 Task: Minimalist Calendar Template .
Action: Mouse pressed left at (218, 216)
Screenshot: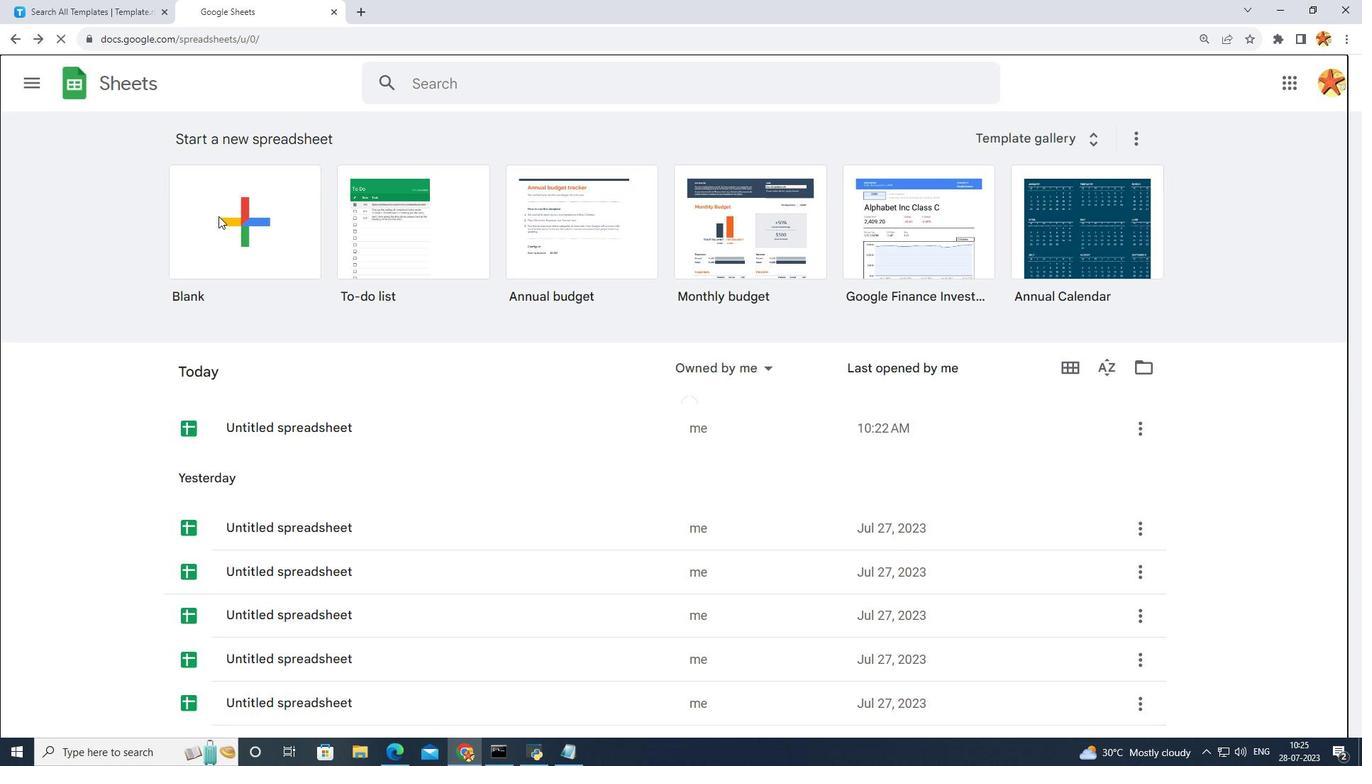 
Action: Mouse moved to (200, 231)
Screenshot: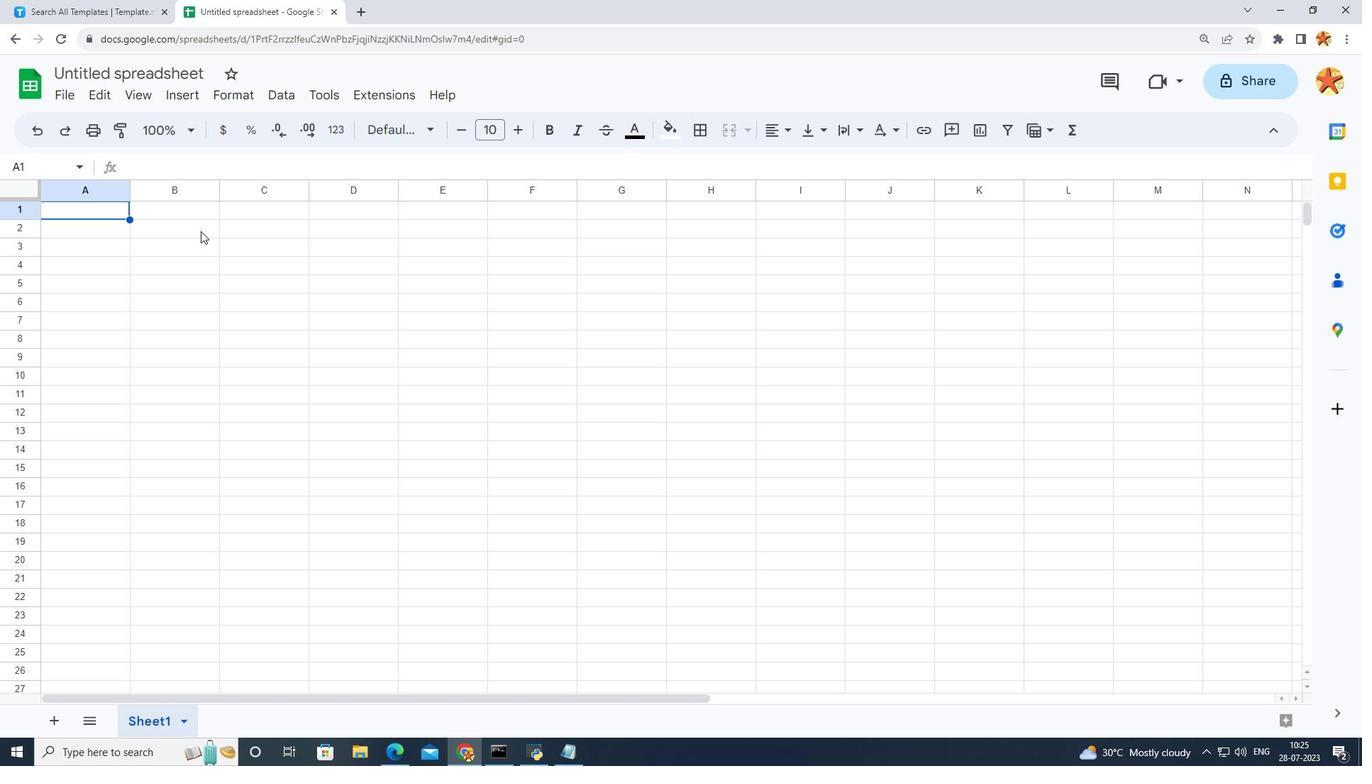 
Action: Mouse pressed left at (200, 231)
Screenshot: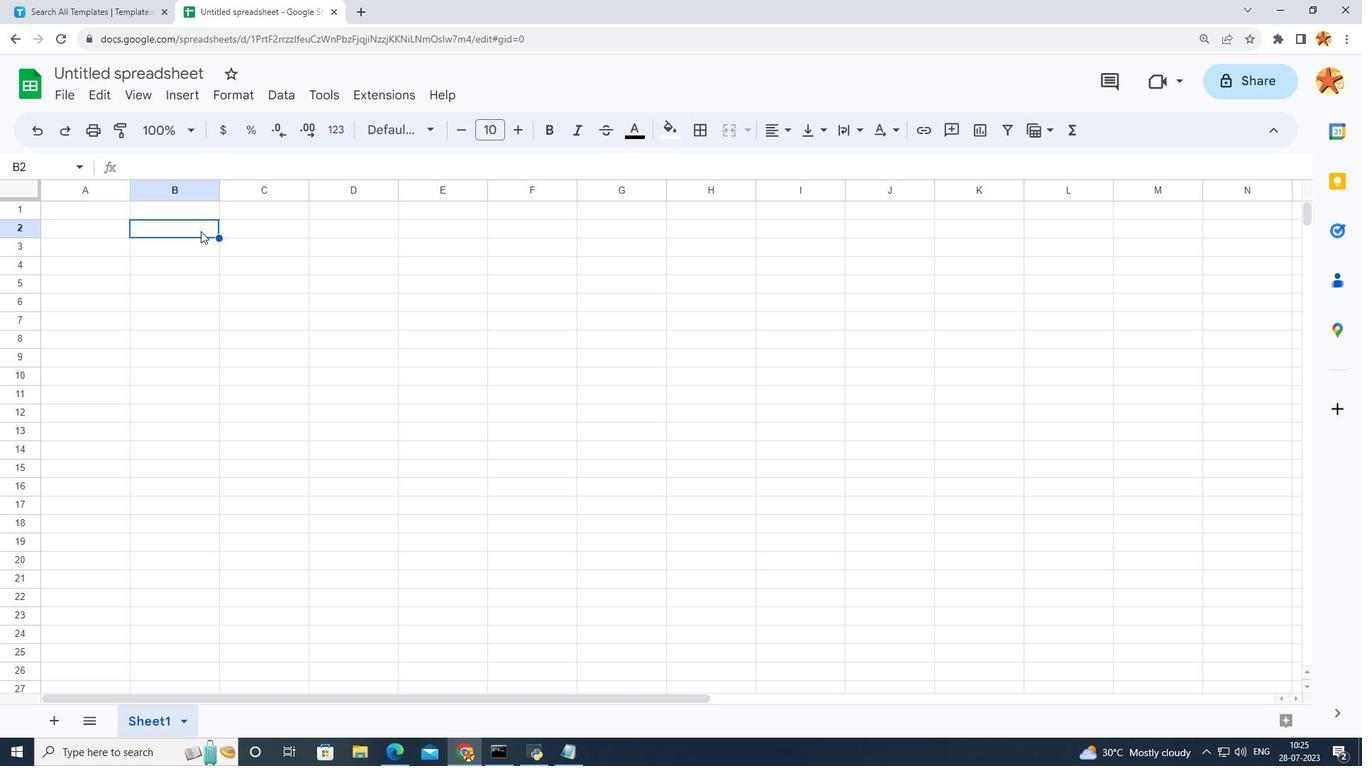
Action: Mouse pressed left at (200, 231)
Screenshot: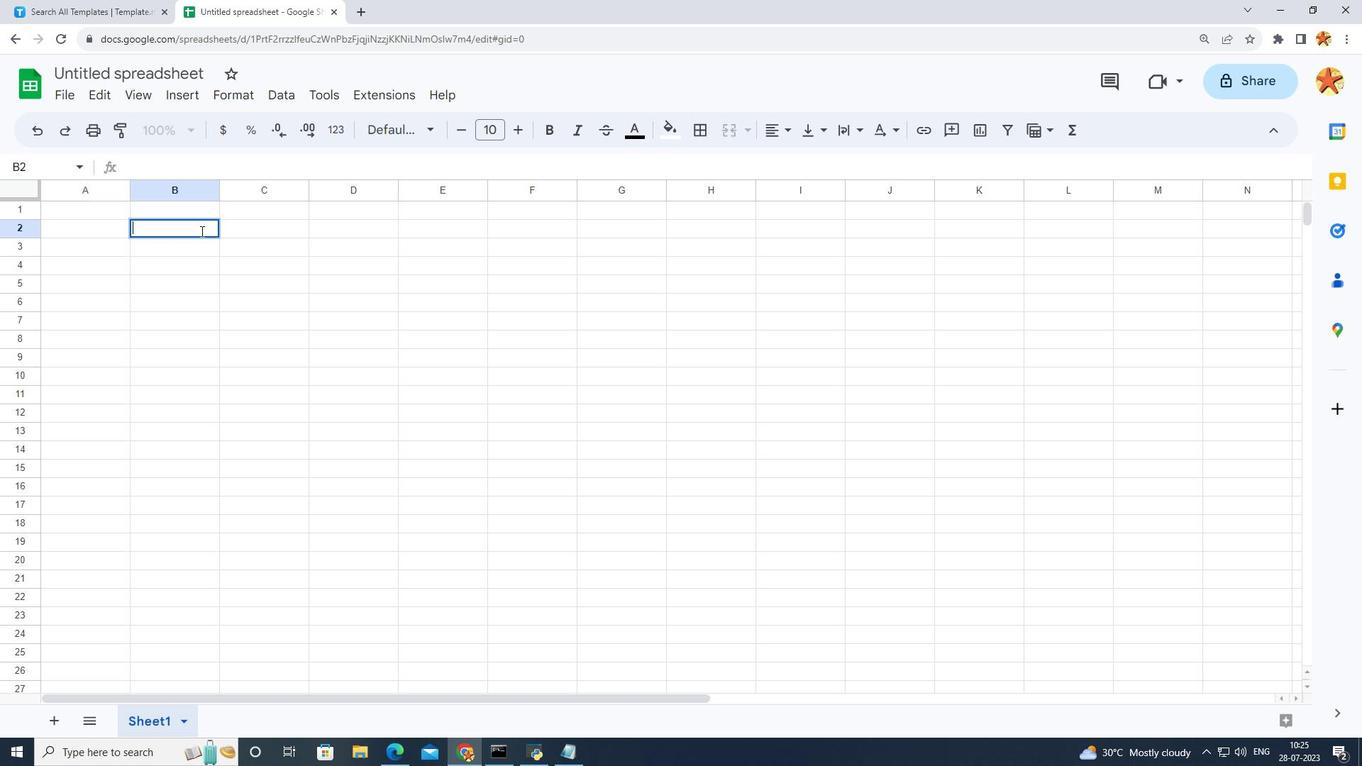 
Action: Key pressed <Key.caps_lock>J<Key.caps_lock>uly<Key.space>20
Screenshot: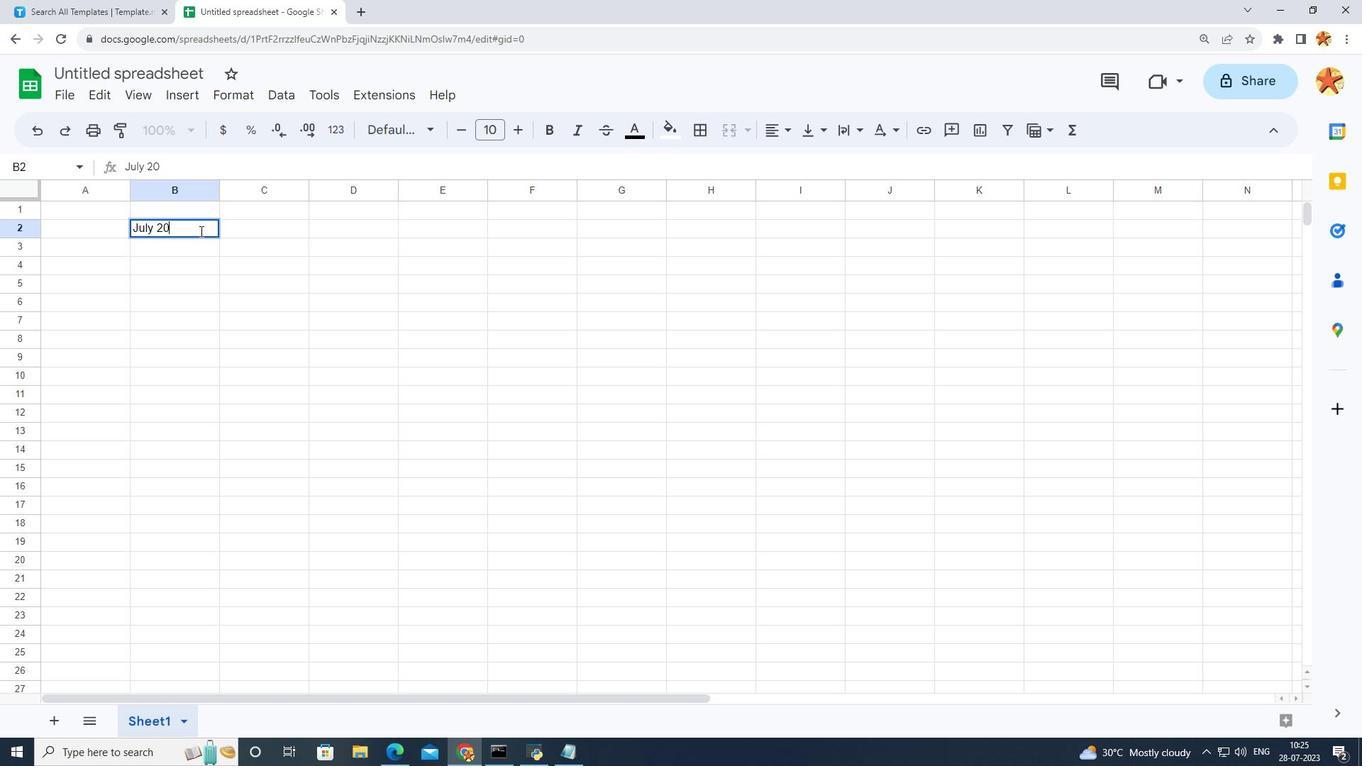 
Action: Mouse moved to (200, 231)
Screenshot: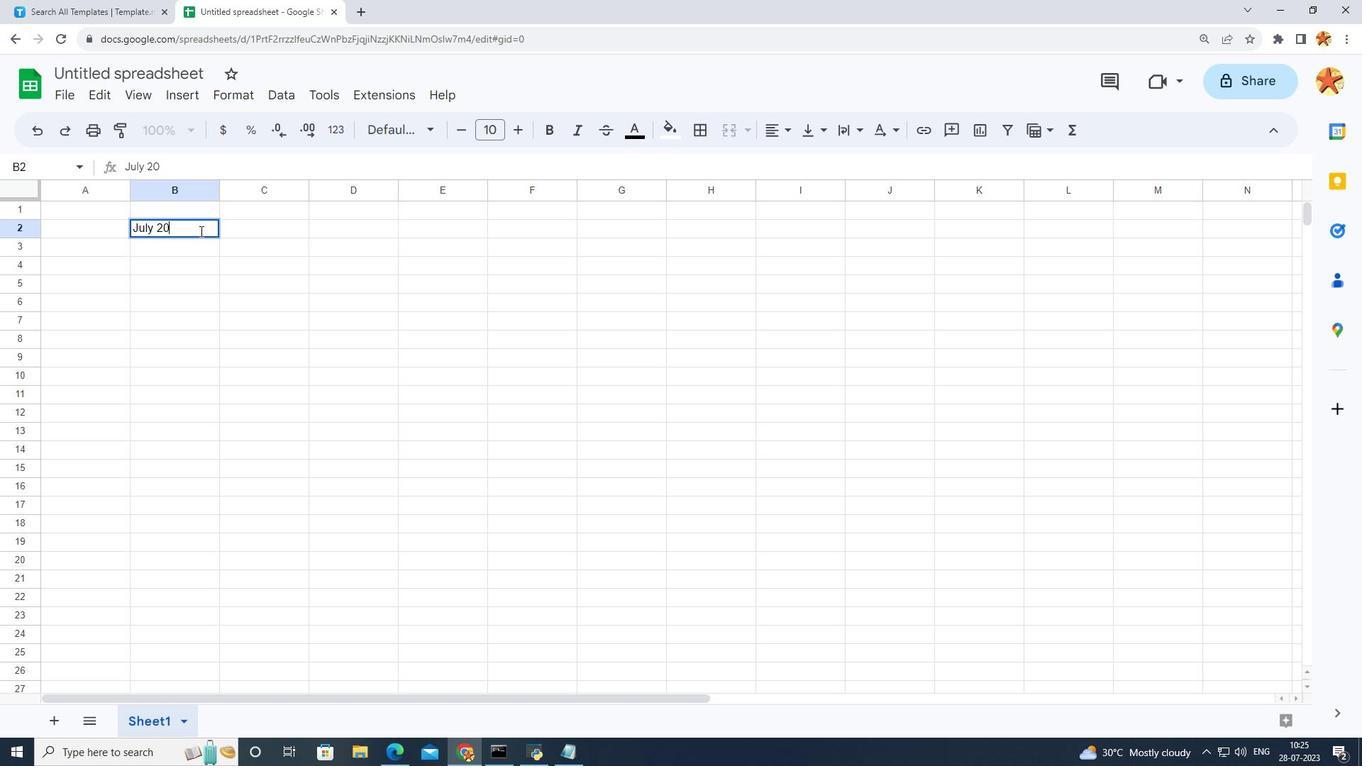 
Action: Key pressed 24
Screenshot: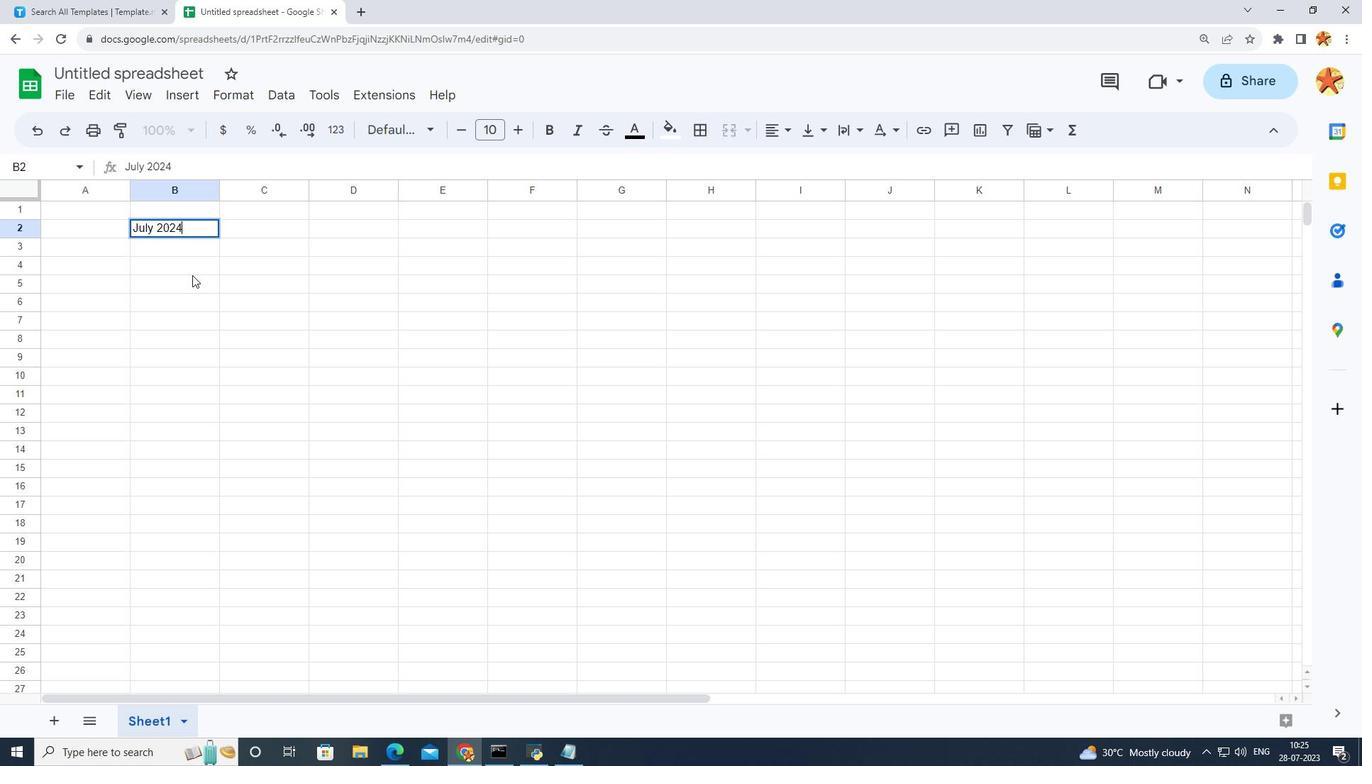
Action: Mouse moved to (187, 307)
Screenshot: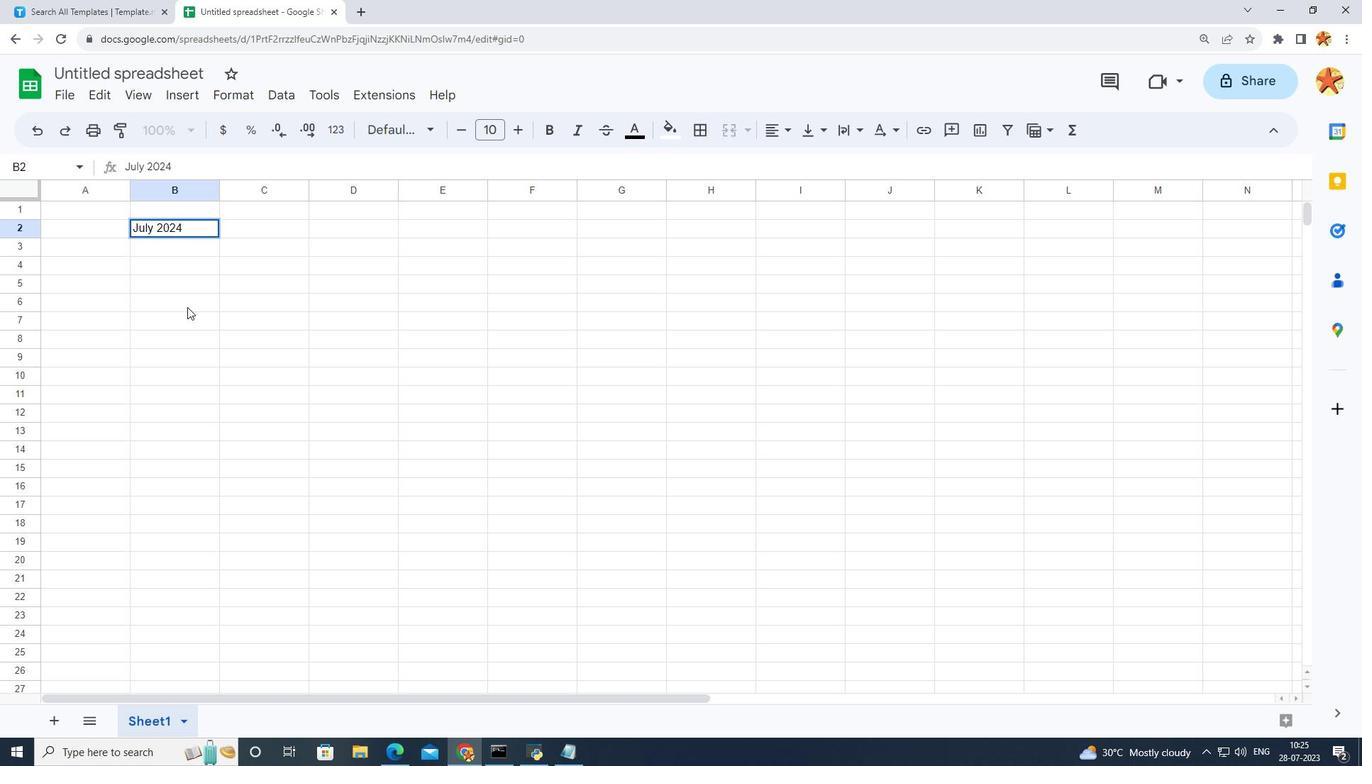 
Action: Key pressed <Key.backspace>3
Screenshot: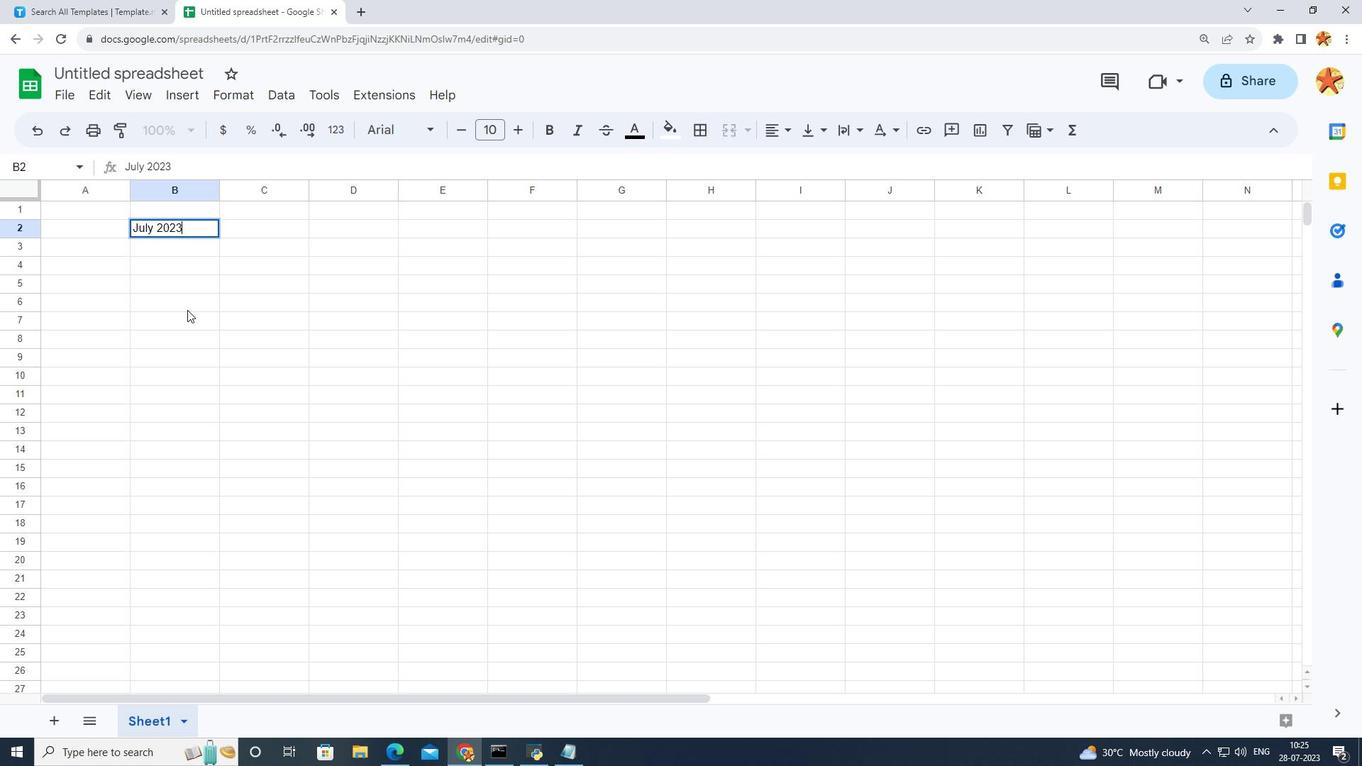 
Action: Mouse moved to (184, 346)
Screenshot: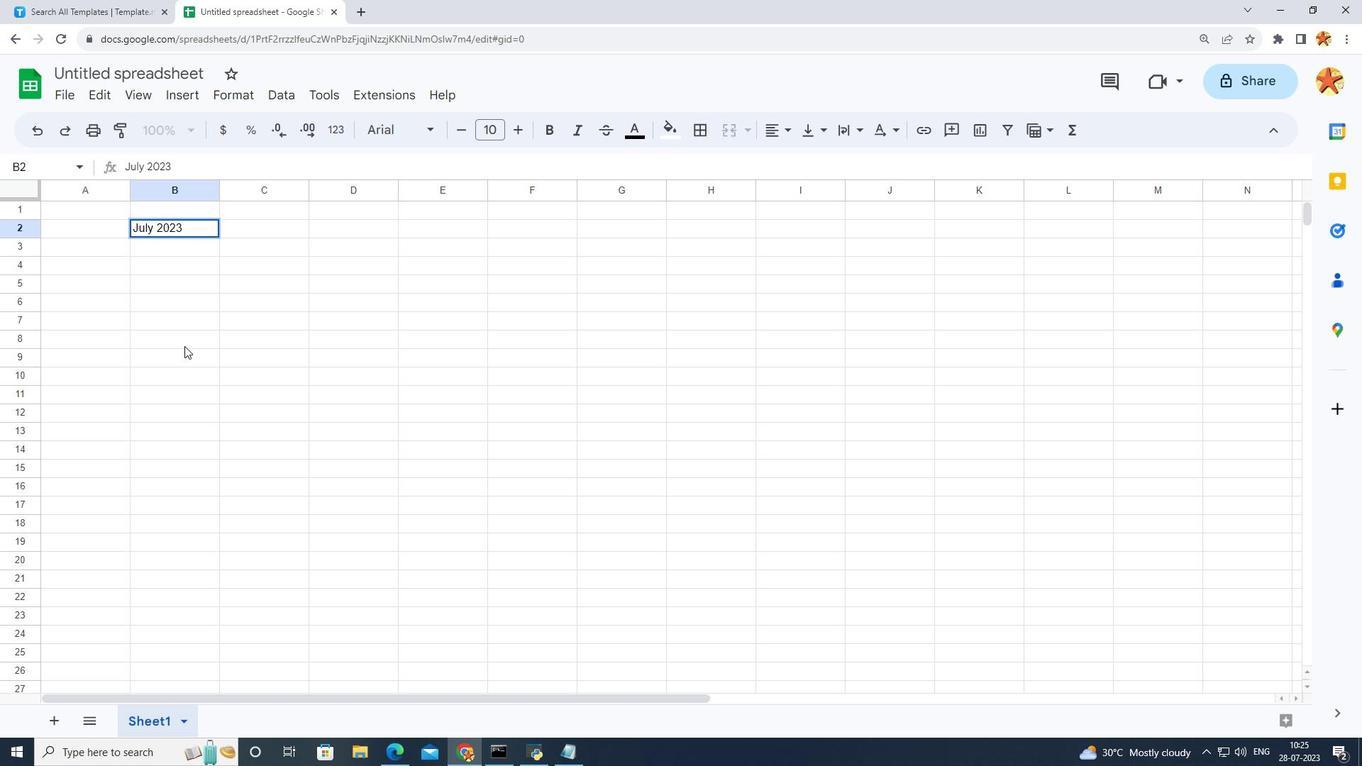 
Action: Mouse pressed left at (184, 346)
Screenshot: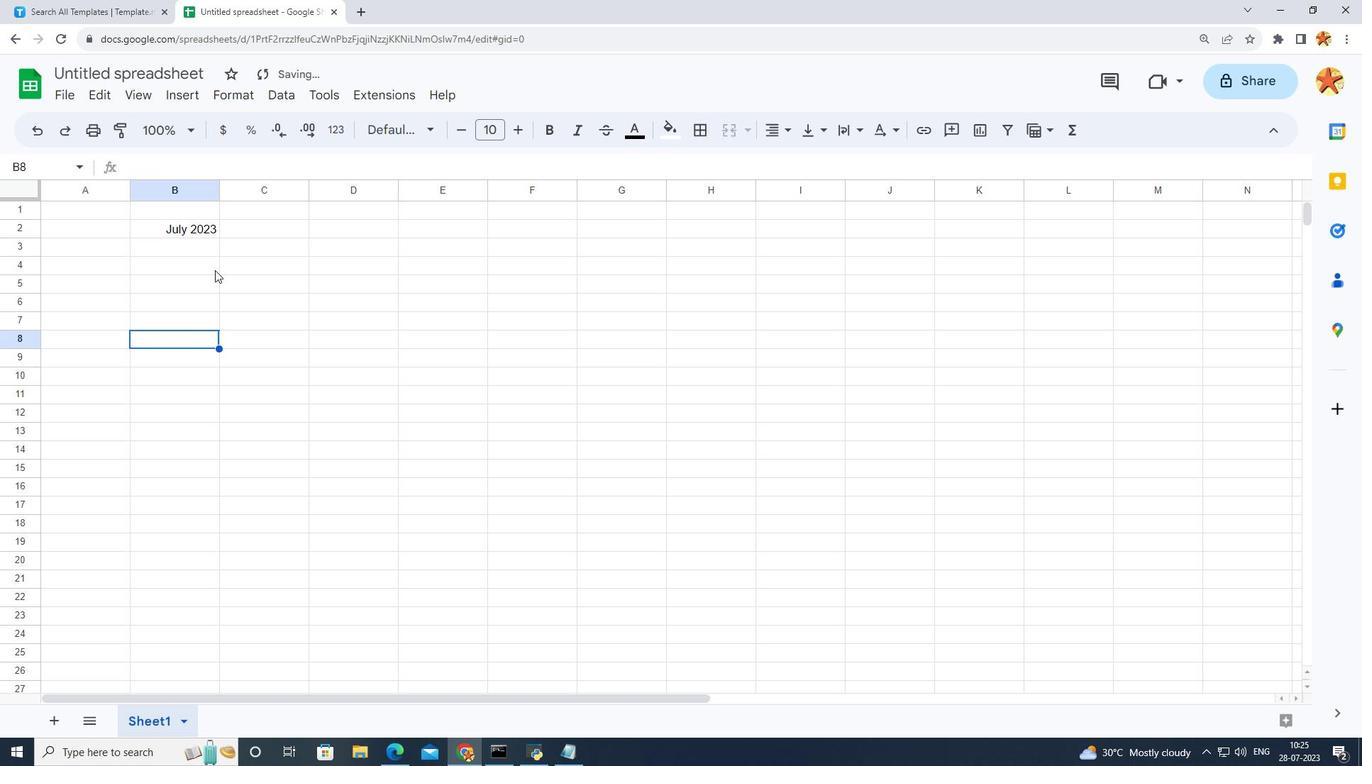 
Action: Mouse moved to (314, 227)
Screenshot: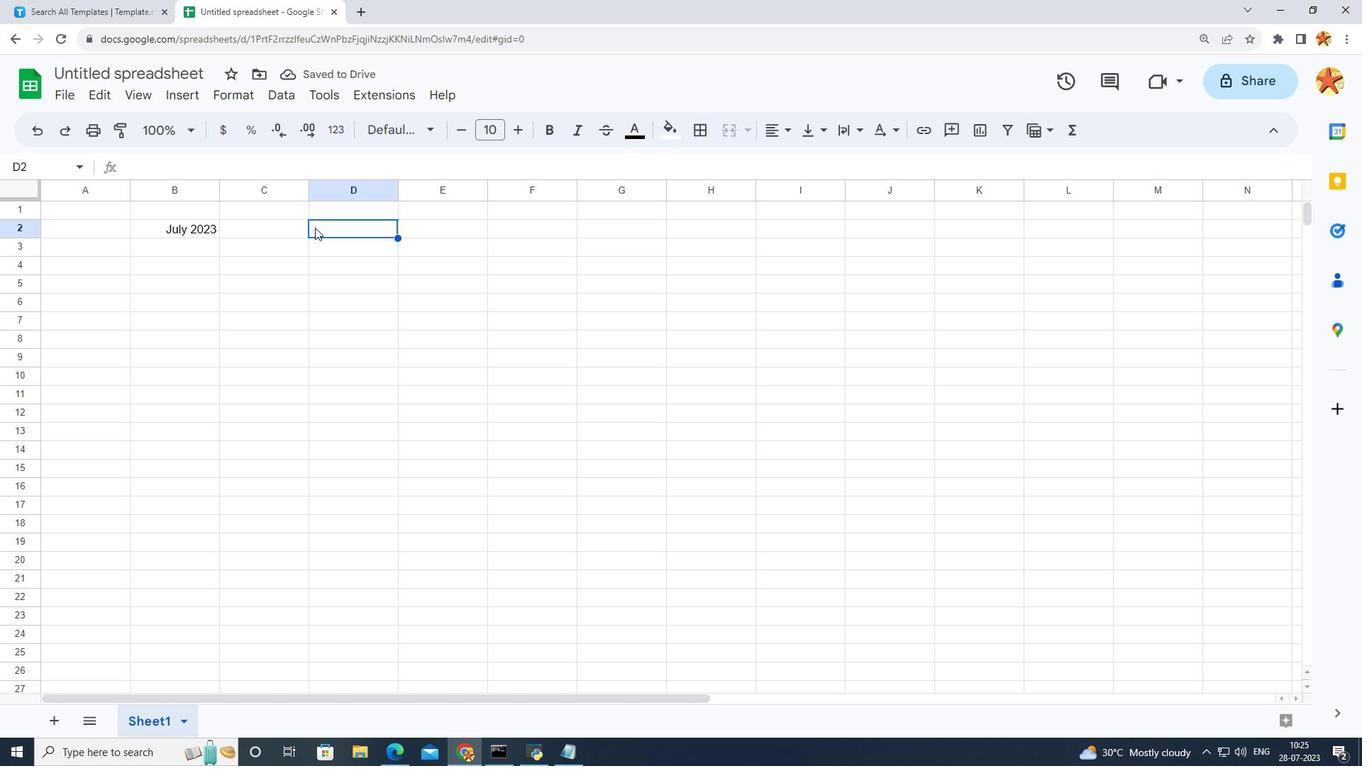 
Action: Mouse pressed left at (314, 227)
Screenshot: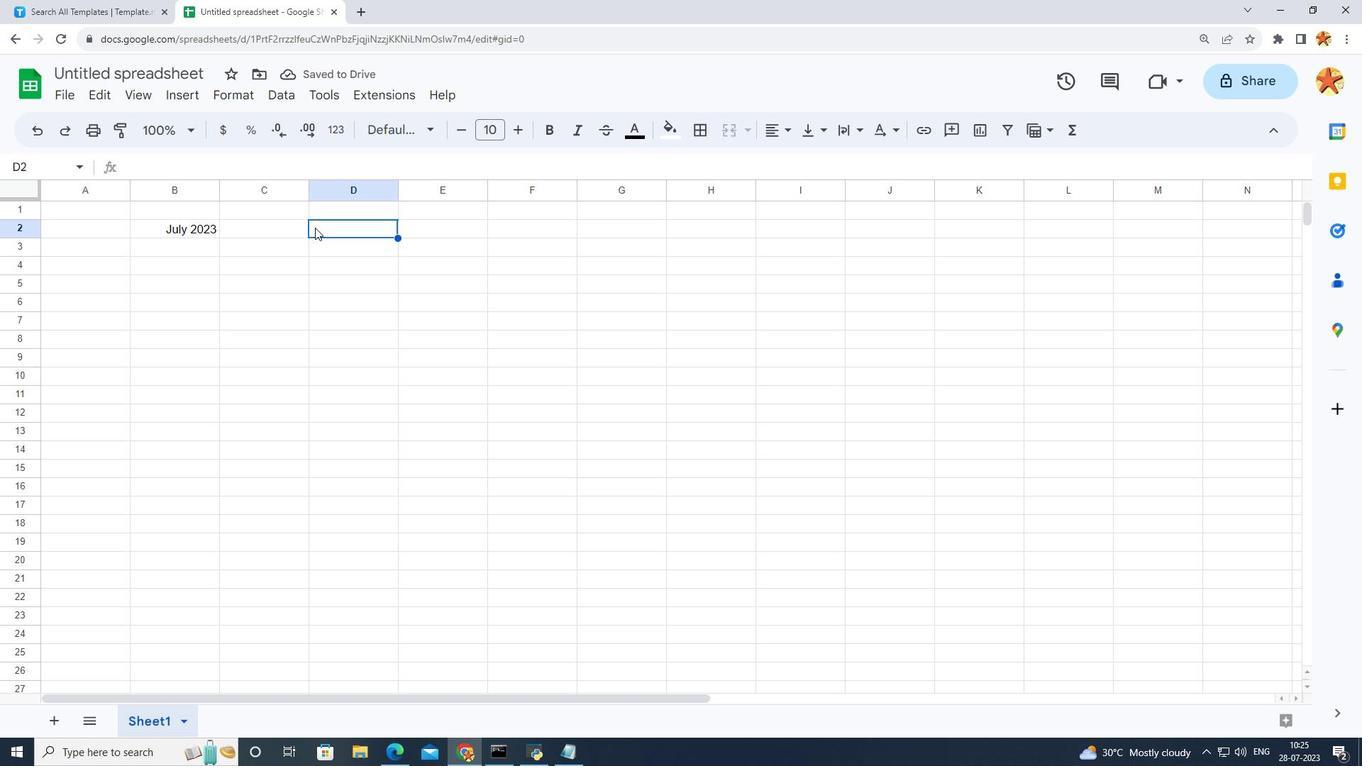 
Action: Mouse pressed left at (314, 227)
Screenshot: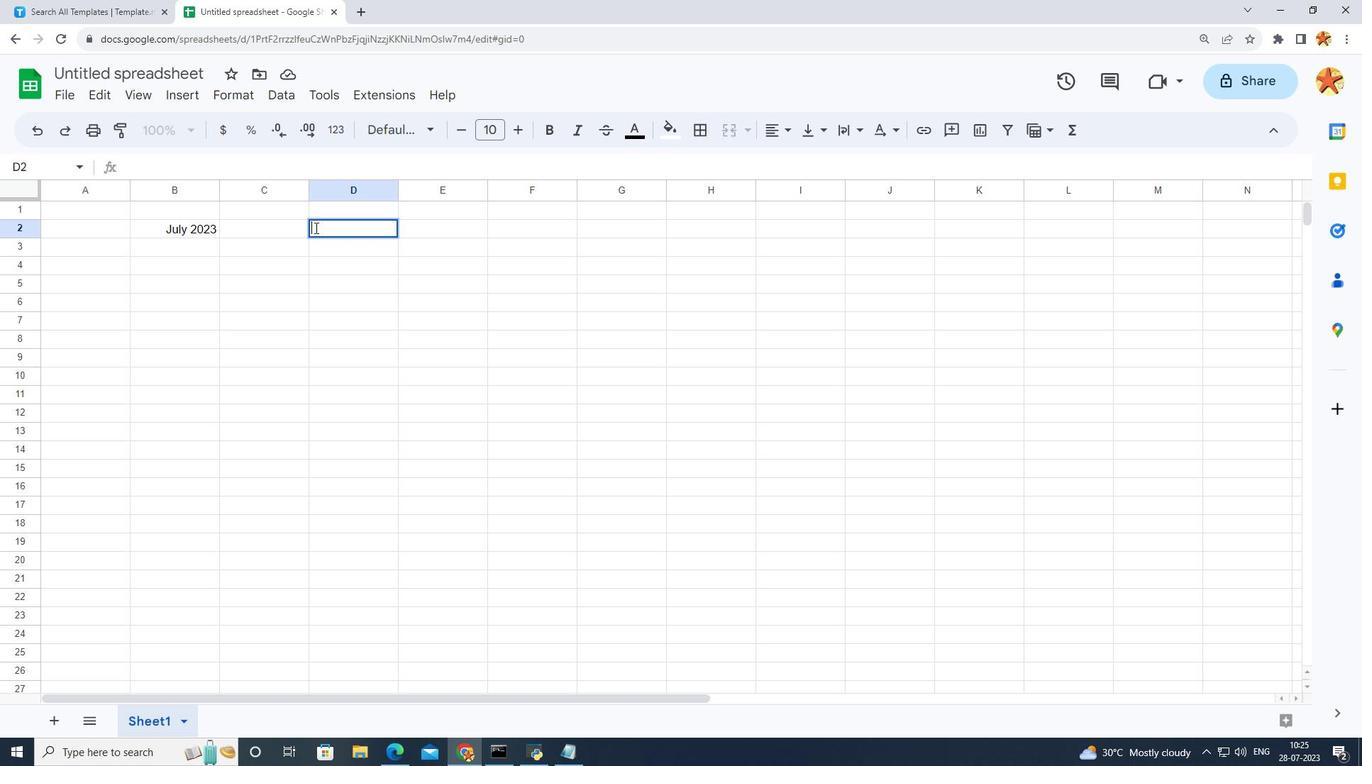 
Action: Mouse moved to (387, 226)
Screenshot: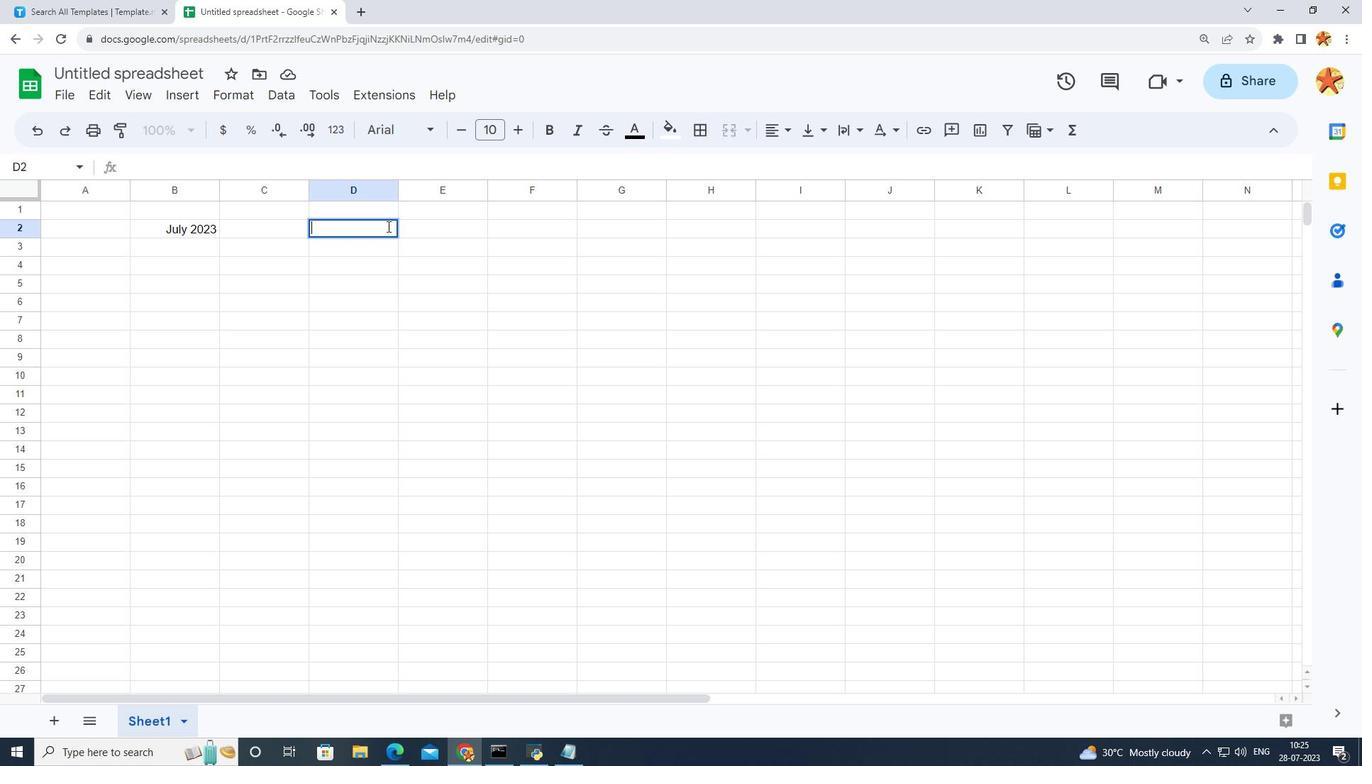 
Action: Mouse pressed left at (387, 226)
Screenshot: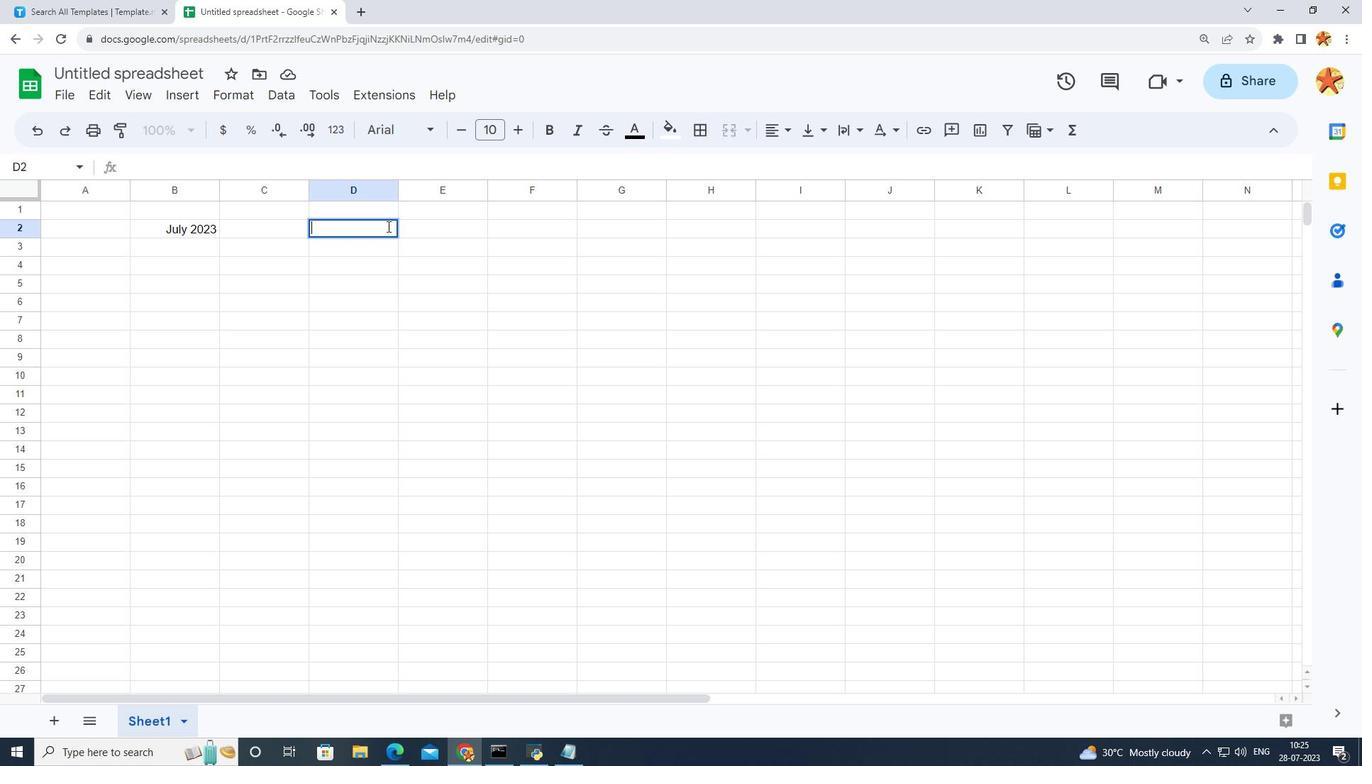 
Action: Mouse moved to (376, 231)
Screenshot: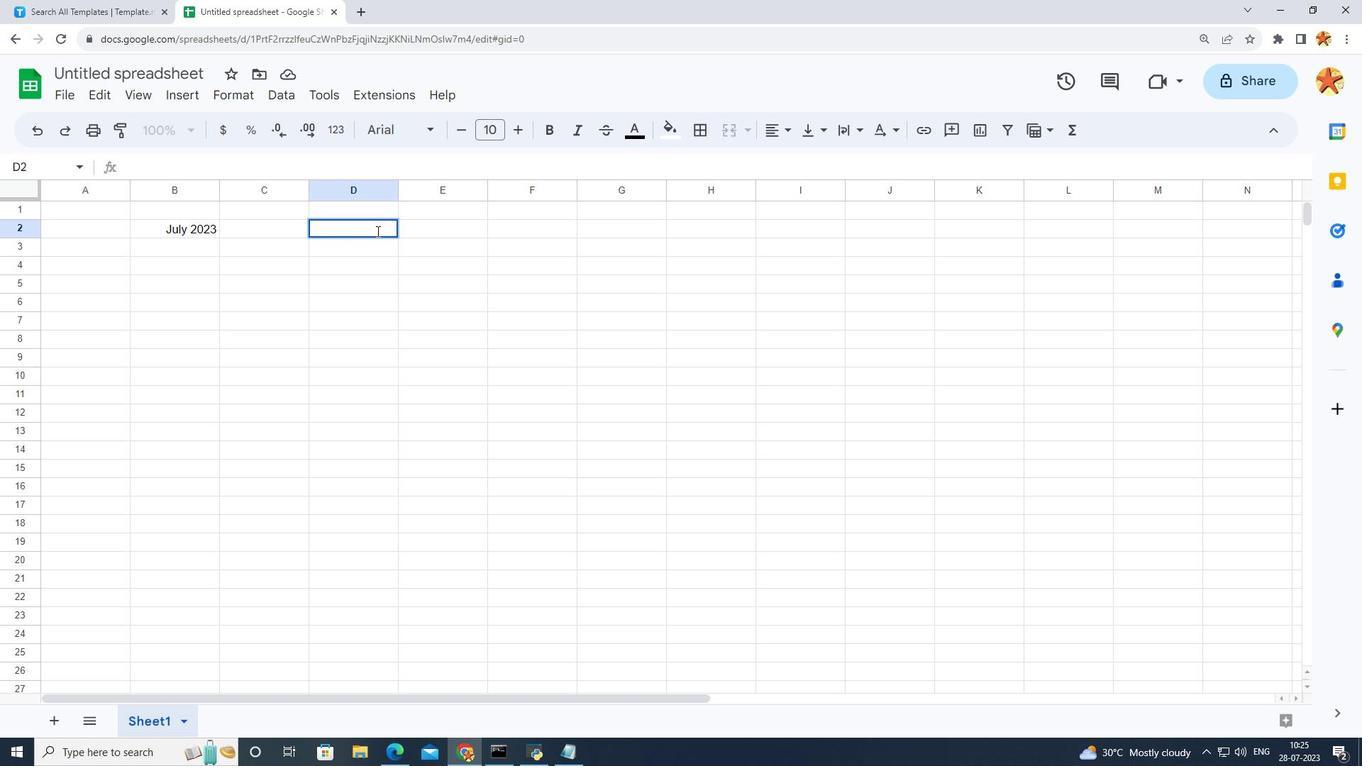 
Action: Key pressed <Key.caps_lock>M<Key.caps_lock>otivational<Key.space><Key.caps_lock>Q<Key.caps_lock>uote
Screenshot: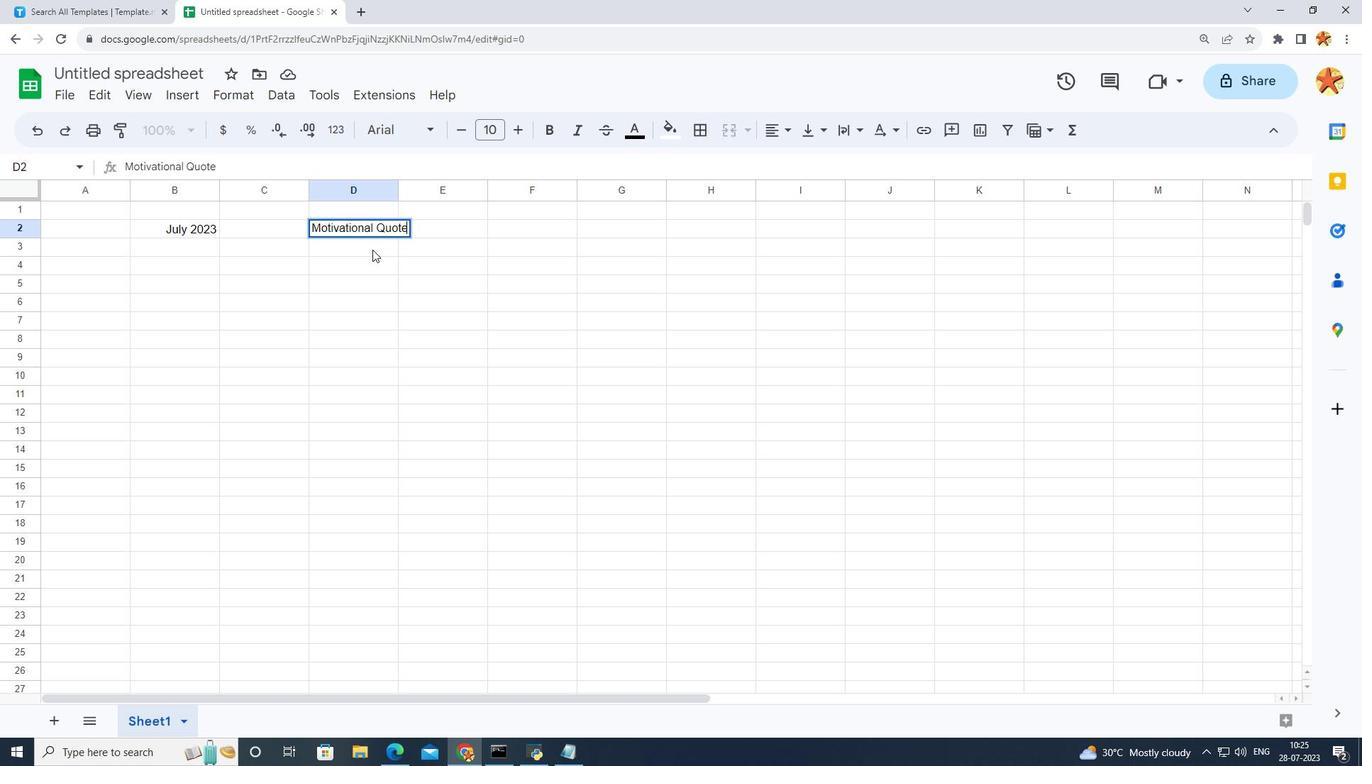 
Action: Mouse moved to (372, 266)
Screenshot: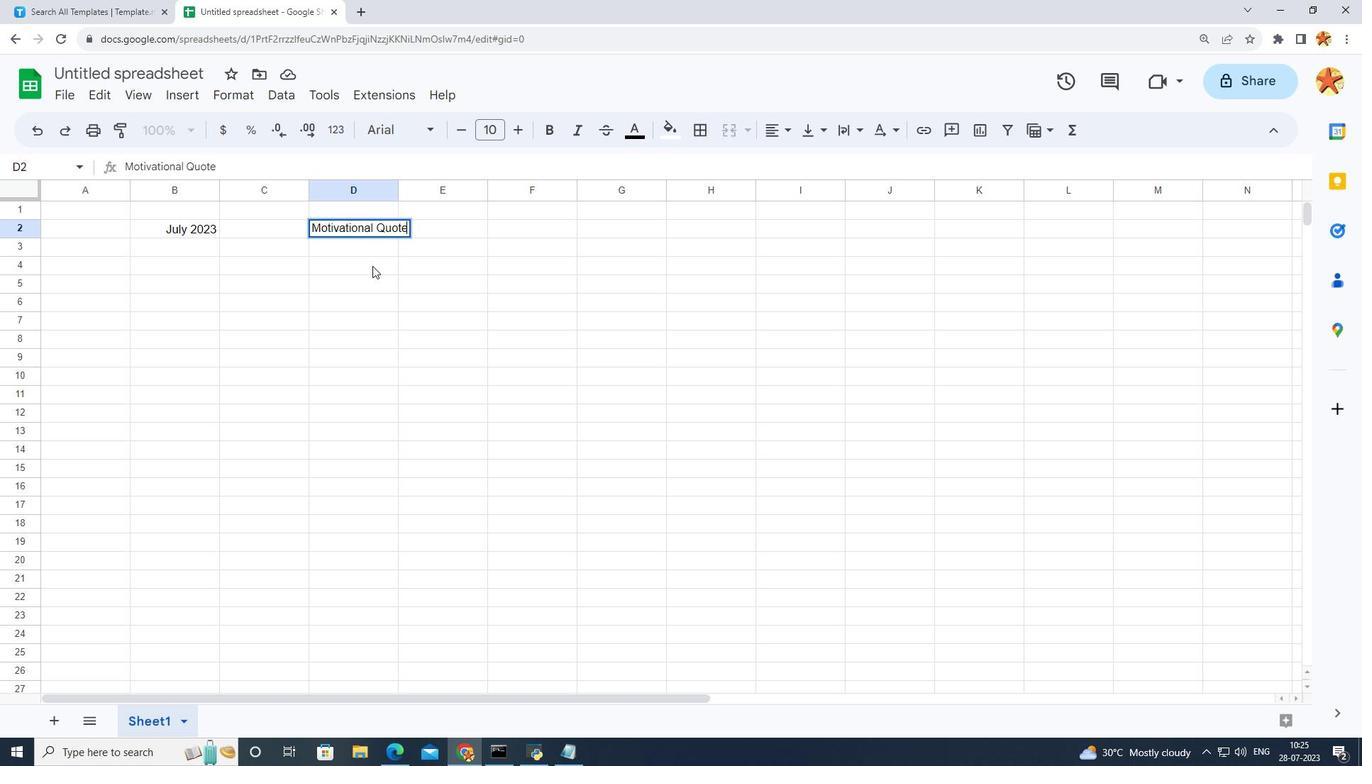 
Action: Mouse pressed left at (372, 266)
Screenshot: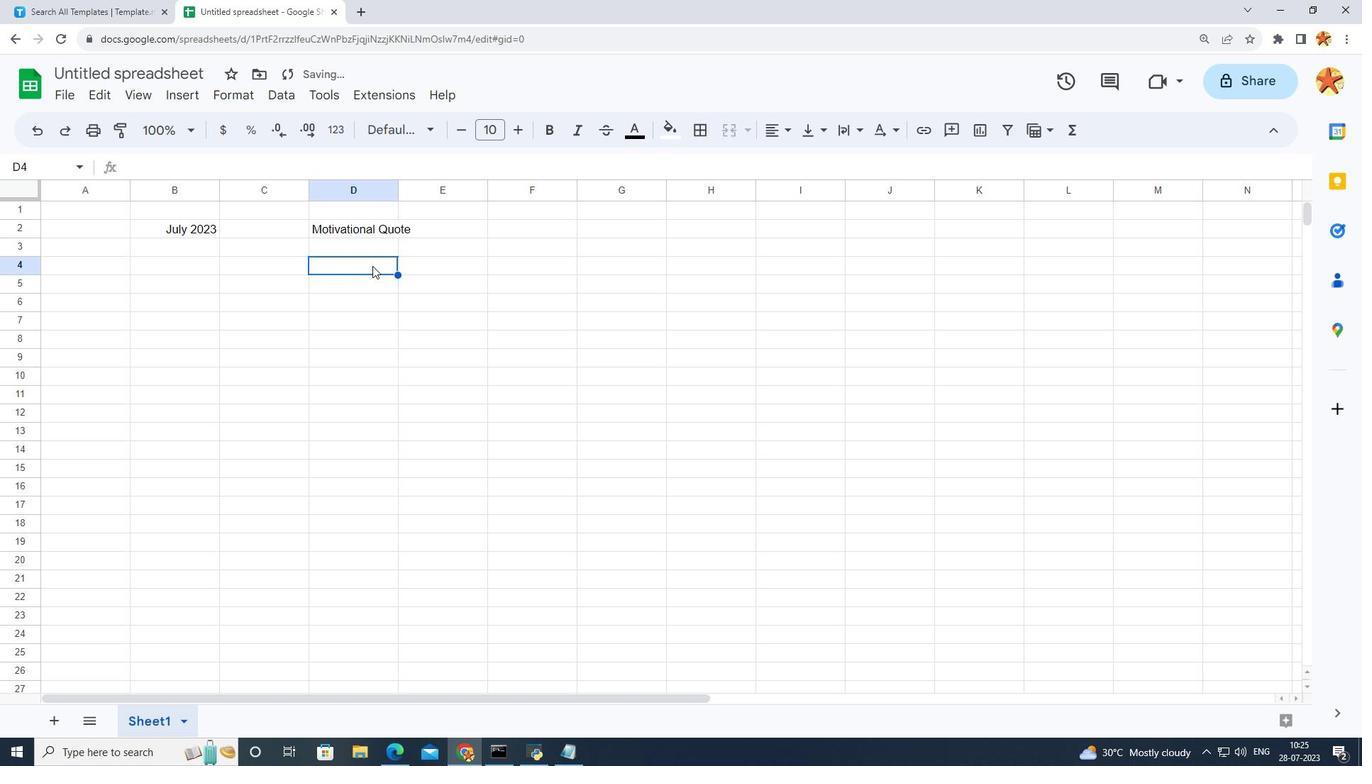 
Action: Mouse moved to (382, 249)
Screenshot: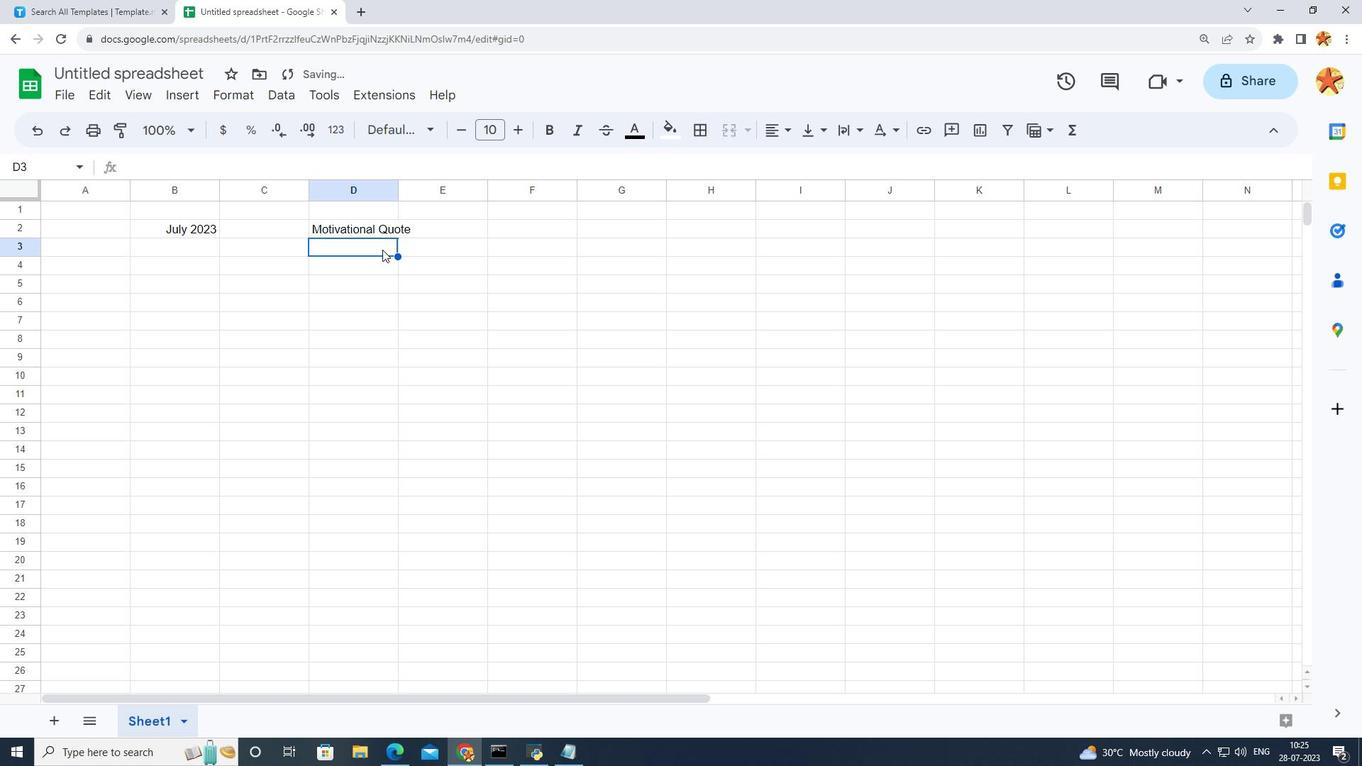 
Action: Mouse pressed left at (382, 249)
Screenshot: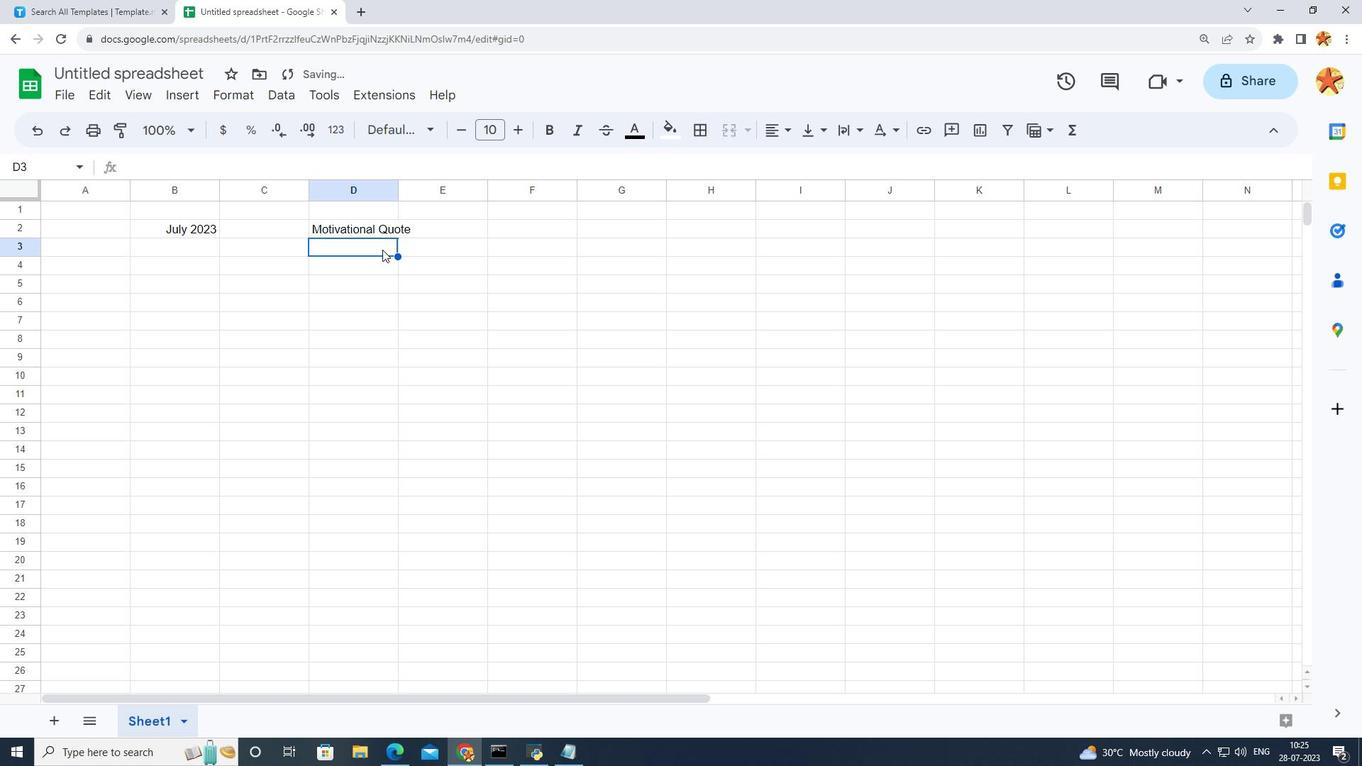 
Action: Mouse pressed left at (382, 249)
Screenshot: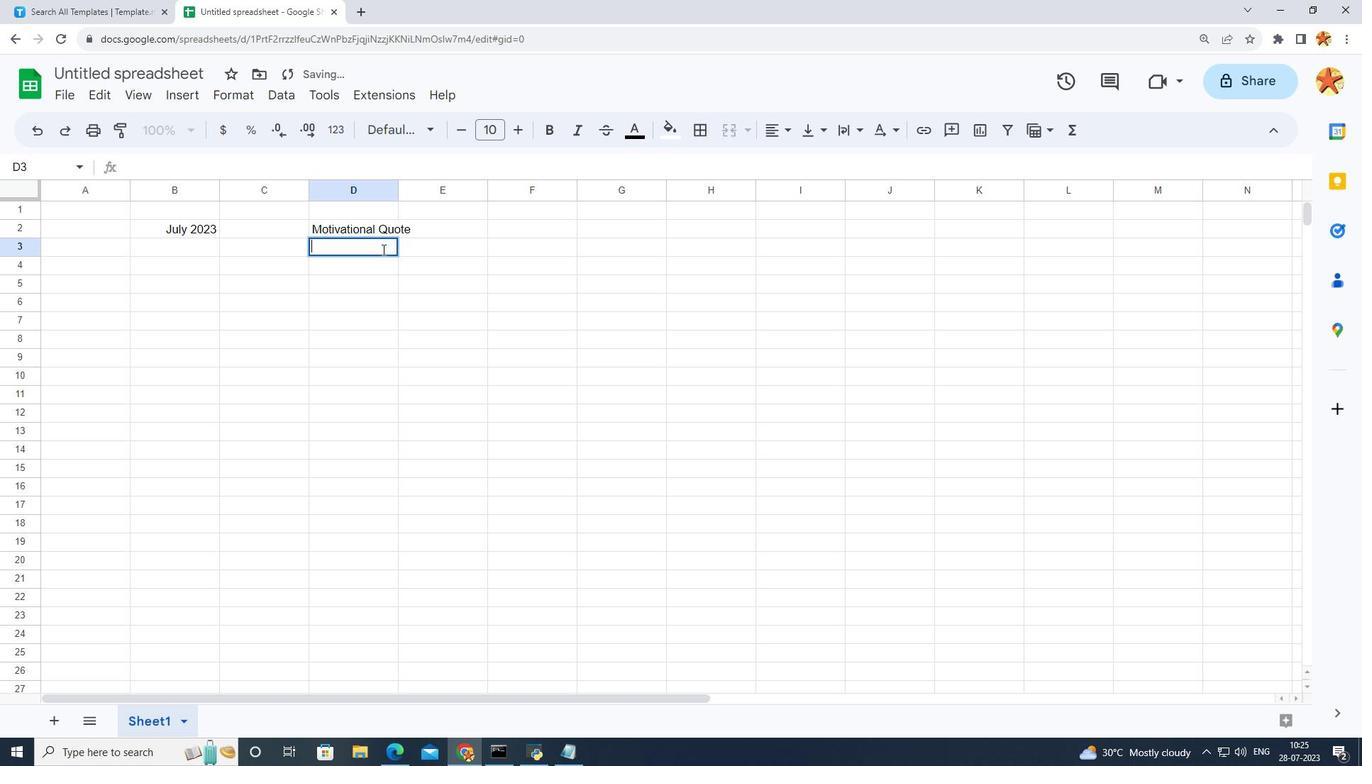 
Action: Key pressed <Key.shift_r><Key.shift_r><Key.shift_r><Key.shift_r><Key.shift_r><Key.shift_r><Key.shift_r><Key.shift_r><Key.shift_r><Key.shift_r><Key.shift_r><Key.shift_r><Key.shift_r><Key.shift_r><Key.shift_r><Key.shift_r><Key.shift_r><Key.shift_r><Key.shift_r><Key.shift_r><Key.shift_r><Key.shift_r><Key.shift_r><Key.shift_r><Key.shift_r><Key.shift_r><Key.shift_r><Key.shift_r>"<Key.caps_lock>I<Key.caps_lock>f<Key.space>you<Key.space>can<Key.space>dream<Key.space>it<Key.space>,<Key.space>you<Key.space>can<Key.space>do<Key.space>it<Key.shift_r><Key.shift_r><Key.shift_r><Key.shift_r><Key.shift_r><Key.shift_r><Key.shift_r><Key.shift_r><Key.shift_r><Key.shift_r><Key.shift_r><Key.shift_r><Key.shift_r><Key.shift_r><Key.shift_r><Key.shift_r><Key.shift_r><Key.shift_r><Key.shift_r><Key.shift_r><Key.shift_r><Key.shift_r><Key.shift_r><Key.shift_r><Key.shift_r>".
Screenshot: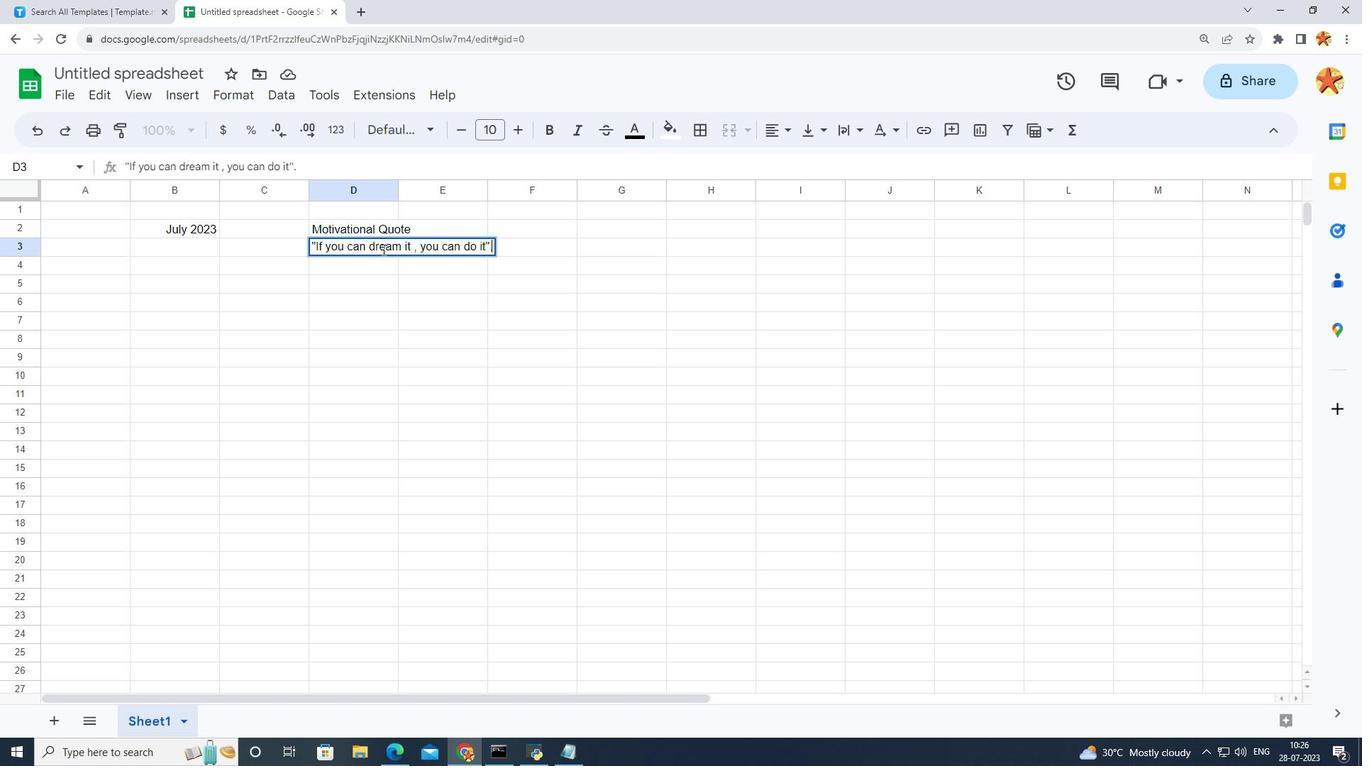
Action: Mouse moved to (292, 333)
Screenshot: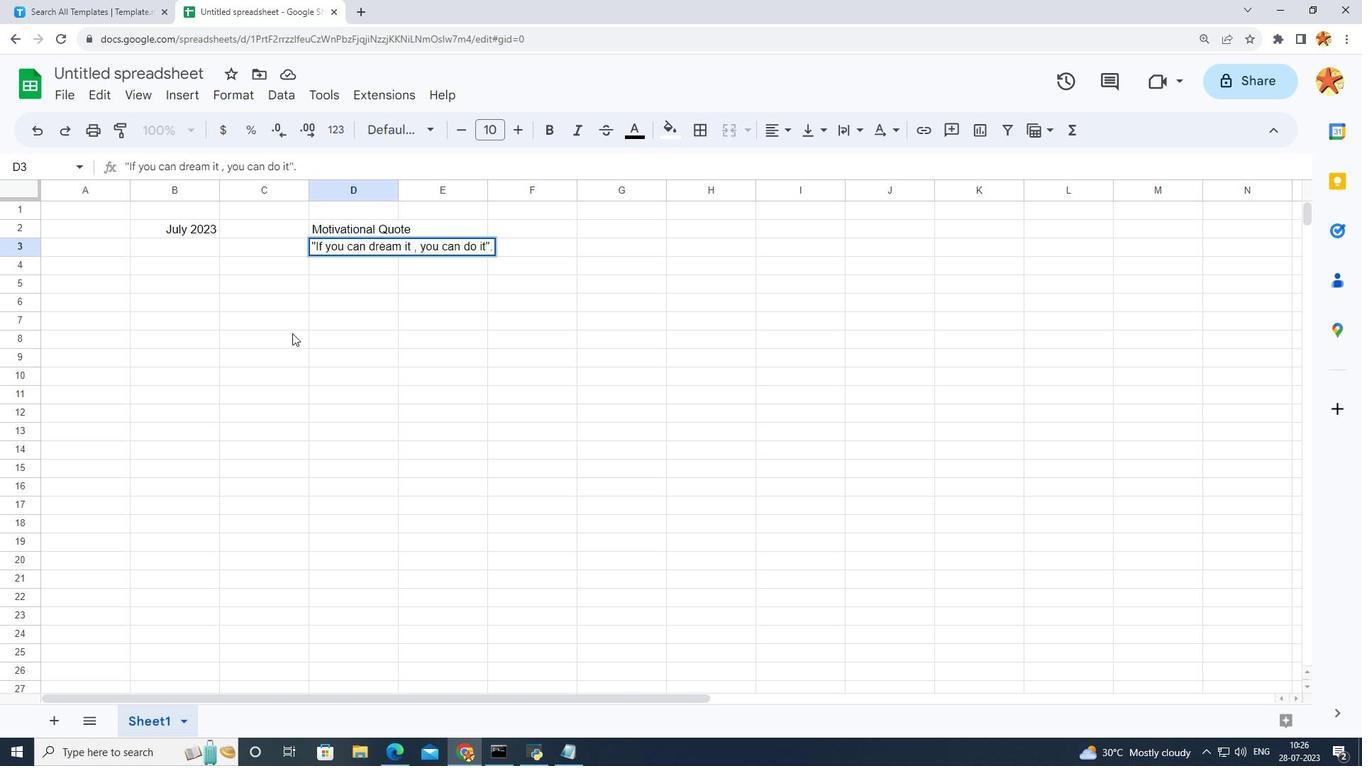 
Action: Mouse pressed left at (292, 333)
Screenshot: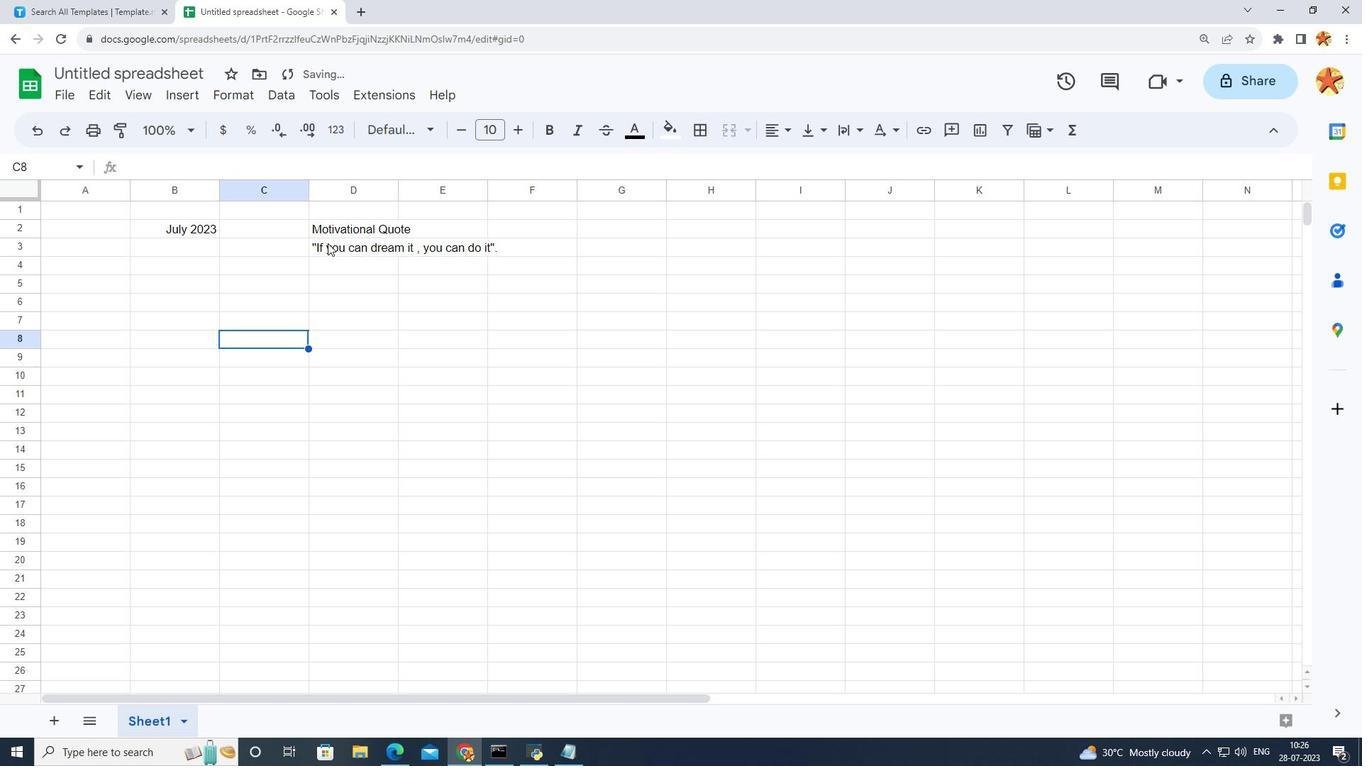 
Action: Mouse moved to (320, 229)
Screenshot: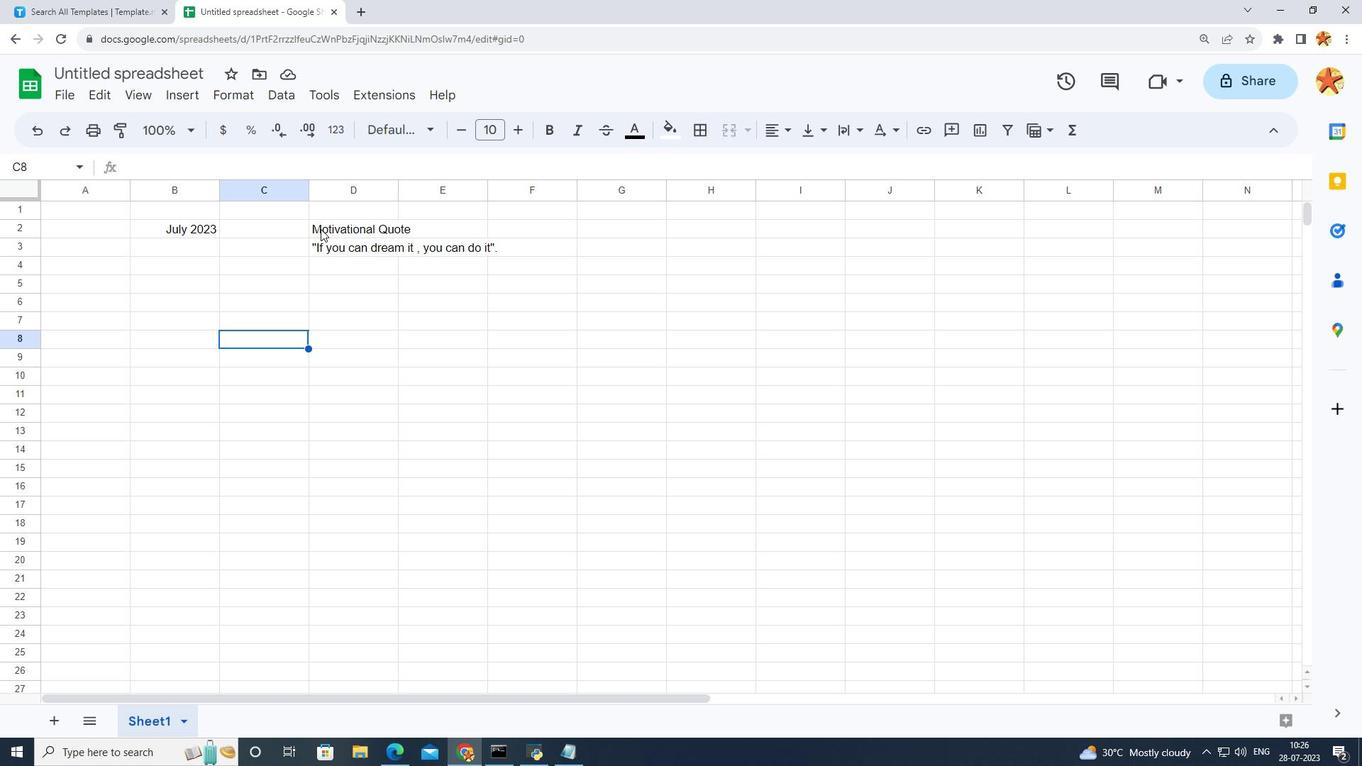 
Action: Mouse pressed left at (320, 229)
Screenshot: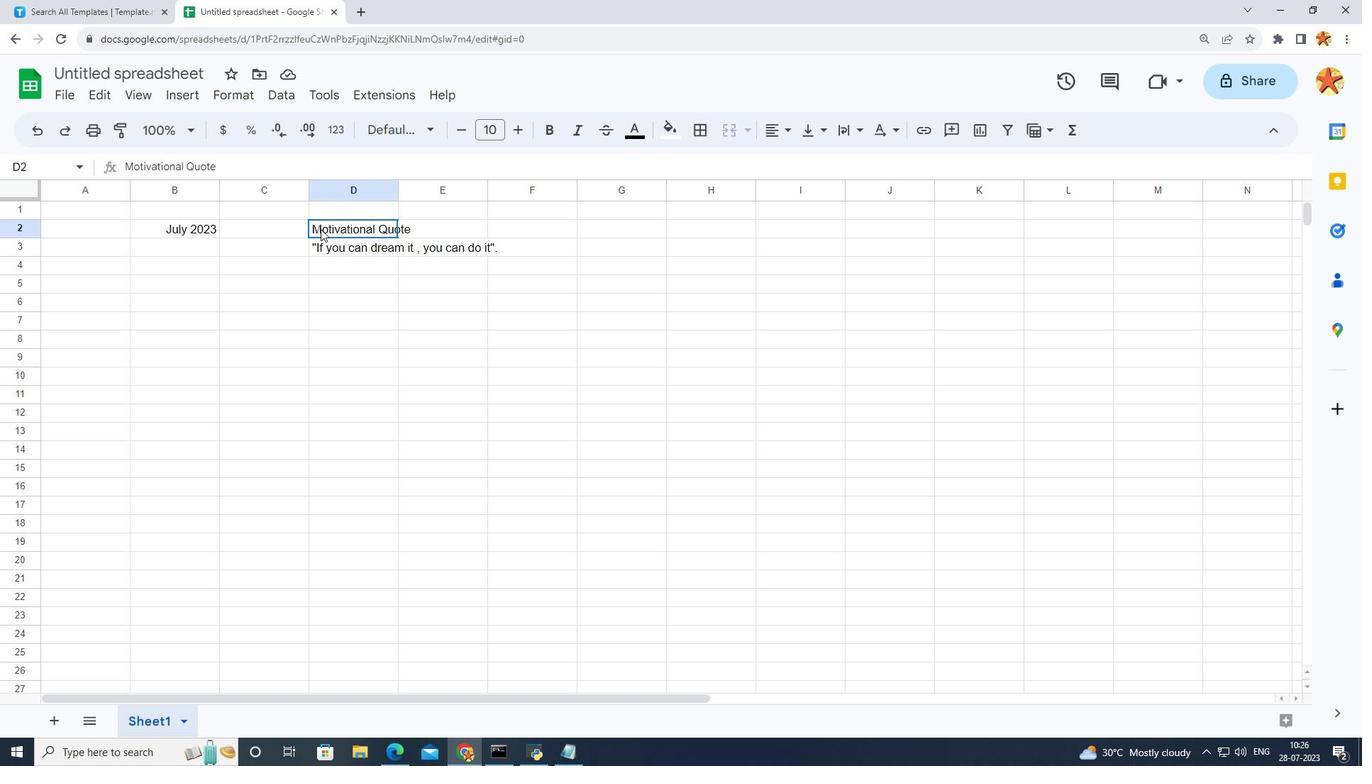 
Action: Mouse moved to (228, 90)
Screenshot: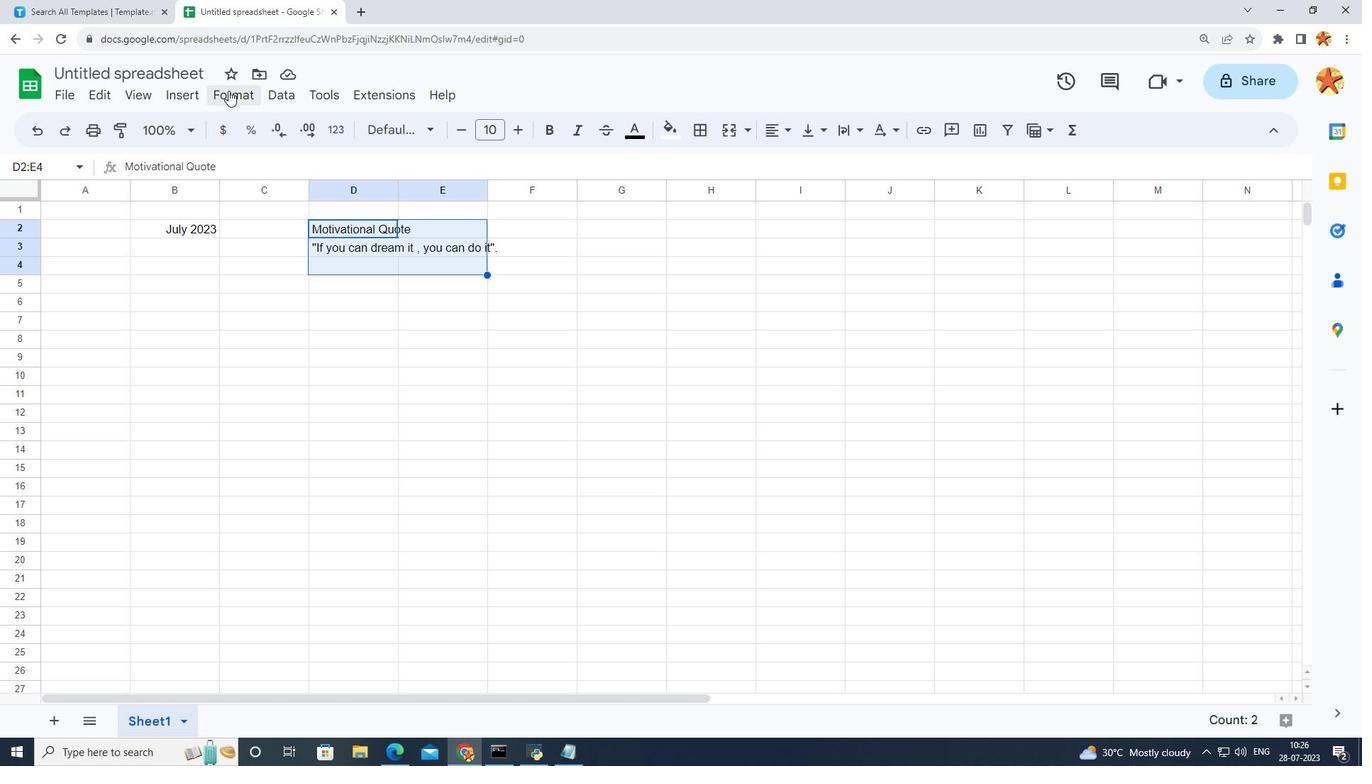 
Action: Mouse pressed left at (228, 90)
Screenshot: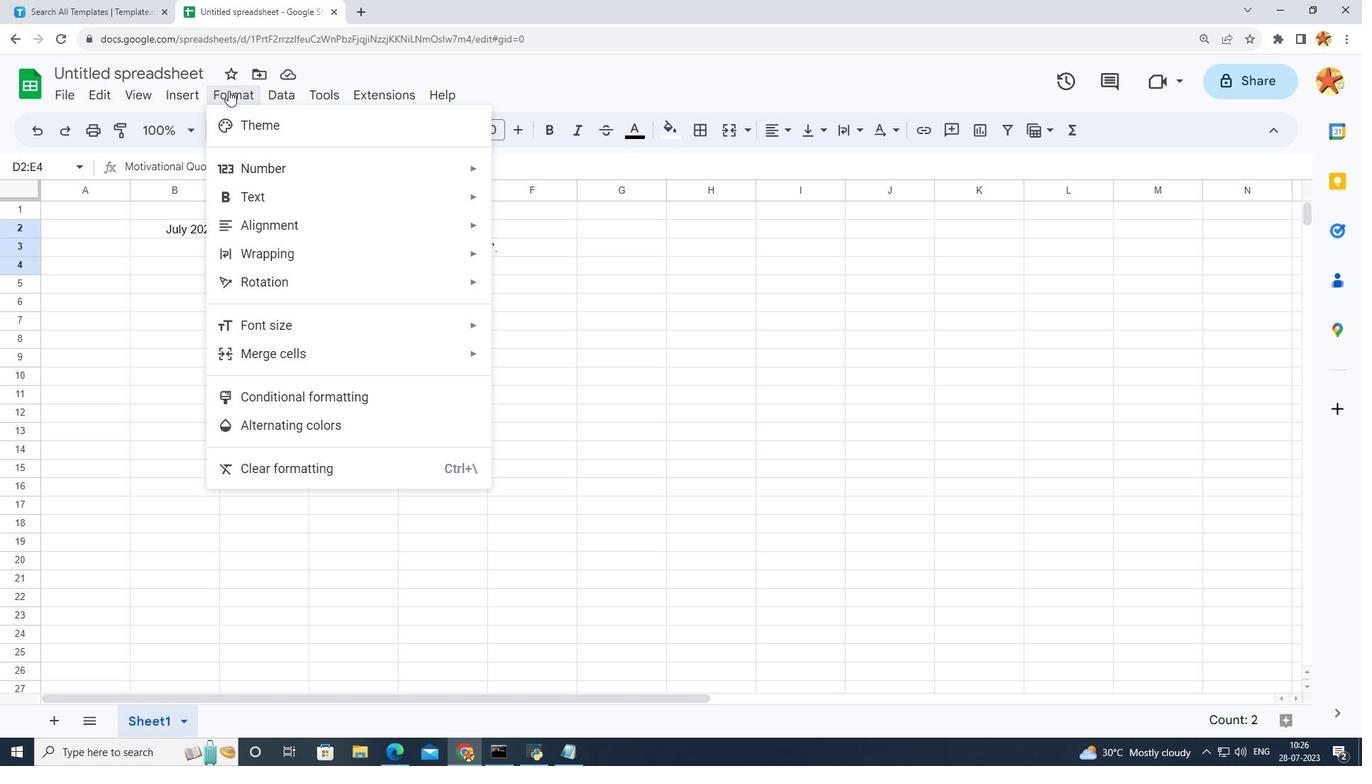 
Action: Mouse moved to (662, 329)
Screenshot: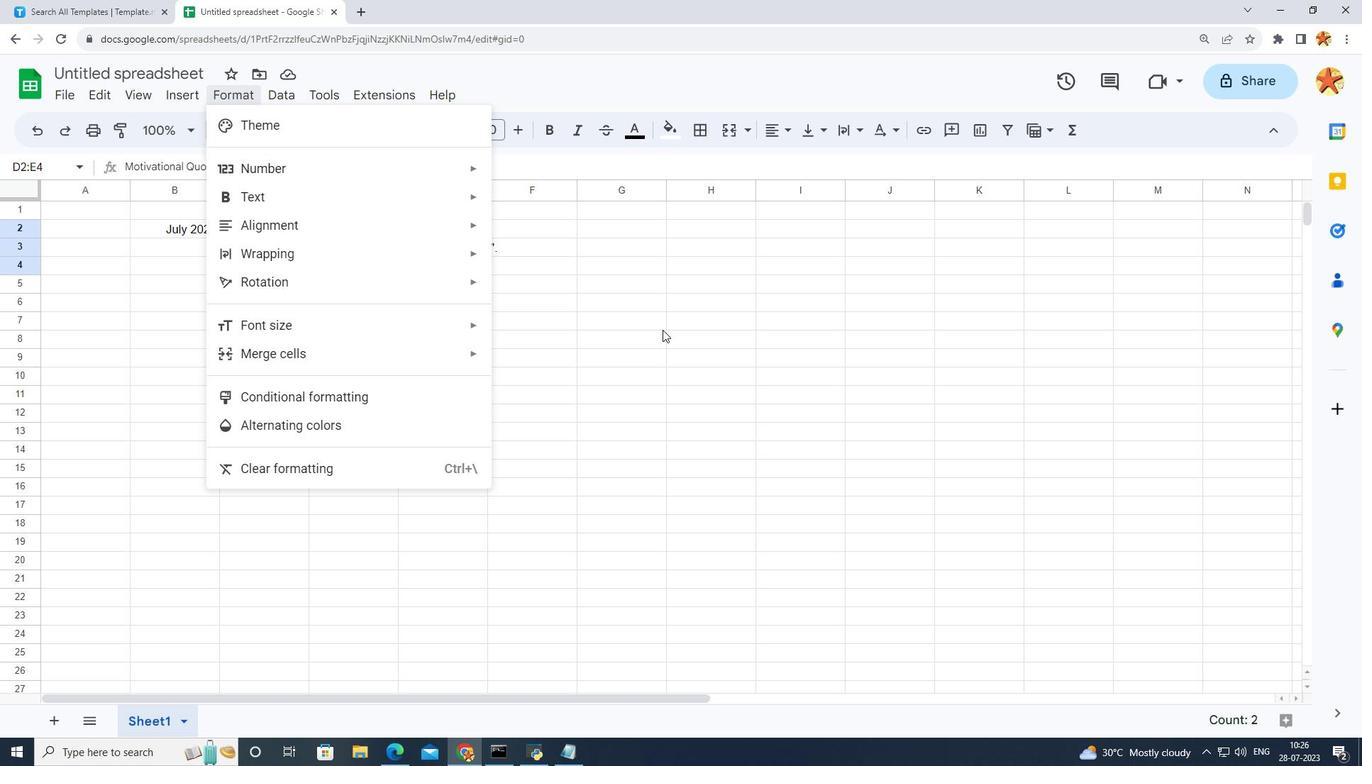 
Action: Mouse pressed left at (662, 329)
Screenshot: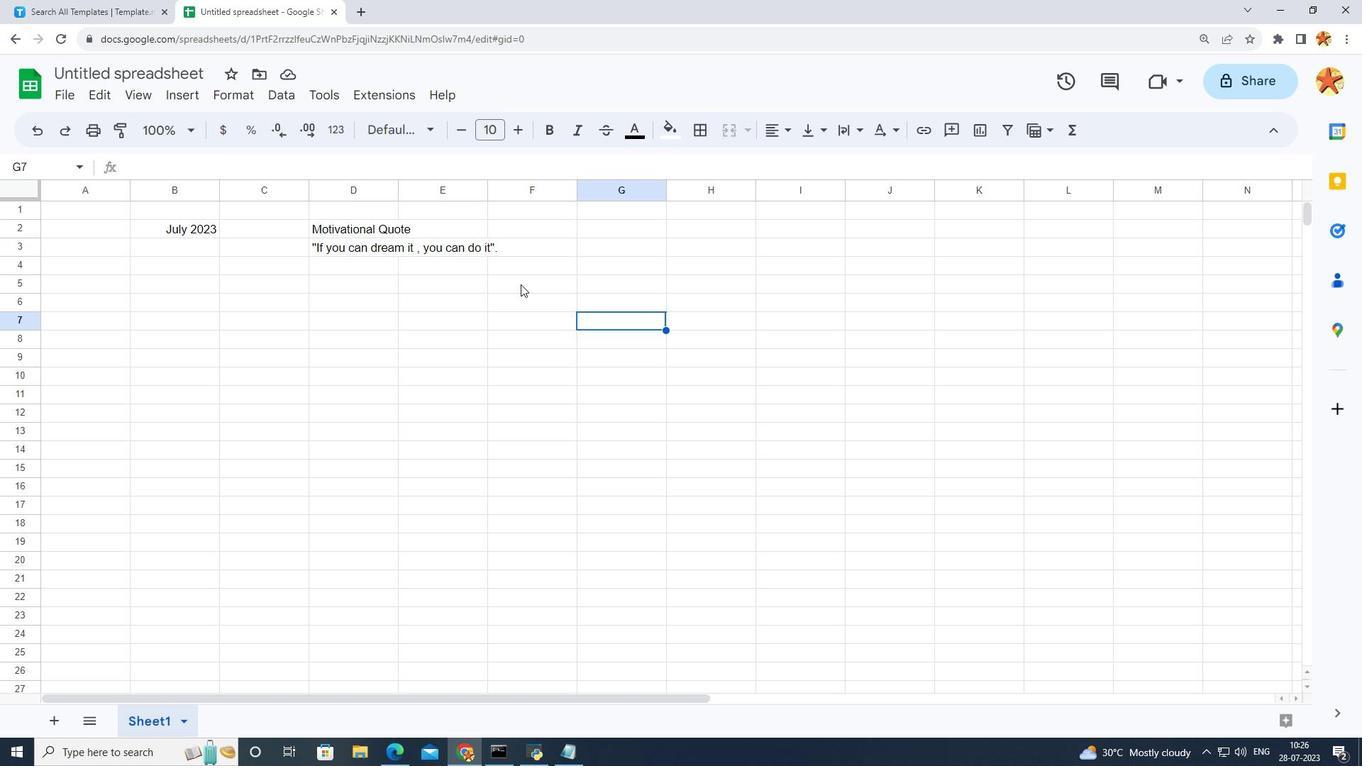 
Action: Mouse moved to (358, 235)
Screenshot: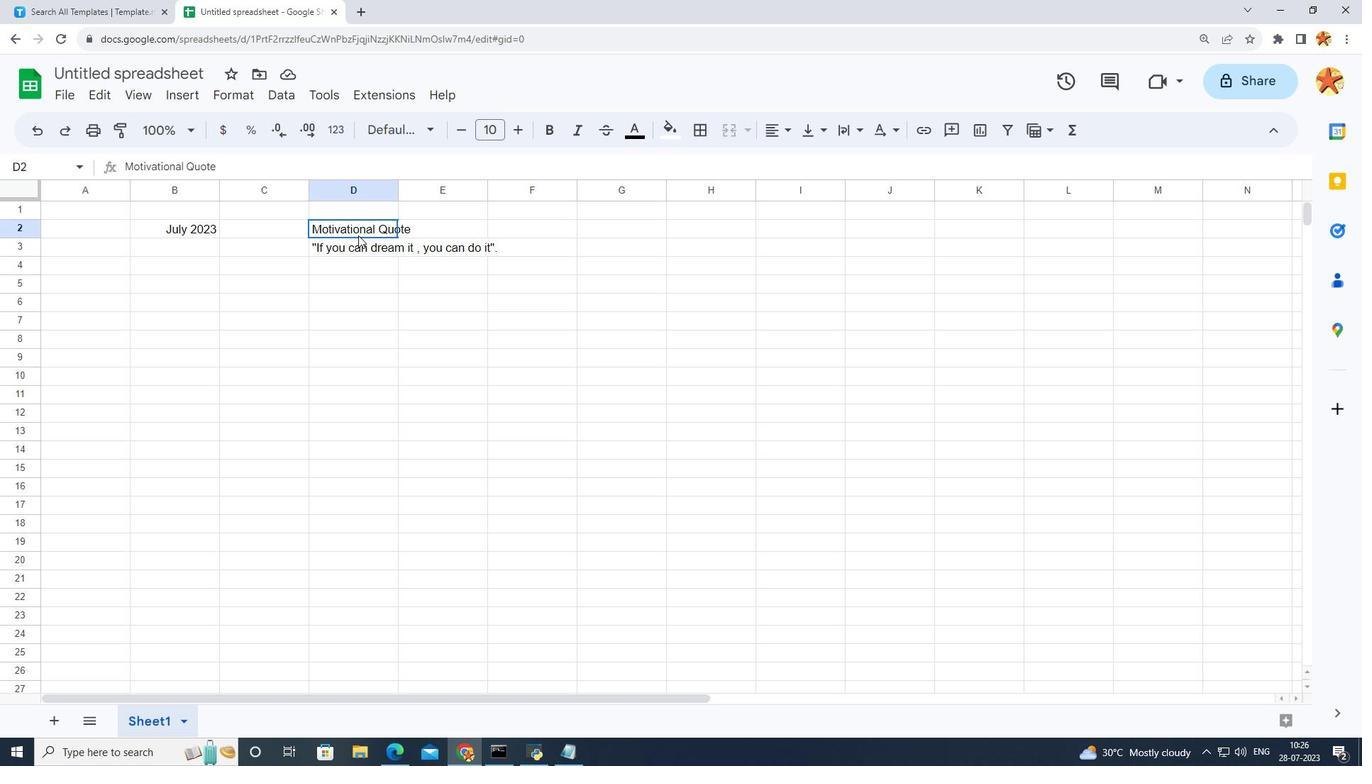 
Action: Mouse pressed left at (358, 235)
Screenshot: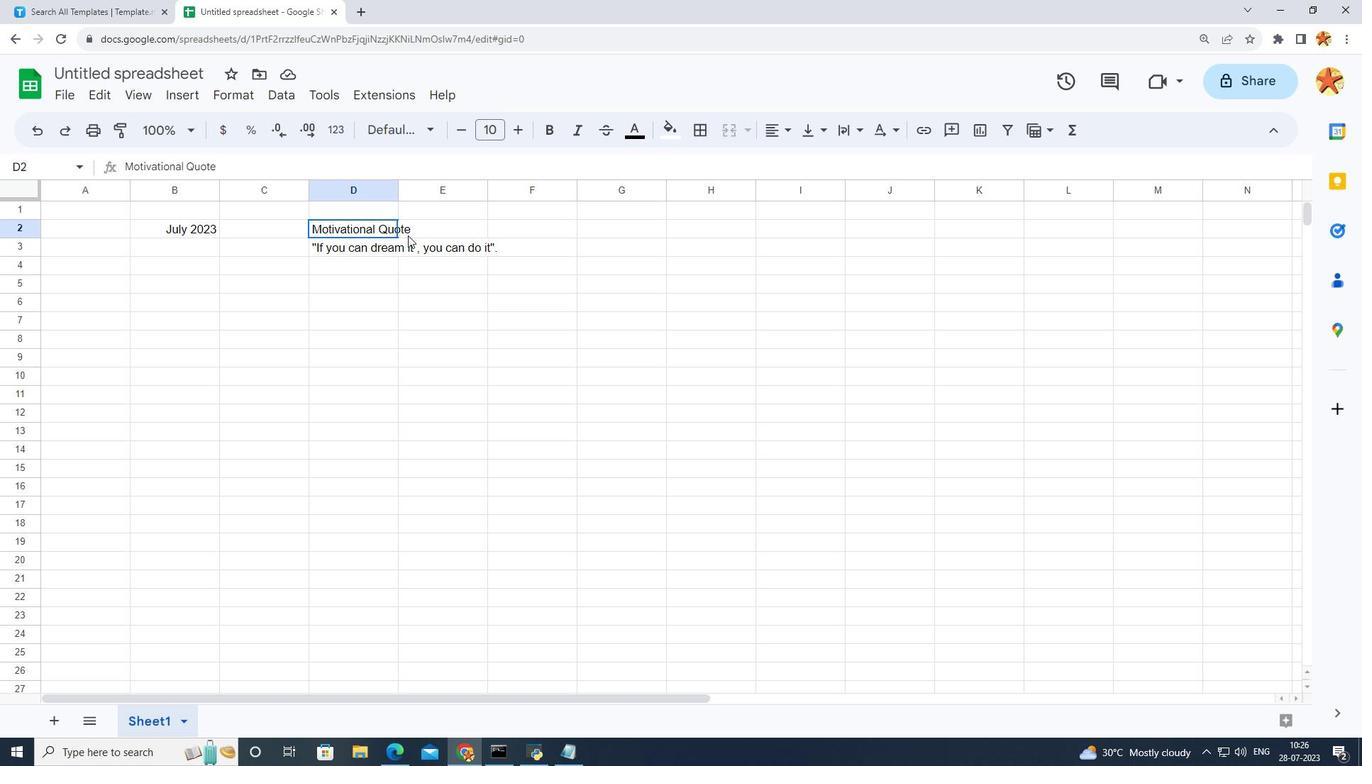 
Action: Mouse moved to (446, 254)
Screenshot: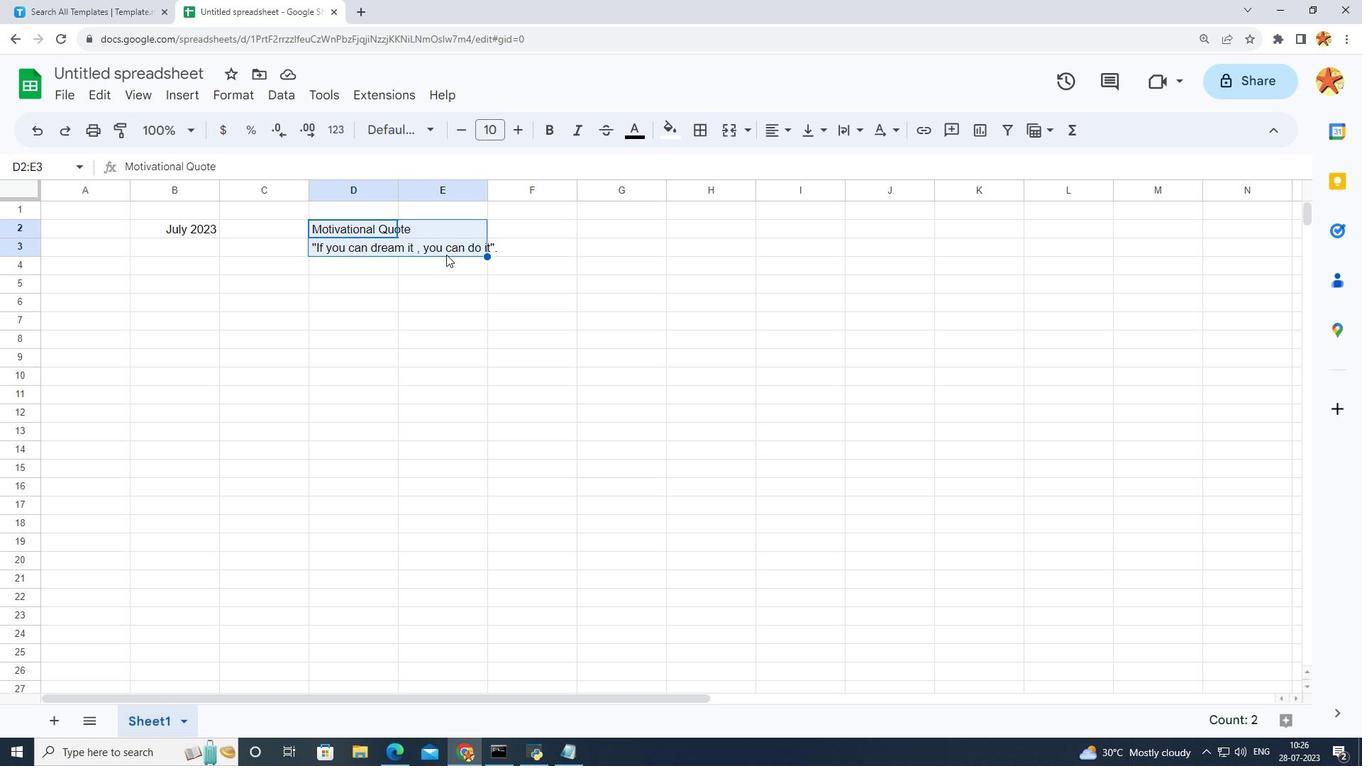 
Action: Key pressed <Key.backspace>
Screenshot: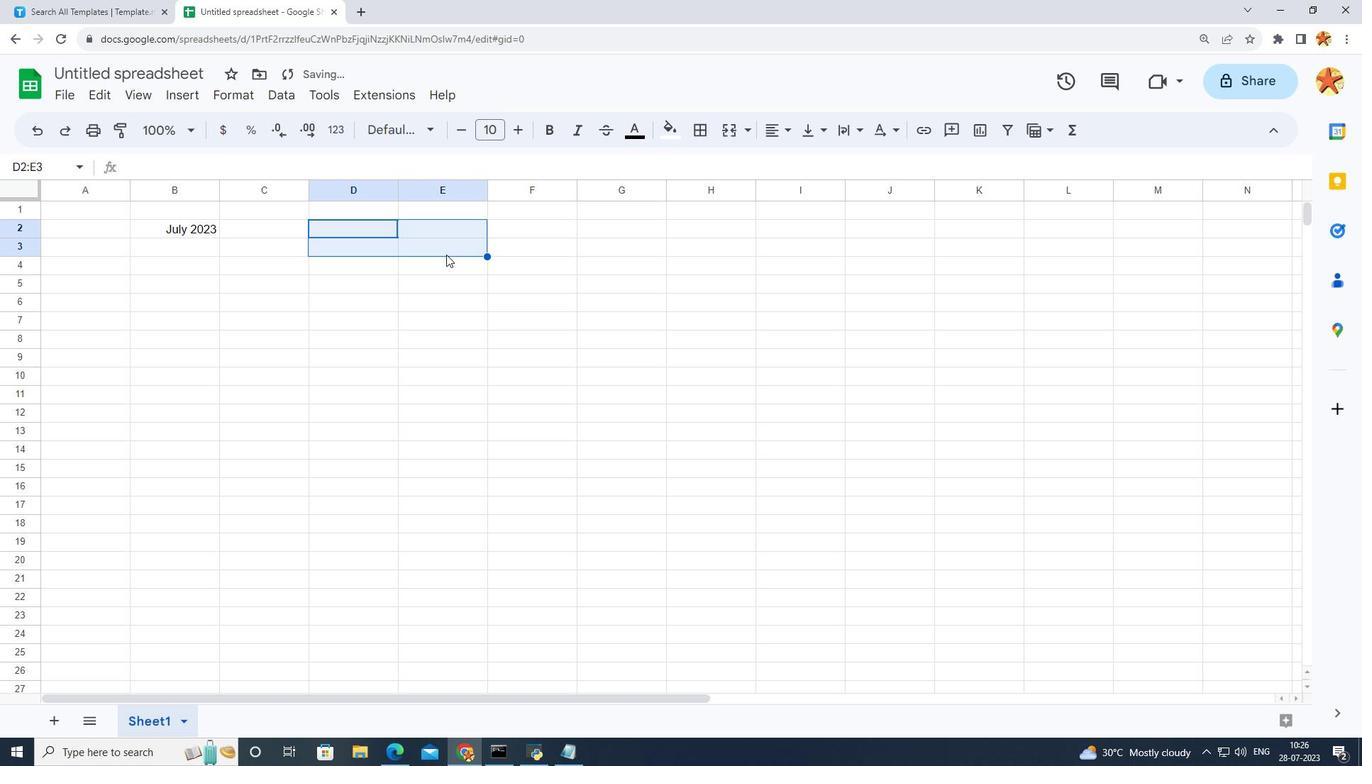 
Action: Mouse moved to (187, 93)
Screenshot: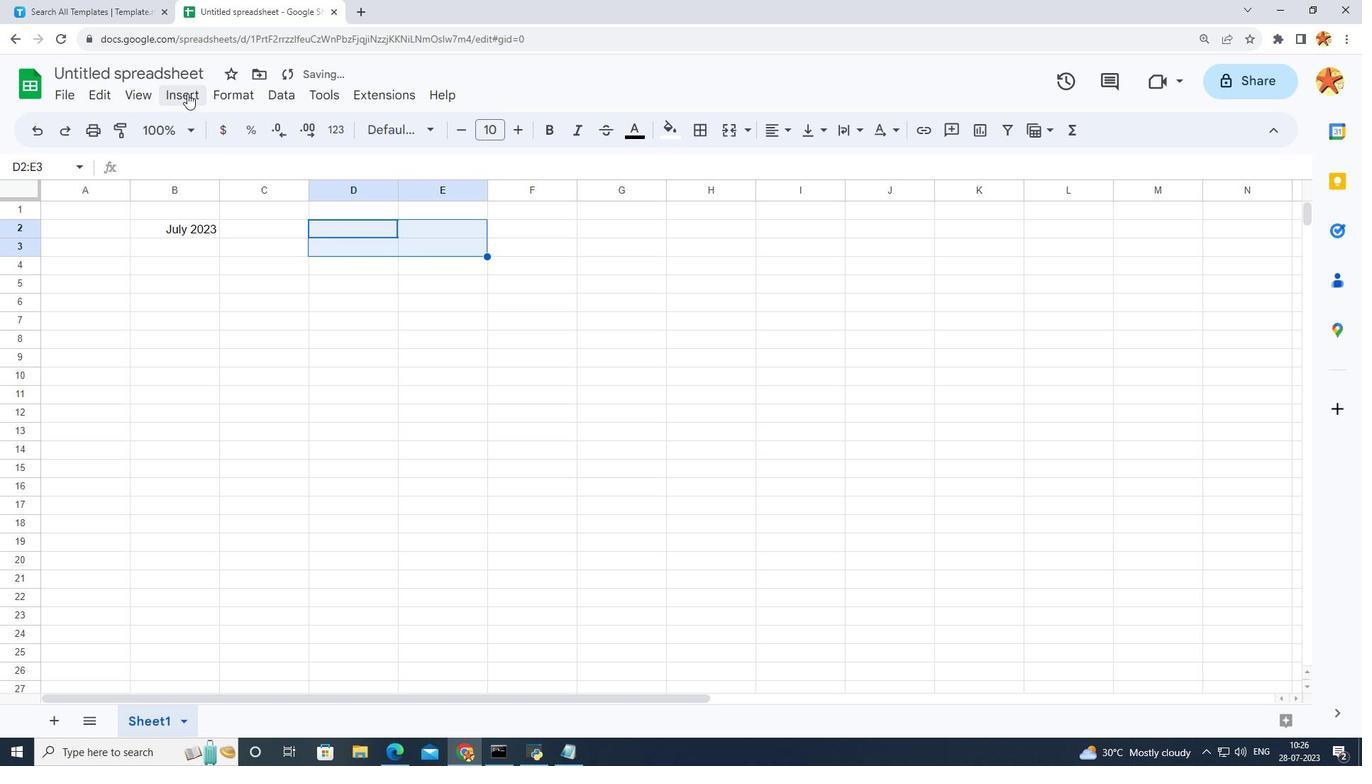 
Action: Mouse pressed left at (187, 93)
Screenshot: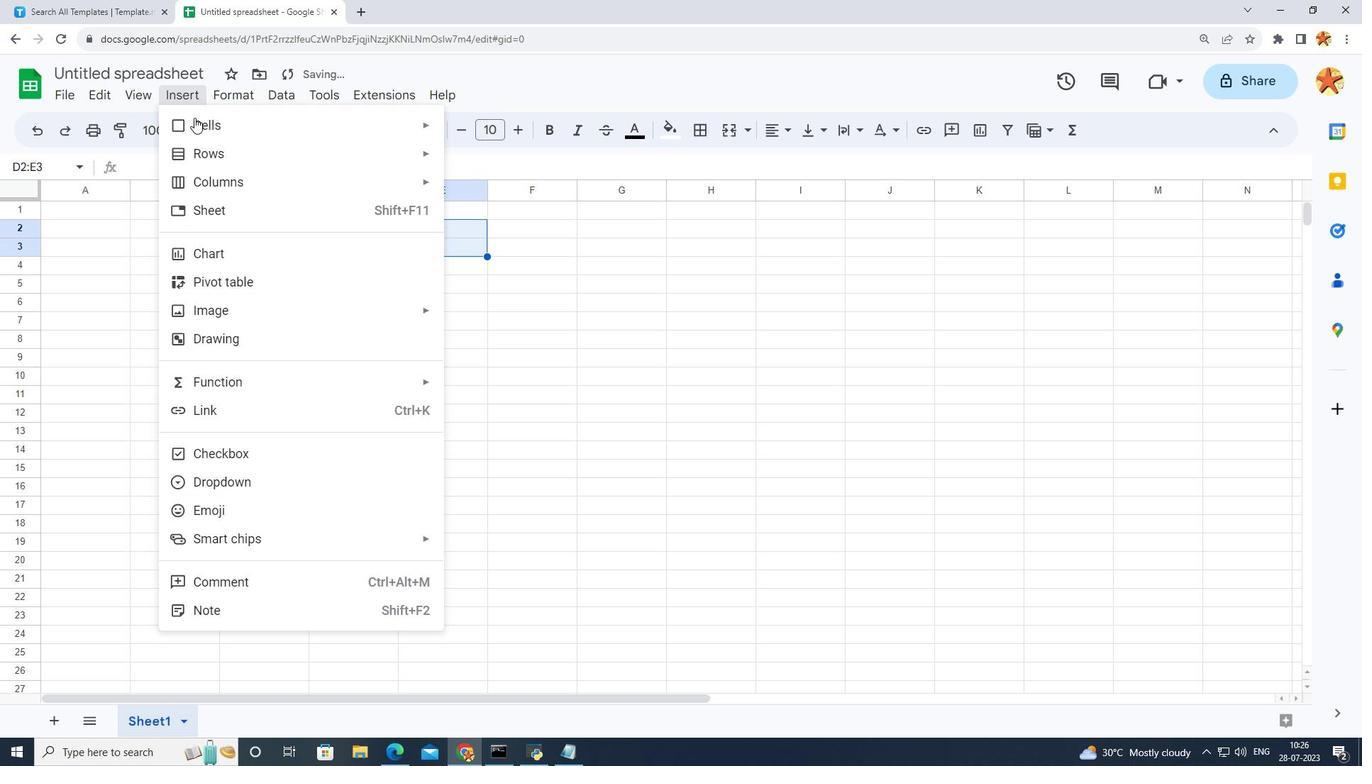 
Action: Mouse moved to (380, 330)
Screenshot: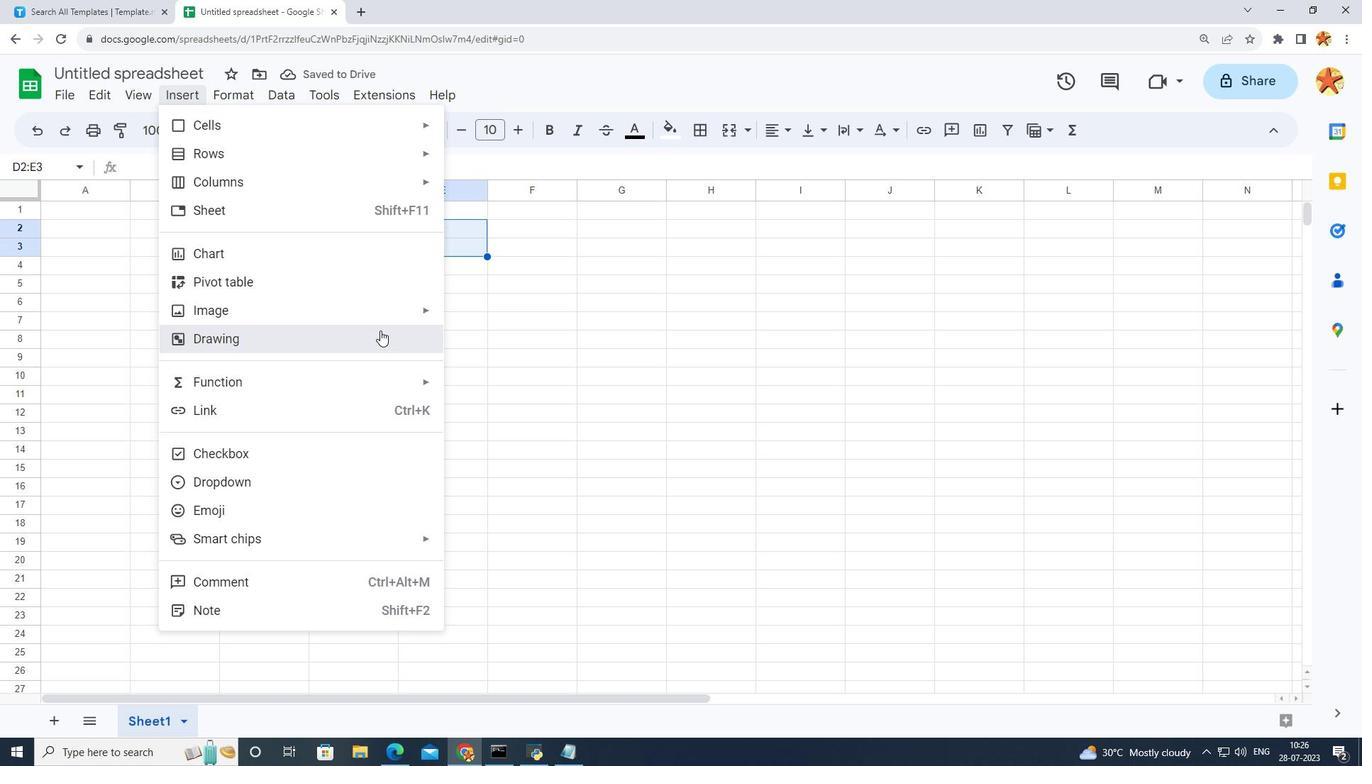 
Action: Mouse pressed left at (380, 330)
Screenshot: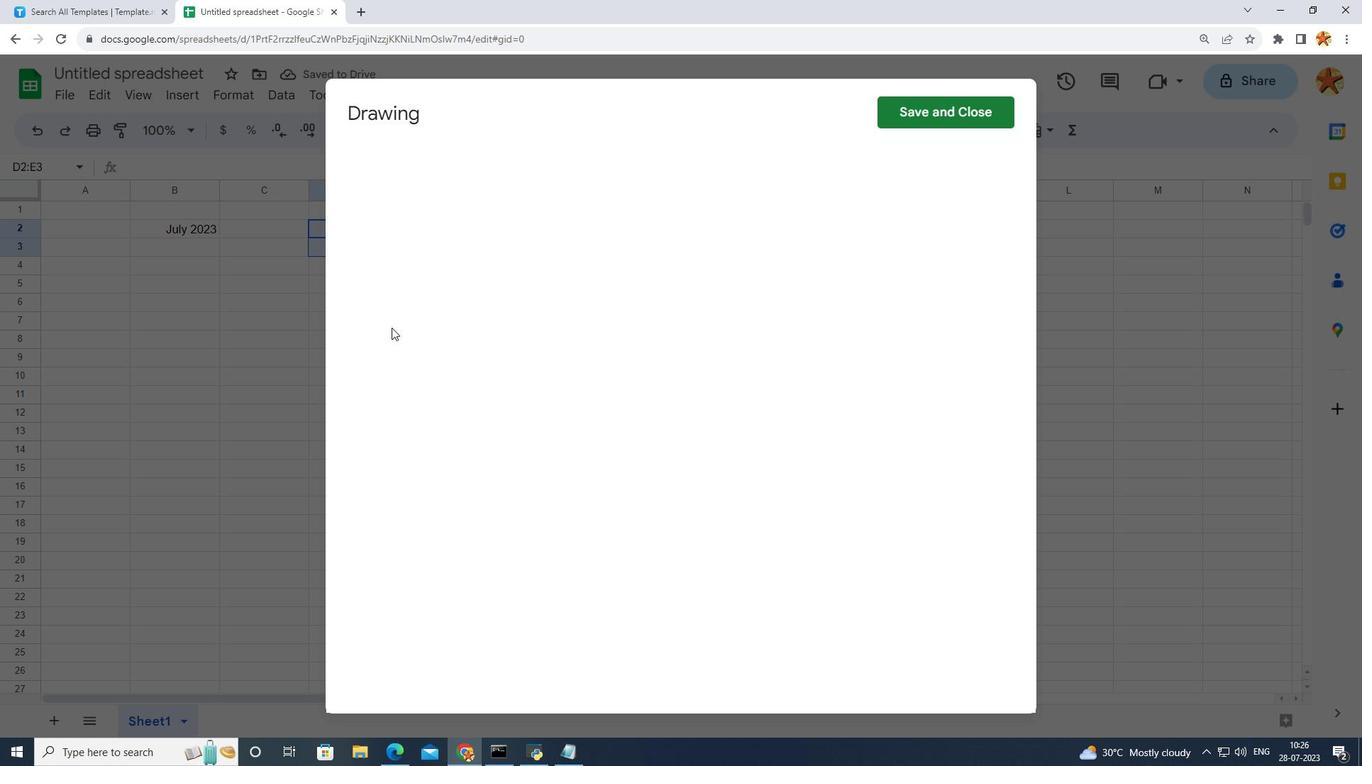 
Action: Mouse moved to (642, 170)
Screenshot: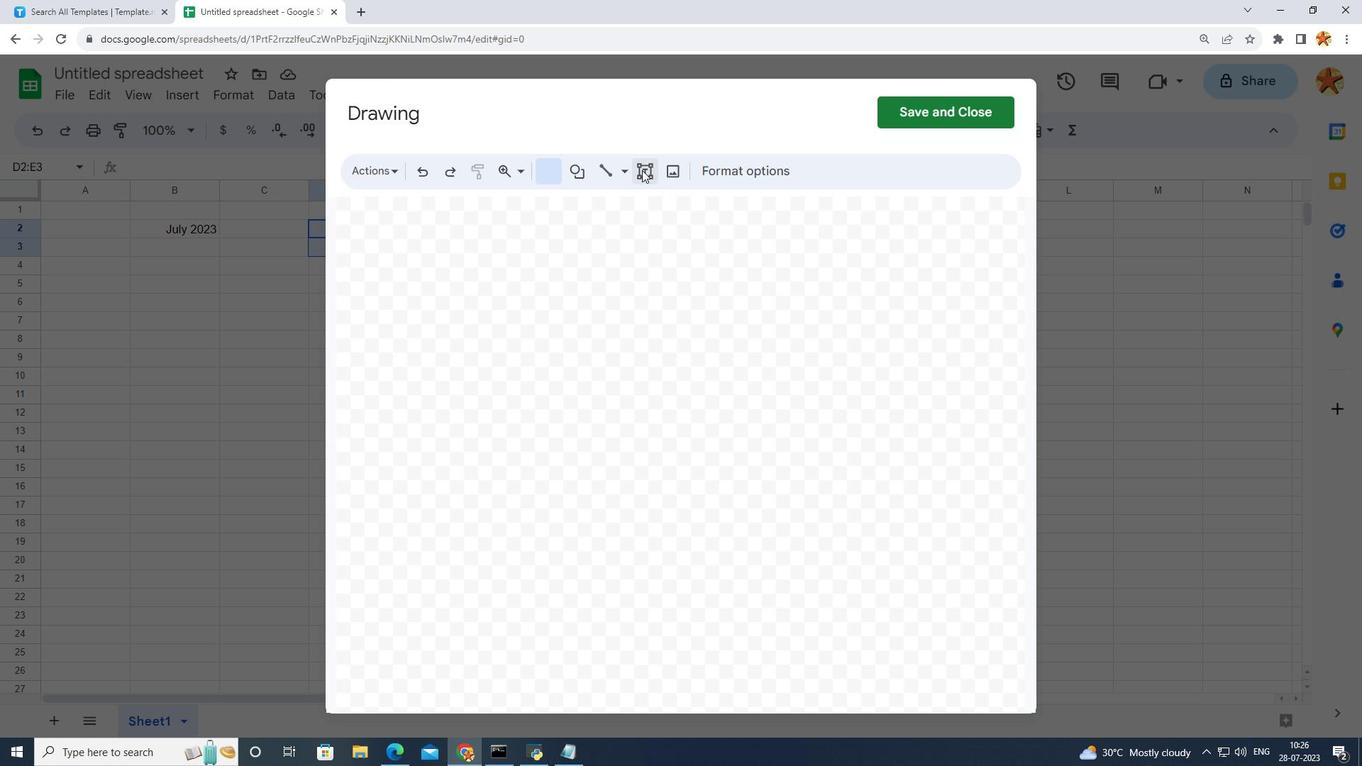 
Action: Mouse pressed left at (642, 170)
Screenshot: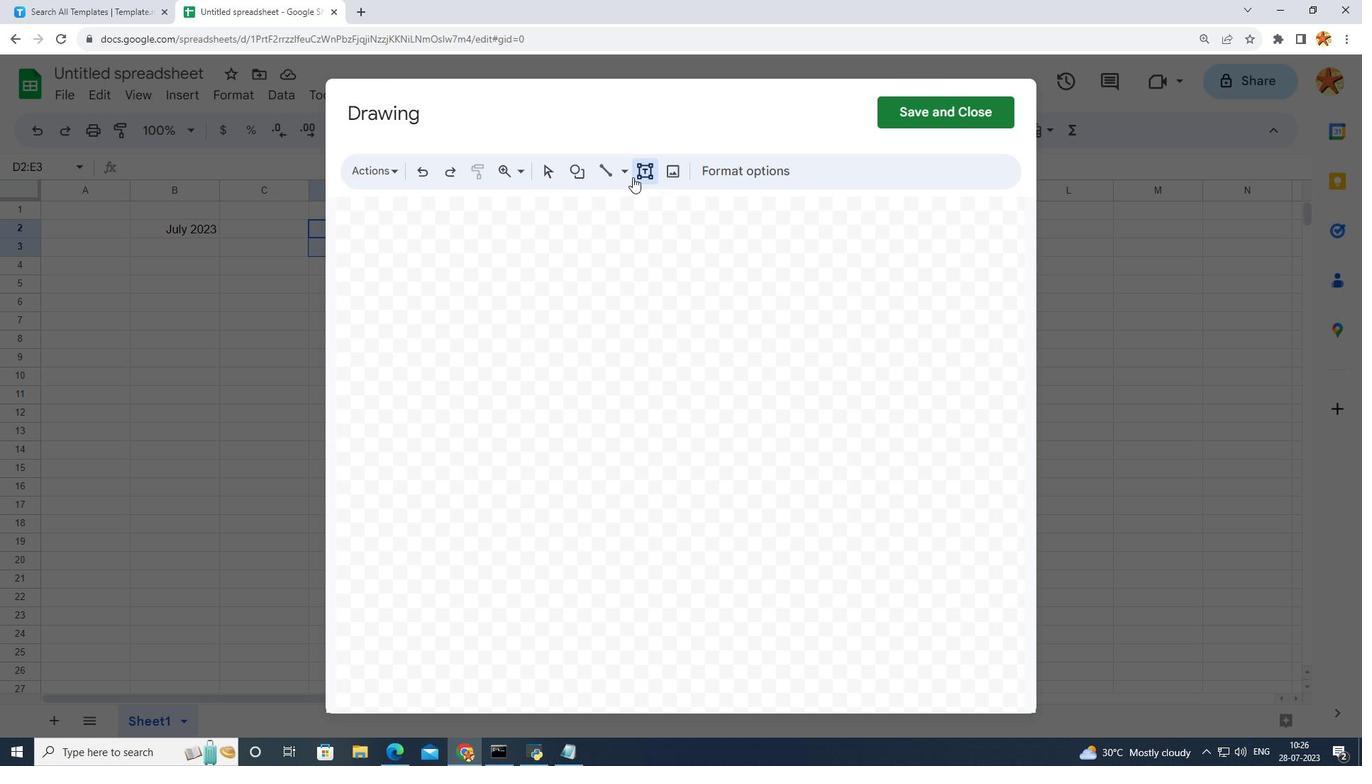
Action: Mouse moved to (466, 259)
Screenshot: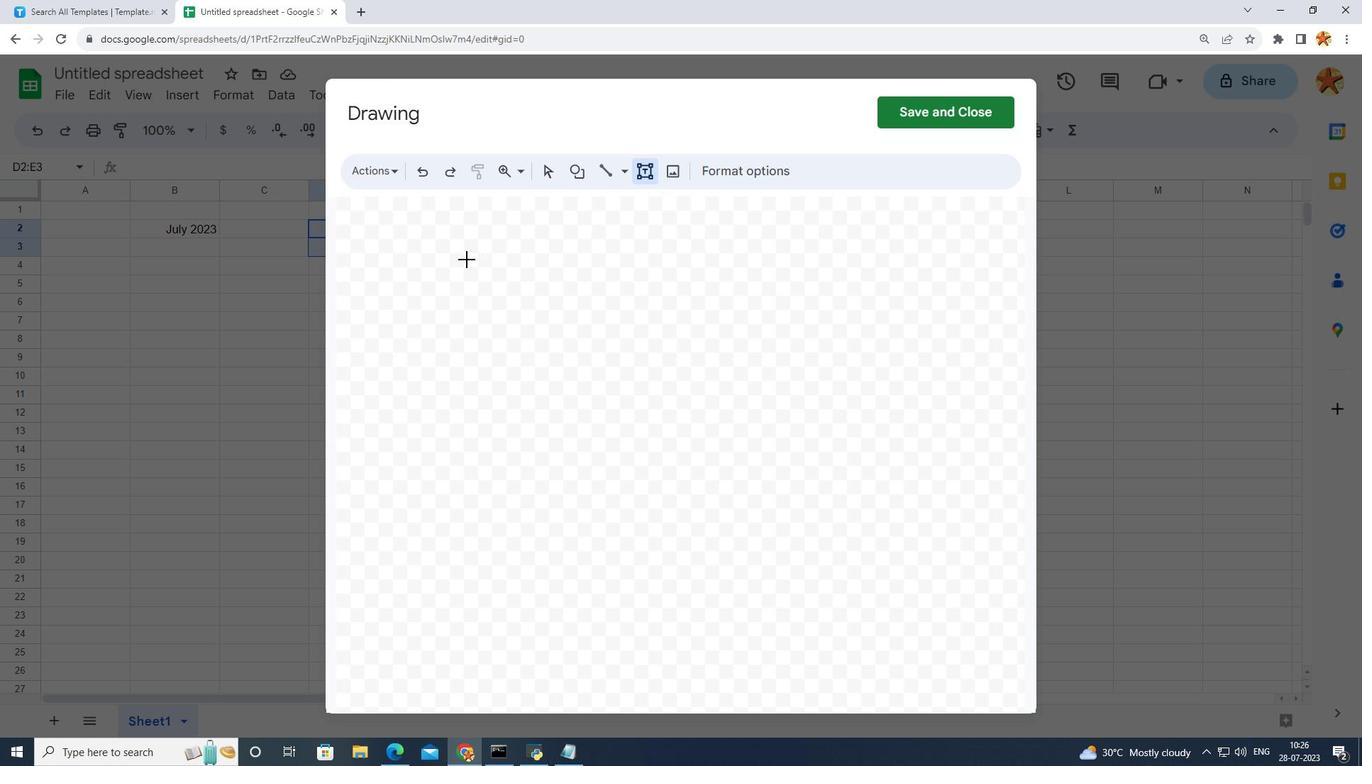 
Action: Mouse pressed left at (466, 259)
Screenshot: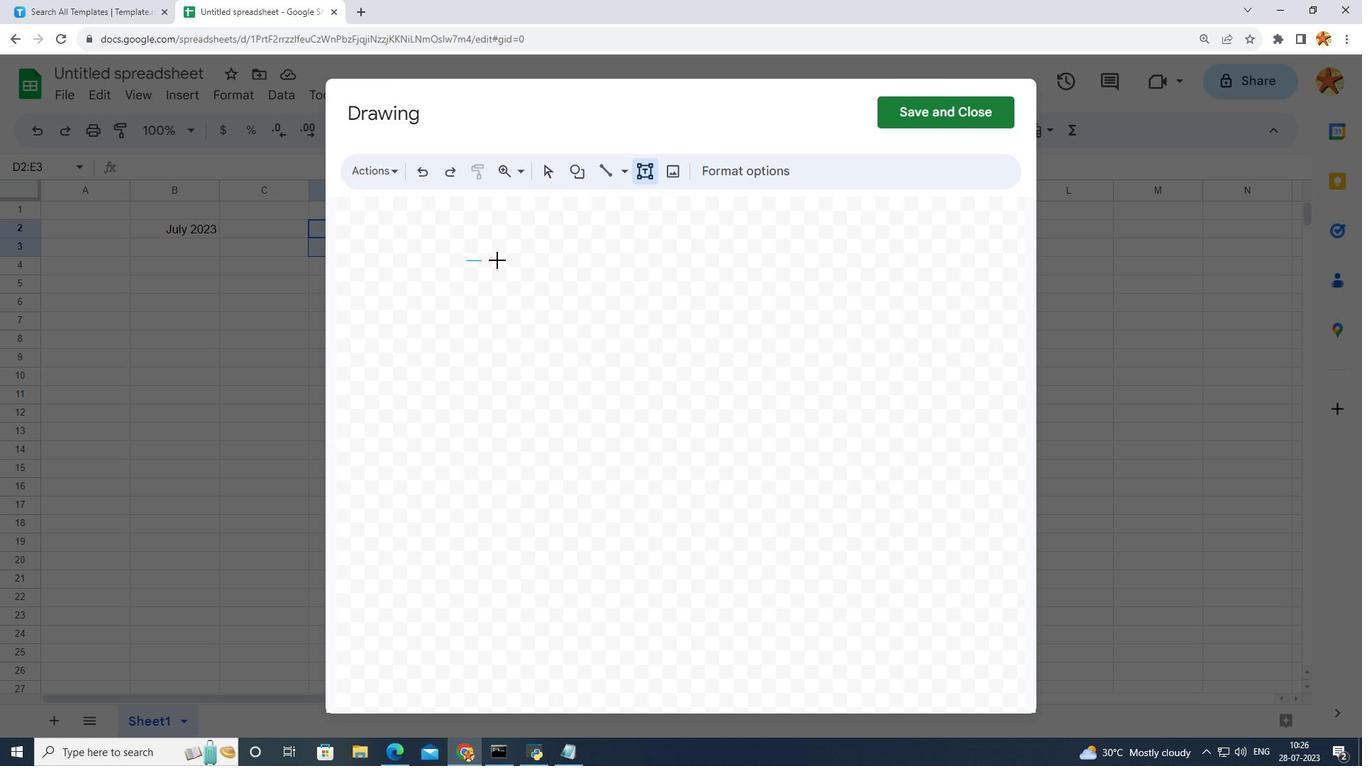 
Action: Mouse moved to (510, 279)
Screenshot: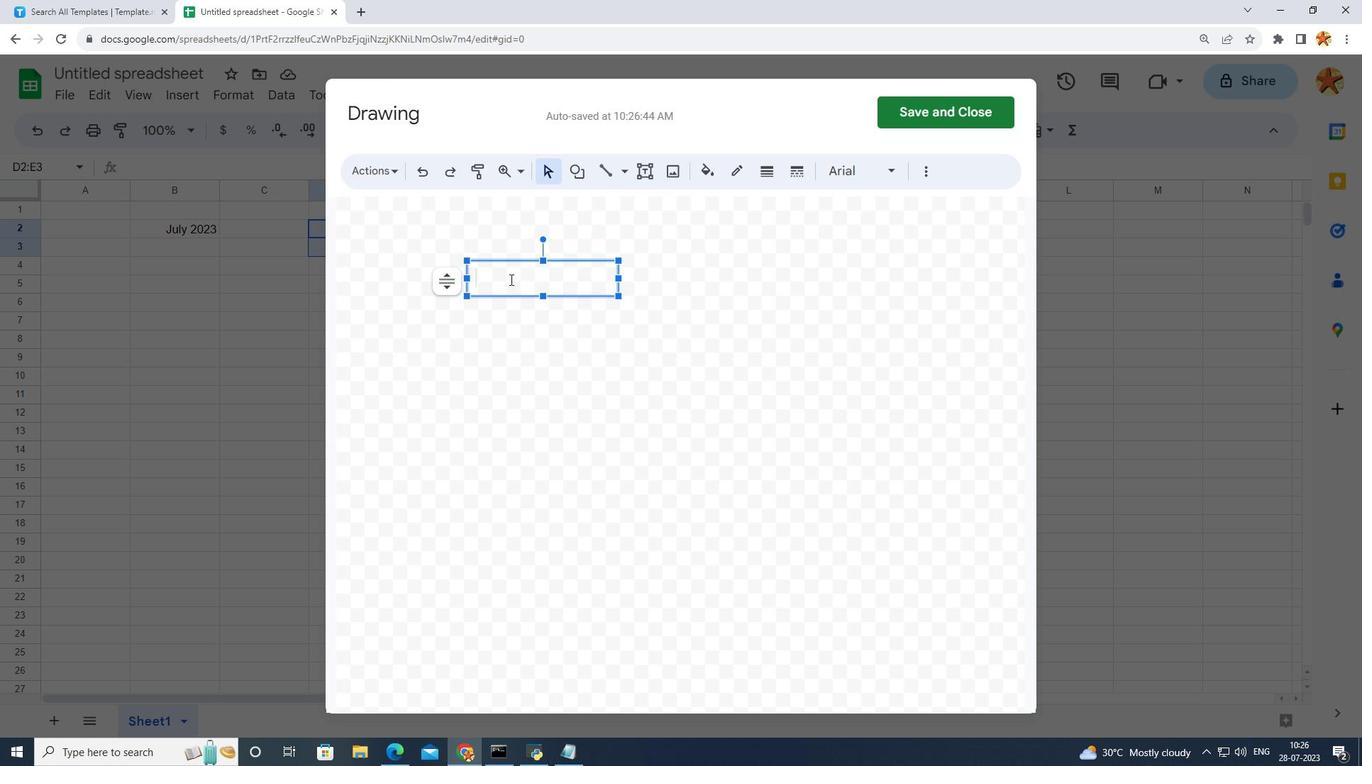 
Action: Key pressed <Key.caps_lock>MOTIVATO<Key.backspace><Key.backspace>TIONAL<Key.space>QUOTE<Key.enter><Key.shift_r>"IF<Key.space>YOU<Key.space>CAN<Key.space>DREAM<Key.space>IT<Key.space>YOU<Key.space>CAN<Key.space>DO<Key.space>IT<Key.shift_r><Key.shift_r><Key.shift_r><Key.shift_r><Key.shift_r><Key.shift_r><Key.shift_r><Key.shift_r><Key.shift_r><Key.shift_r><Key.shift_r><Key.shift_r>".
Screenshot: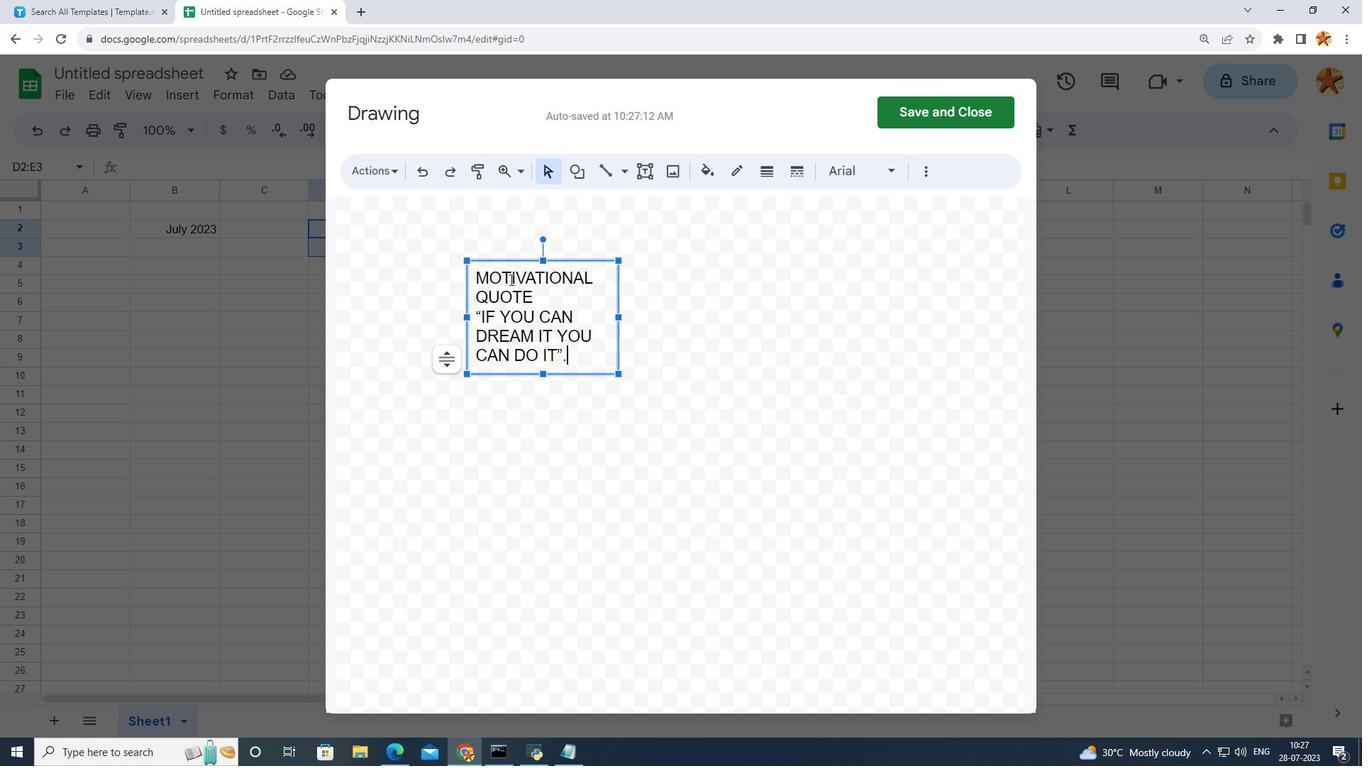 
Action: Mouse moved to (617, 315)
Screenshot: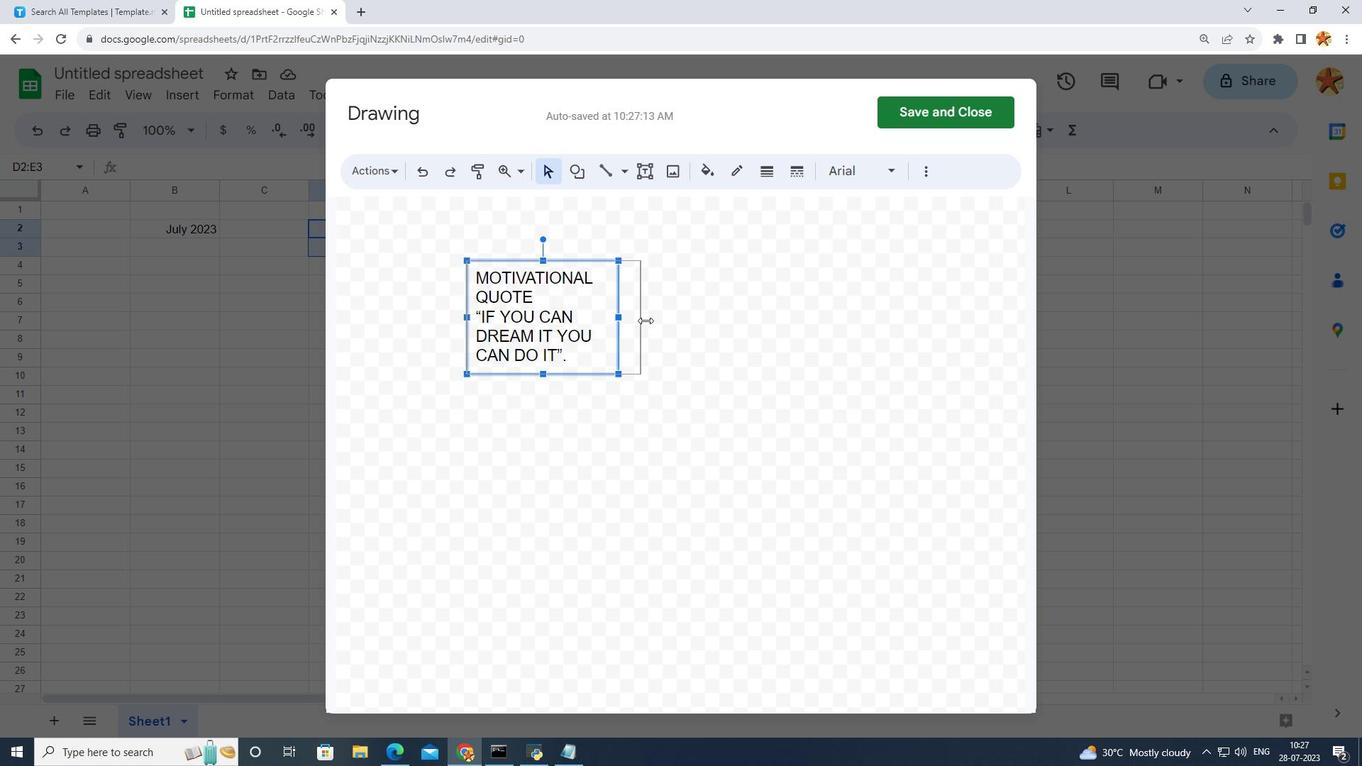 
Action: Mouse pressed left at (617, 315)
Screenshot: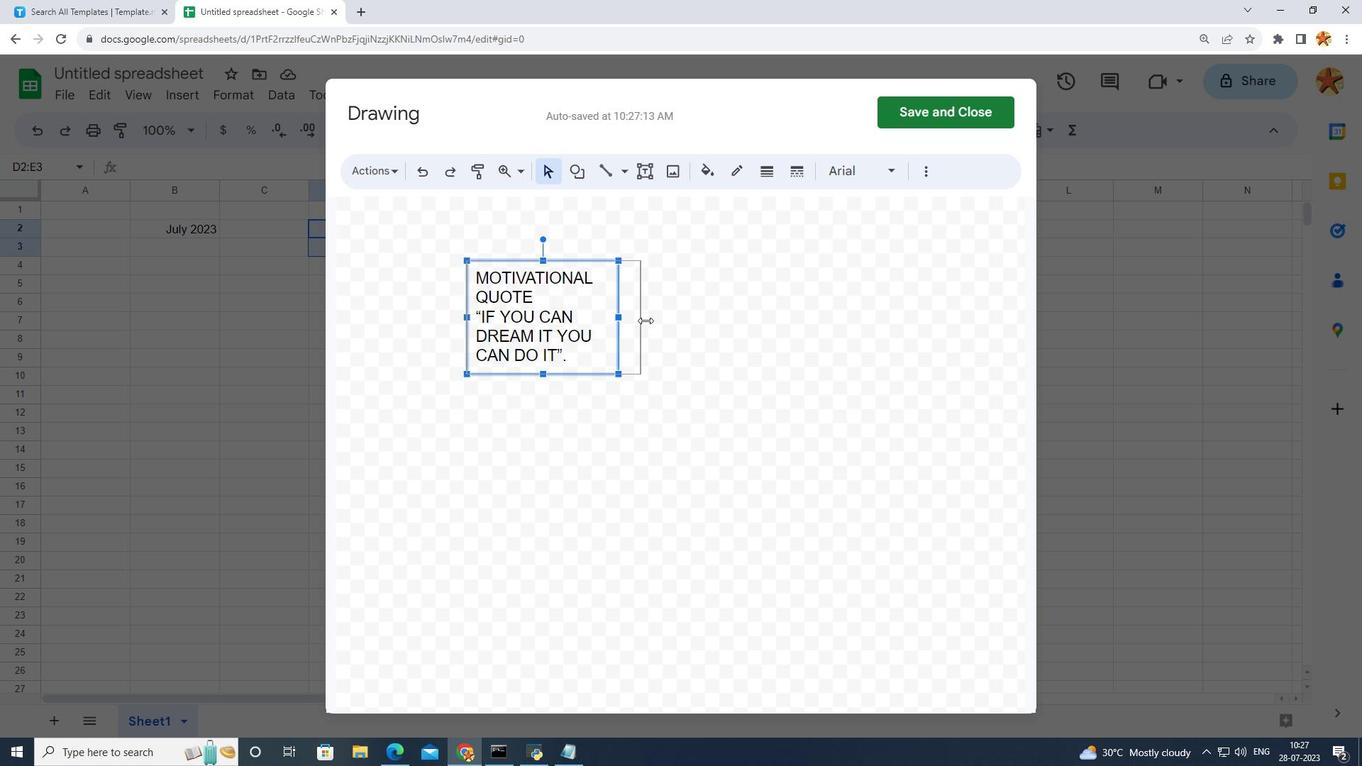 
Action: Mouse moved to (626, 336)
Screenshot: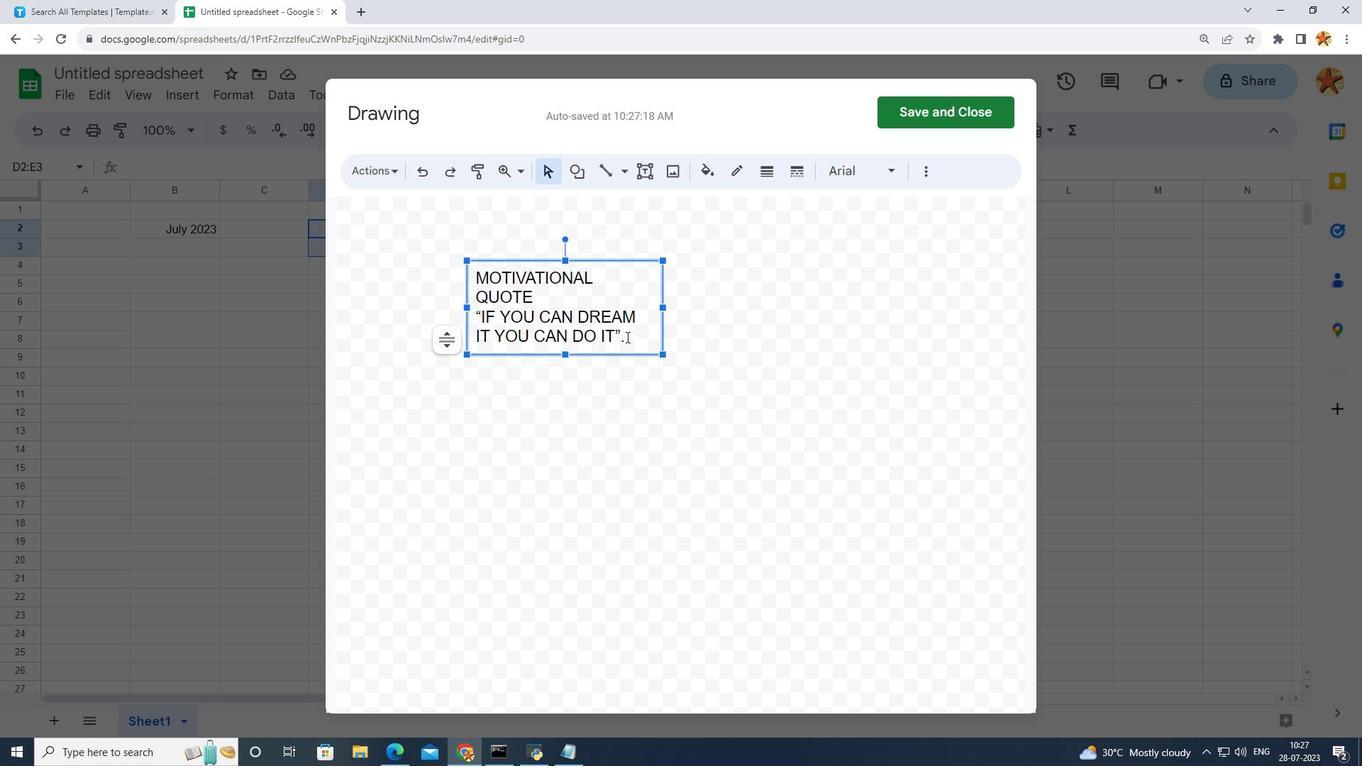
Action: Mouse pressed left at (626, 336)
Screenshot: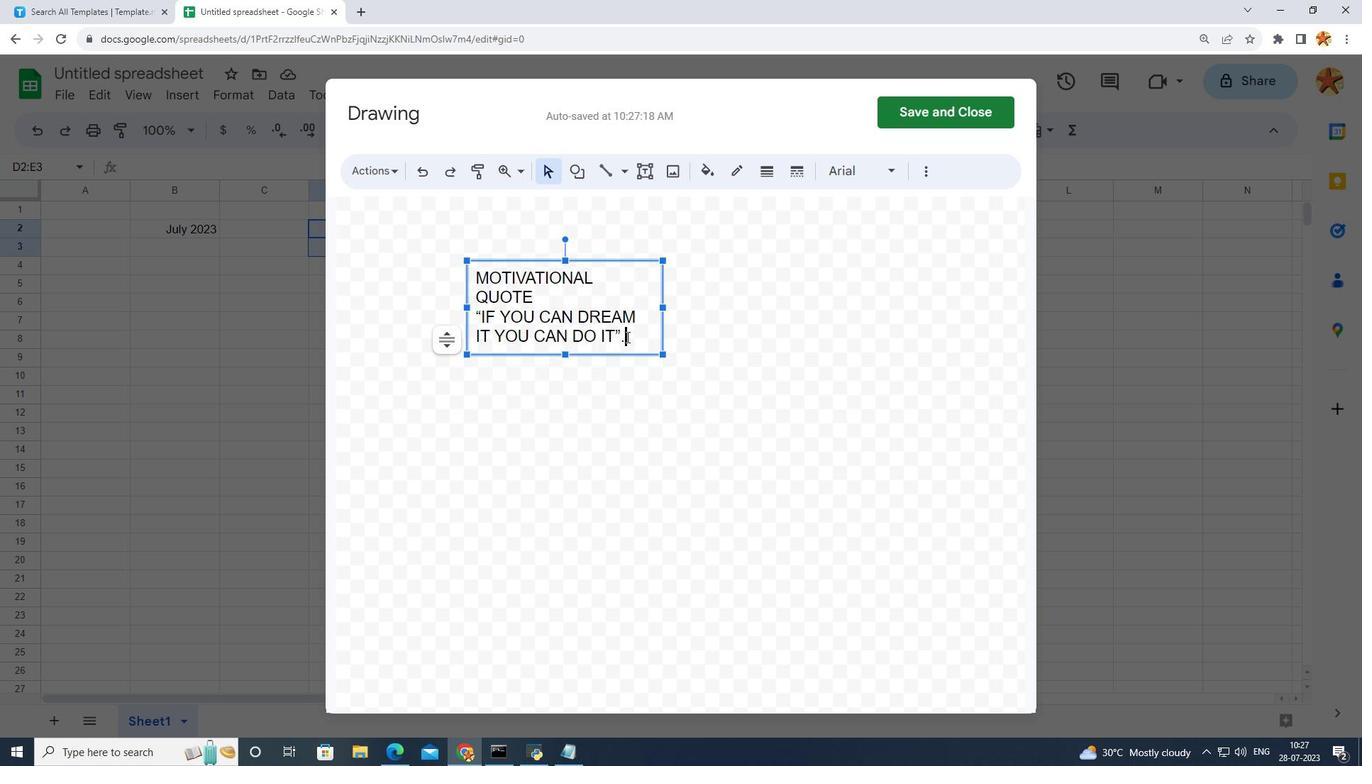 
Action: Mouse pressed left at (626, 336)
Screenshot: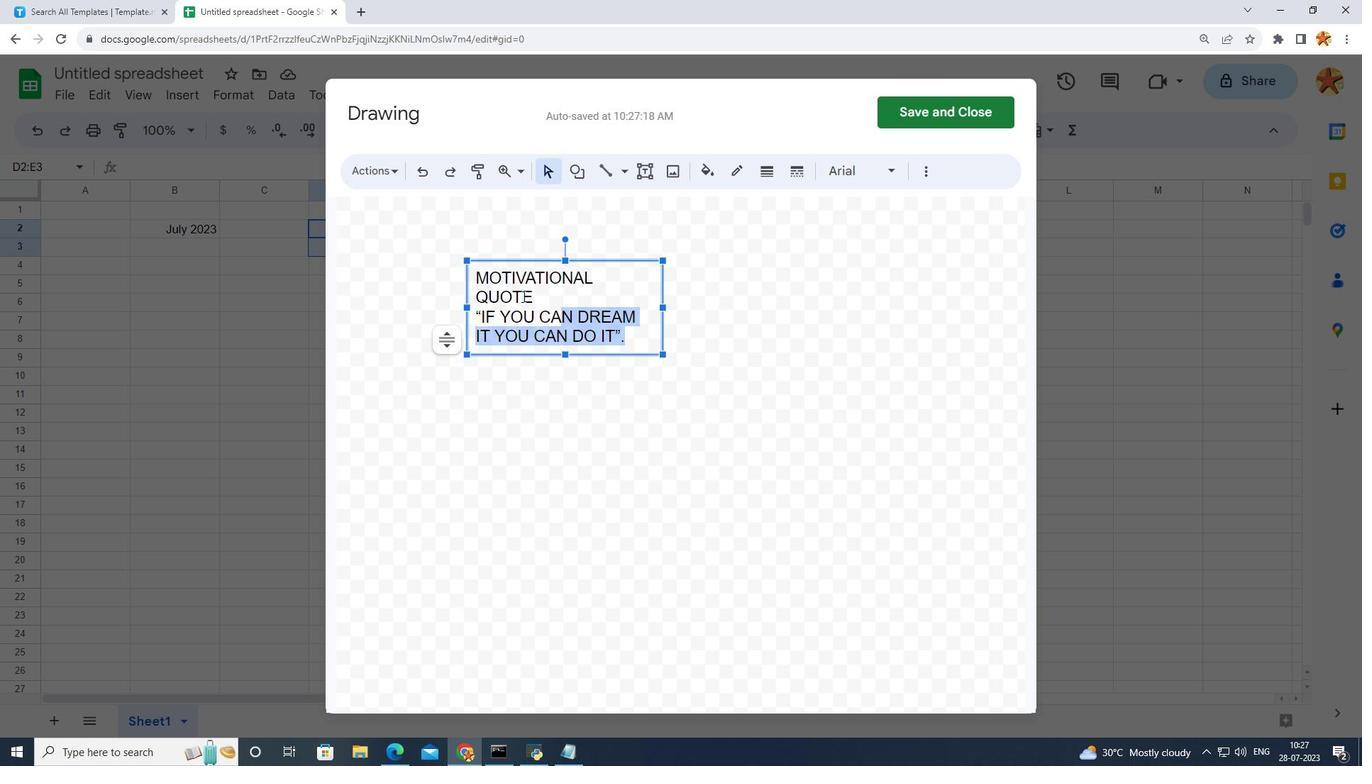 
Action: Mouse moved to (843, 169)
Screenshot: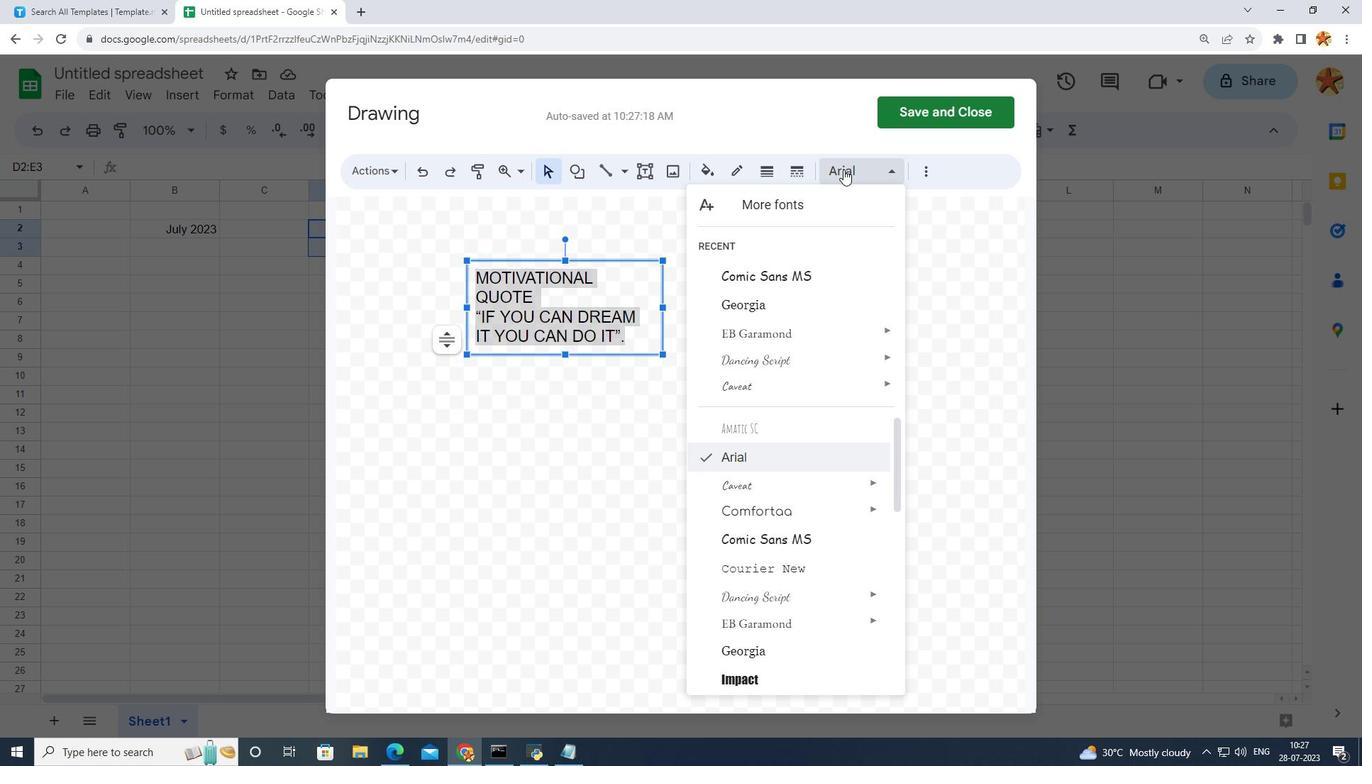 
Action: Mouse pressed left at (843, 169)
Screenshot: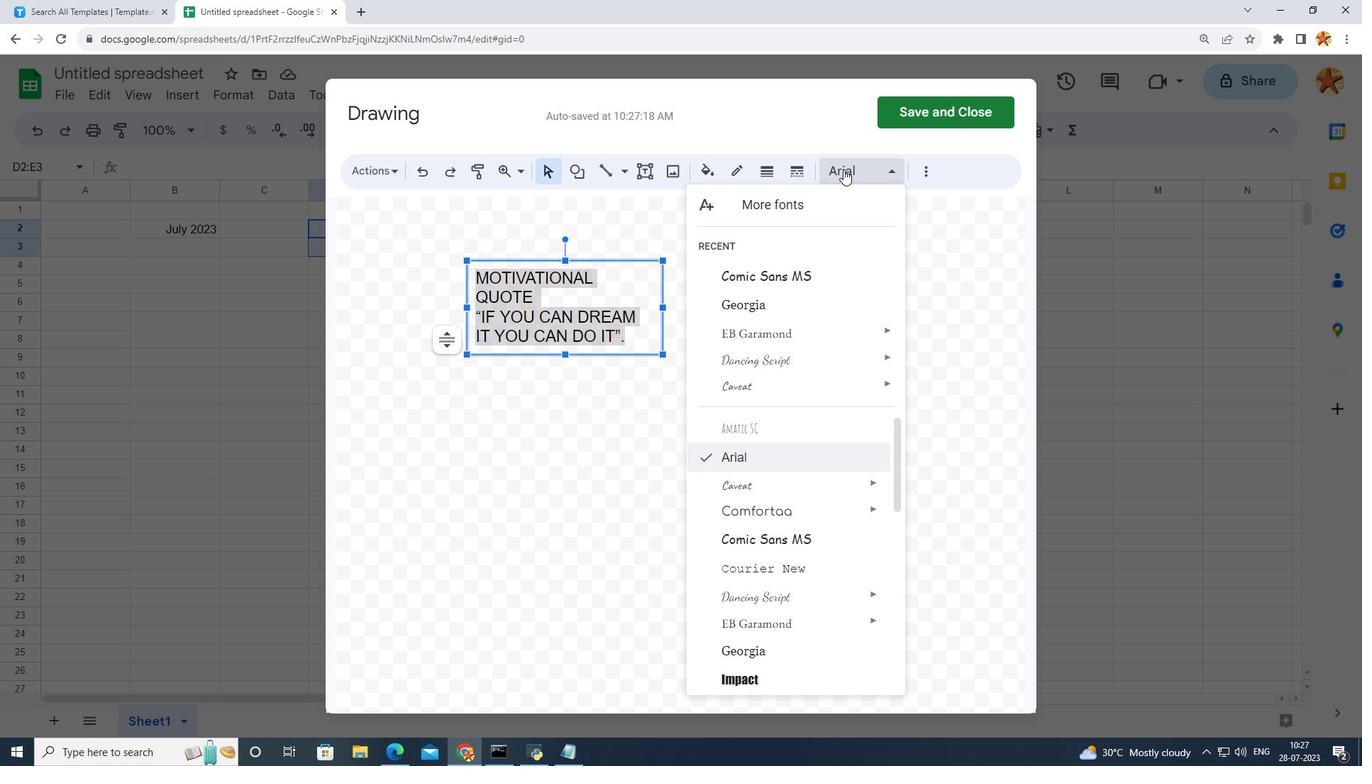
Action: Mouse moved to (766, 280)
Screenshot: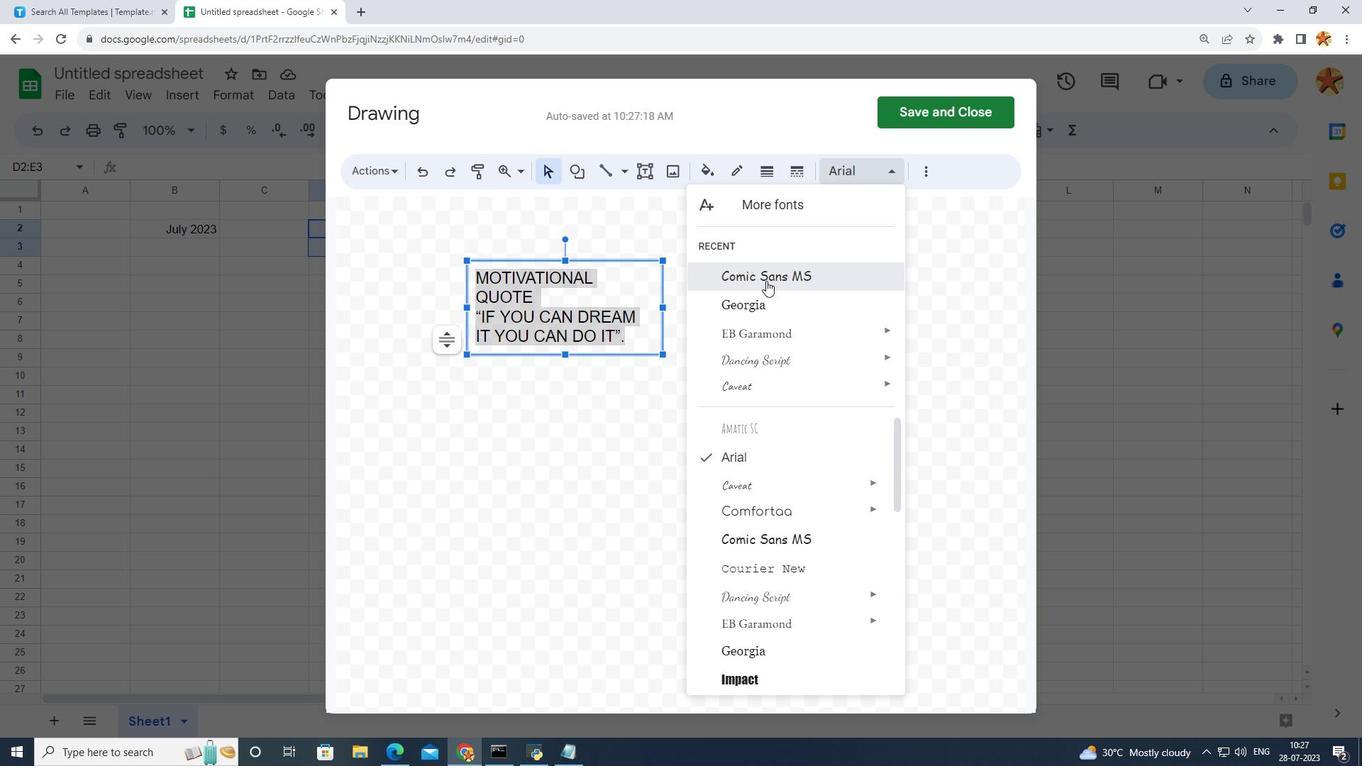 
Action: Mouse pressed left at (766, 280)
Screenshot: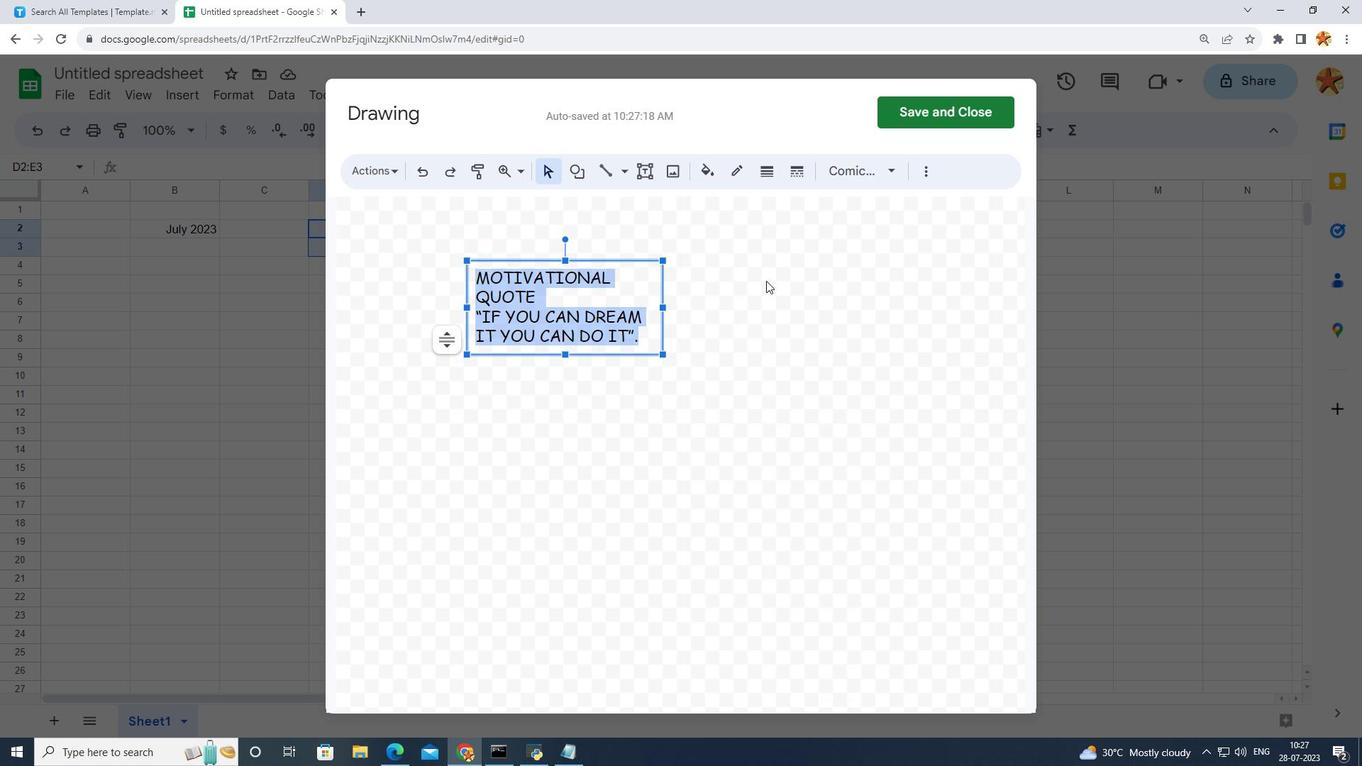 
Action: Mouse moved to (923, 172)
Screenshot: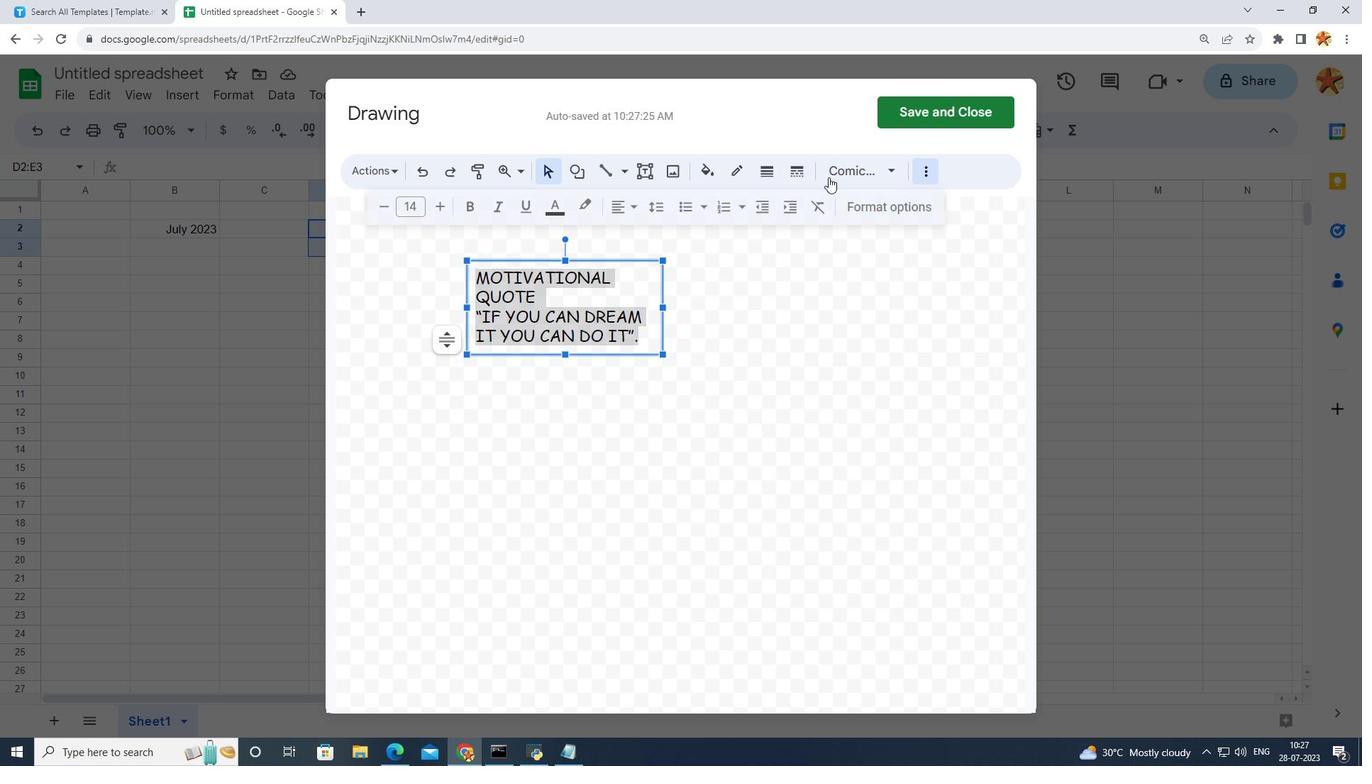 
Action: Mouse pressed left at (923, 172)
Screenshot: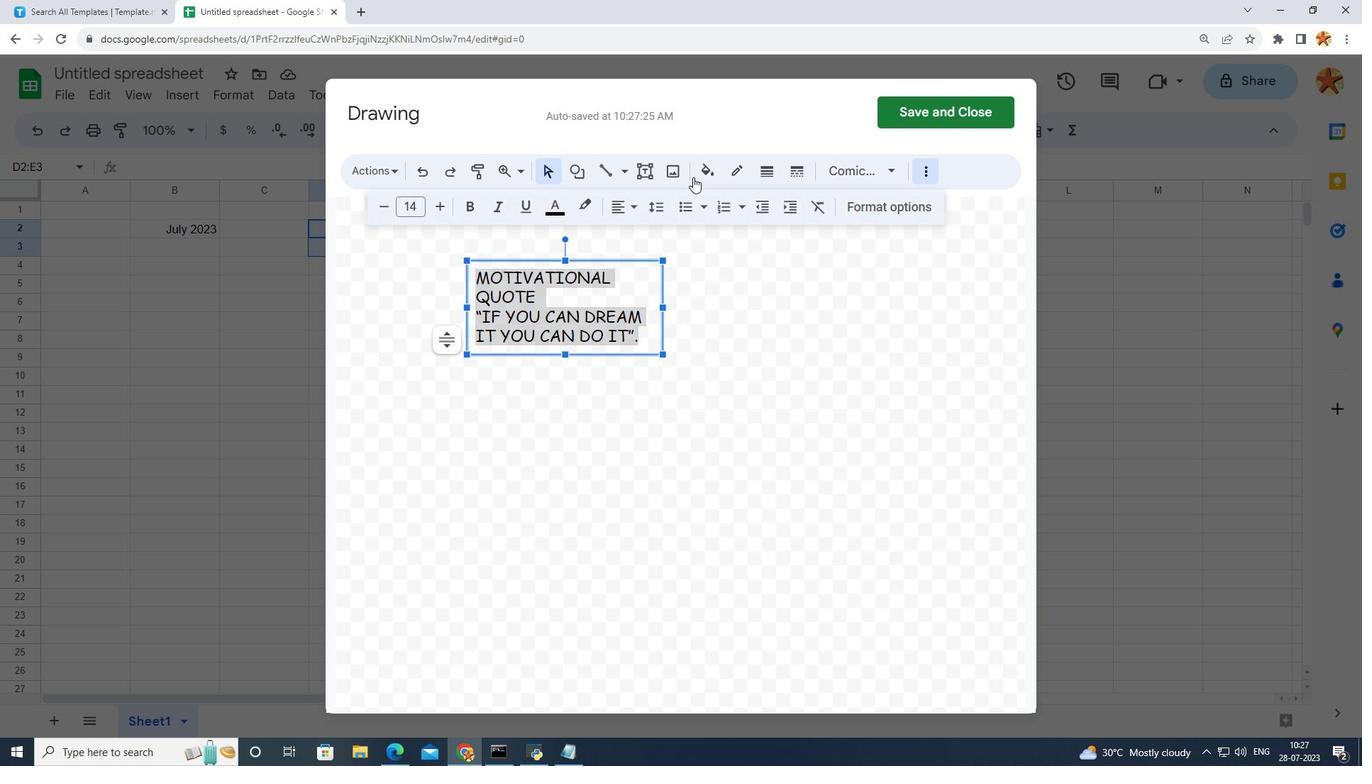 
Action: Mouse moved to (389, 205)
Screenshot: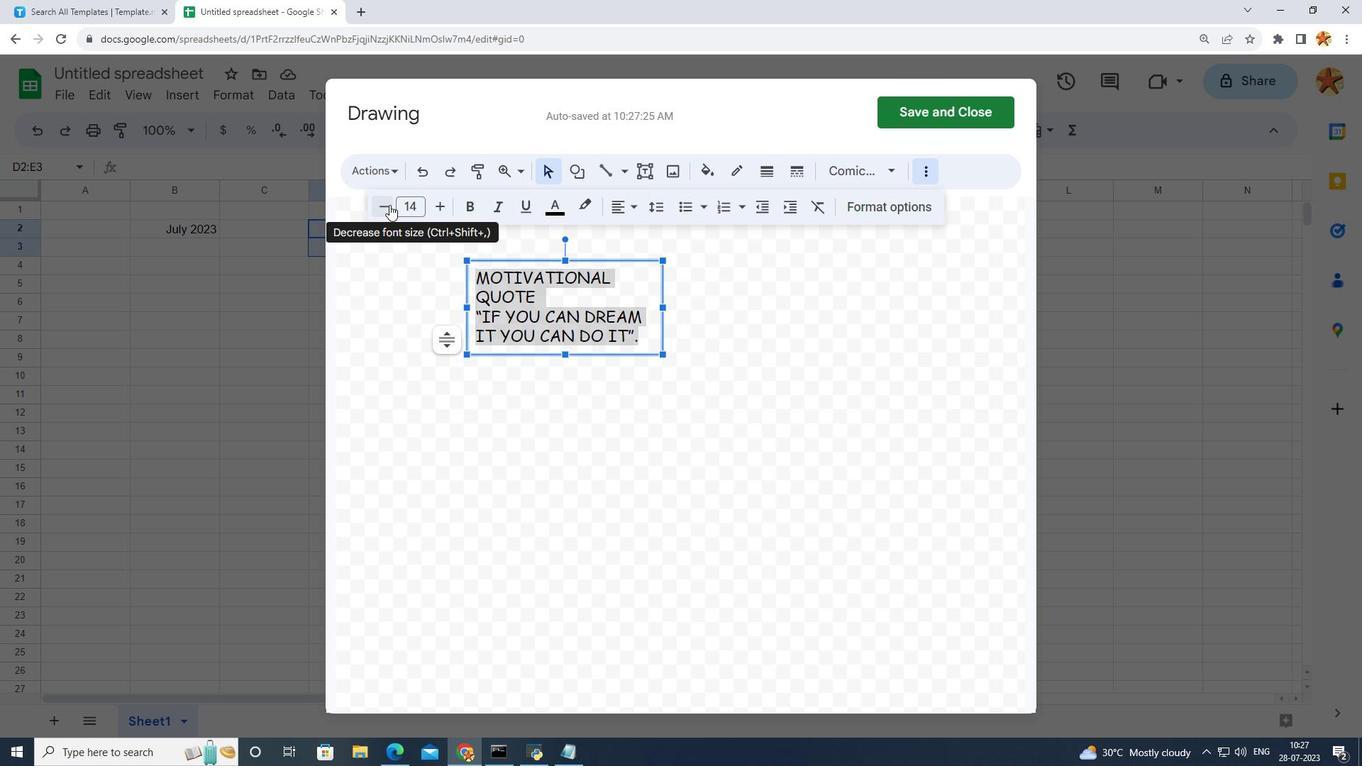 
Action: Mouse pressed left at (389, 205)
Screenshot: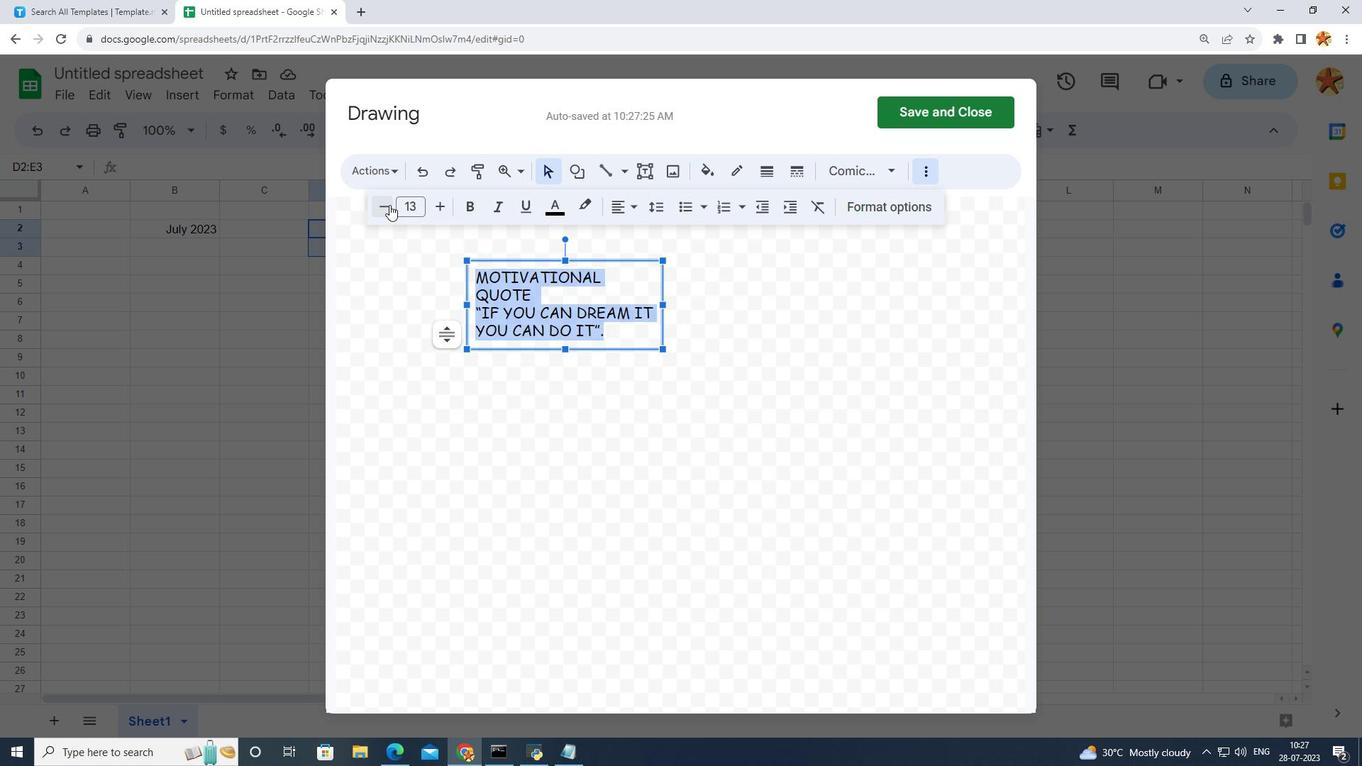 
Action: Mouse pressed left at (389, 205)
Screenshot: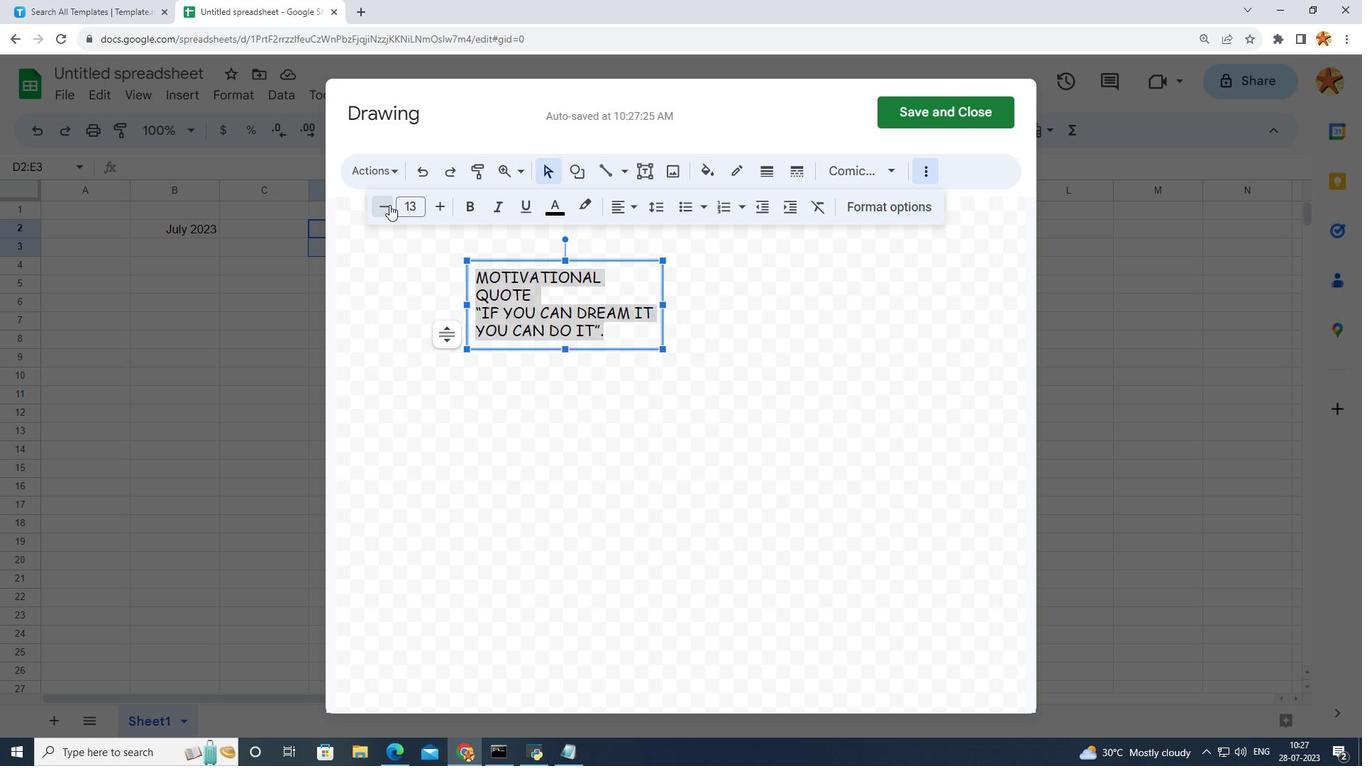 
Action: Mouse pressed left at (389, 205)
Screenshot: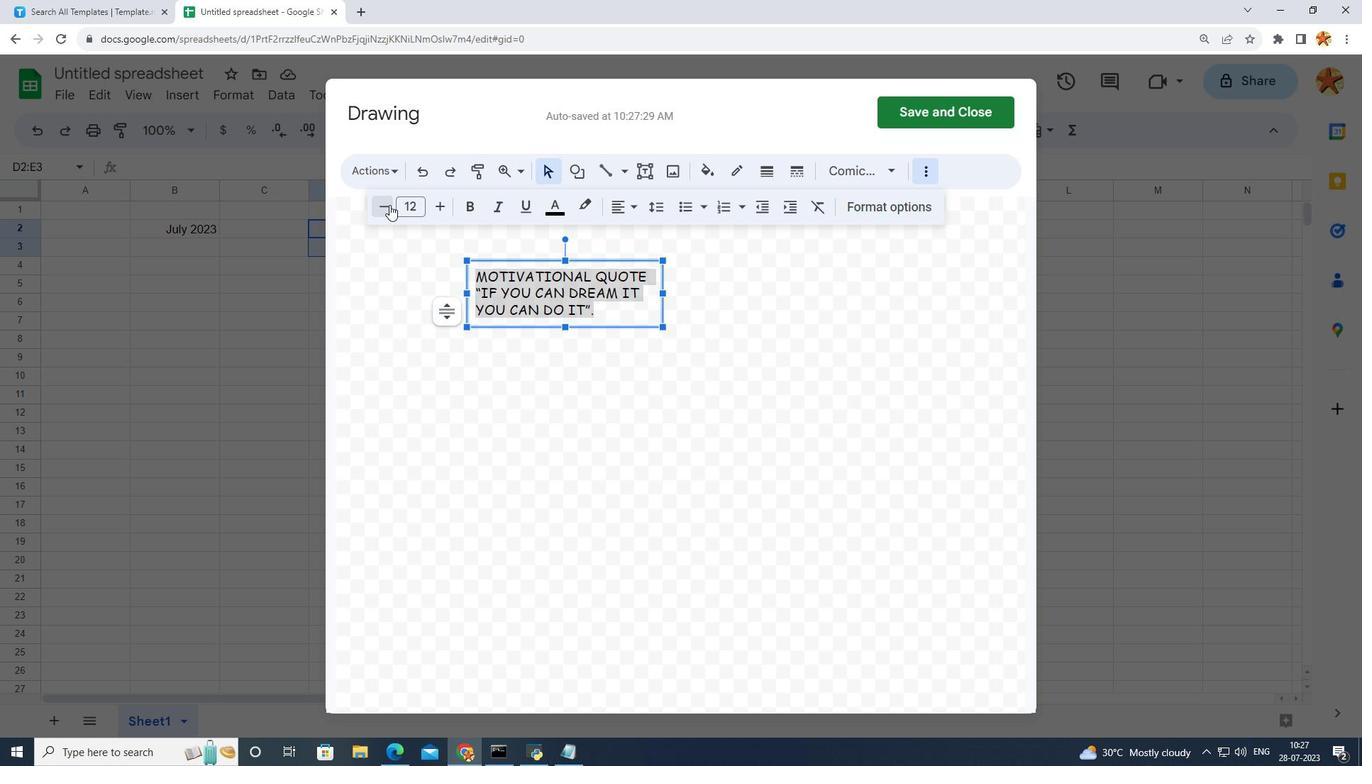 
Action: Mouse pressed left at (389, 205)
Screenshot: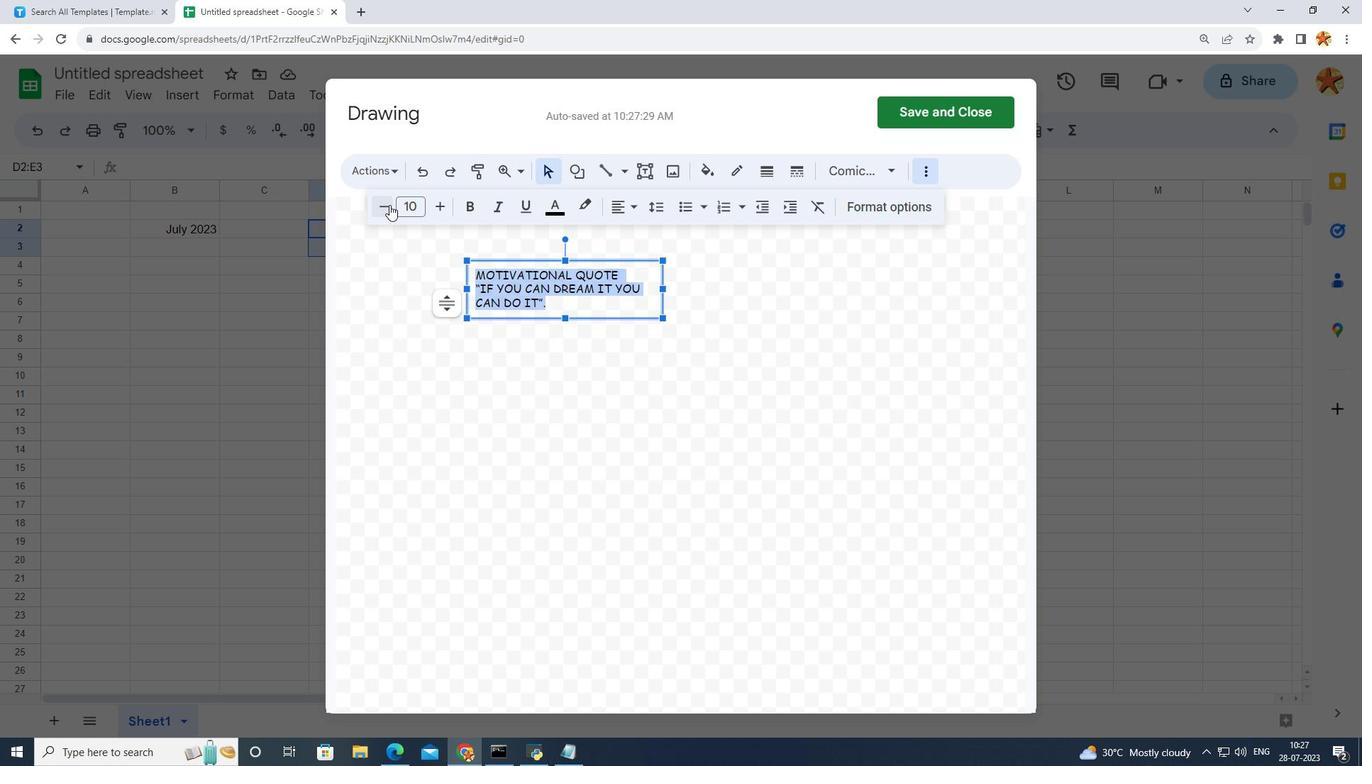 
Action: Mouse pressed left at (389, 205)
Screenshot: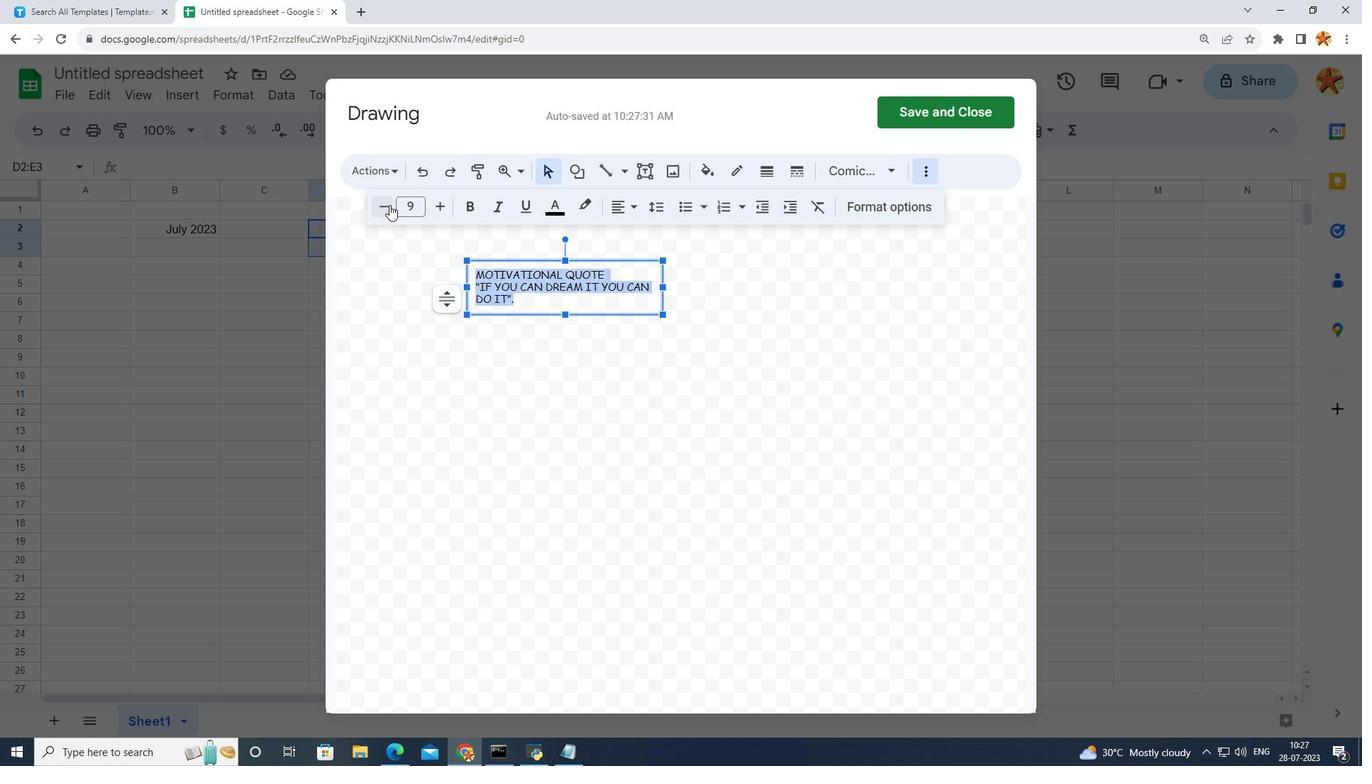 
Action: Mouse pressed left at (389, 205)
Screenshot: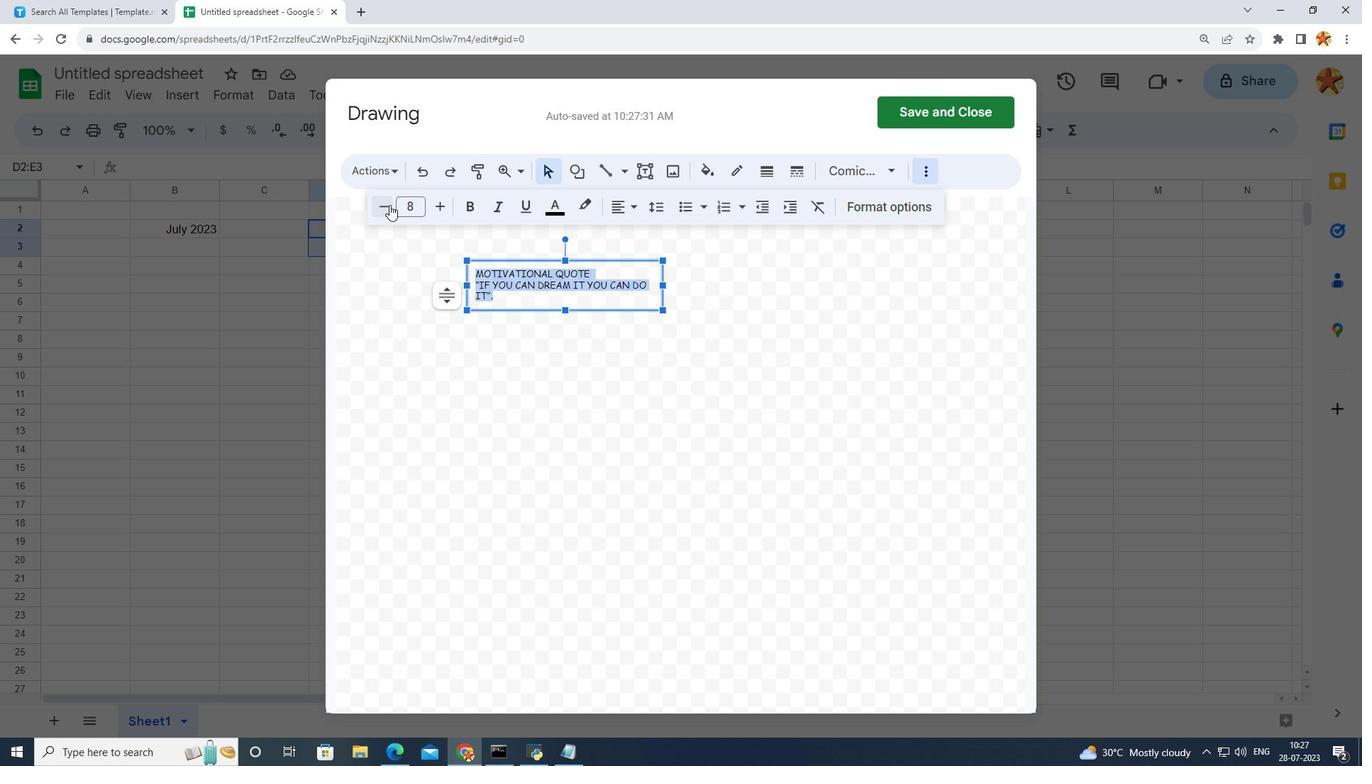 
Action: Mouse moved to (671, 283)
Screenshot: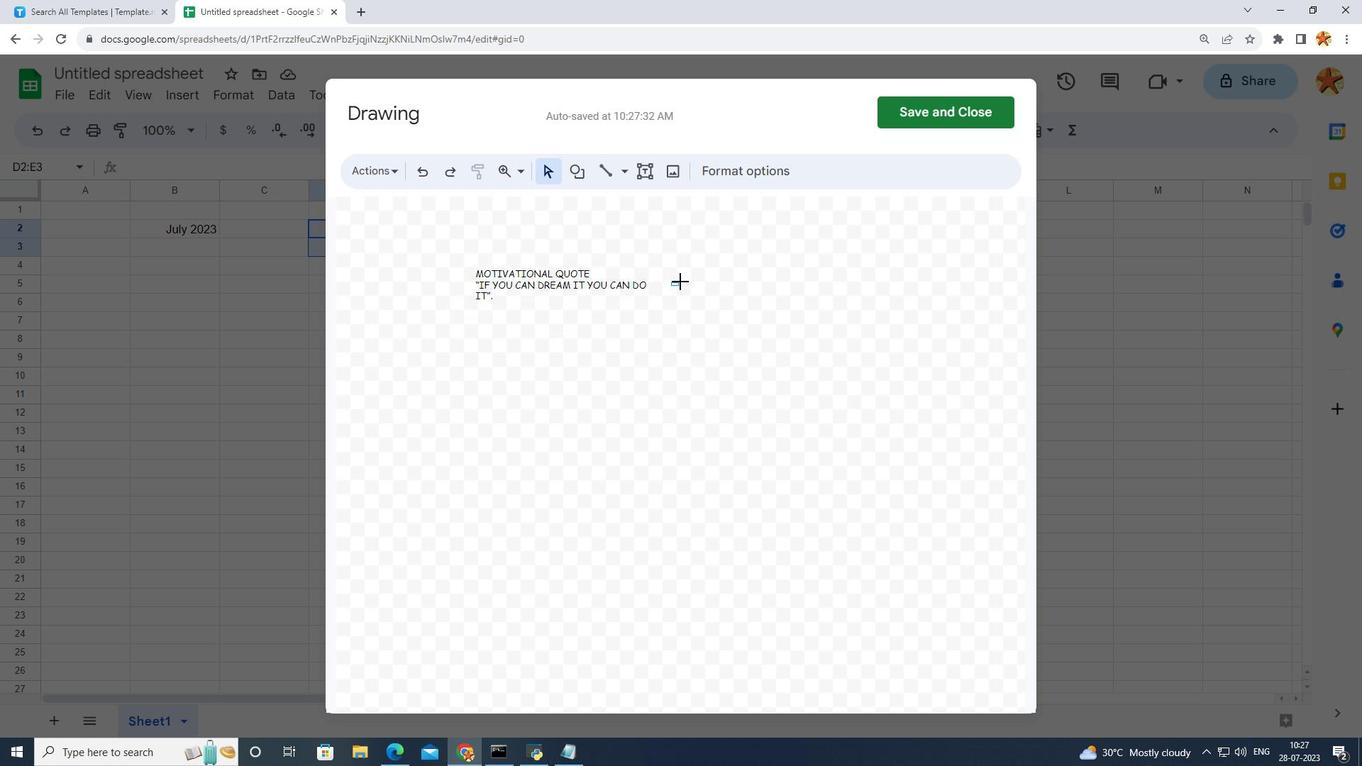 
Action: Mouse pressed left at (671, 283)
Screenshot: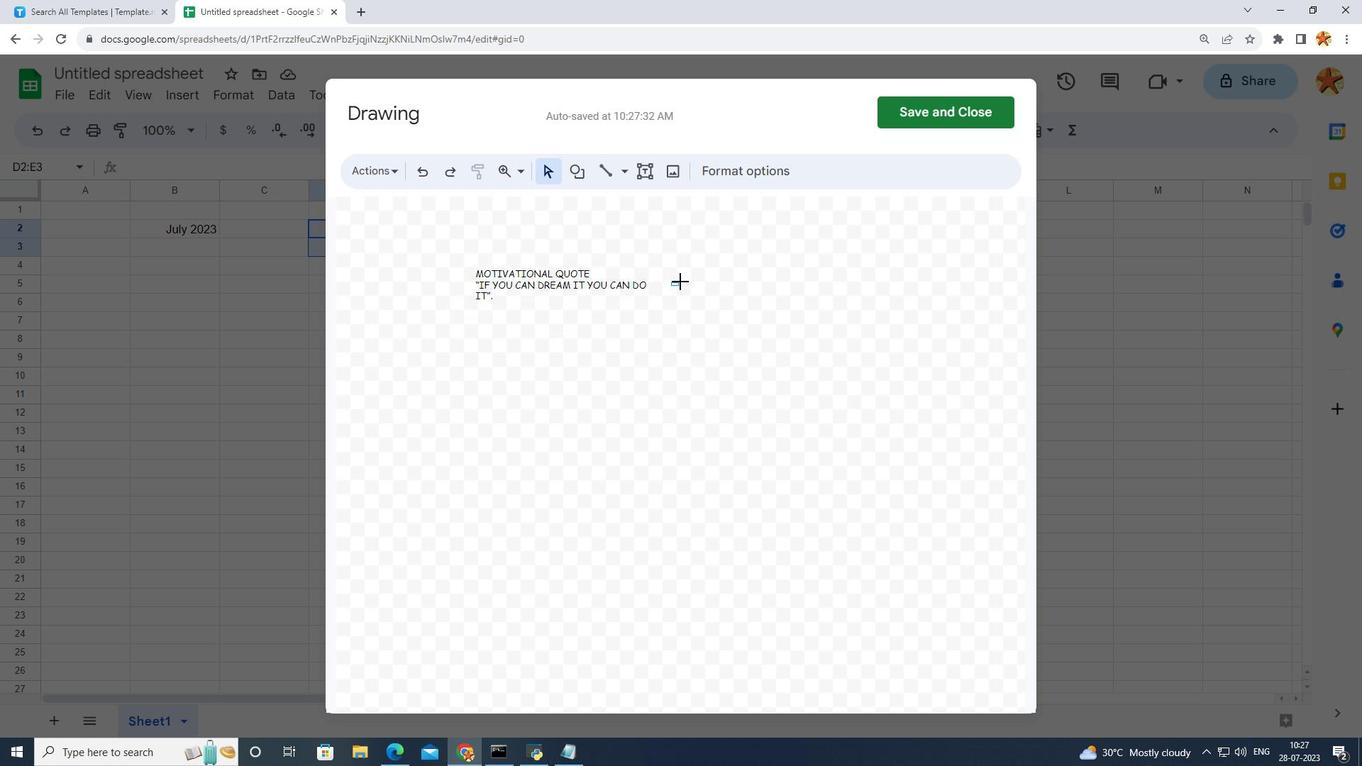
Action: Mouse moved to (624, 279)
Screenshot: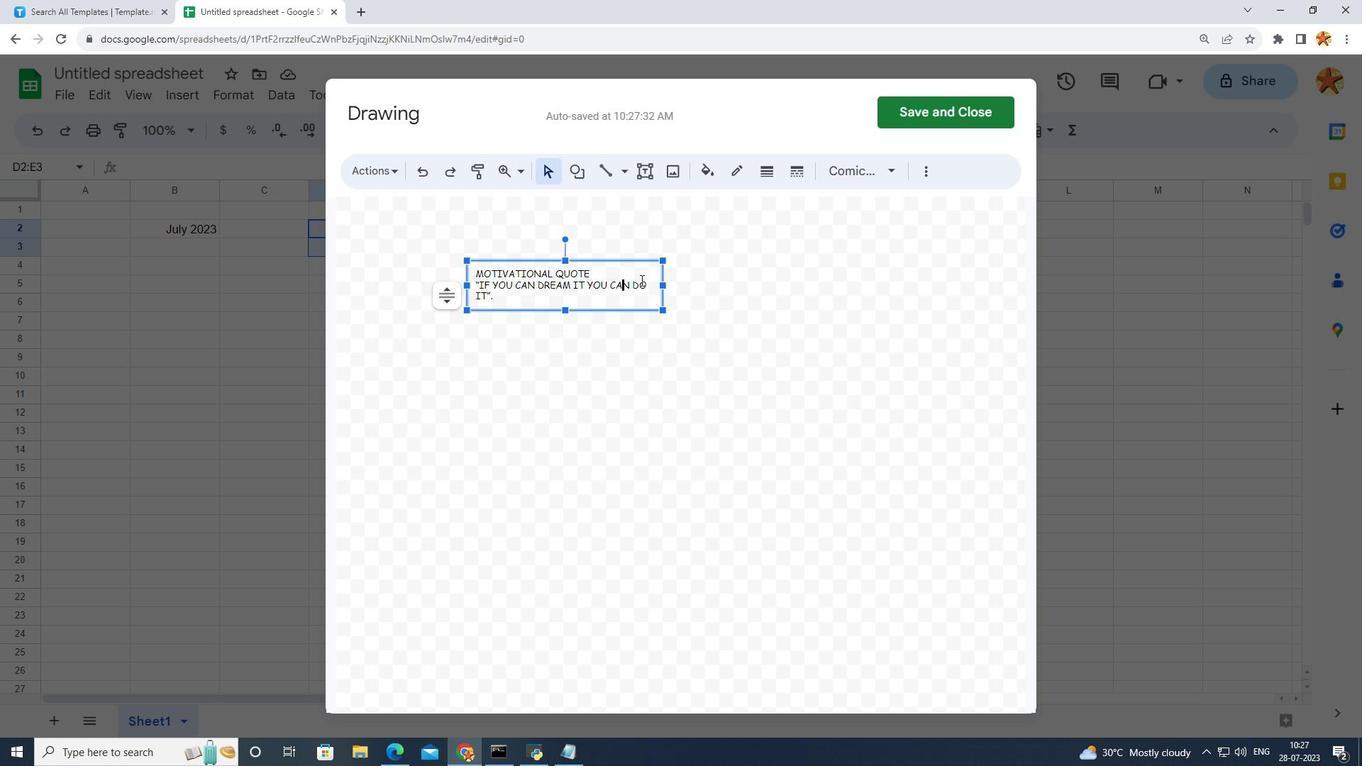 
Action: Mouse pressed left at (624, 279)
Screenshot: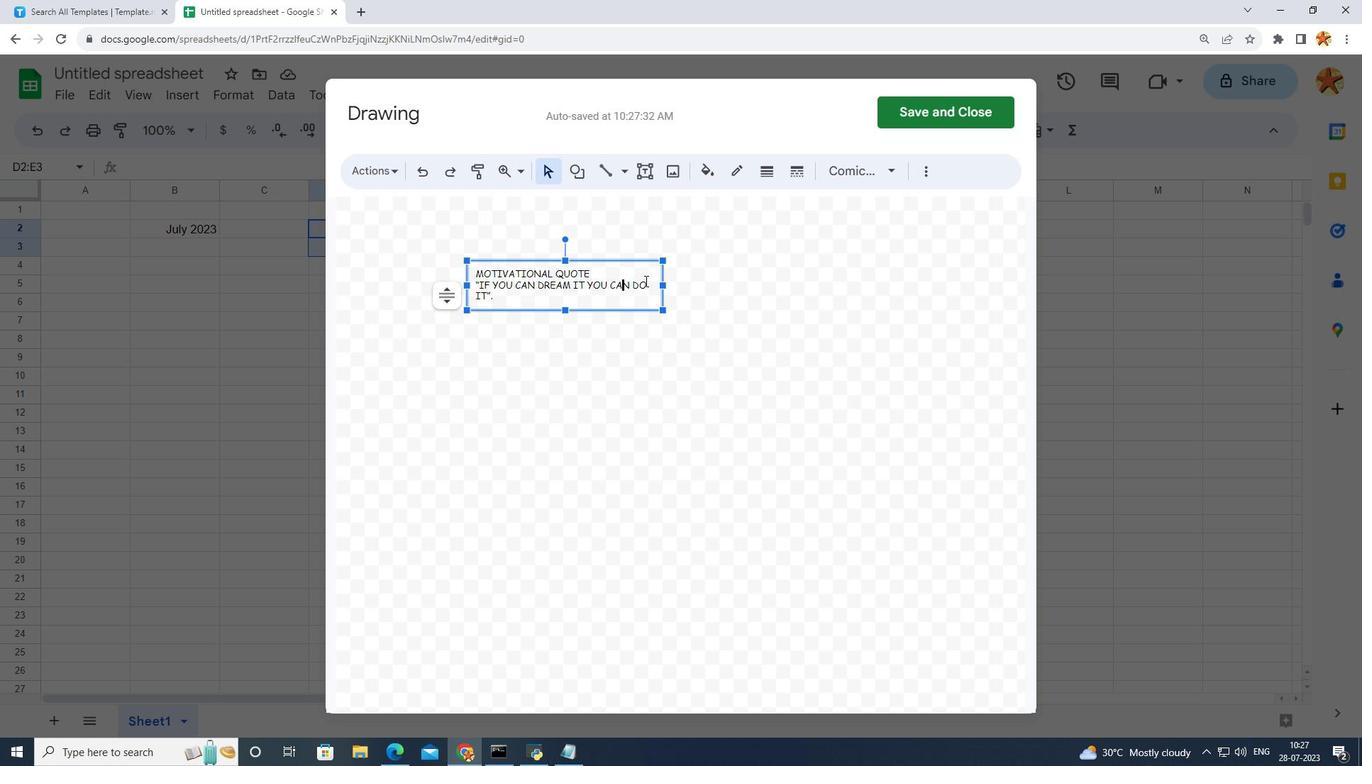 
Action: Mouse moved to (665, 283)
Screenshot: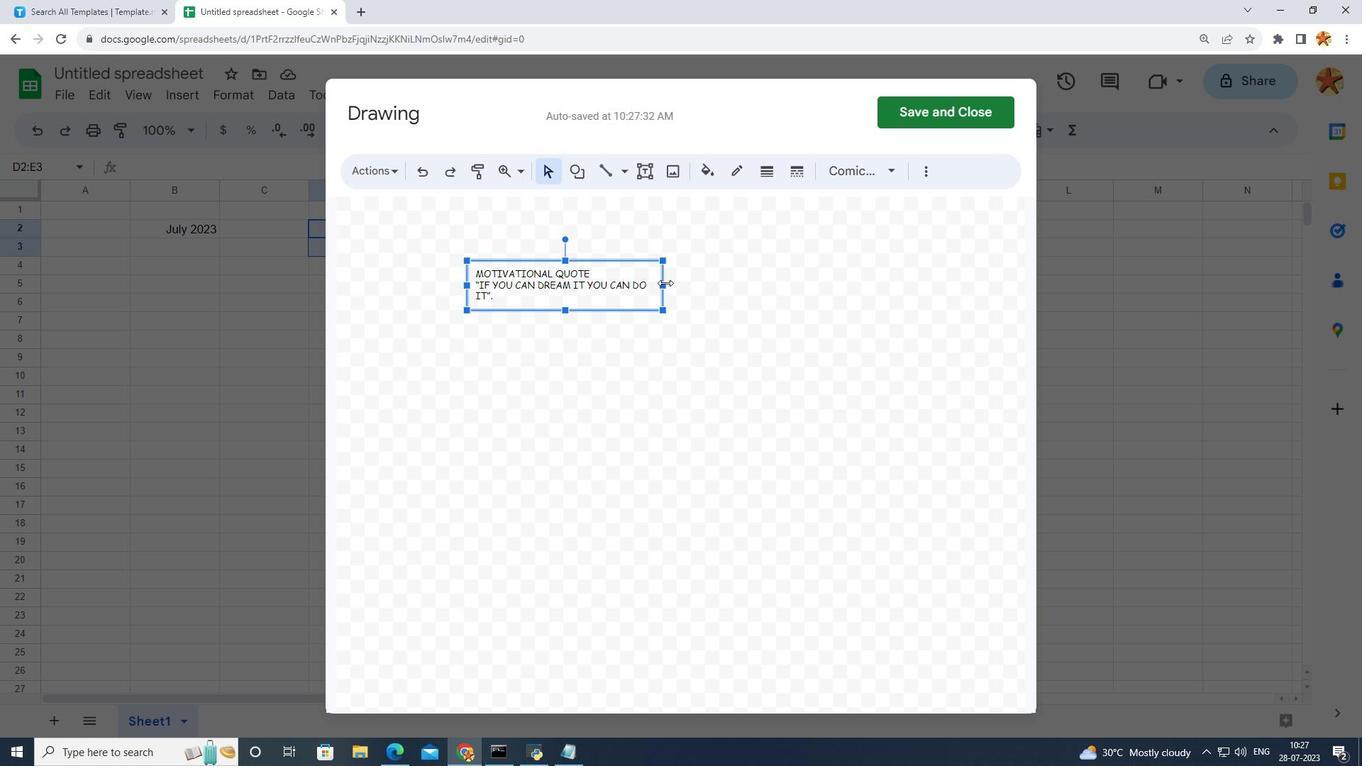 
Action: Mouse pressed left at (665, 283)
Screenshot: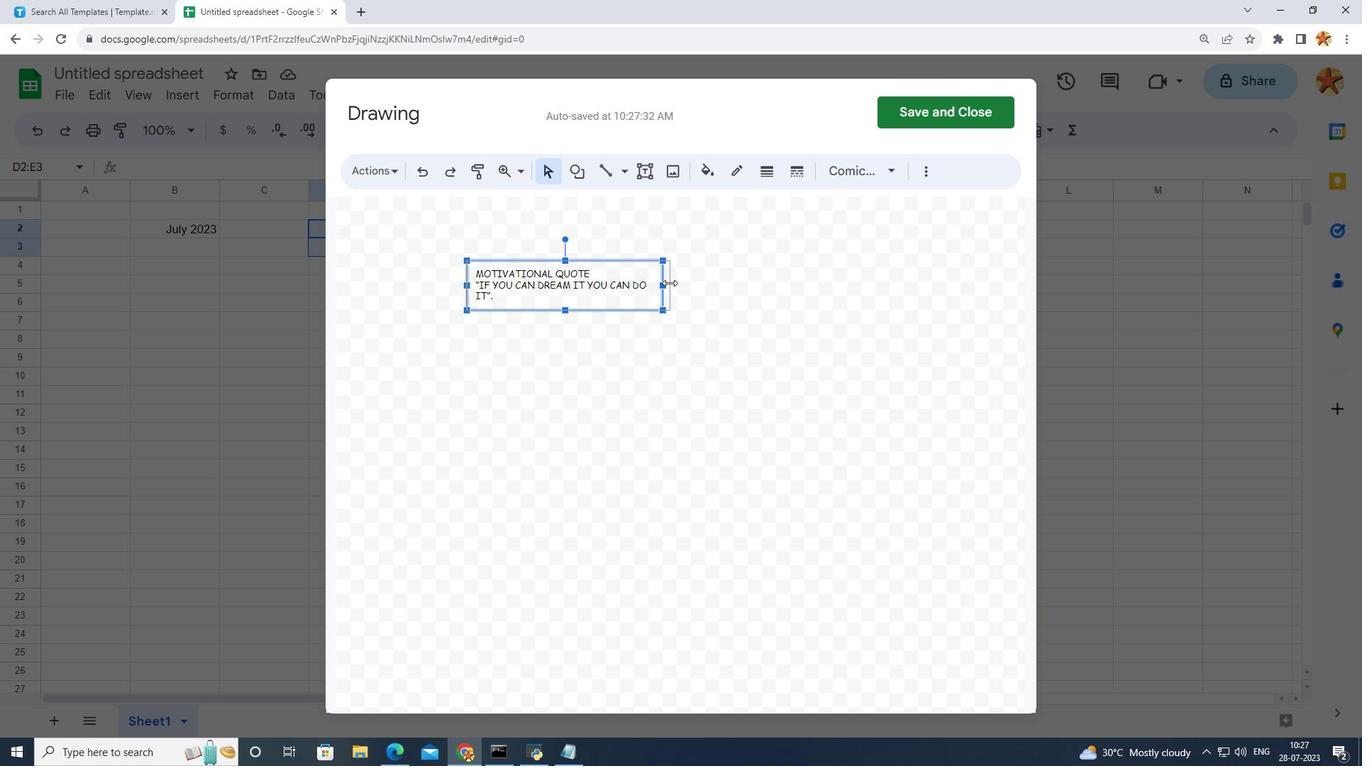 
Action: Mouse moved to (632, 330)
Screenshot: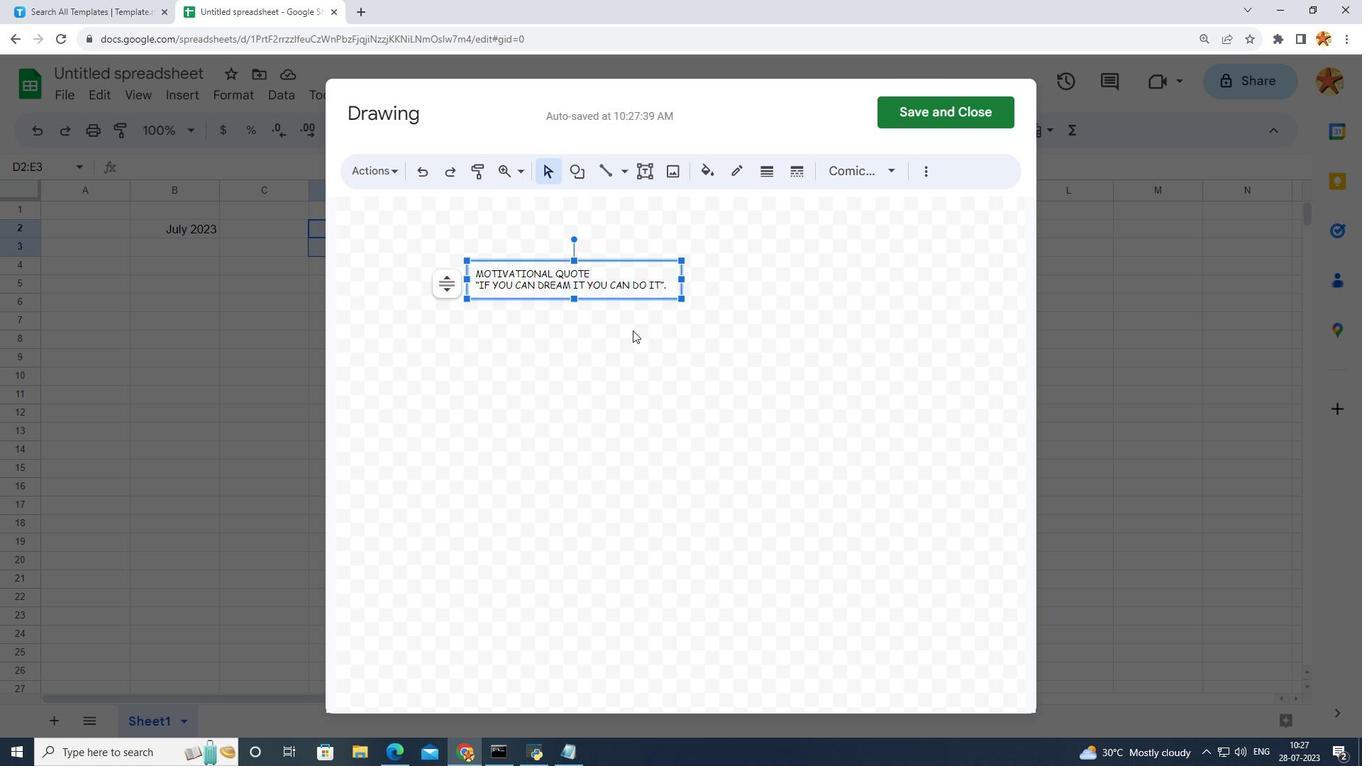 
Action: Mouse pressed left at (632, 330)
Screenshot: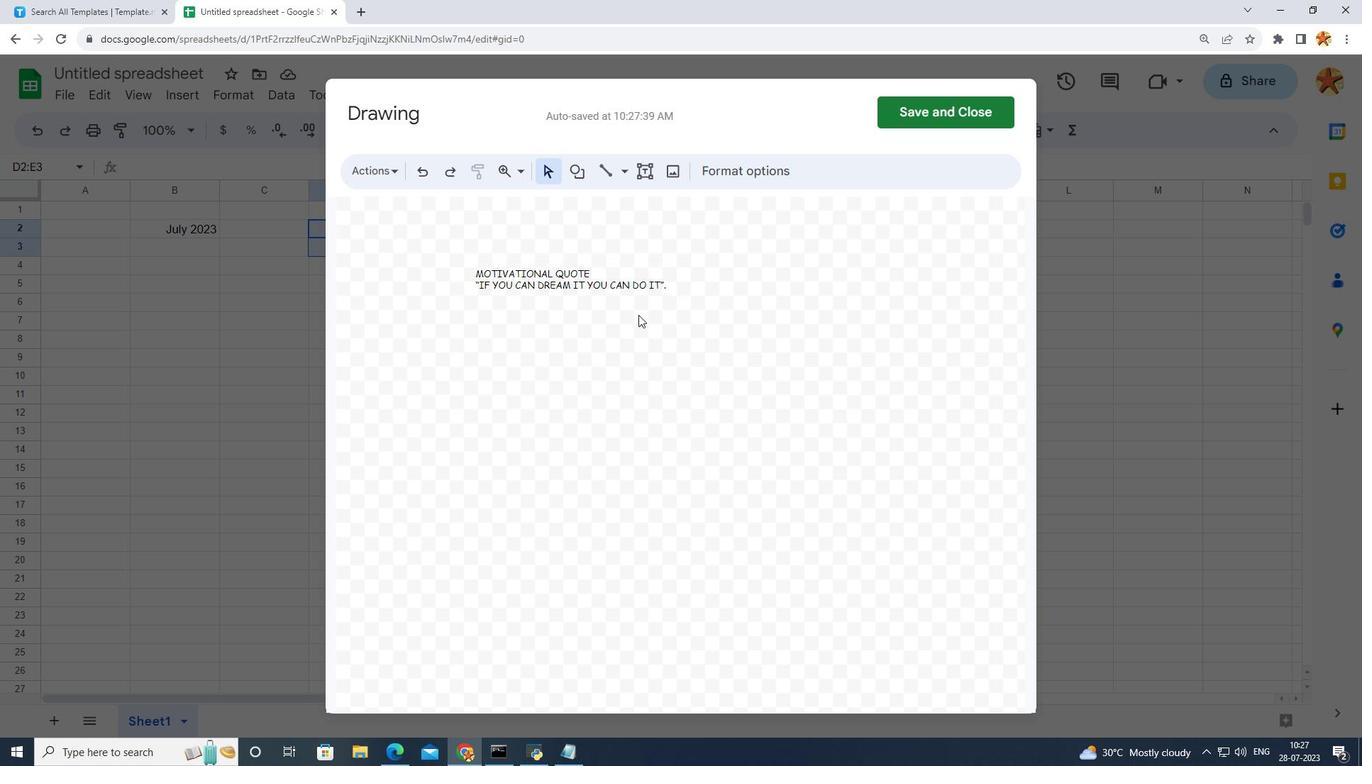 
Action: Mouse moved to (984, 125)
Screenshot: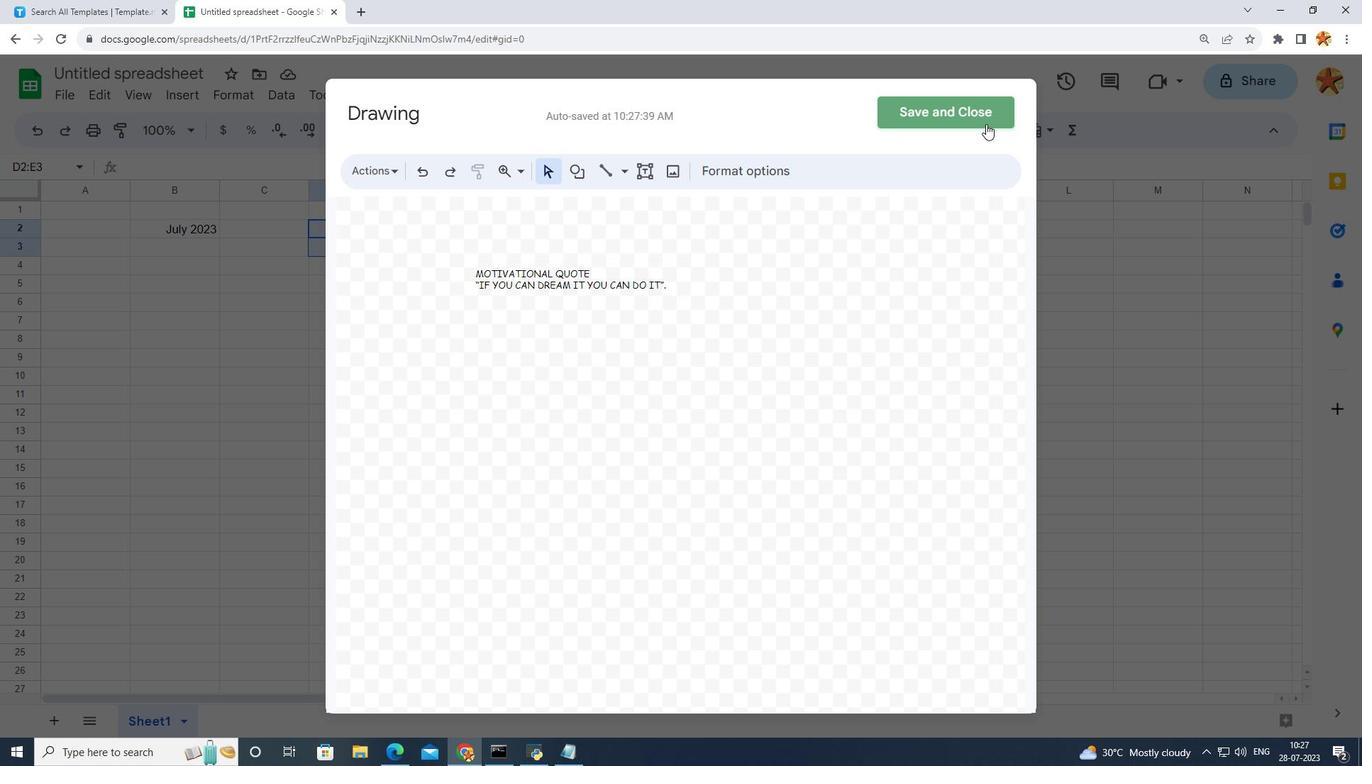 
Action: Mouse pressed left at (984, 125)
Screenshot: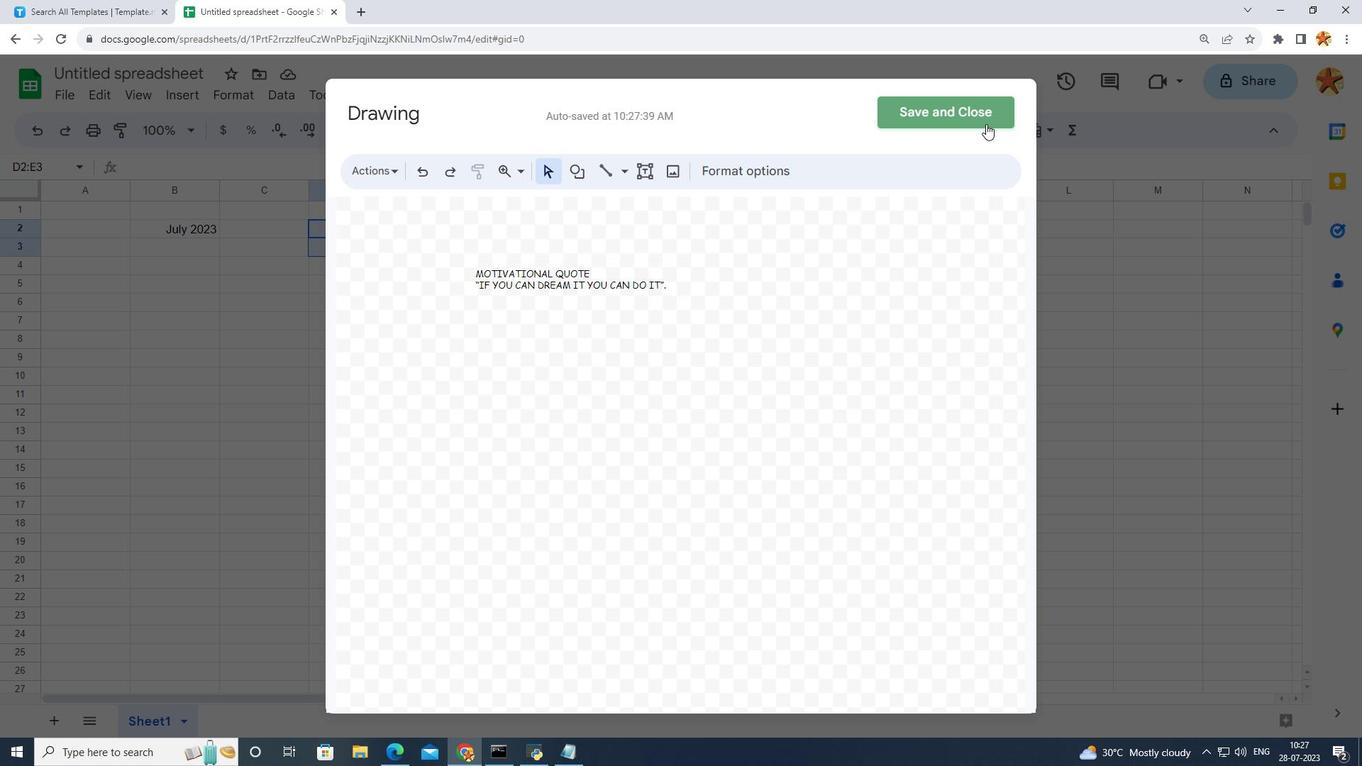 
Action: Mouse moved to (441, 253)
Screenshot: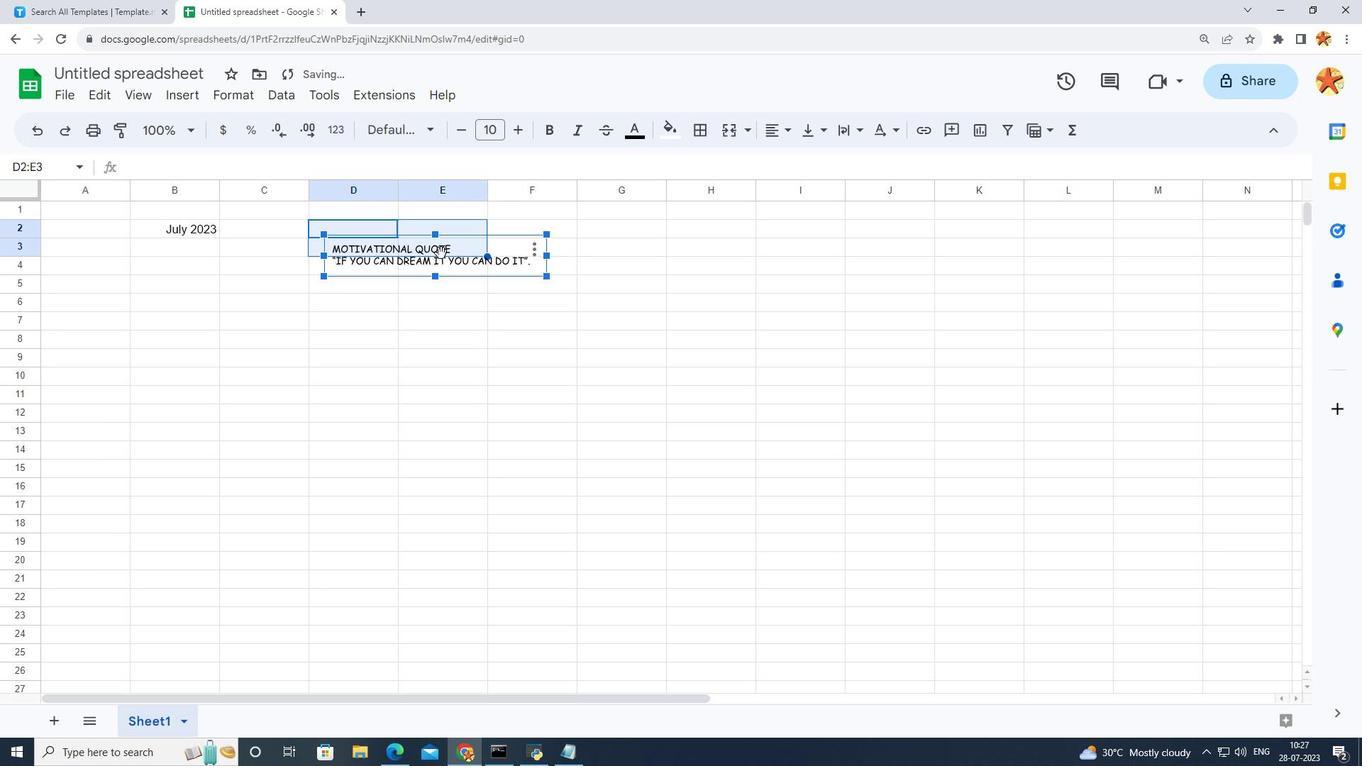
Action: Mouse pressed left at (441, 253)
Screenshot: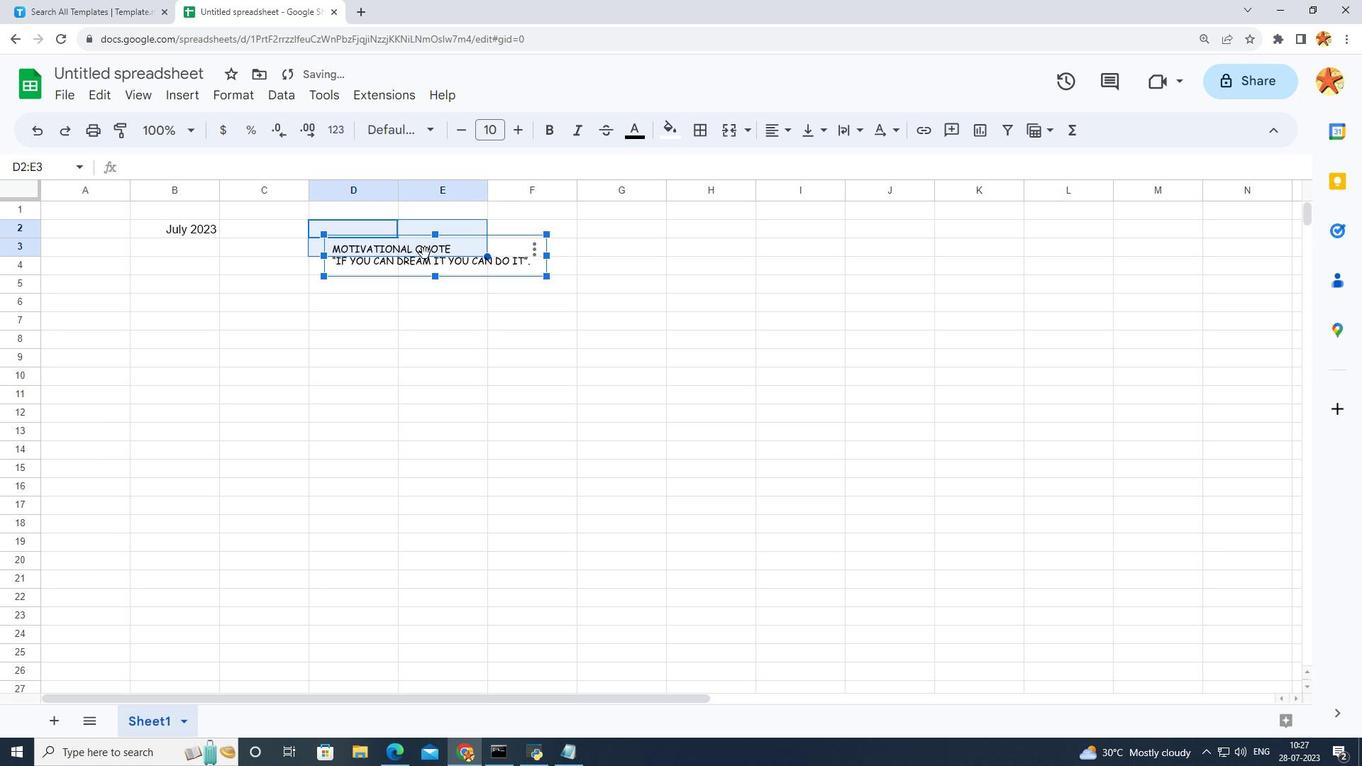 
Action: Mouse moved to (436, 243)
Screenshot: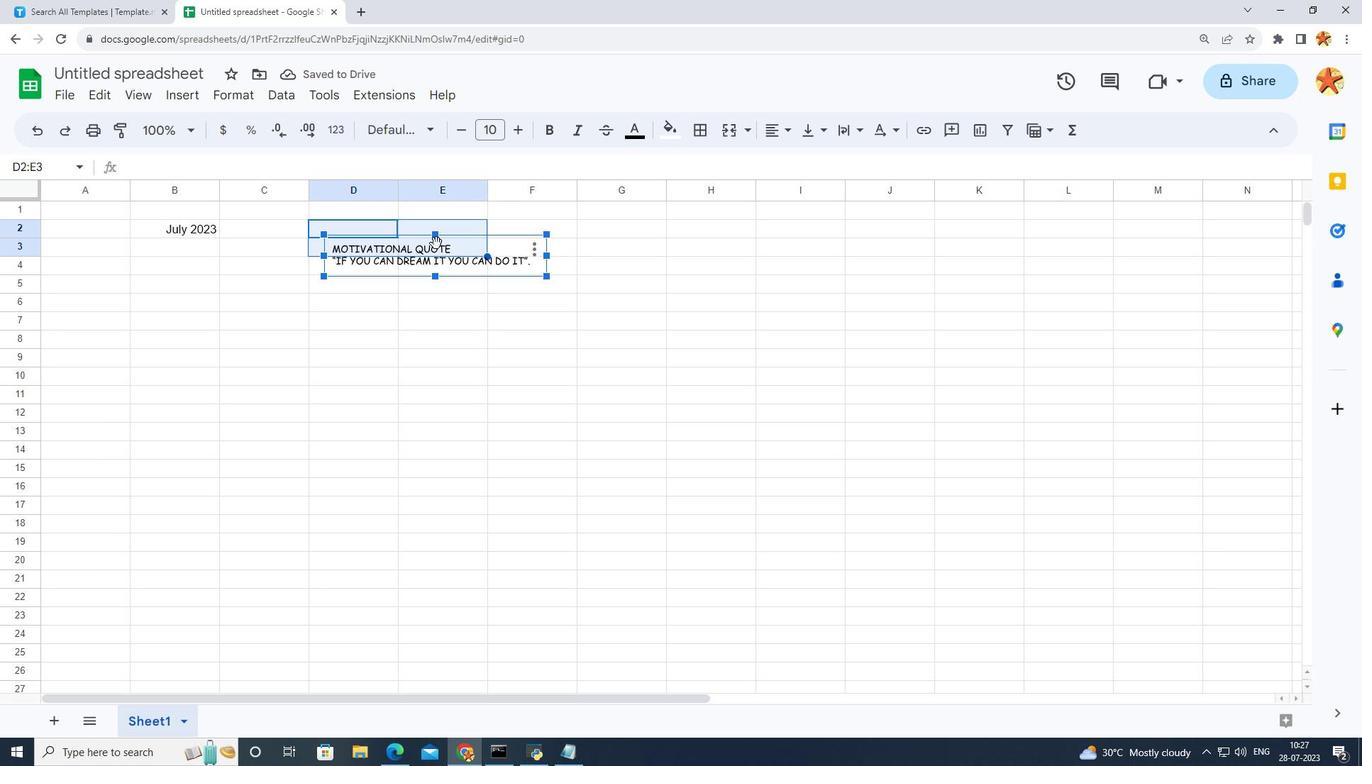 
Action: Mouse pressed left at (436, 243)
Screenshot: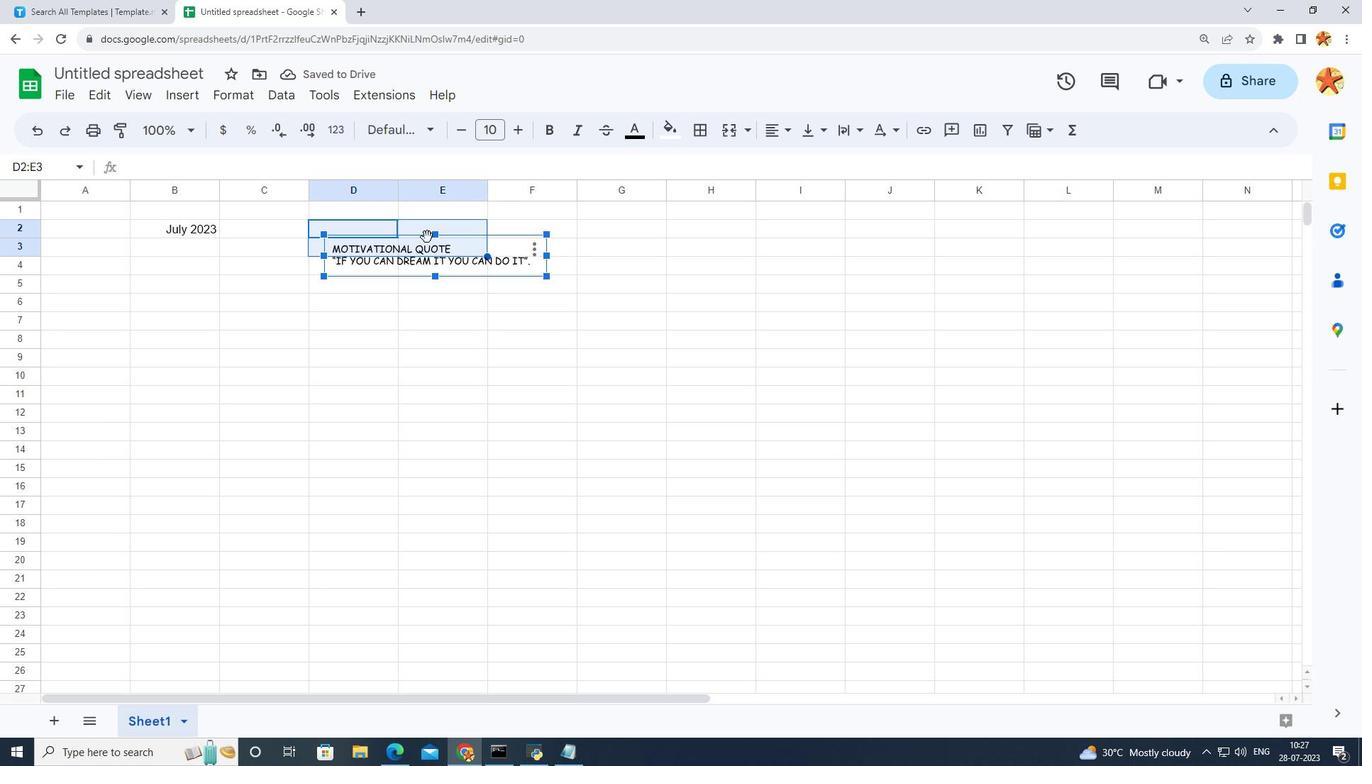 
Action: Mouse moved to (404, 292)
Screenshot: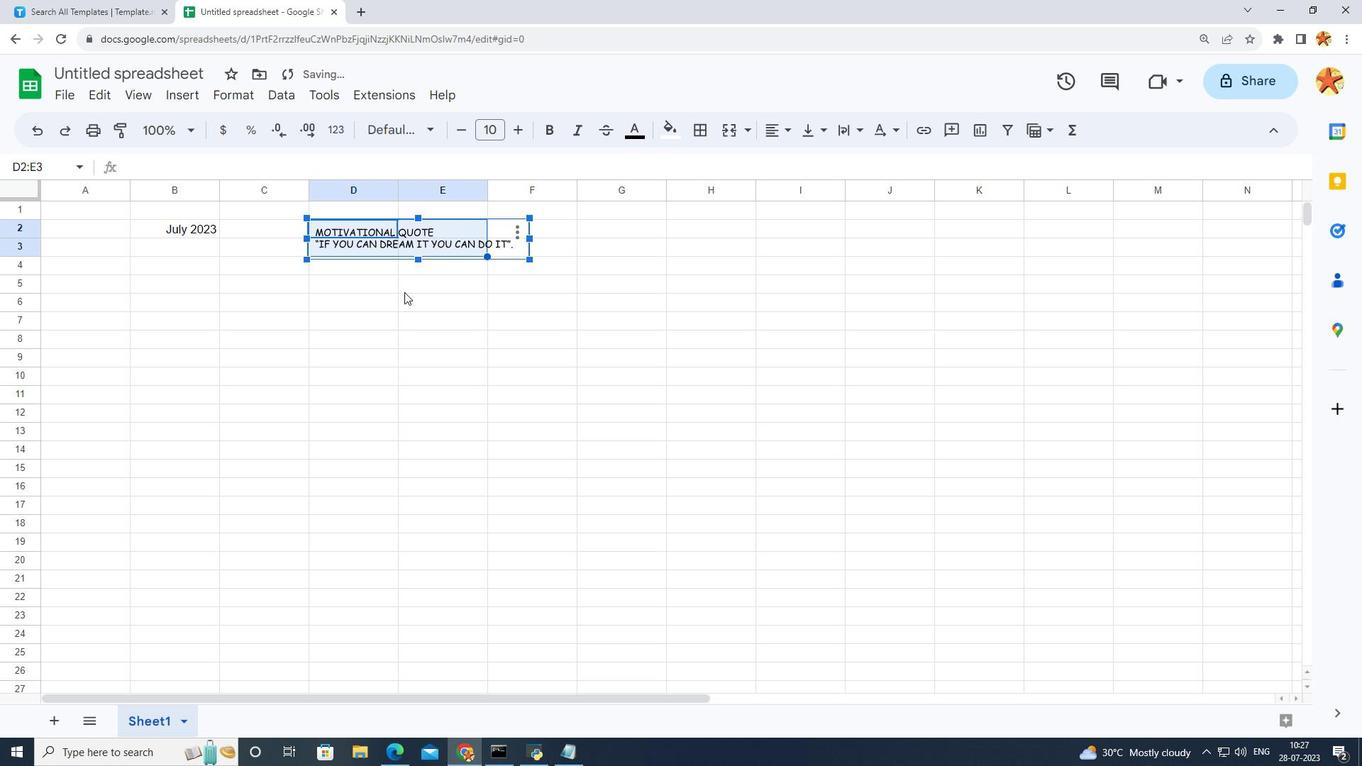 
Action: Mouse pressed left at (404, 292)
Screenshot: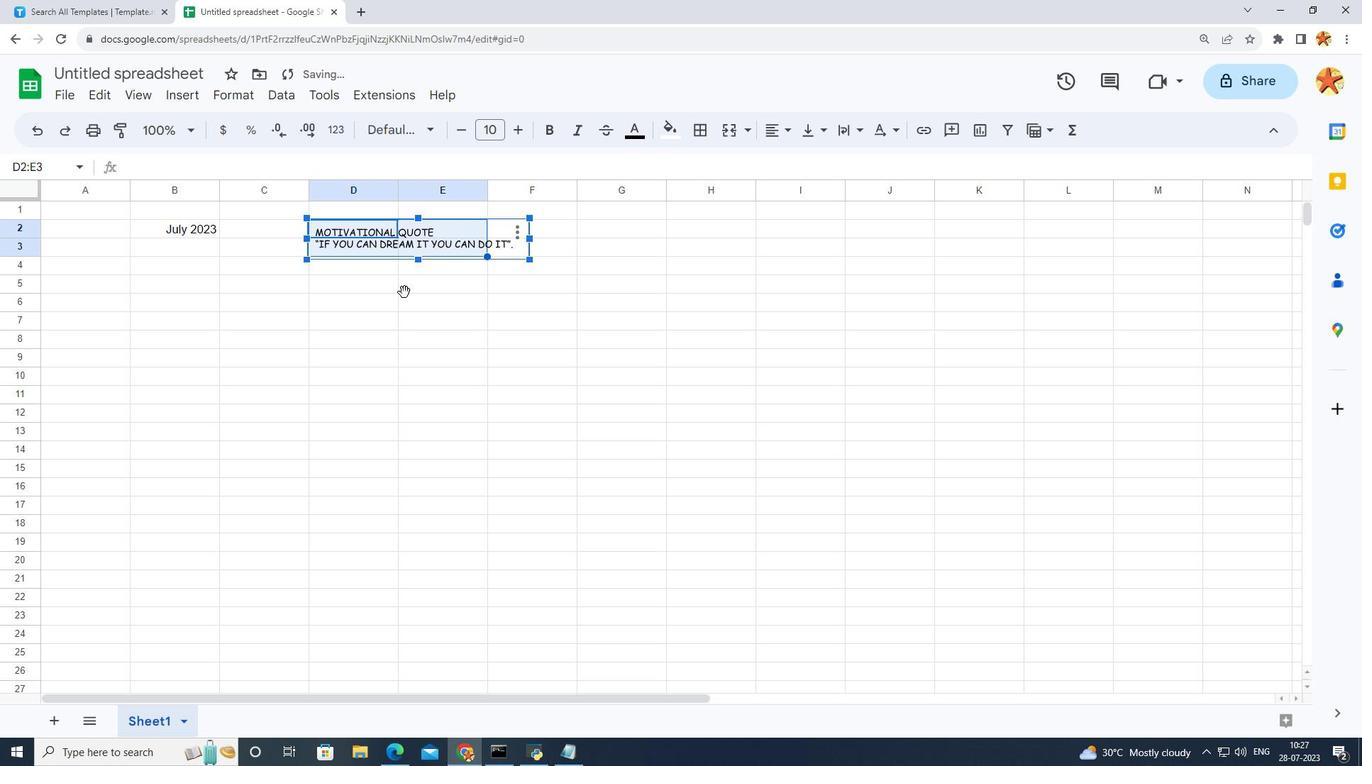 
Action: Mouse moved to (607, 234)
Screenshot: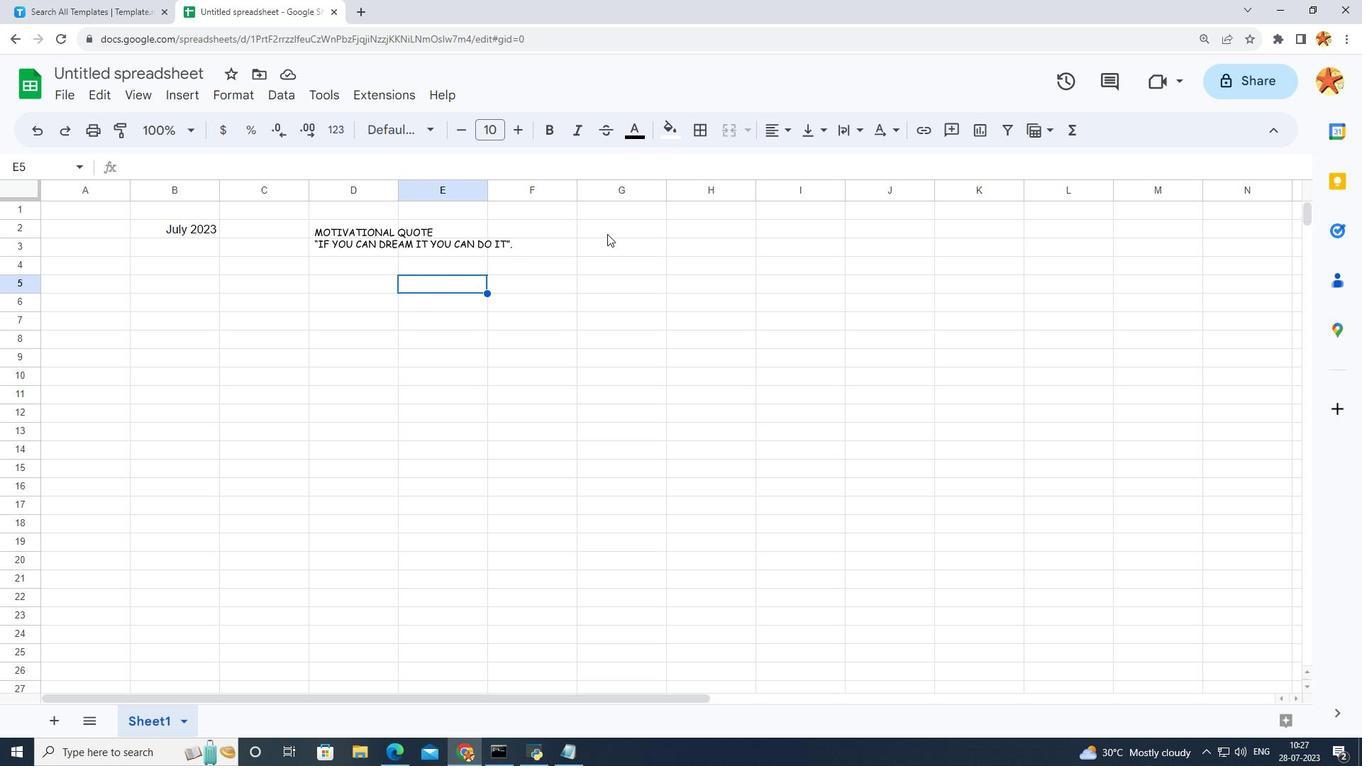 
Action: Mouse pressed left at (607, 234)
Screenshot: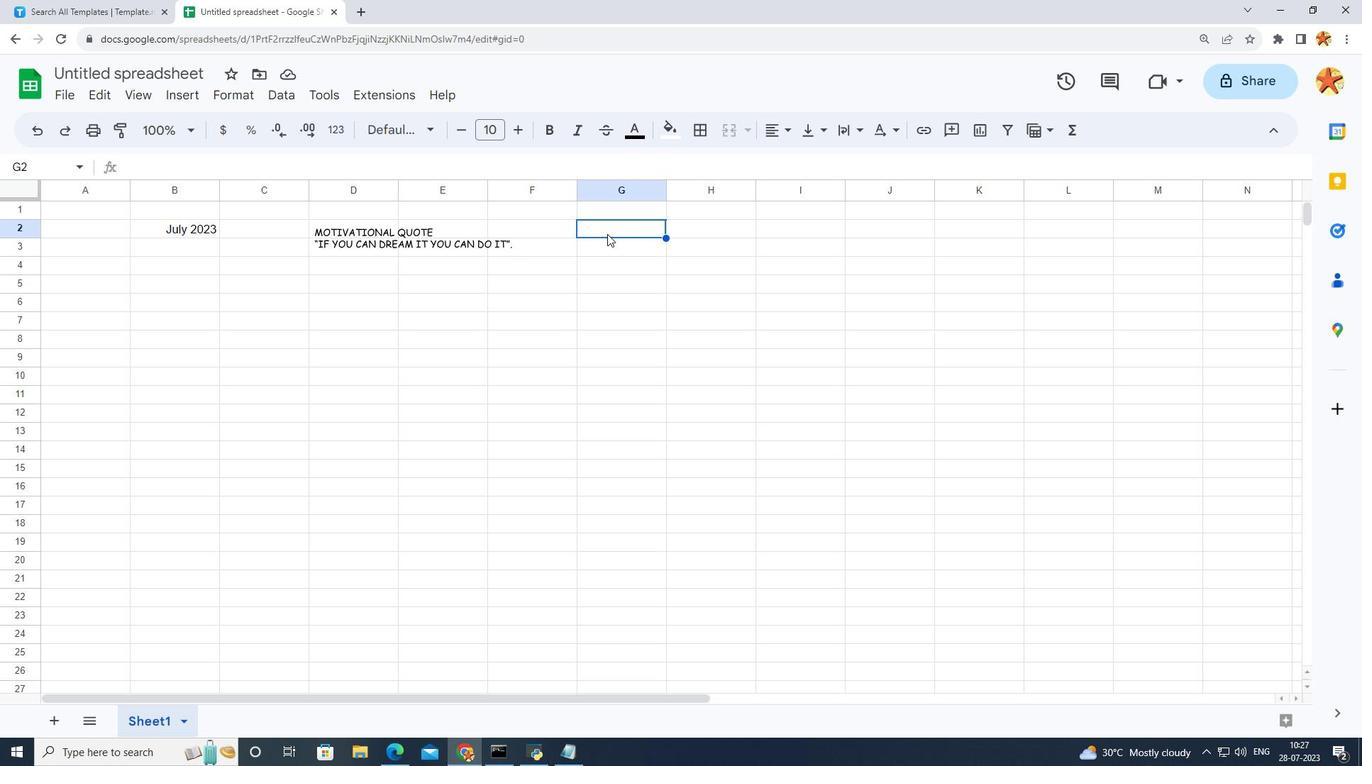 
Action: Mouse moved to (611, 231)
Screenshot: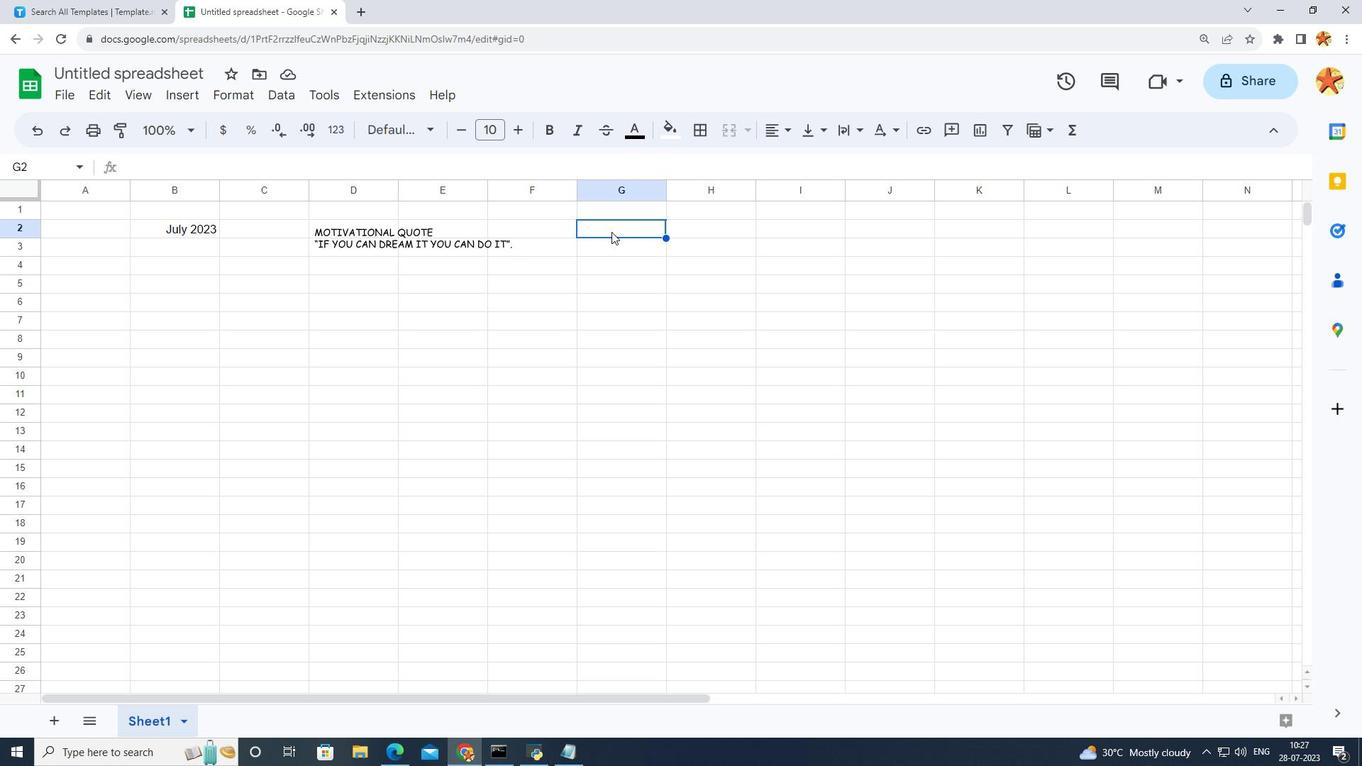 
Action: Mouse pressed left at (611, 231)
Screenshot: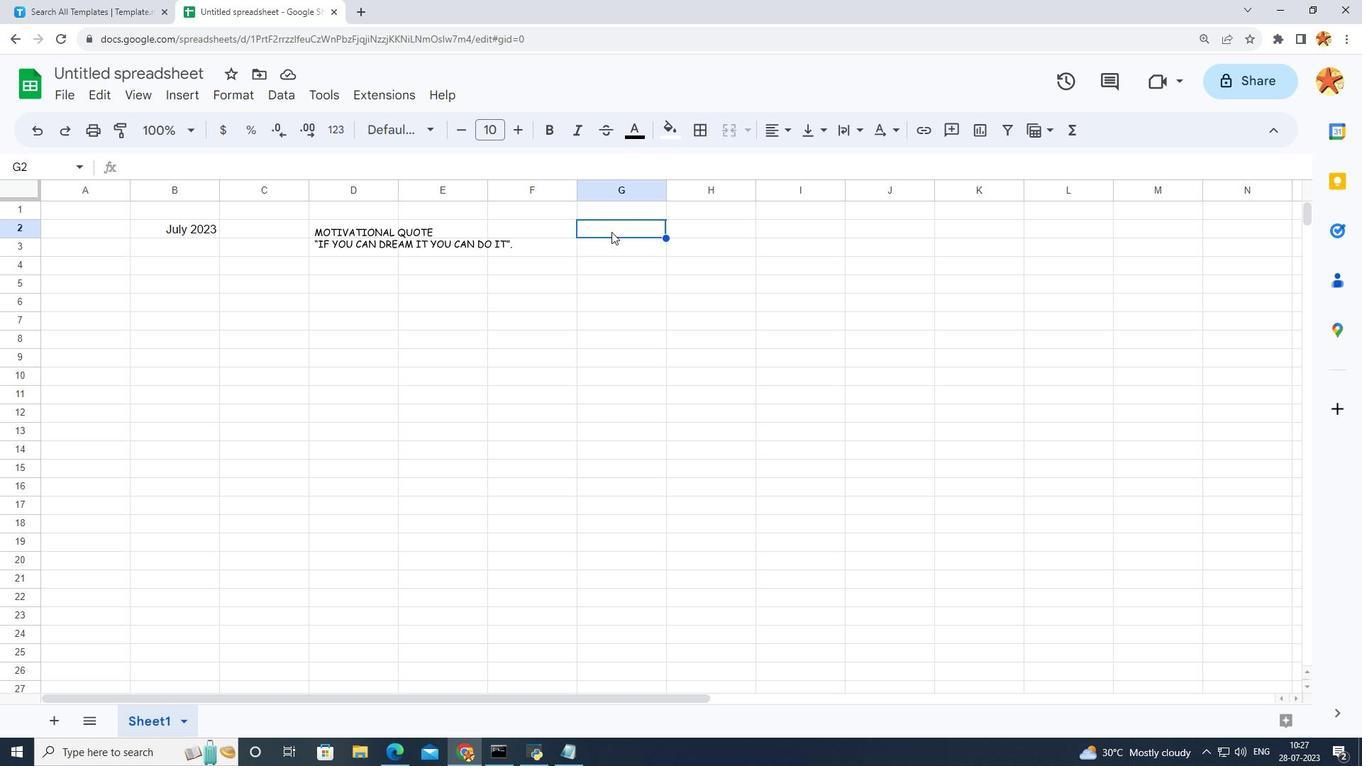 
Action: Mouse pressed left at (611, 231)
Screenshot: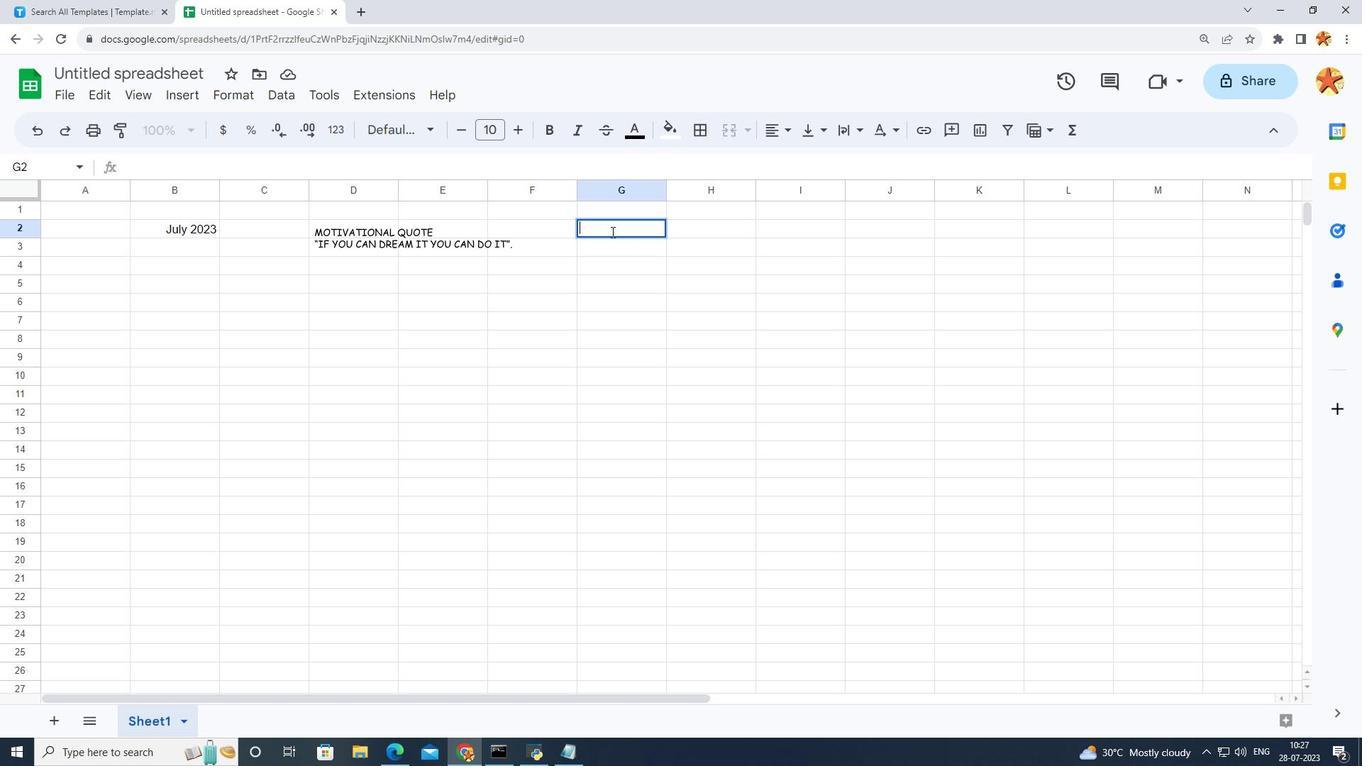 
Action: Mouse moved to (368, 224)
Screenshot: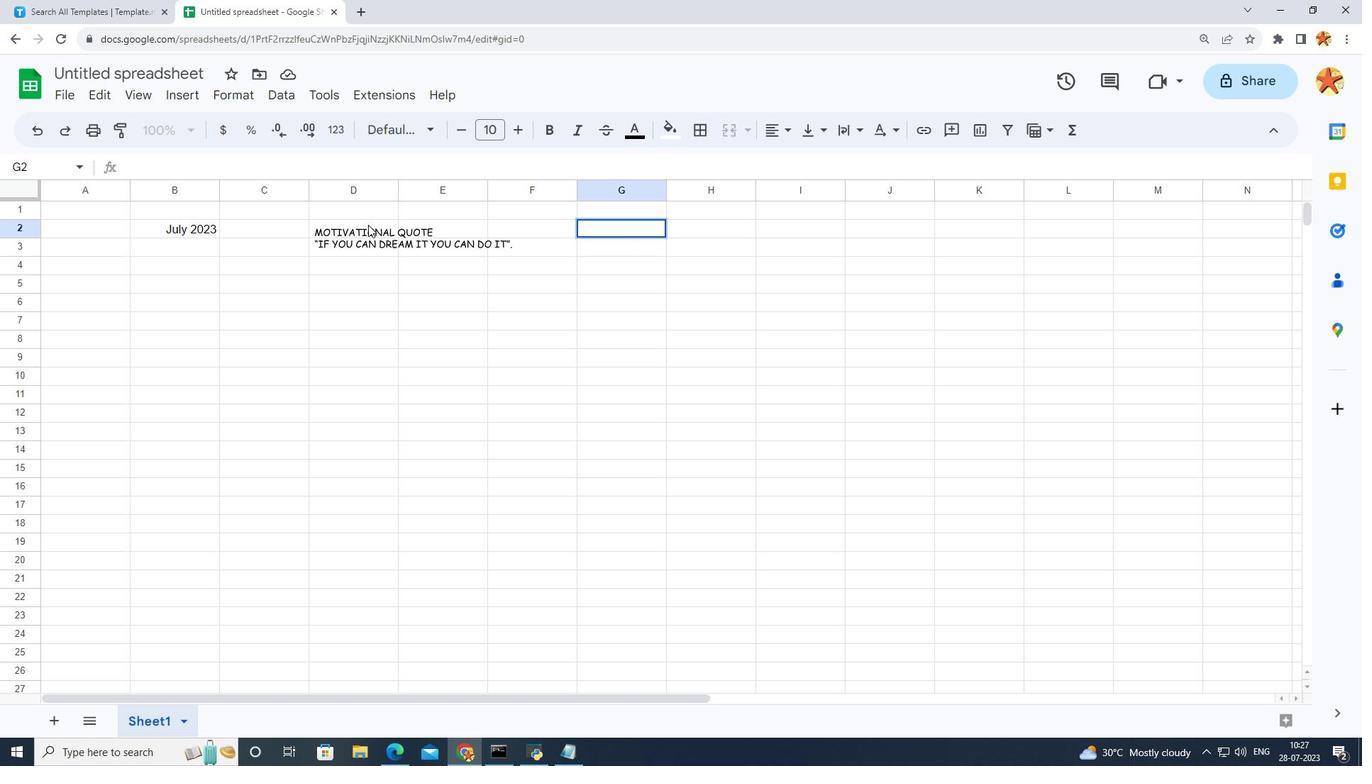 
Action: Mouse pressed left at (368, 224)
Screenshot: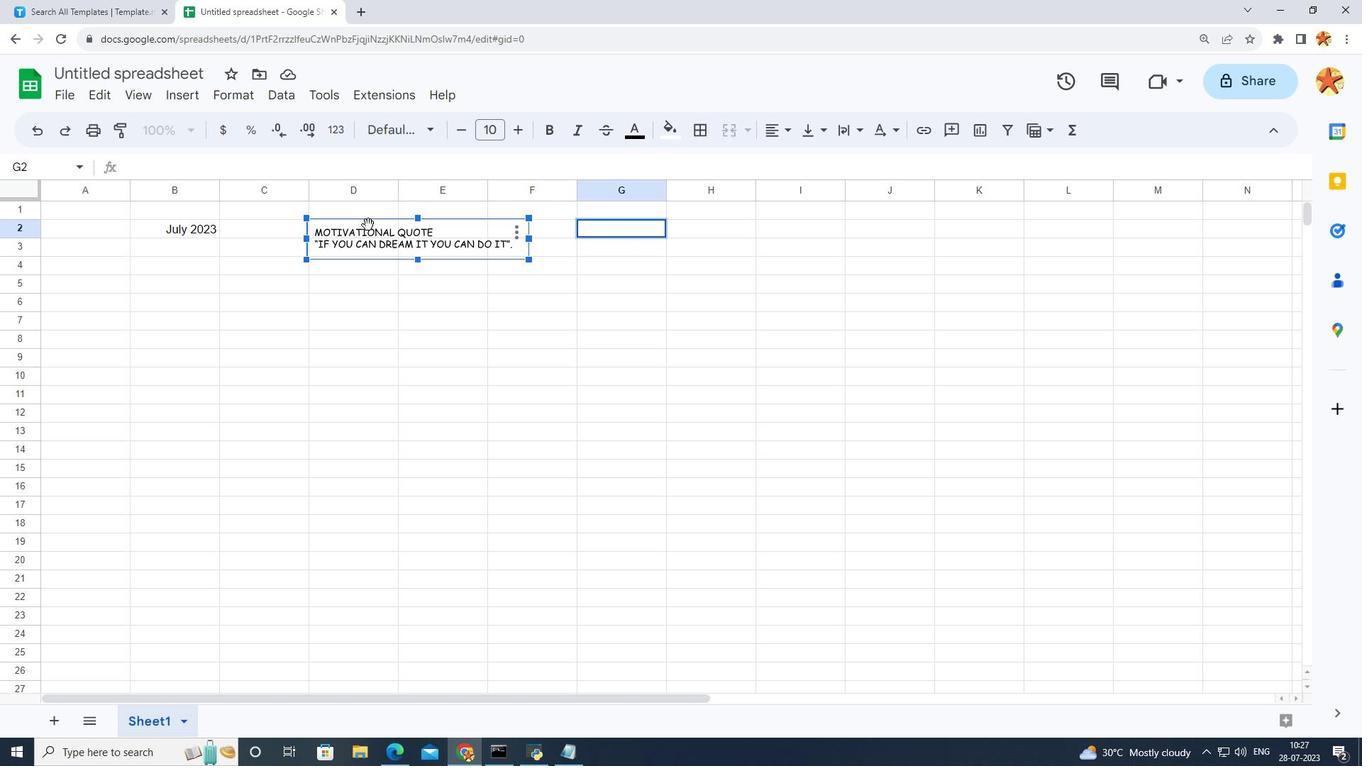 
Action: Mouse pressed left at (368, 224)
Screenshot: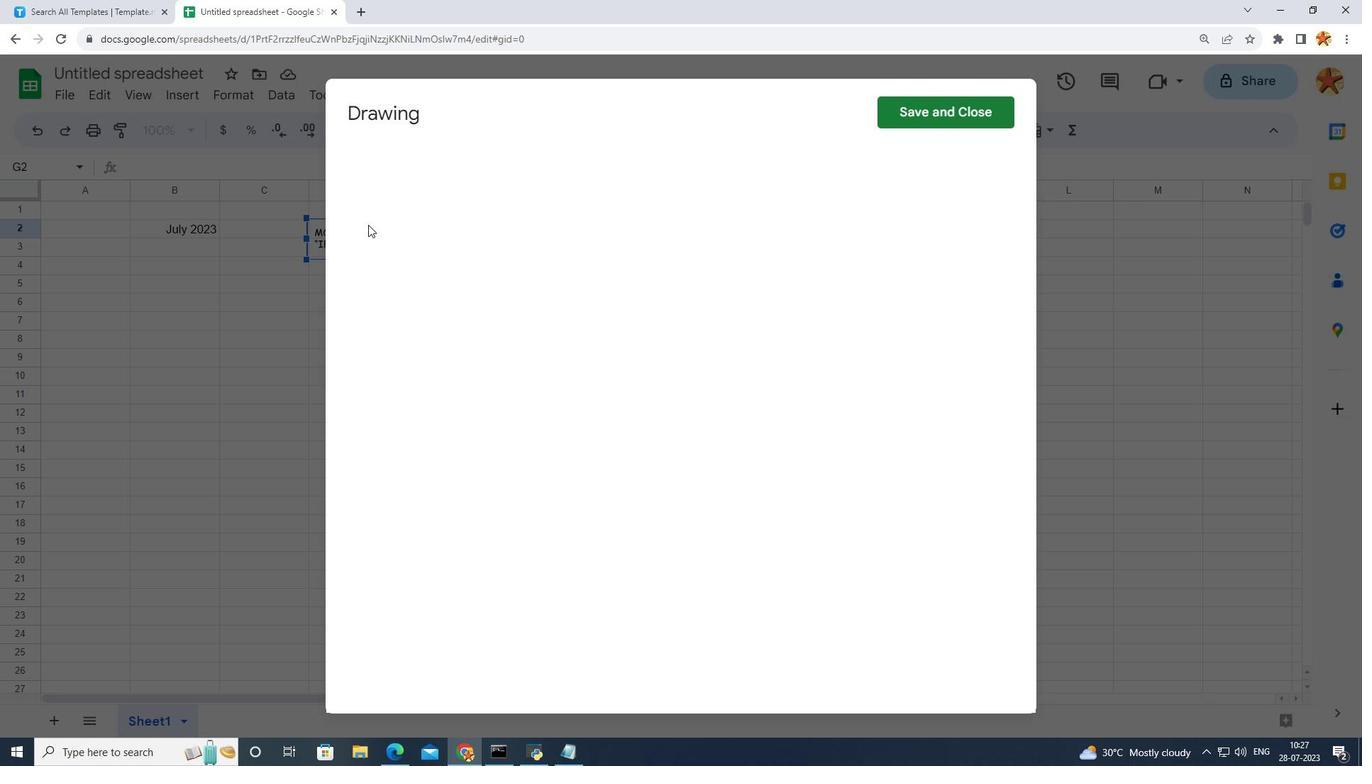 
Action: Mouse moved to (522, 274)
Screenshot: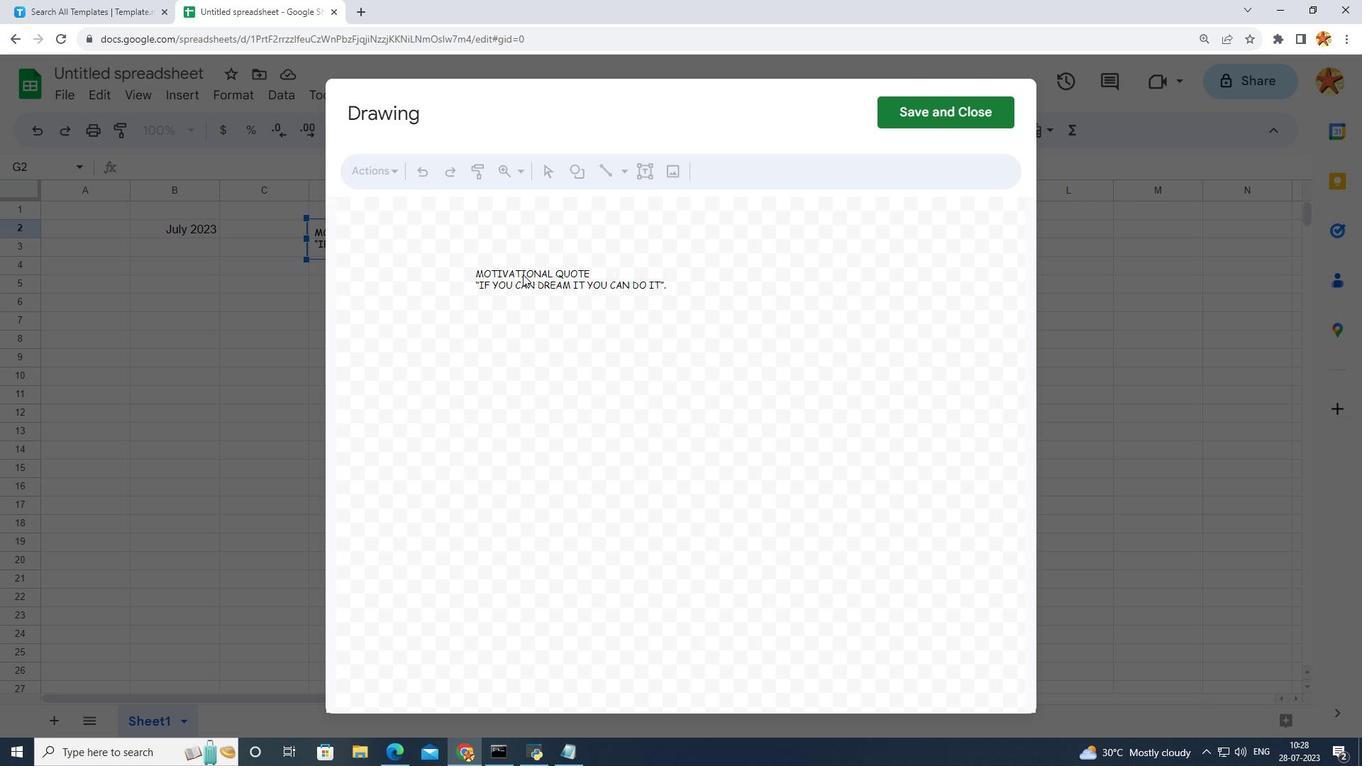 
Action: Mouse pressed left at (522, 274)
Screenshot: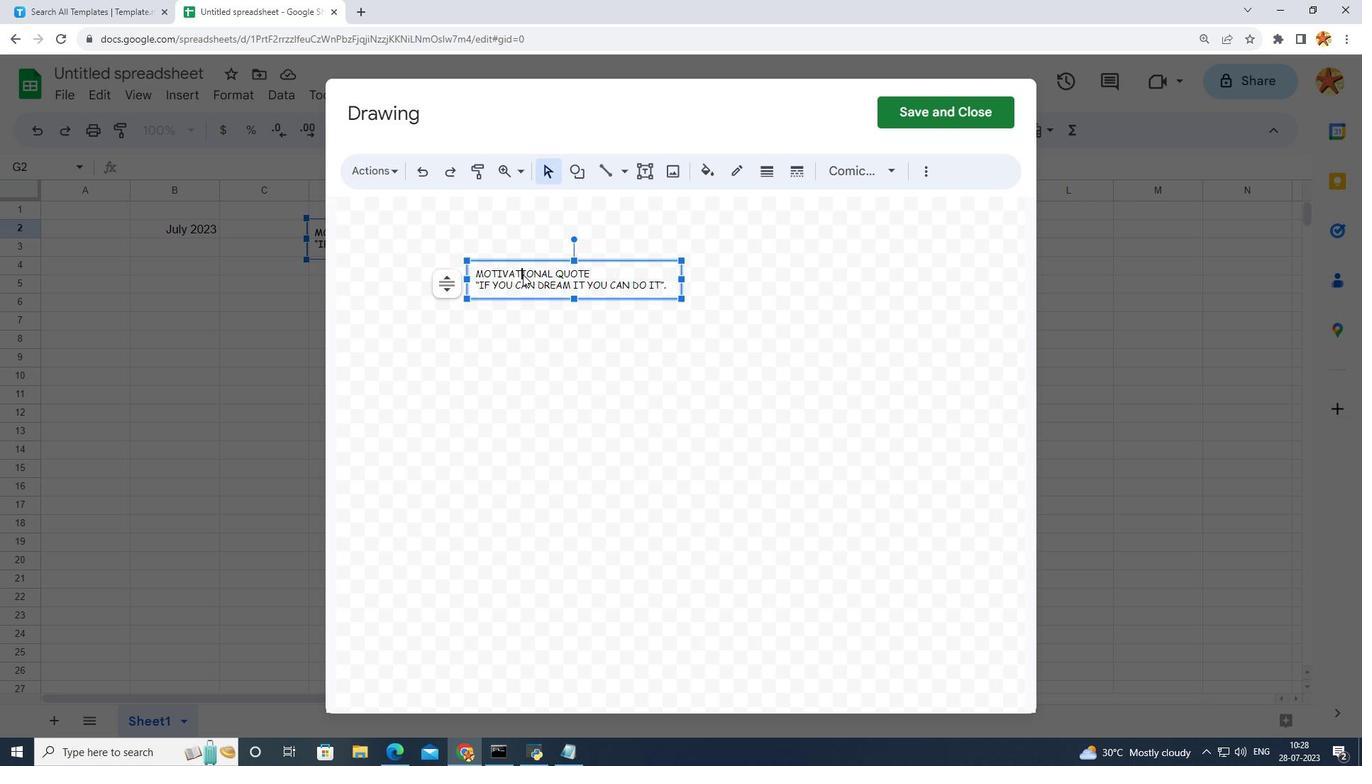 
Action: Mouse moved to (744, 173)
Screenshot: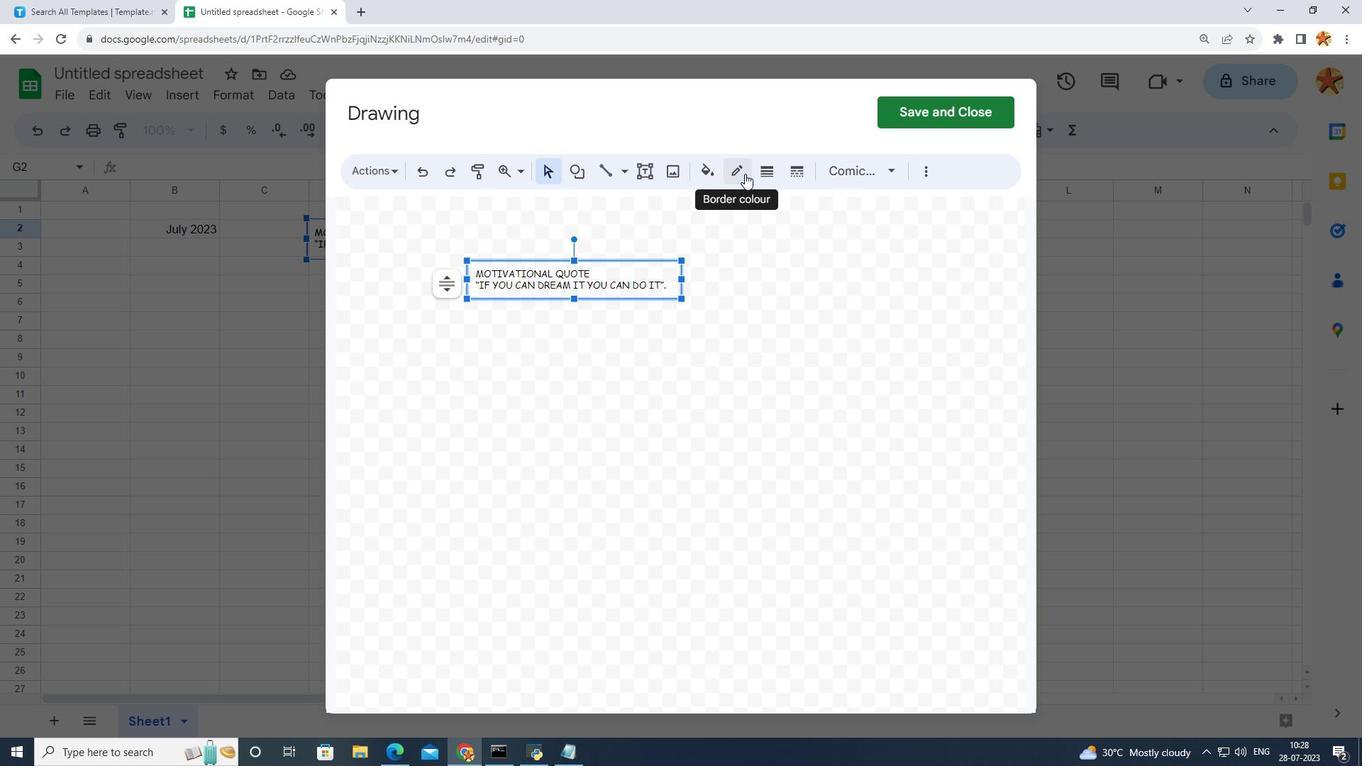 
Action: Mouse pressed left at (744, 173)
Screenshot: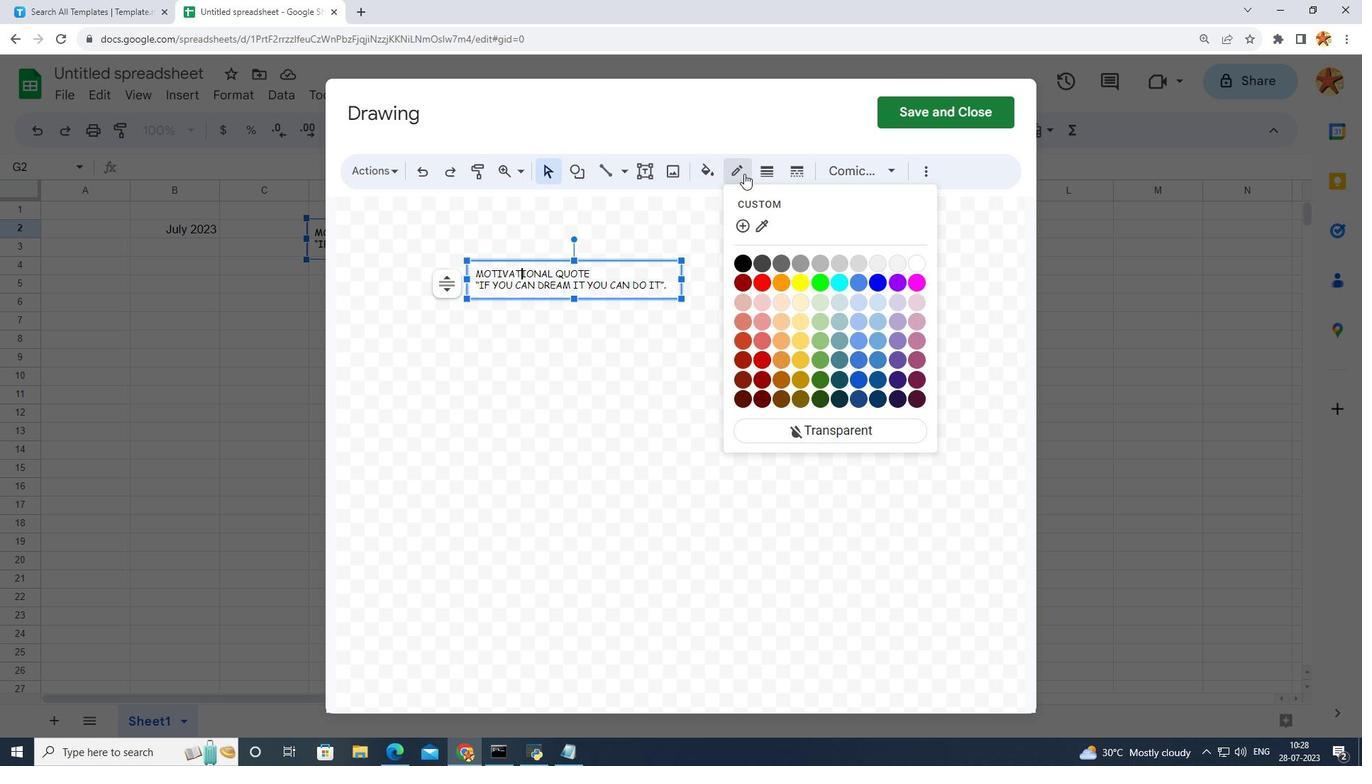 
Action: Mouse moved to (735, 267)
Screenshot: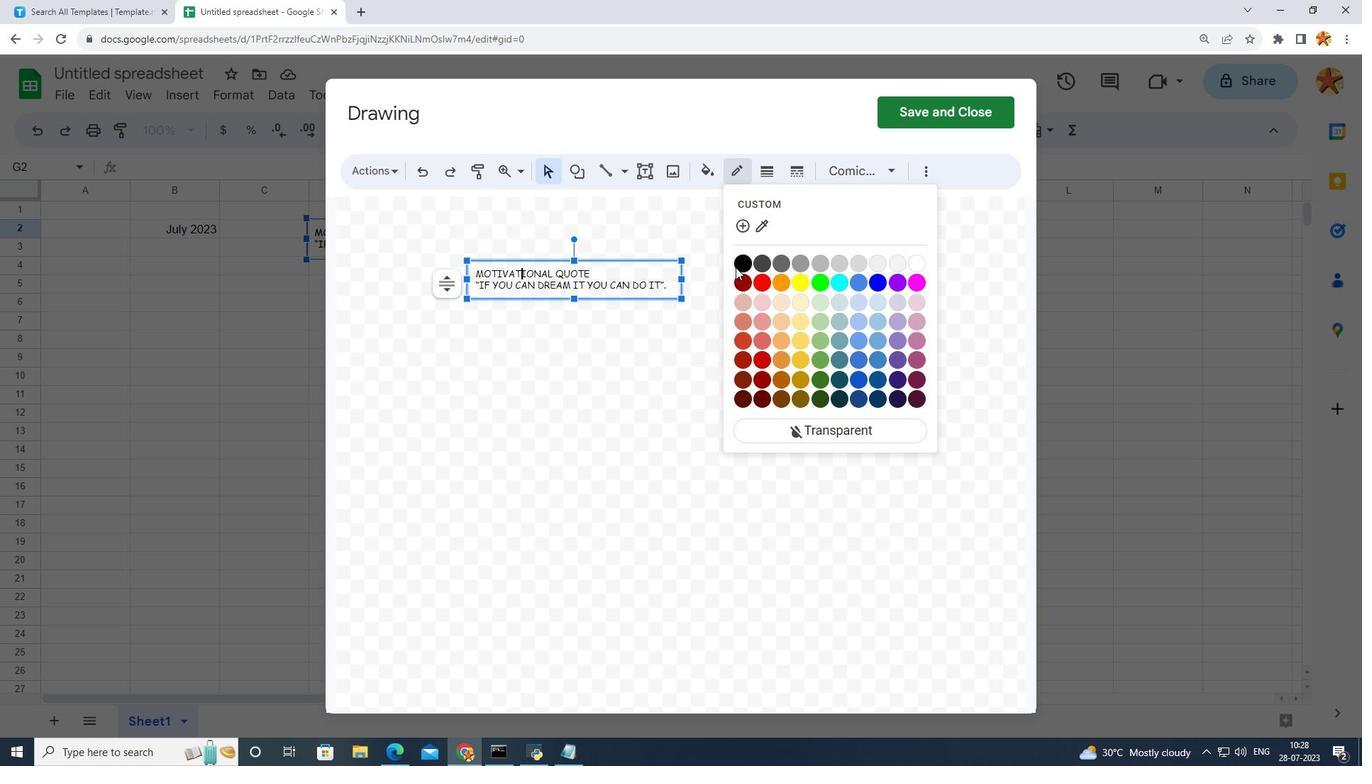 
Action: Mouse pressed left at (735, 267)
Screenshot: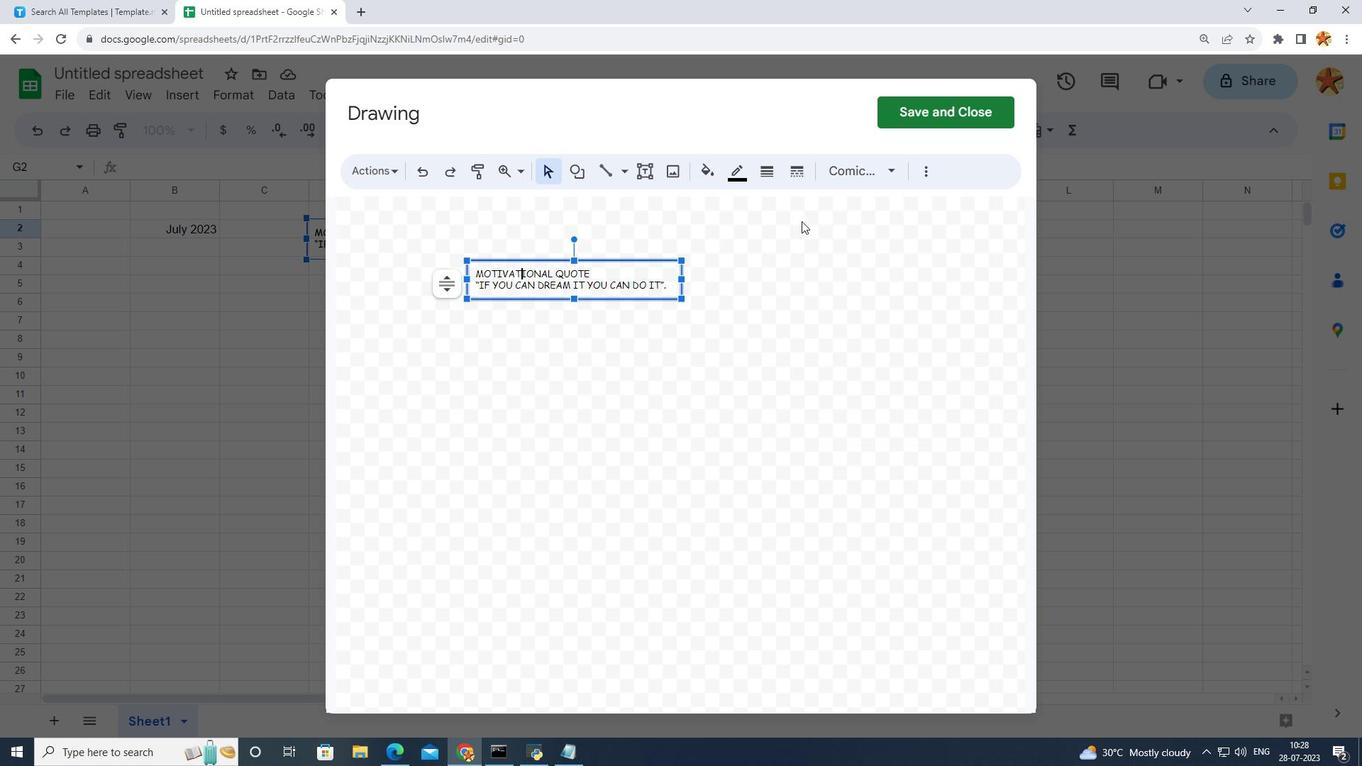 
Action: Mouse moved to (952, 117)
Screenshot: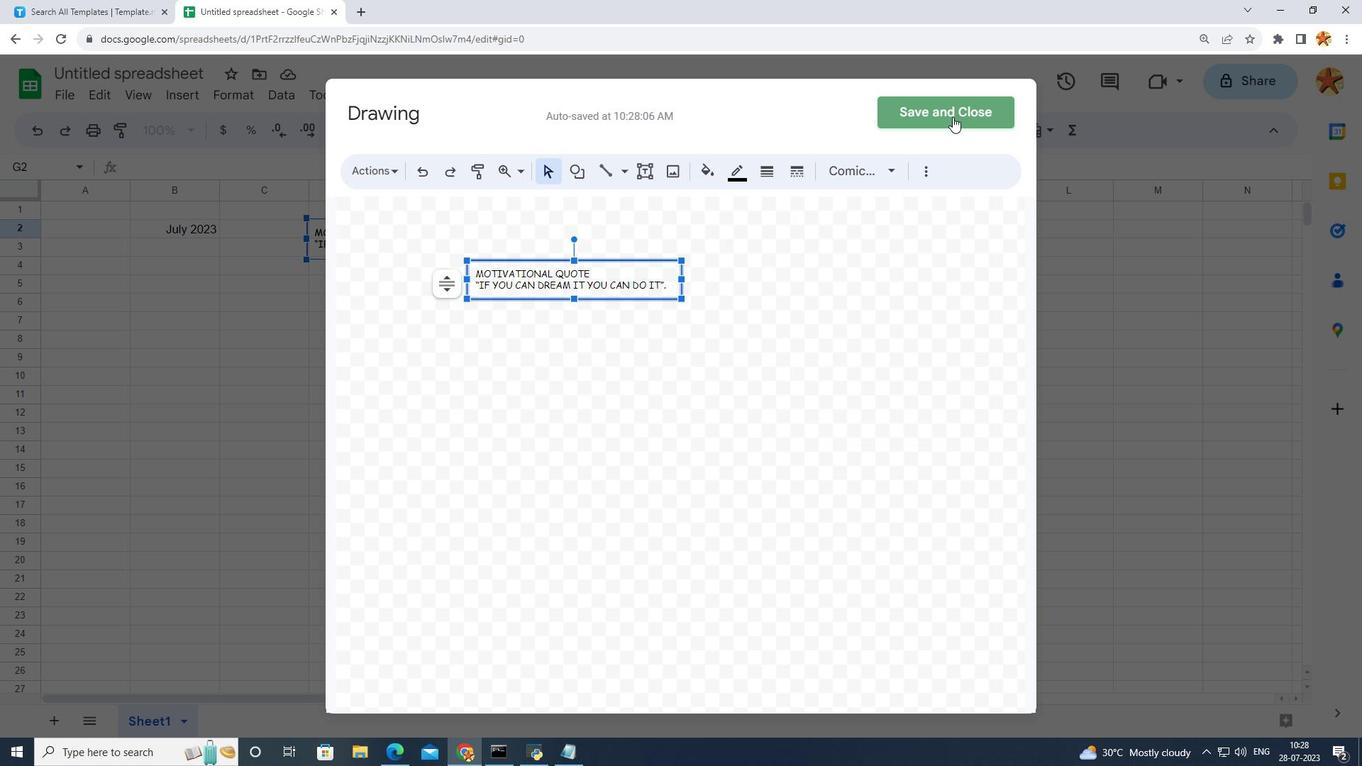 
Action: Mouse pressed left at (952, 117)
Screenshot: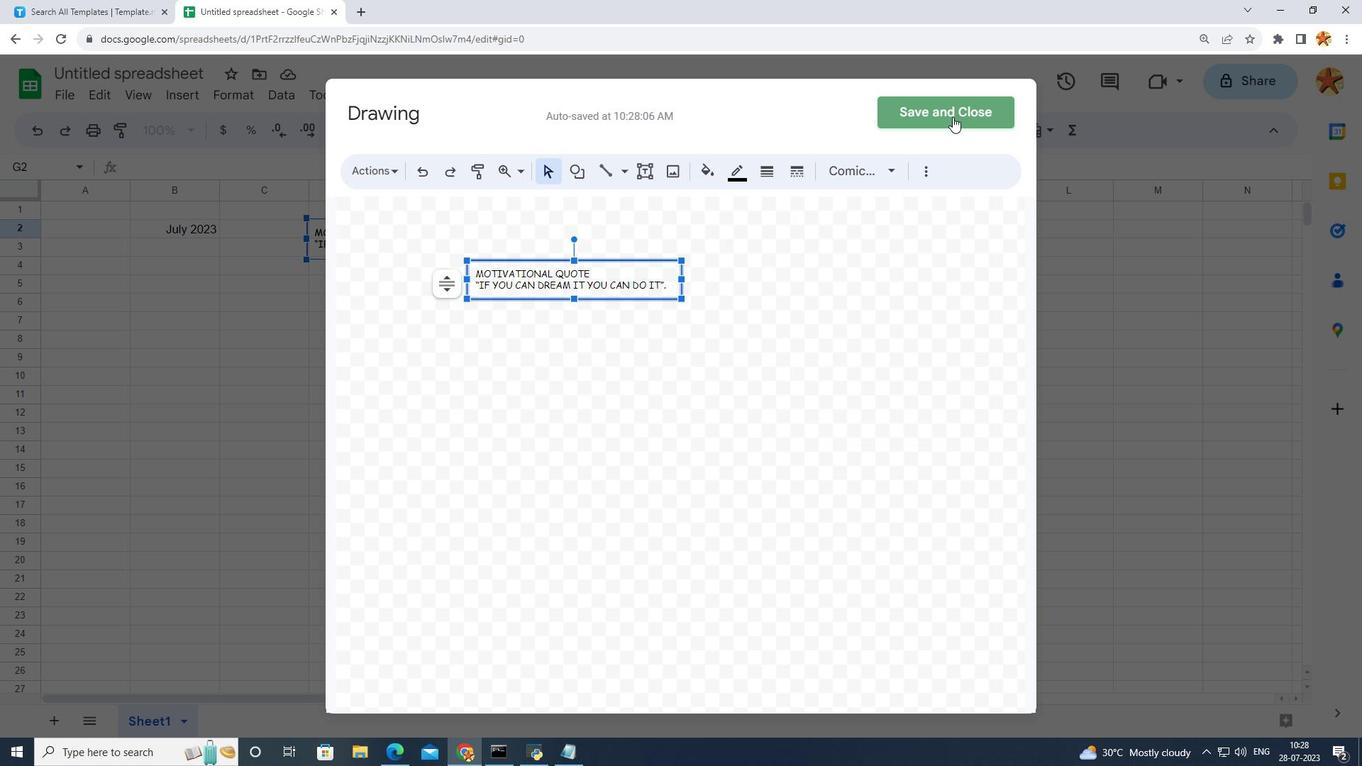 
Action: Mouse moved to (187, 92)
Screenshot: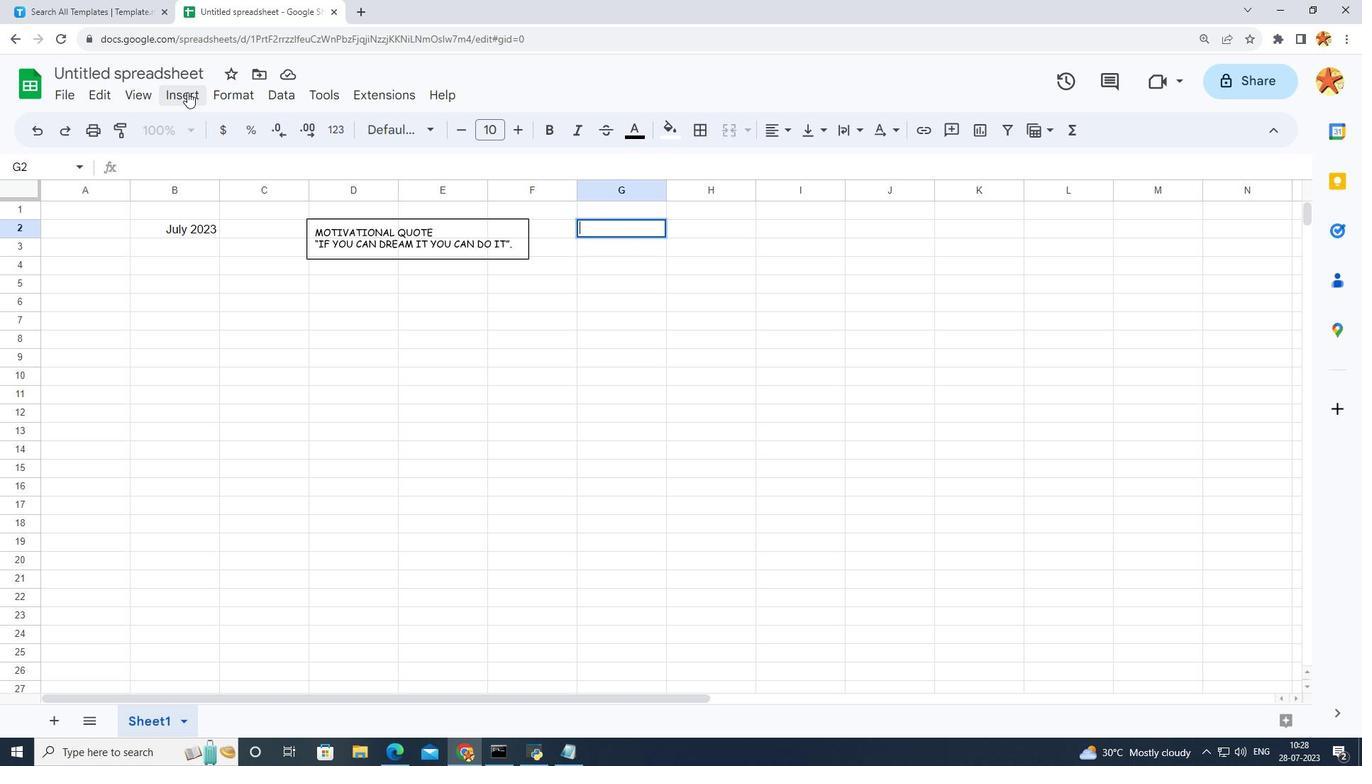 
Action: Mouse pressed left at (187, 92)
Screenshot: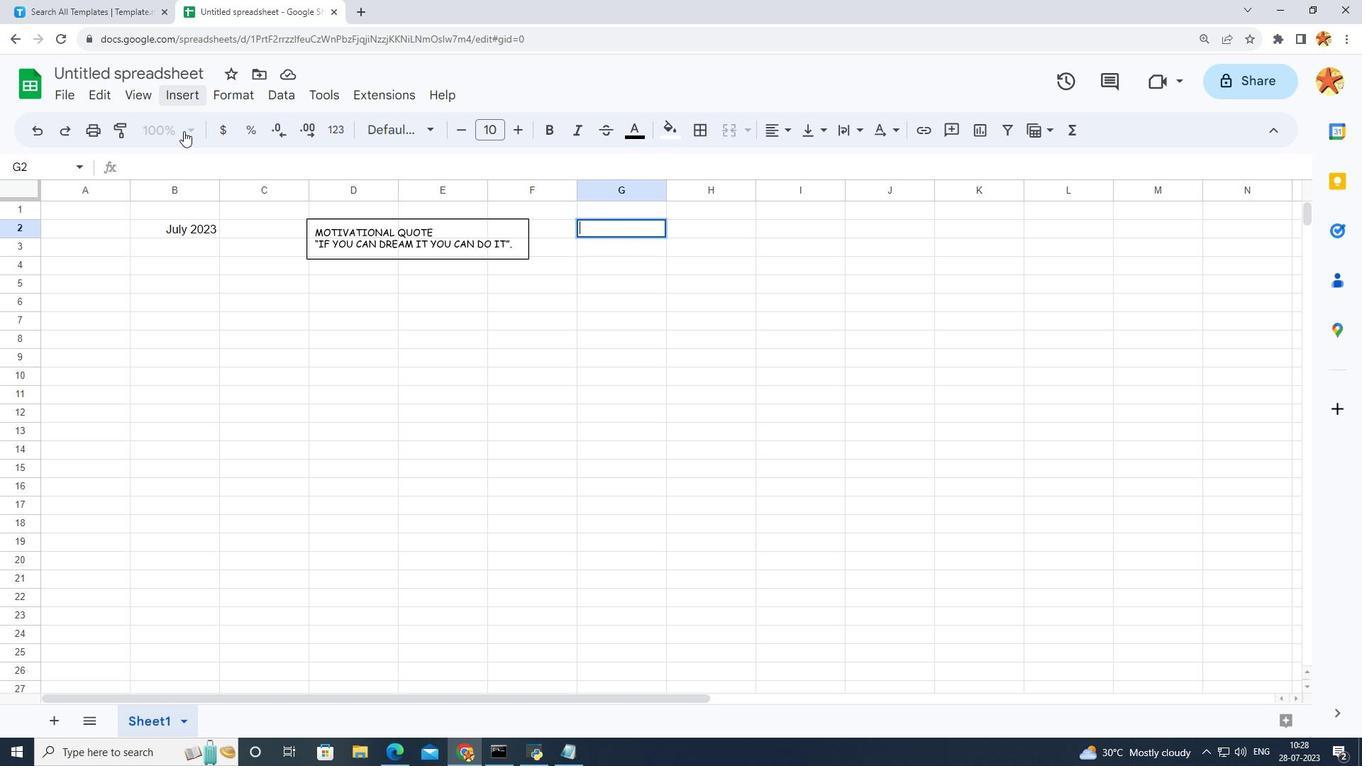 
Action: Mouse moved to (178, 328)
Screenshot: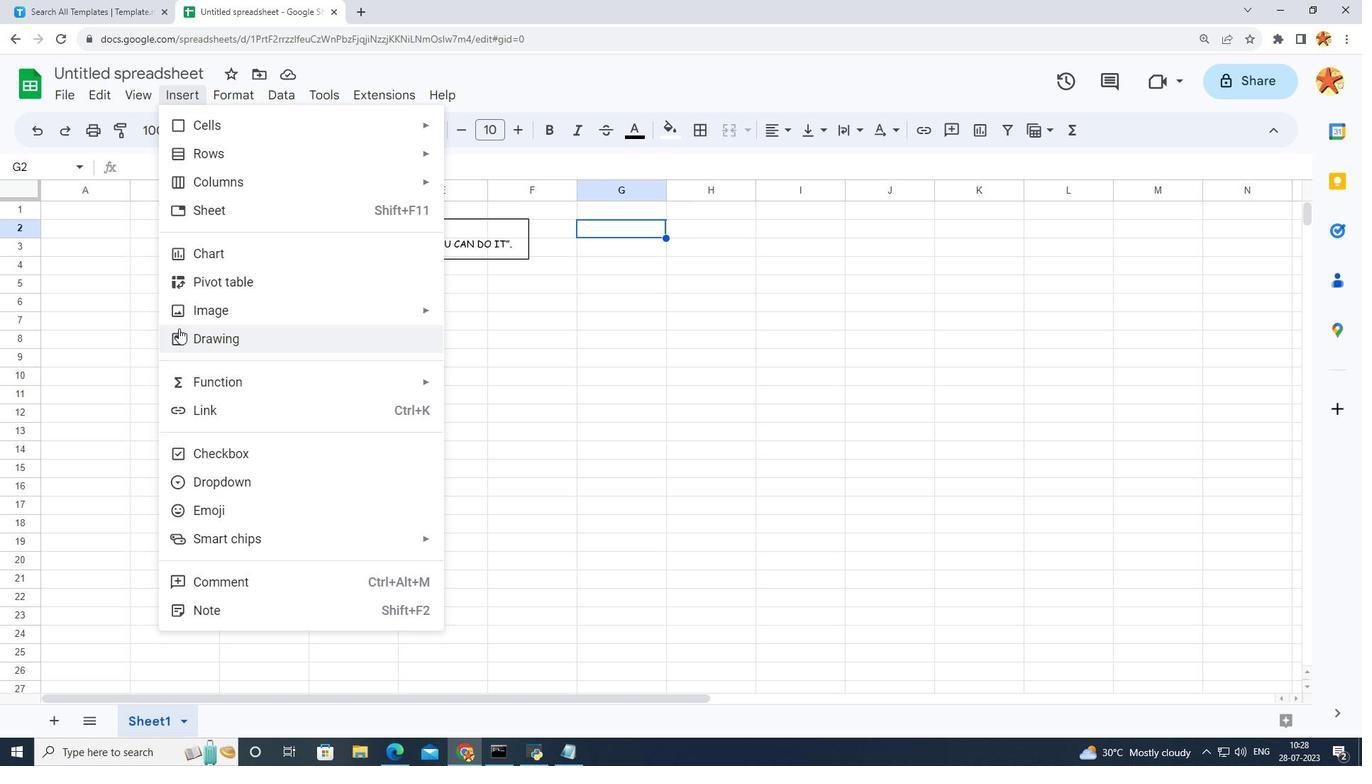 
Action: Mouse pressed left at (178, 328)
Screenshot: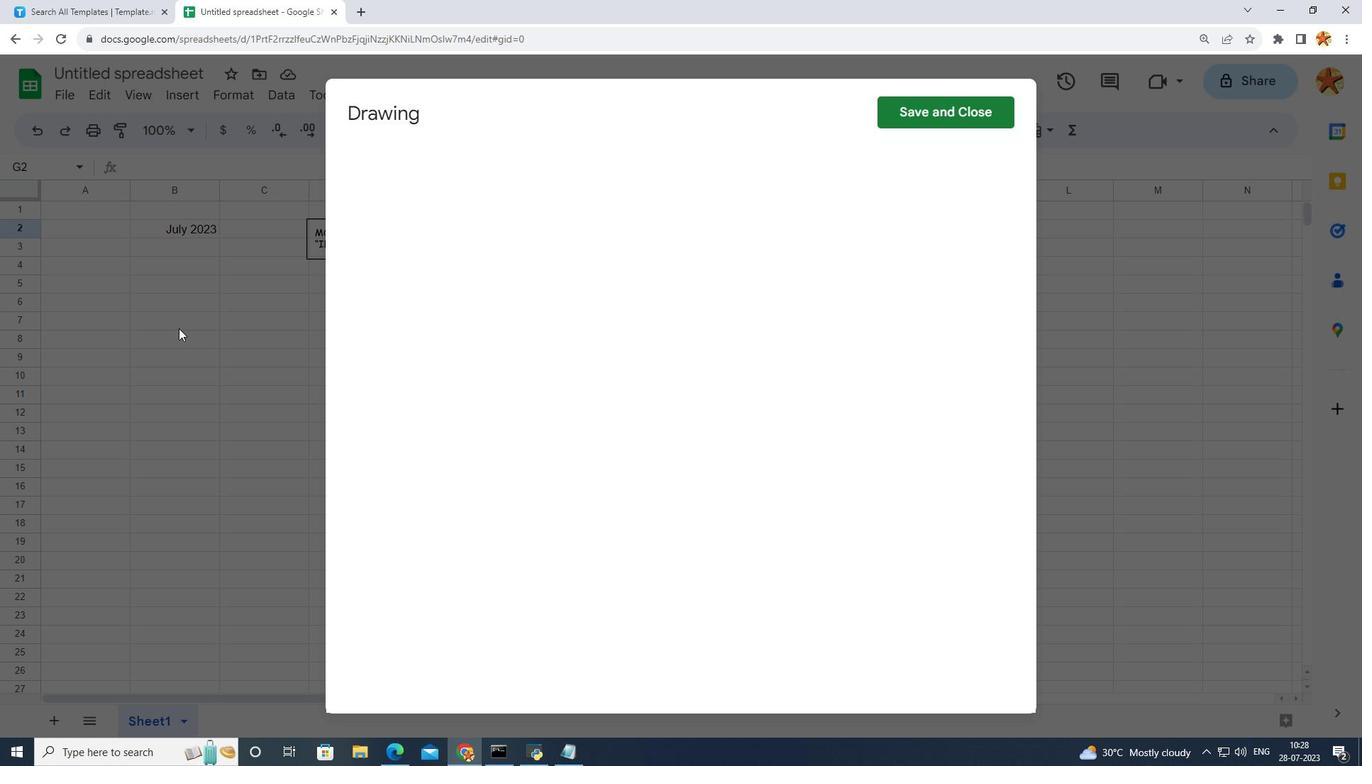 
Action: Mouse moved to (645, 166)
Screenshot: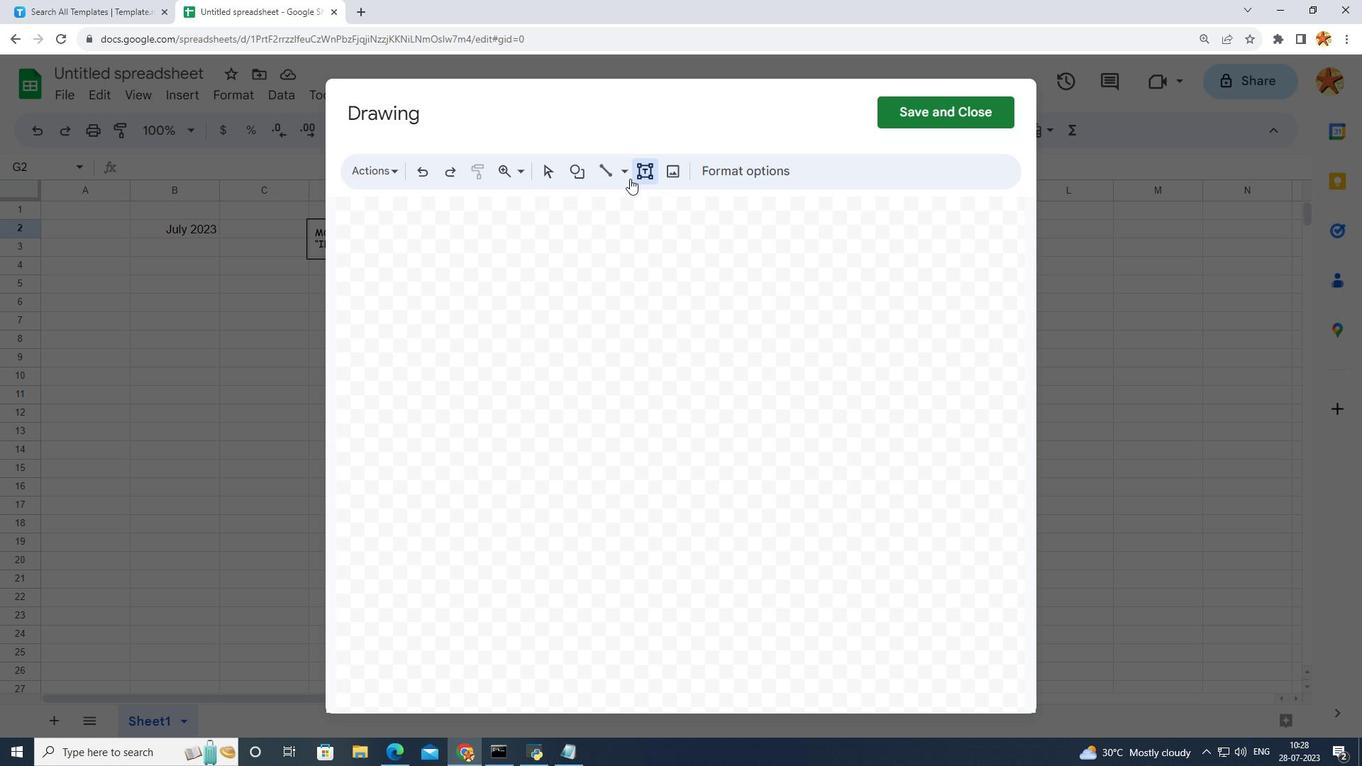 
Action: Mouse pressed left at (645, 166)
Screenshot: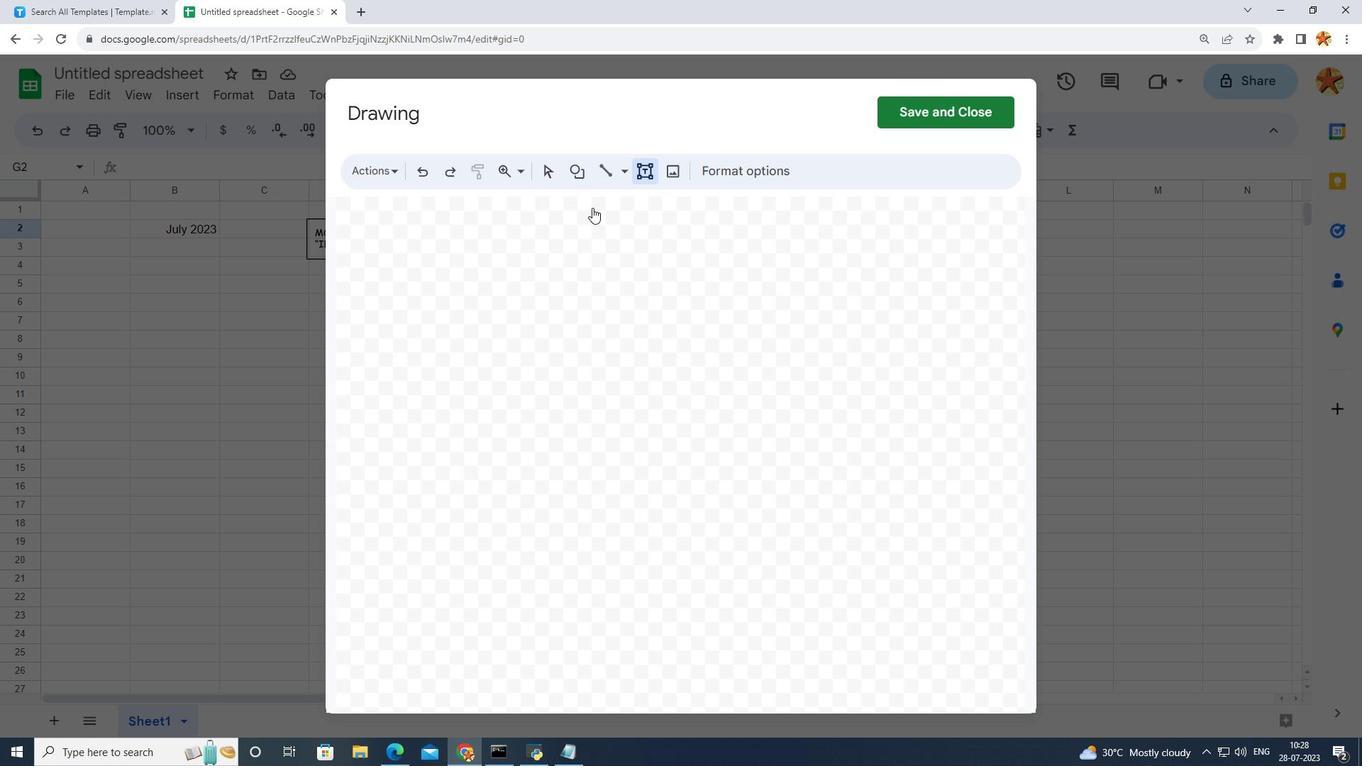 
Action: Mouse moved to (471, 264)
Screenshot: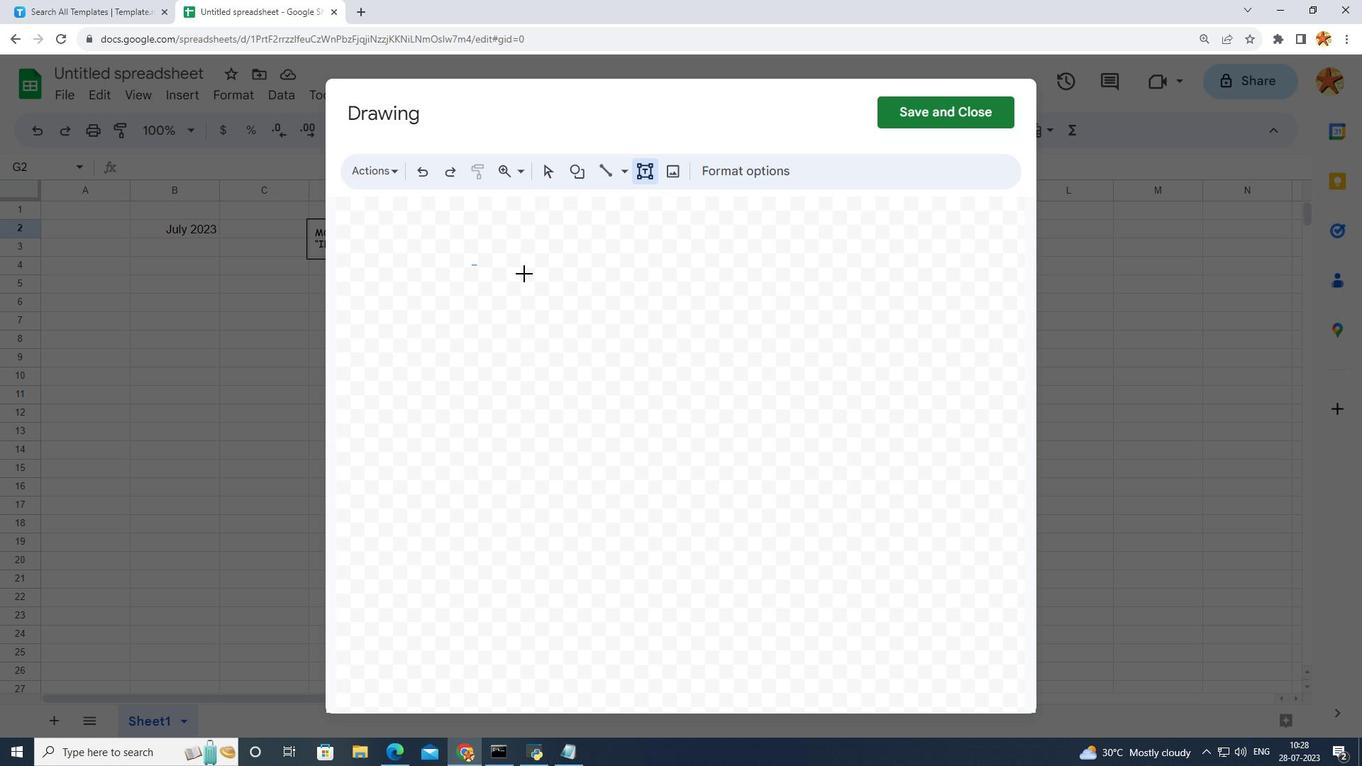 
Action: Mouse pressed left at (471, 264)
Screenshot: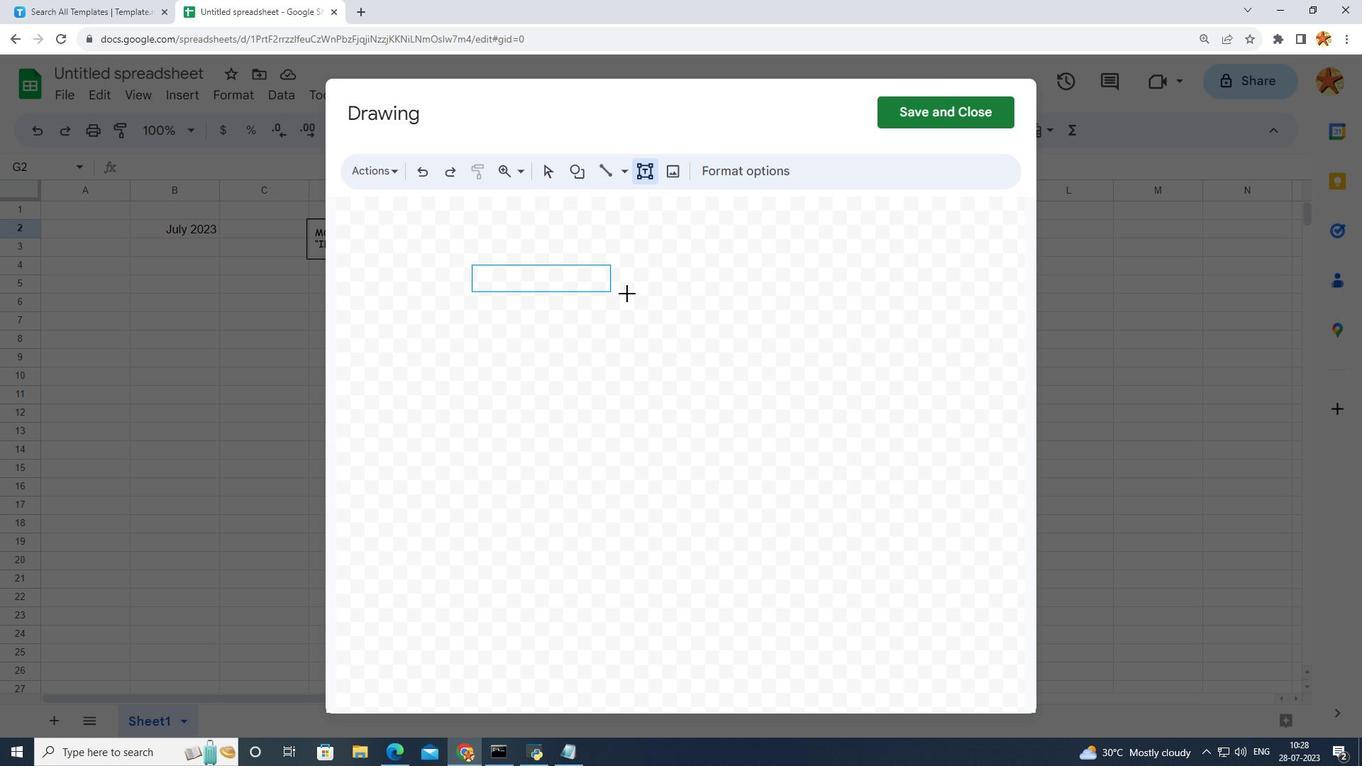 
Action: Mouse moved to (502, 285)
Screenshot: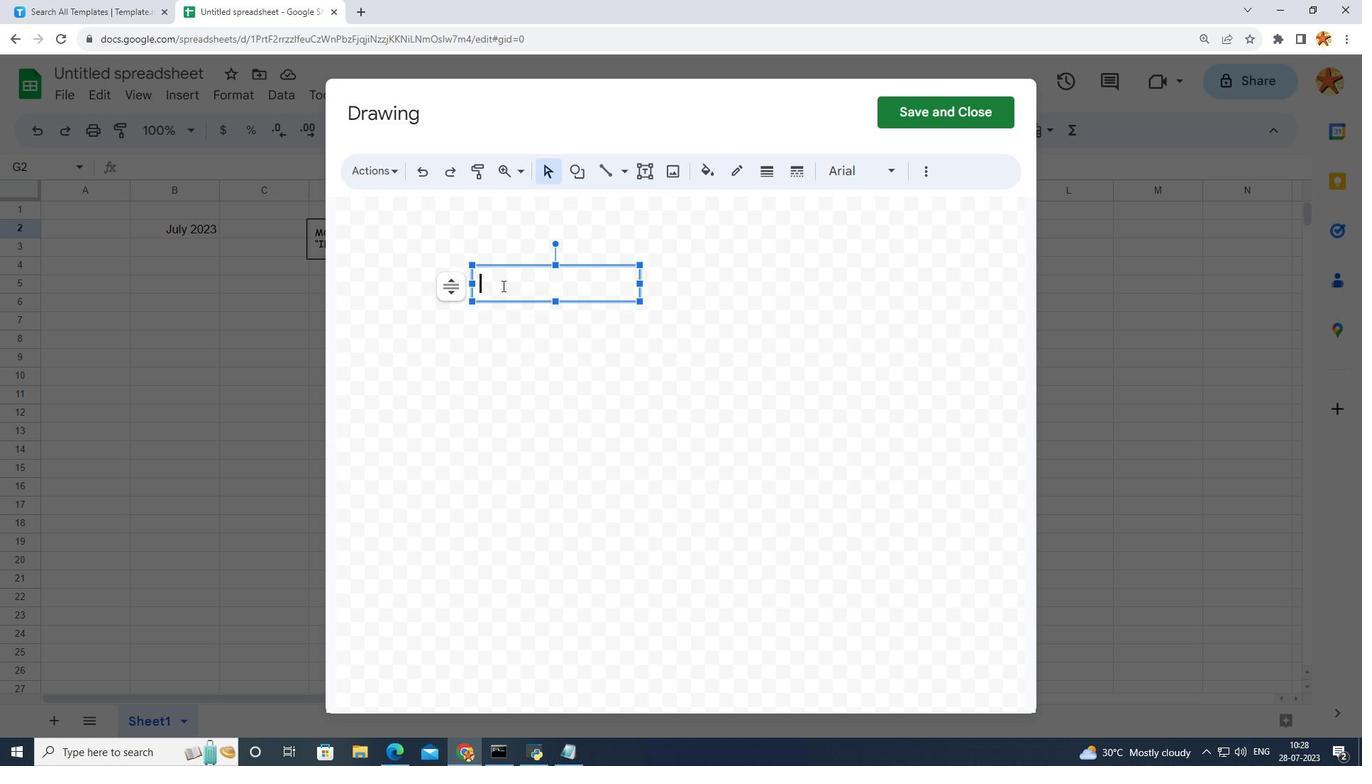 
Action: Mouse pressed left at (502, 285)
Screenshot: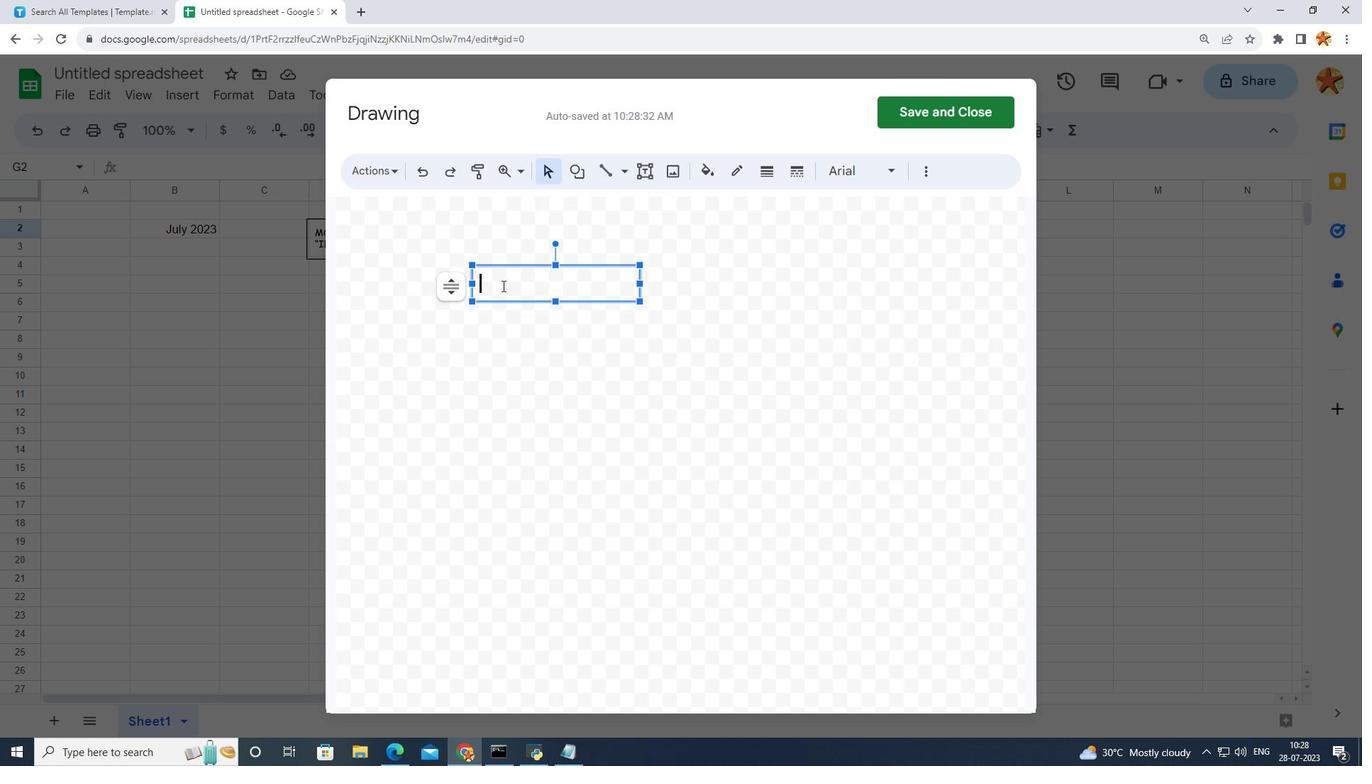 
Action: Mouse moved to (476, 295)
Screenshot: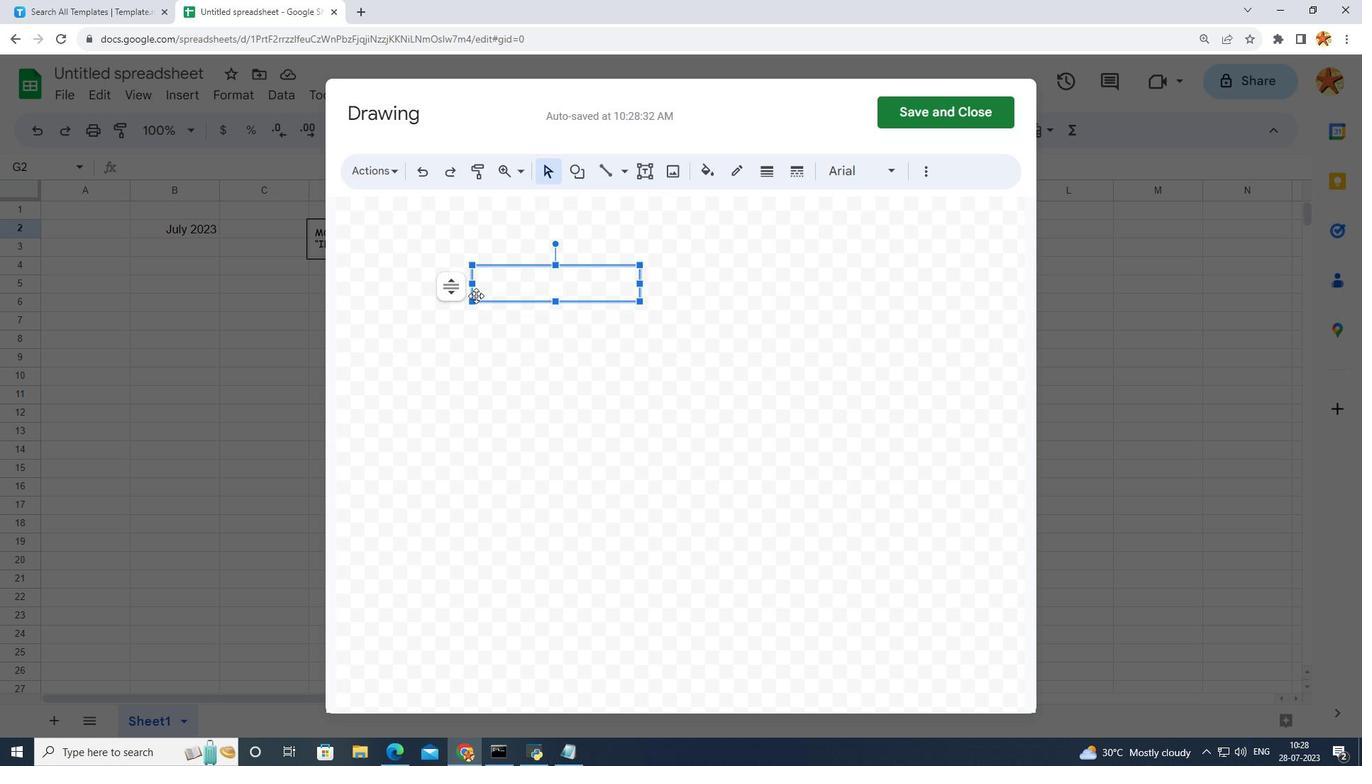 
Action: Key pressed <Key.caps_lock><Key.caps_lock>IMPORTANT<Key.space>NOTE
Screenshot: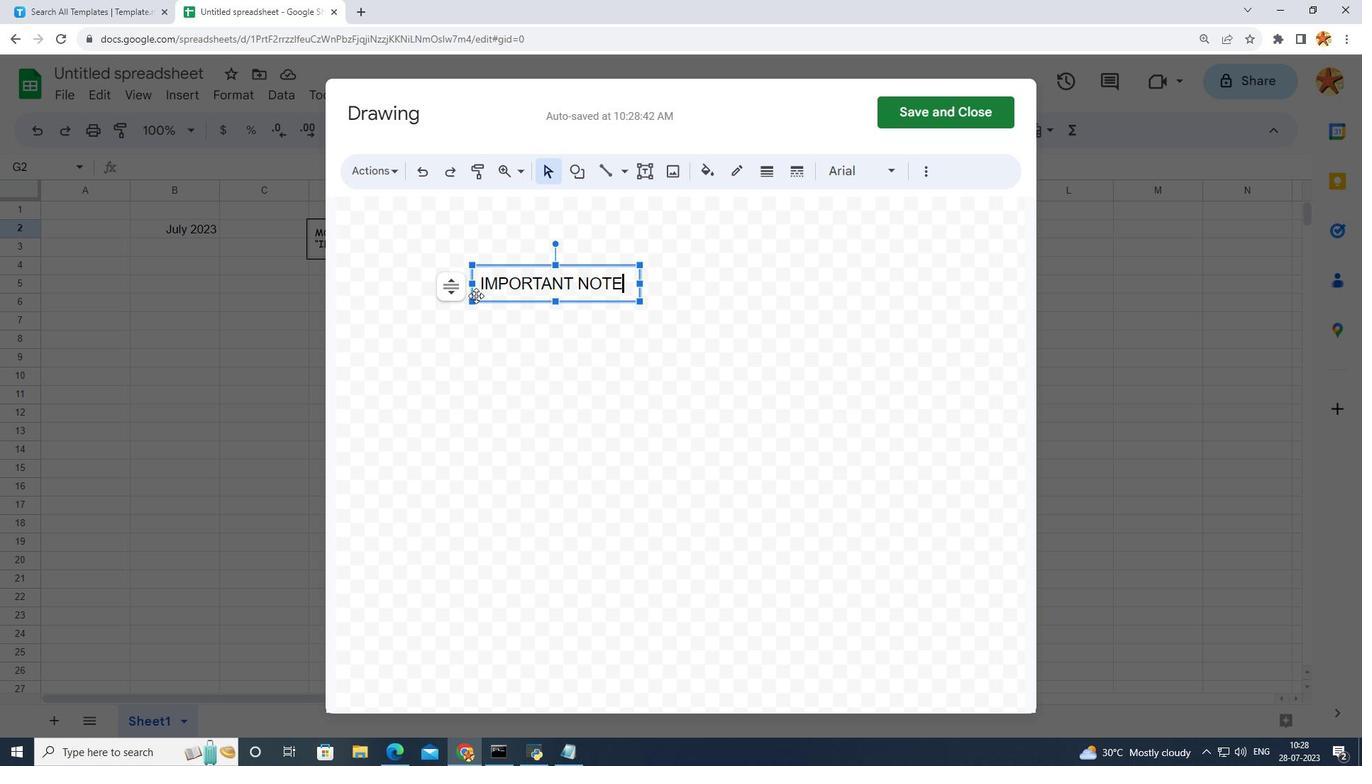 
Action: Mouse moved to (621, 283)
Screenshot: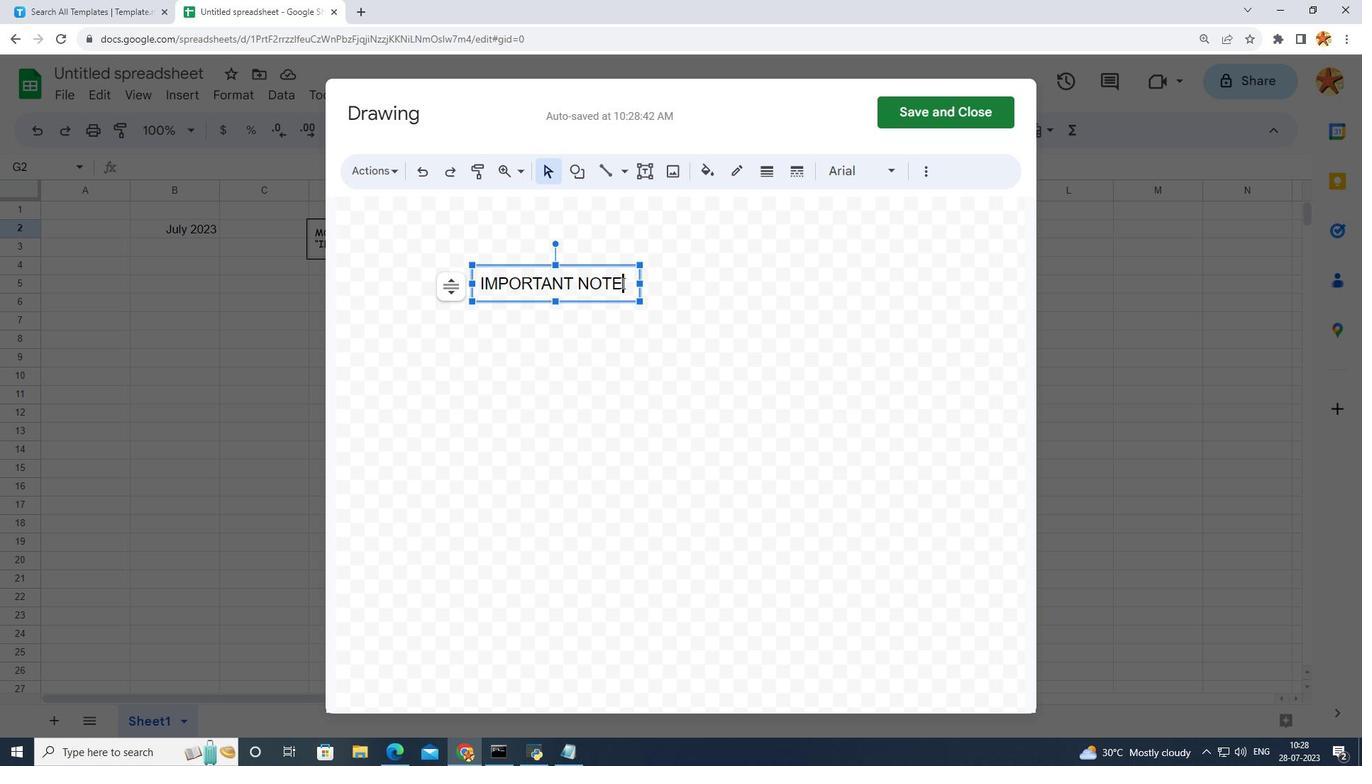 
Action: Mouse pressed left at (621, 283)
Screenshot: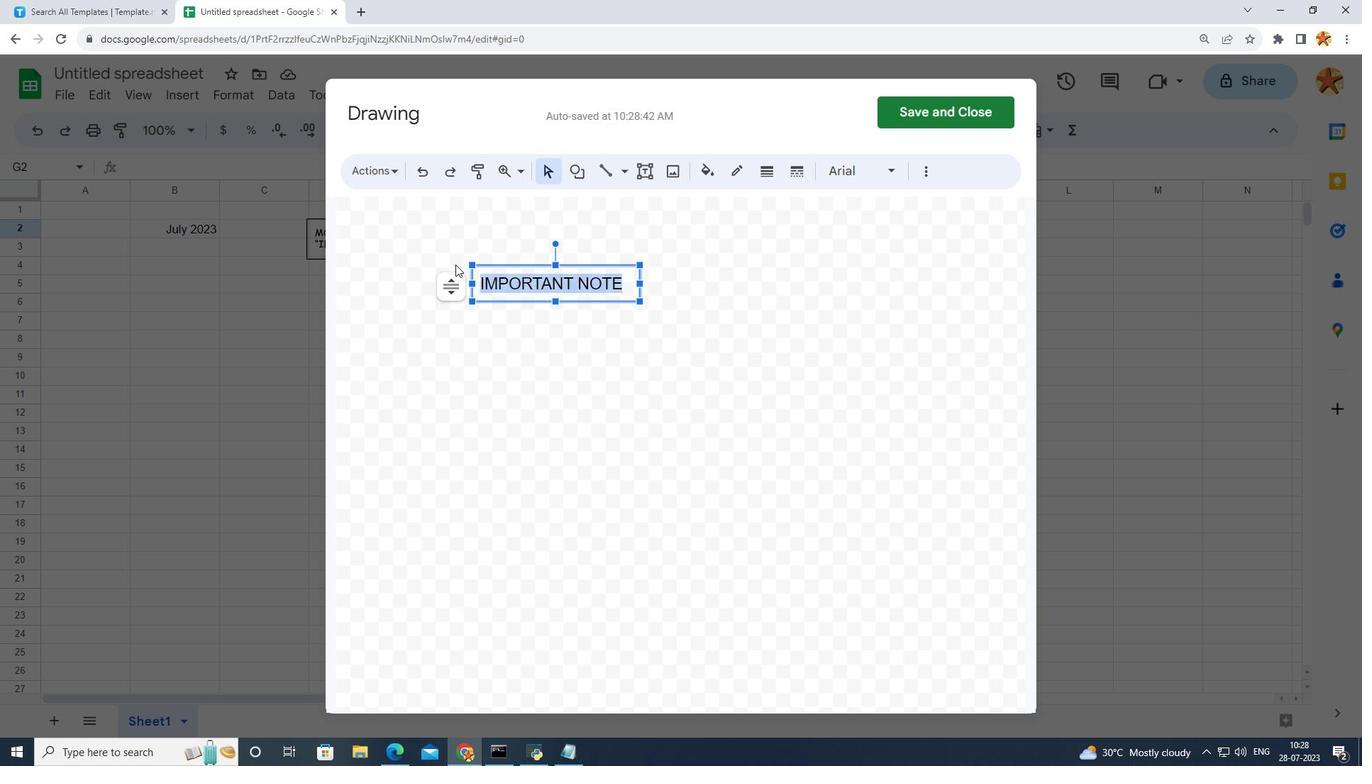 
Action: Mouse moved to (861, 178)
Screenshot: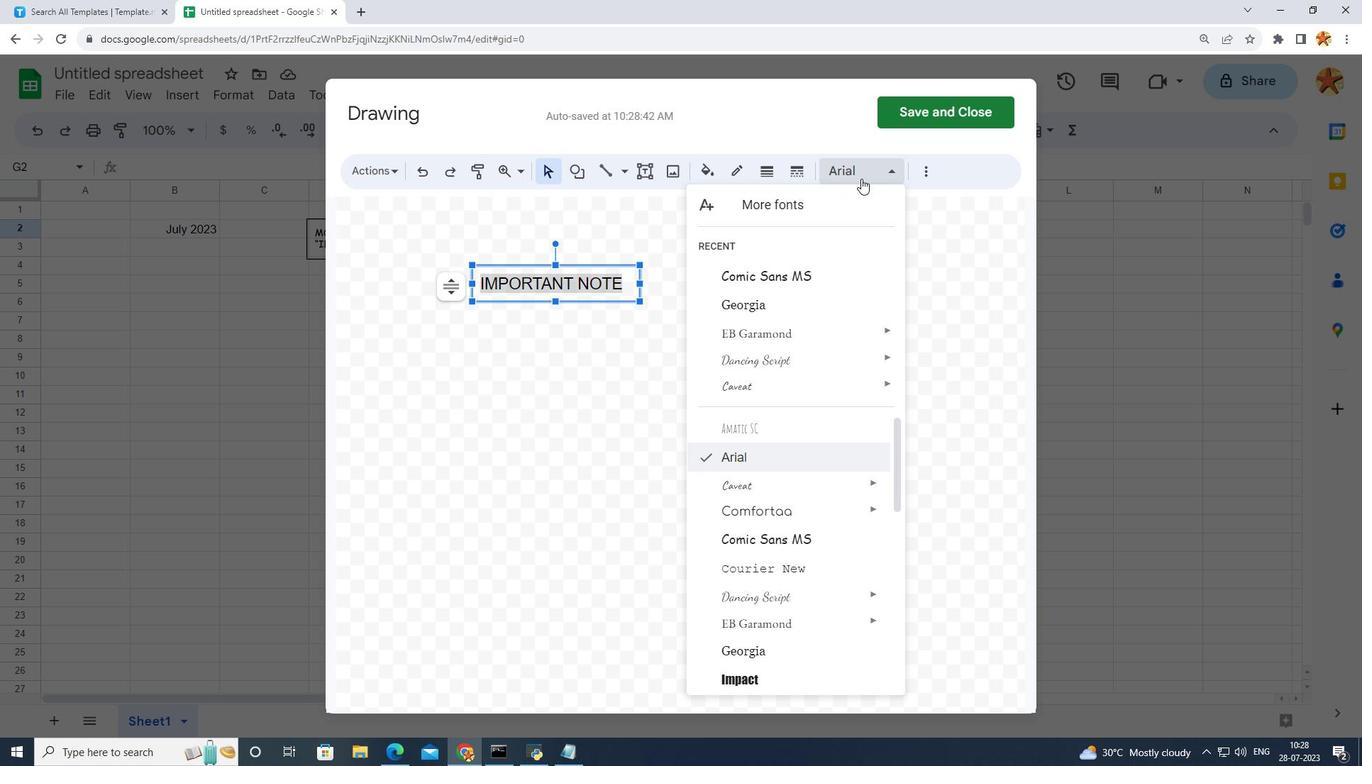 
Action: Mouse pressed left at (861, 178)
Screenshot: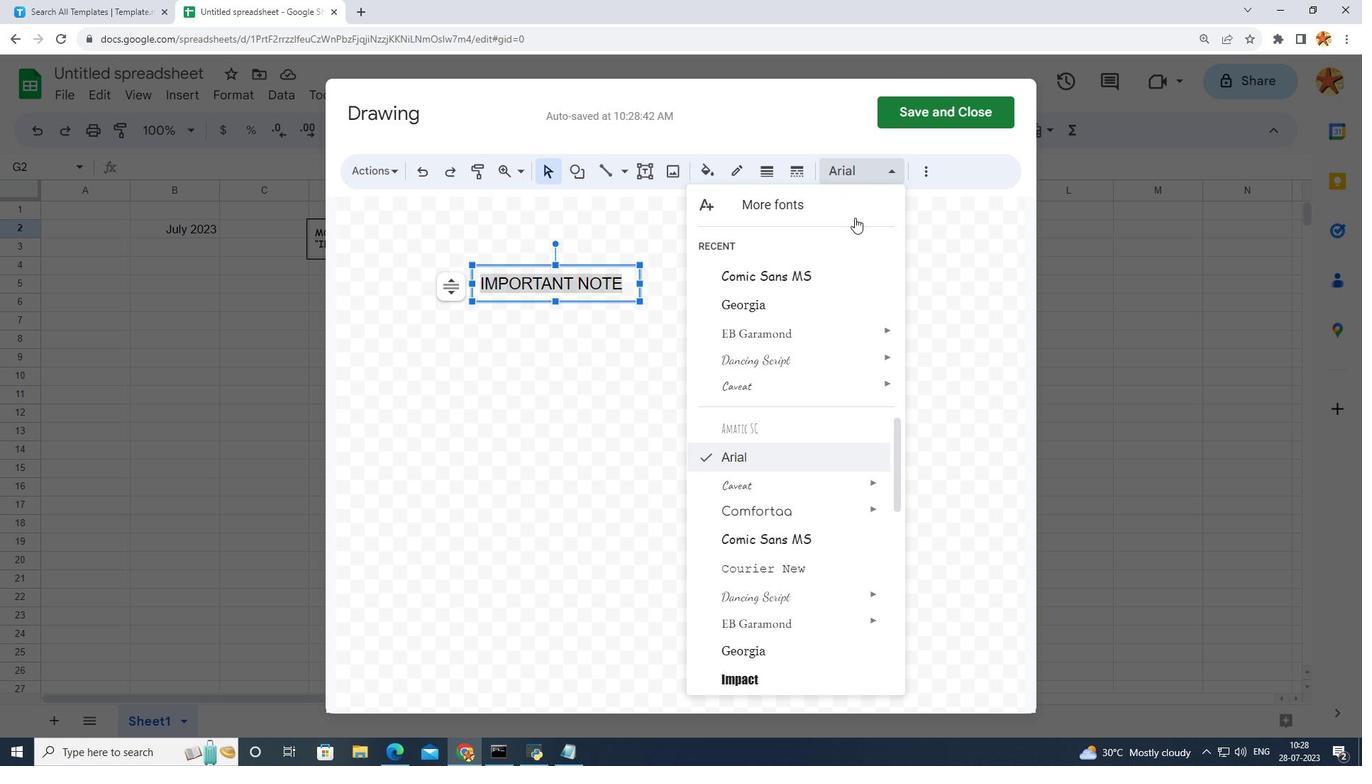 
Action: Mouse moved to (807, 268)
Screenshot: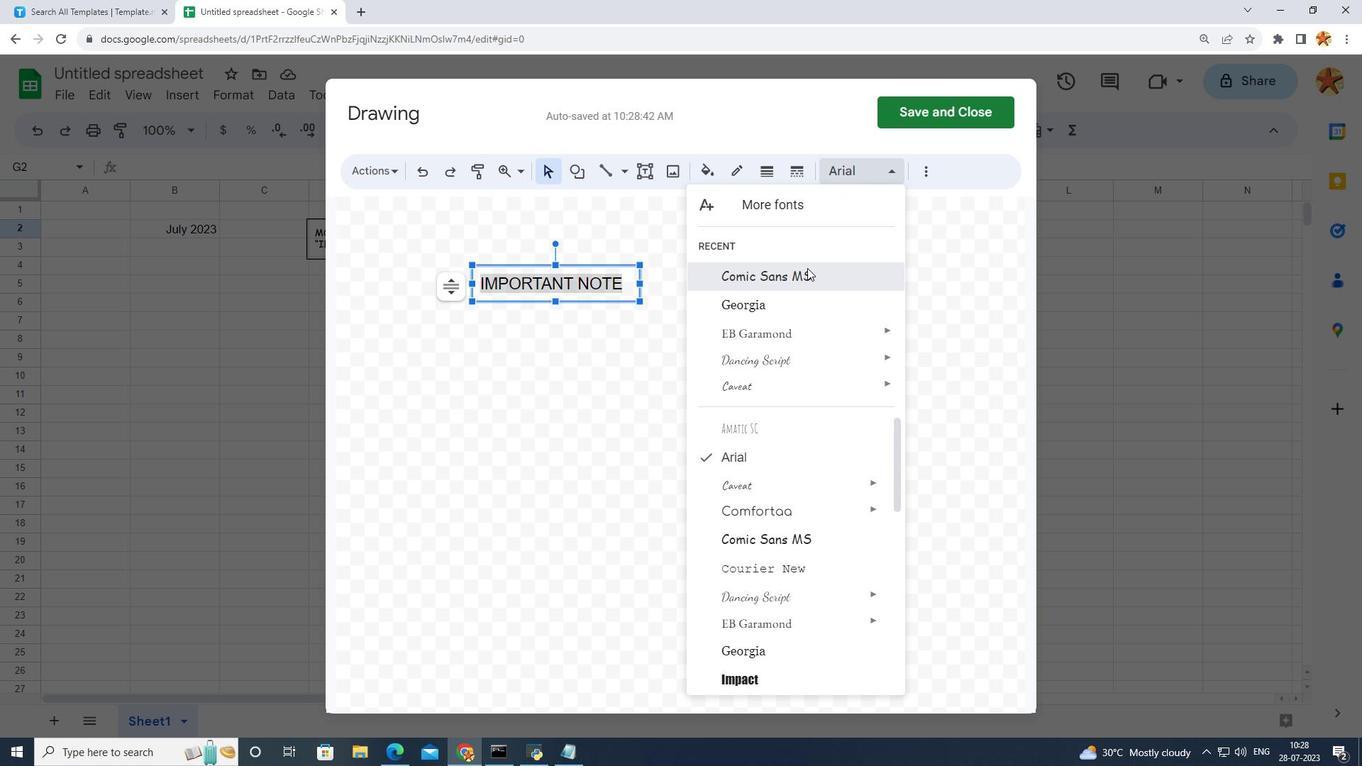 
Action: Mouse pressed left at (807, 268)
Screenshot: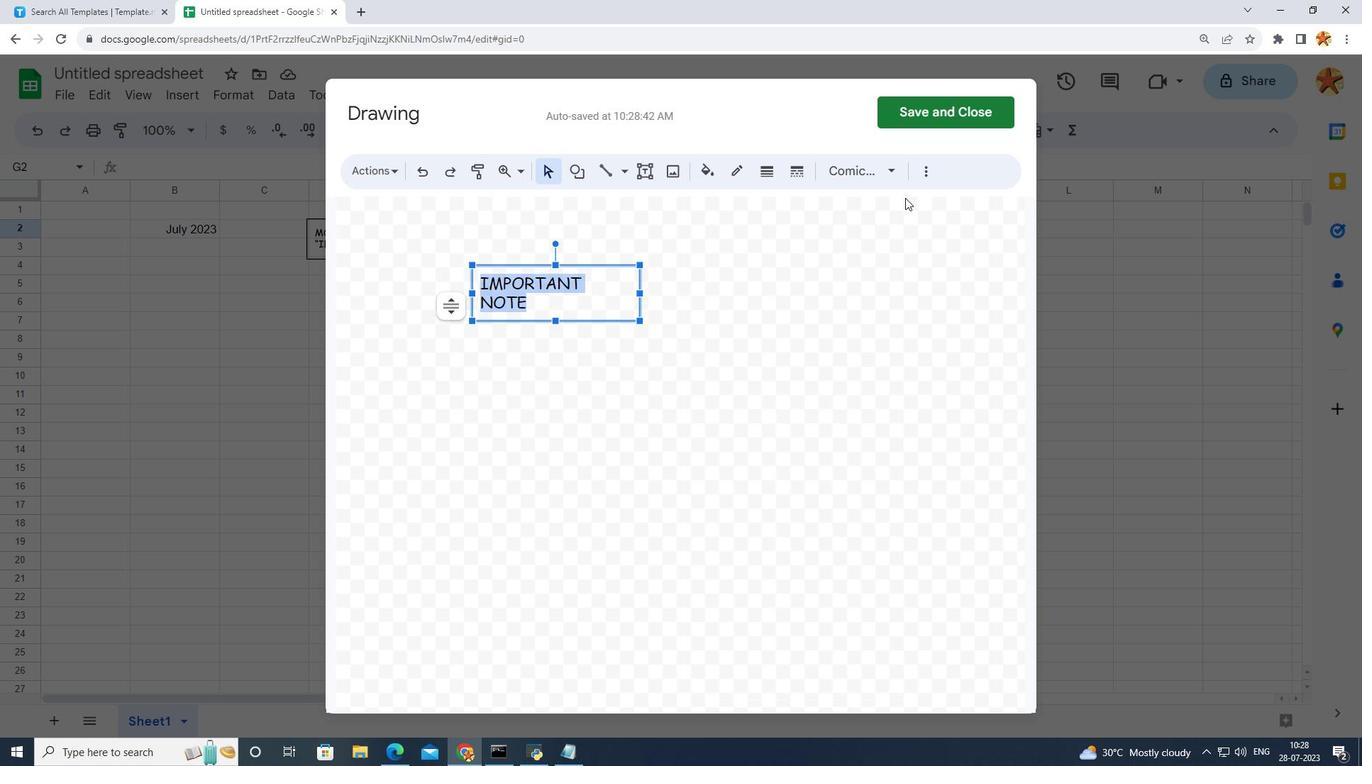 
Action: Mouse moved to (933, 174)
Screenshot: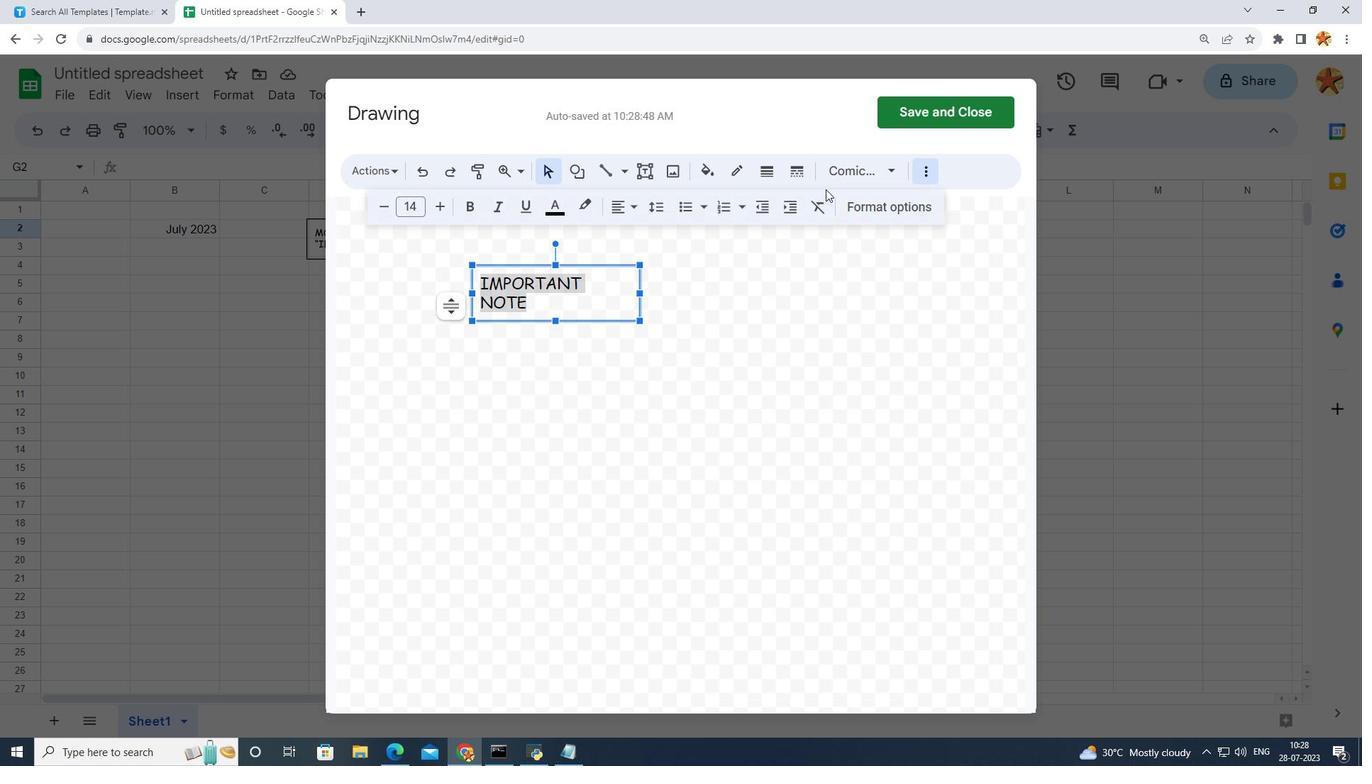 
Action: Mouse pressed left at (933, 174)
Screenshot: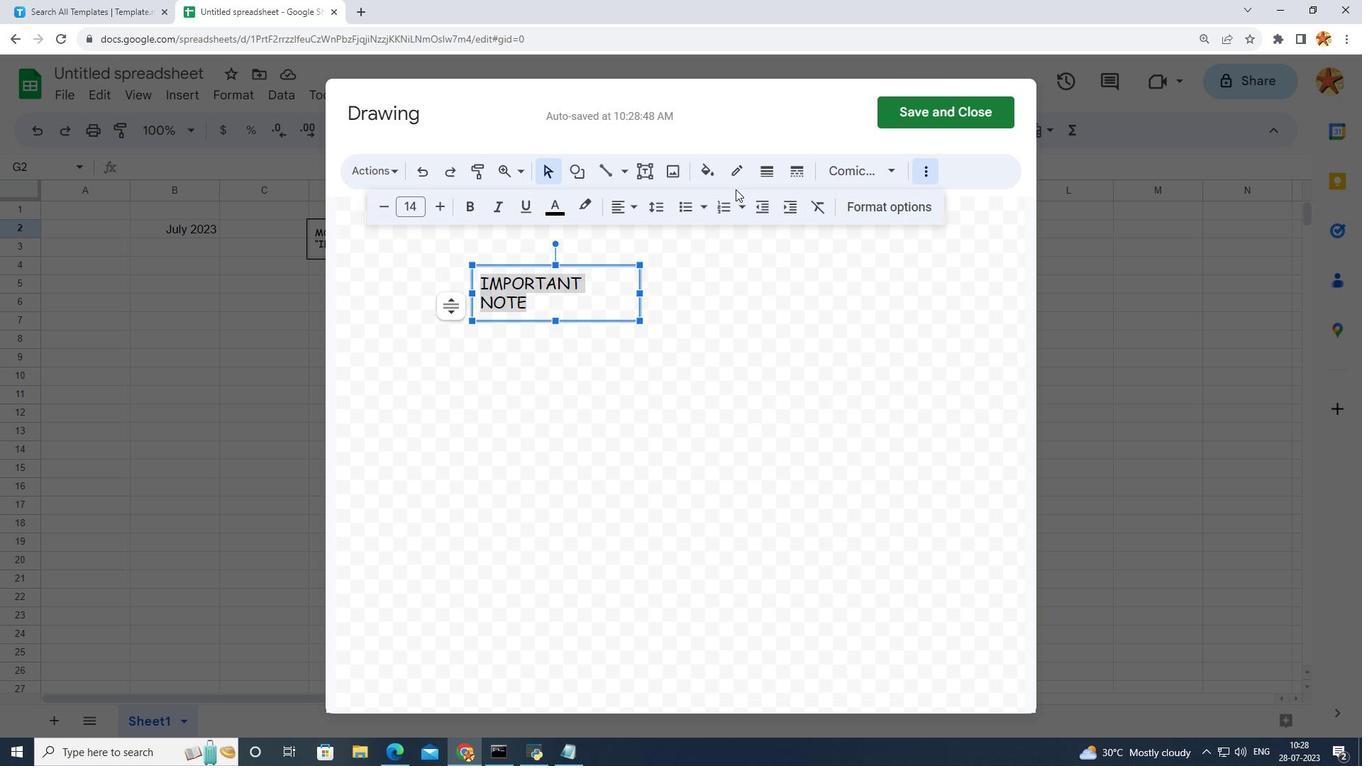 
Action: Mouse moved to (389, 203)
Screenshot: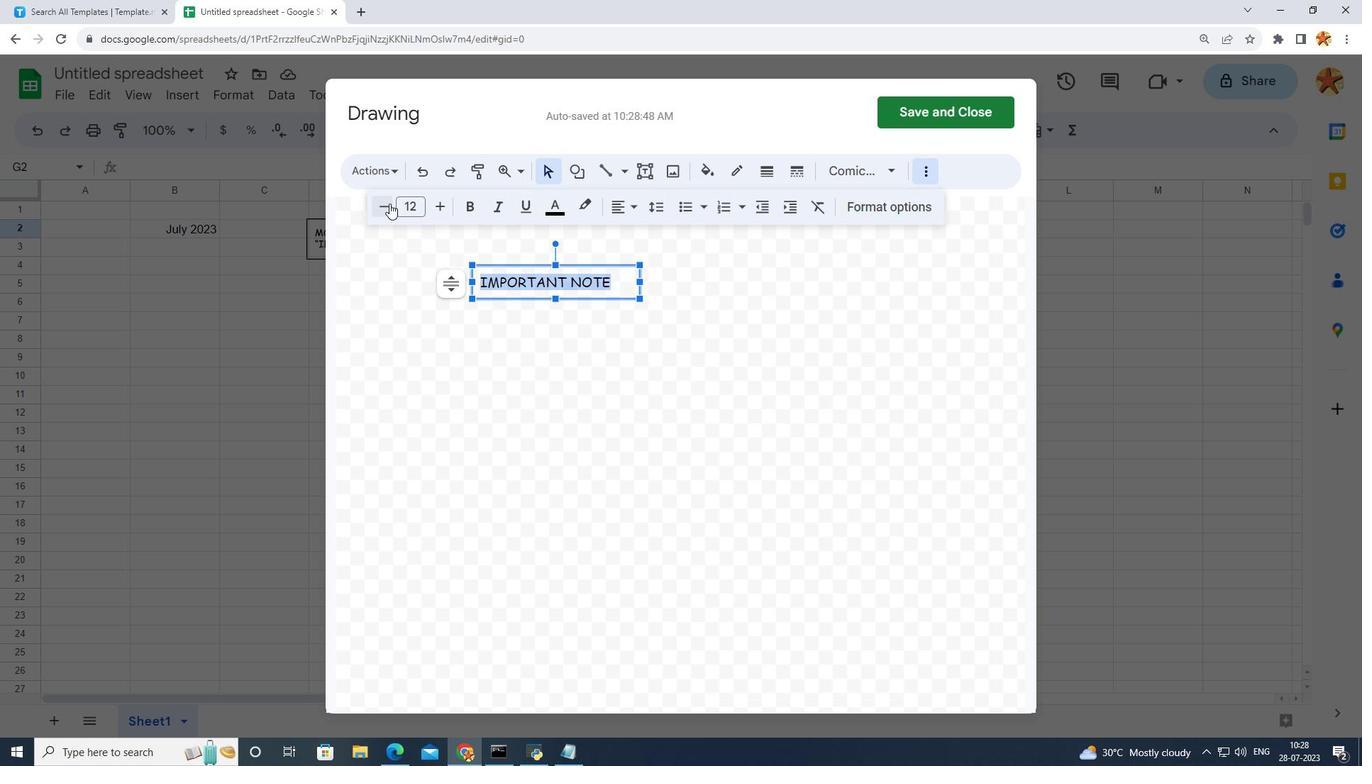 
Action: Mouse pressed left at (389, 203)
Screenshot: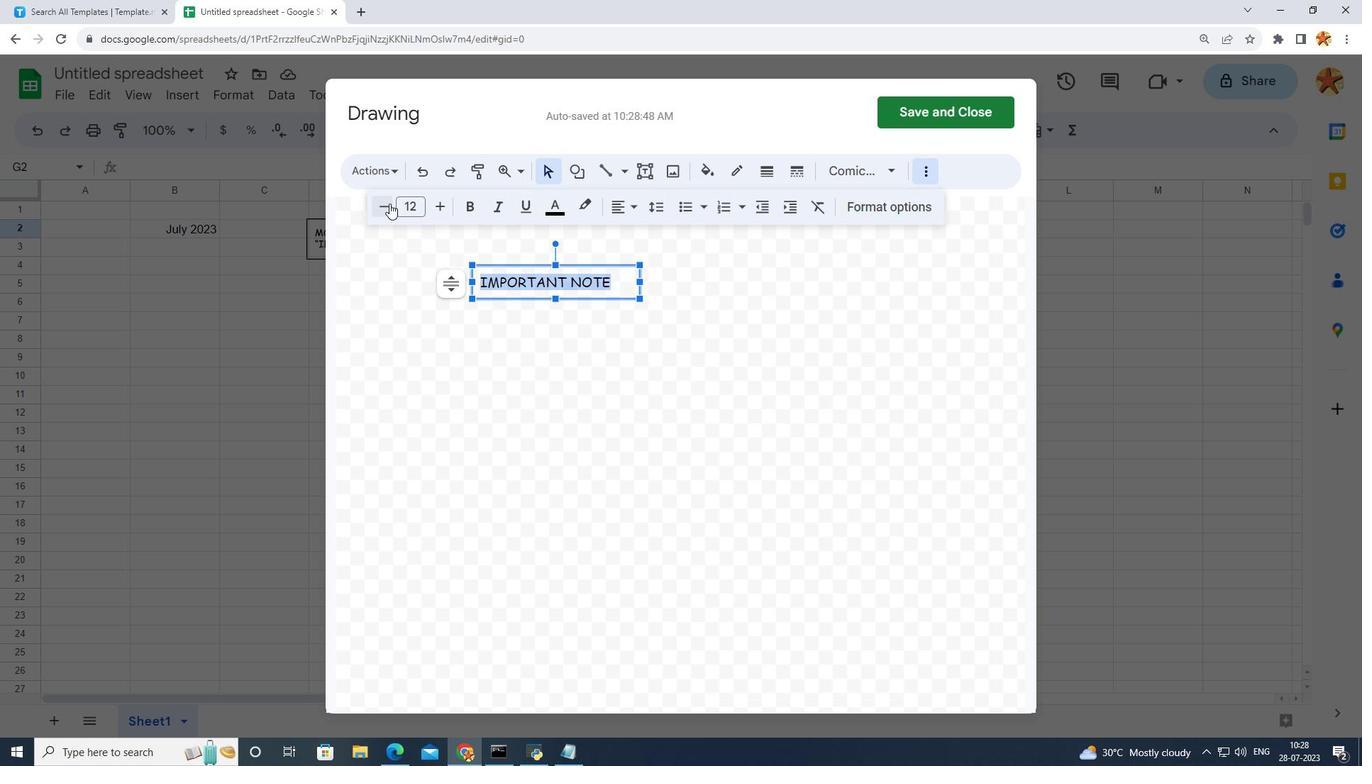 
Action: Mouse pressed left at (389, 203)
Screenshot: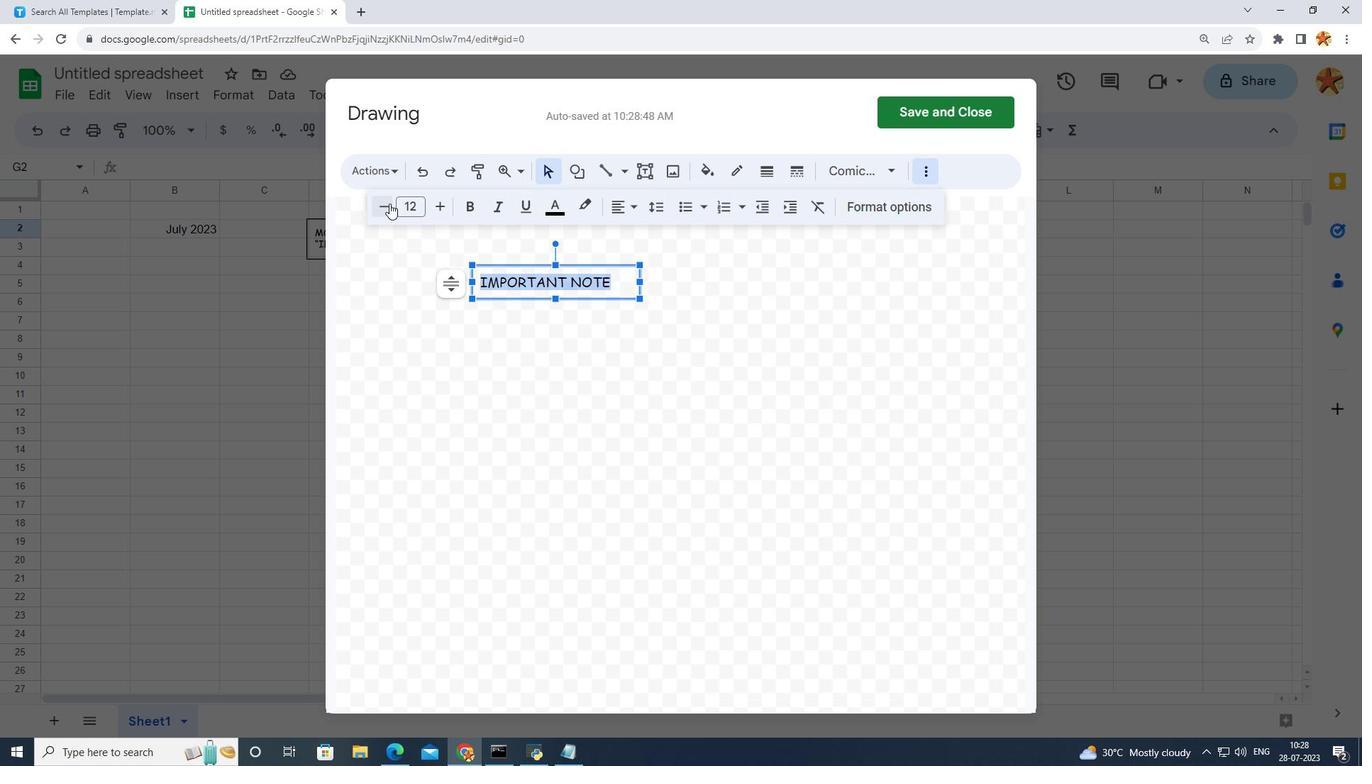 
Action: Mouse pressed left at (389, 203)
Screenshot: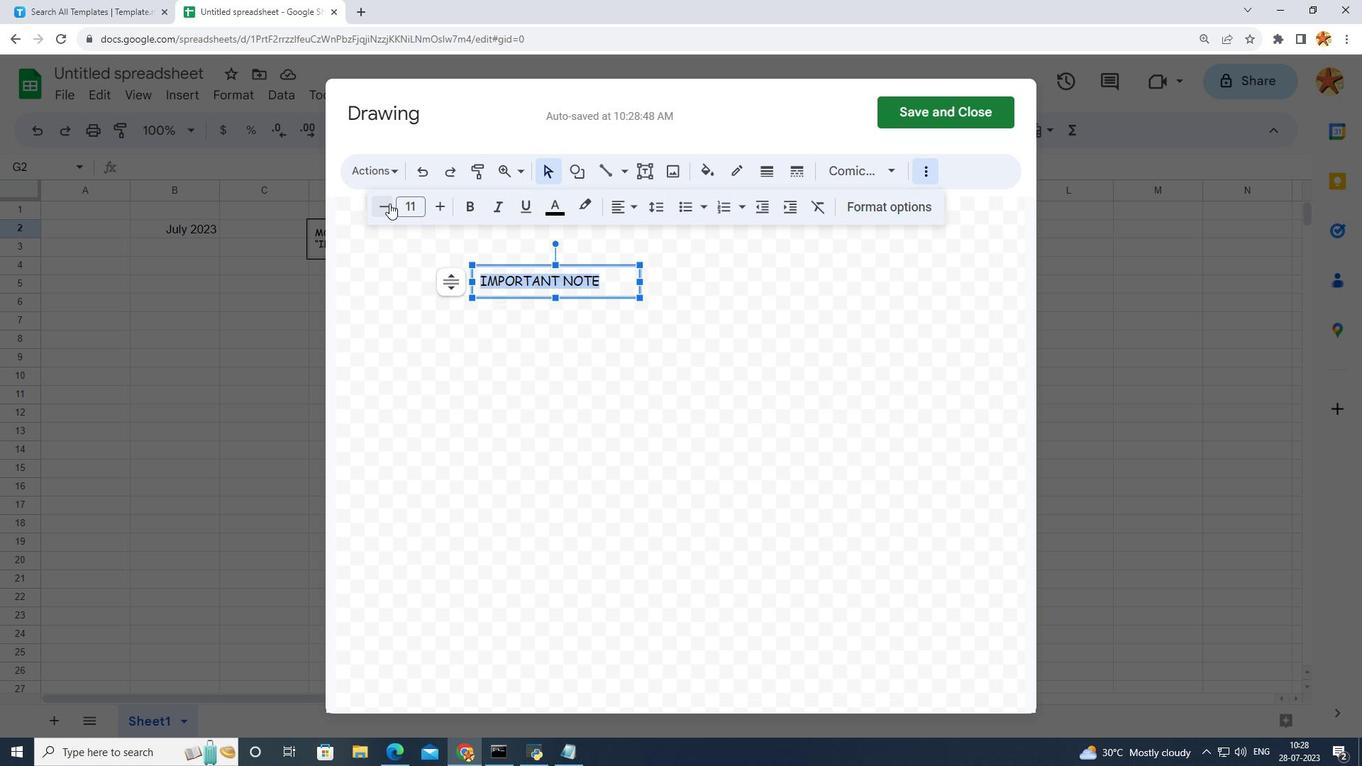 
Action: Mouse pressed left at (389, 203)
Screenshot: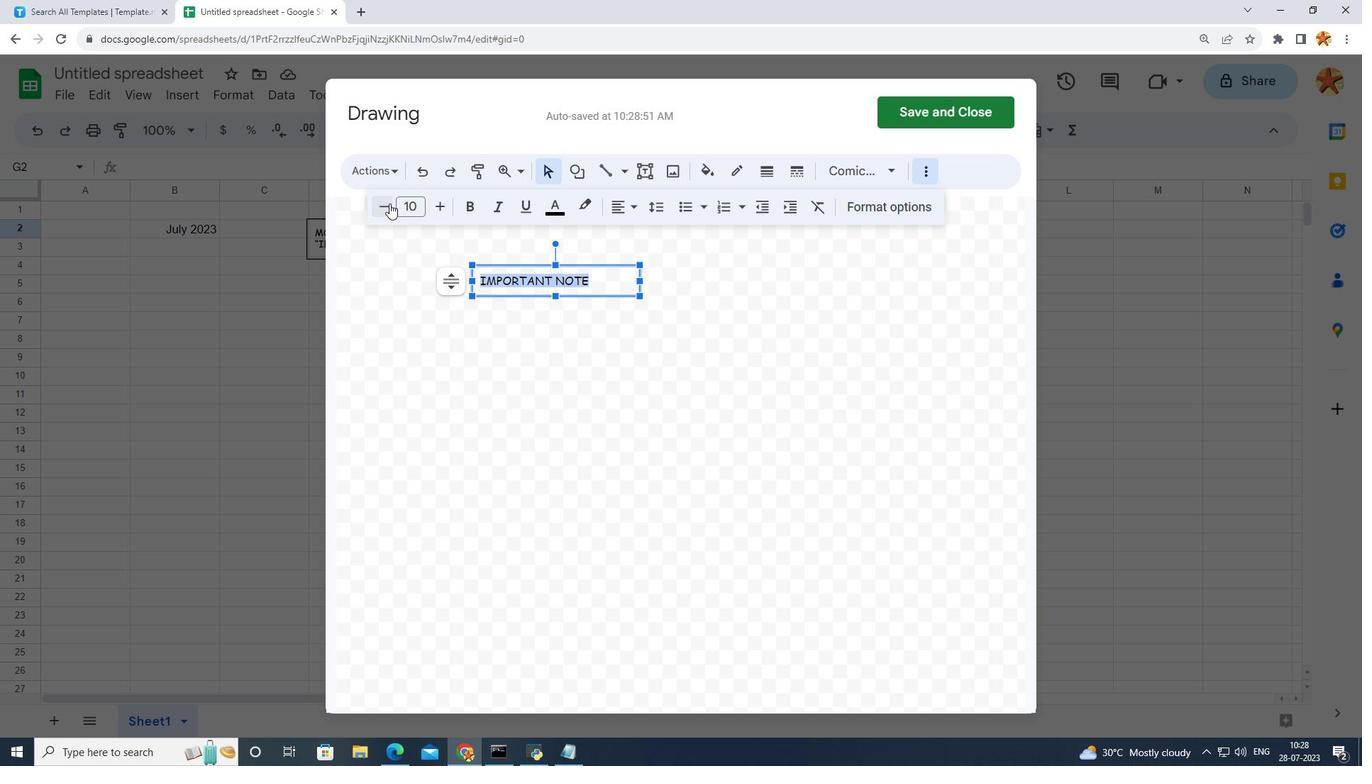 
Action: Mouse moved to (979, 120)
Screenshot: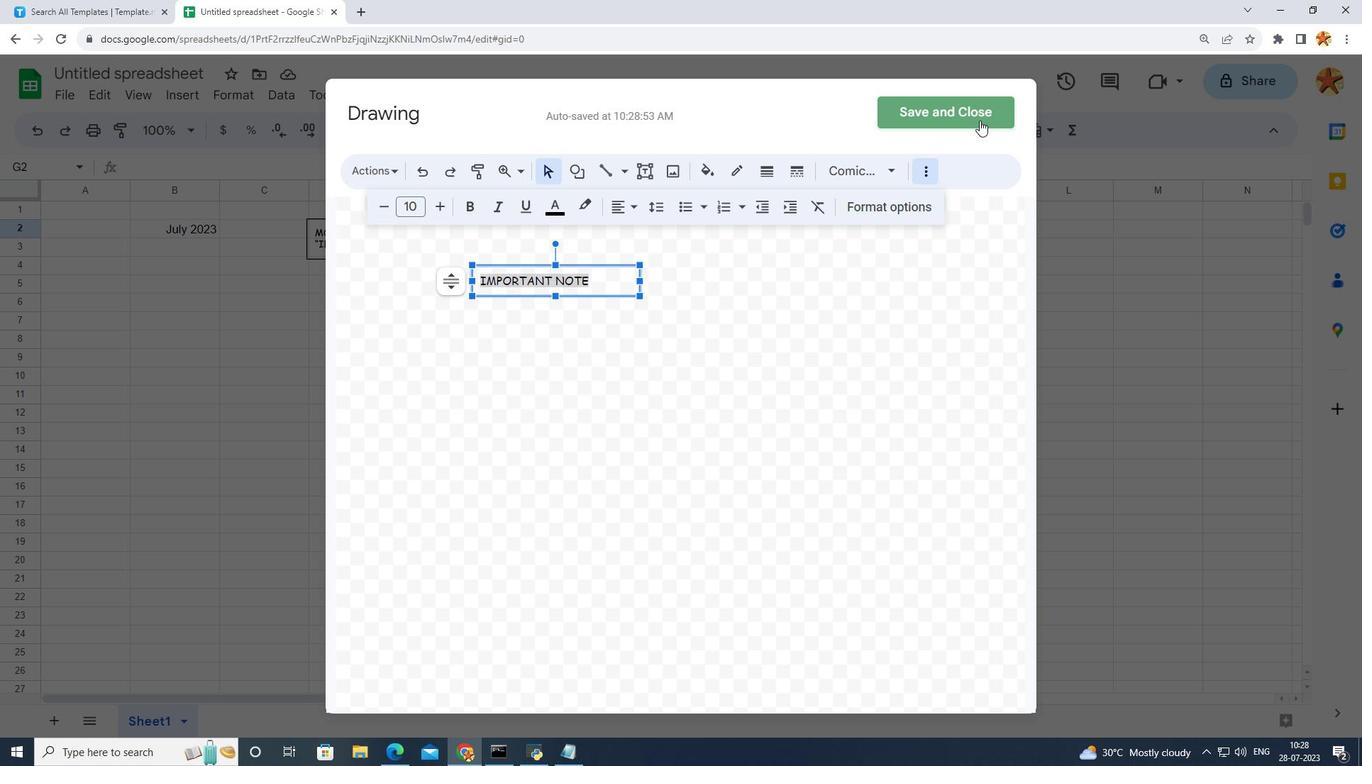 
Action: Mouse pressed left at (979, 120)
Screenshot: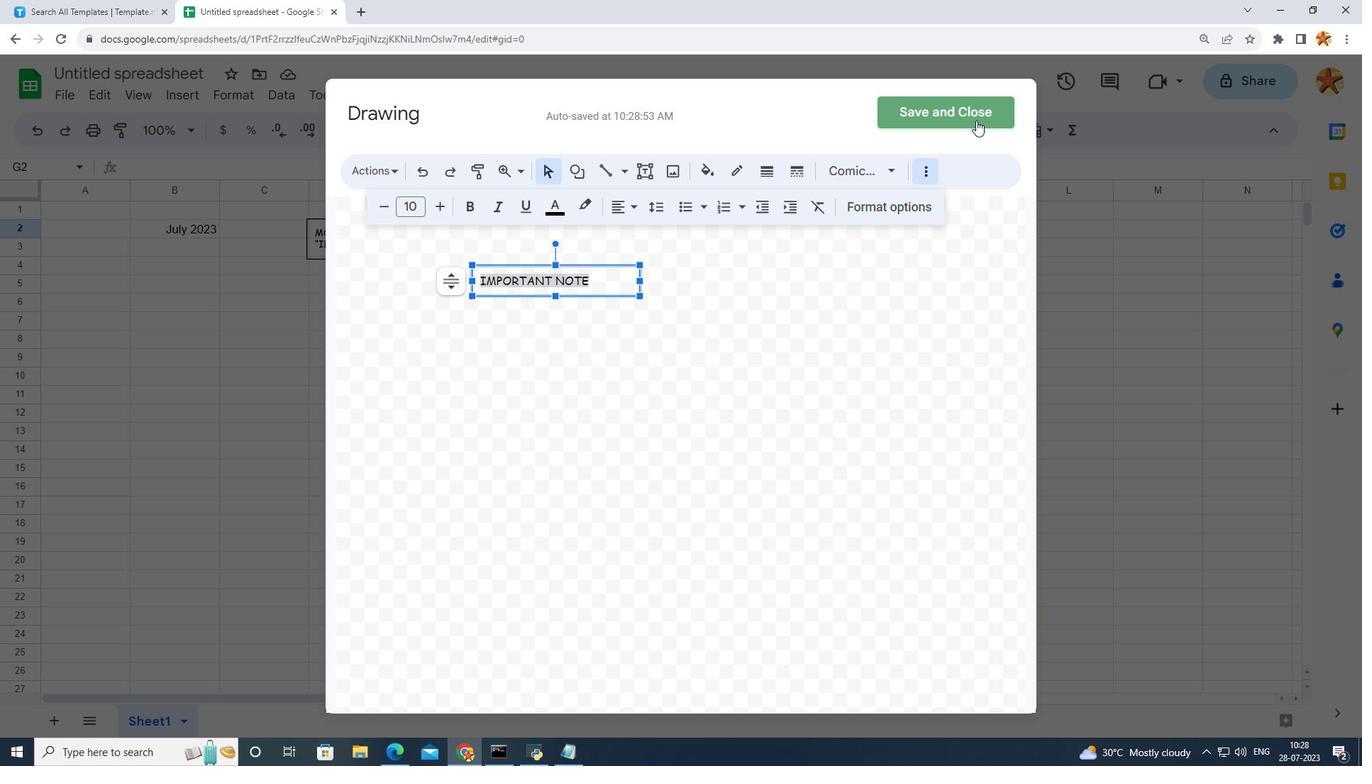 
Action: Mouse moved to (631, 231)
Screenshot: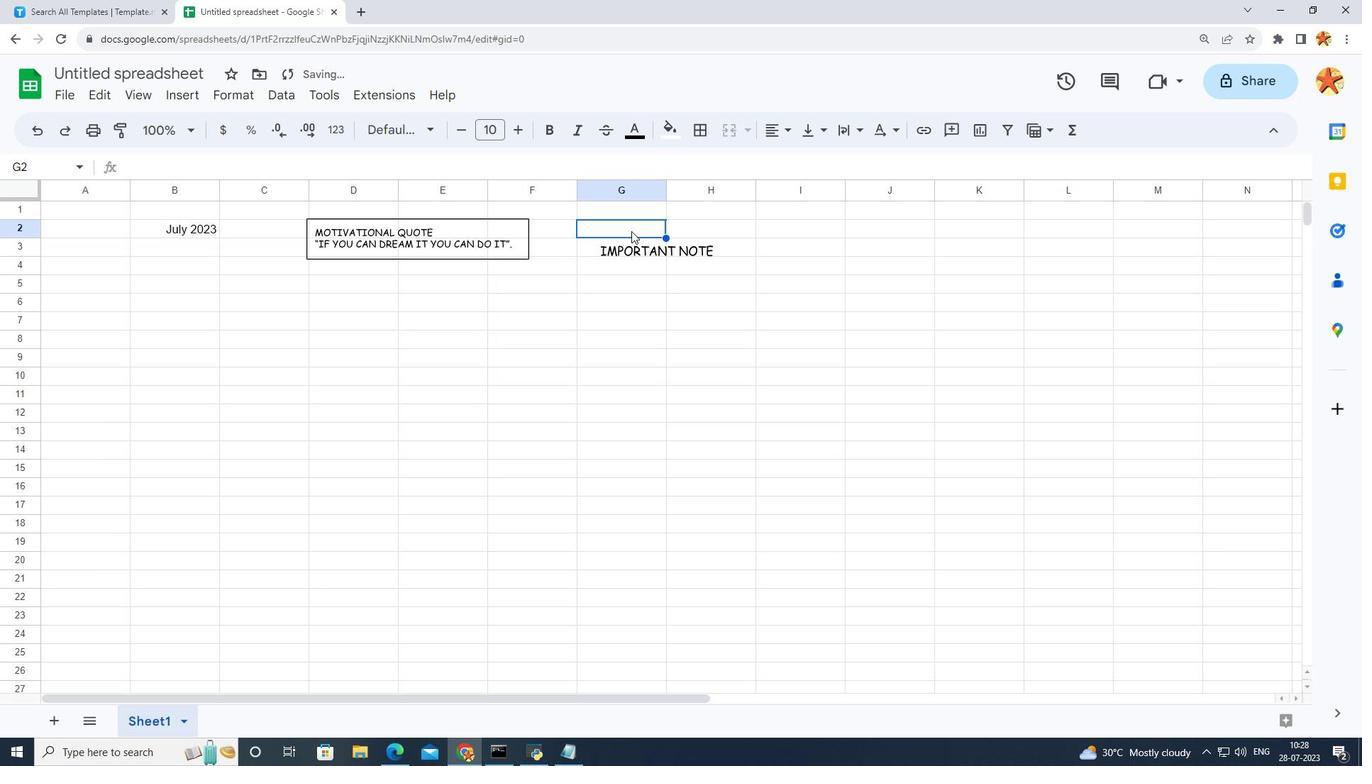 
Action: Mouse pressed left at (631, 231)
Screenshot: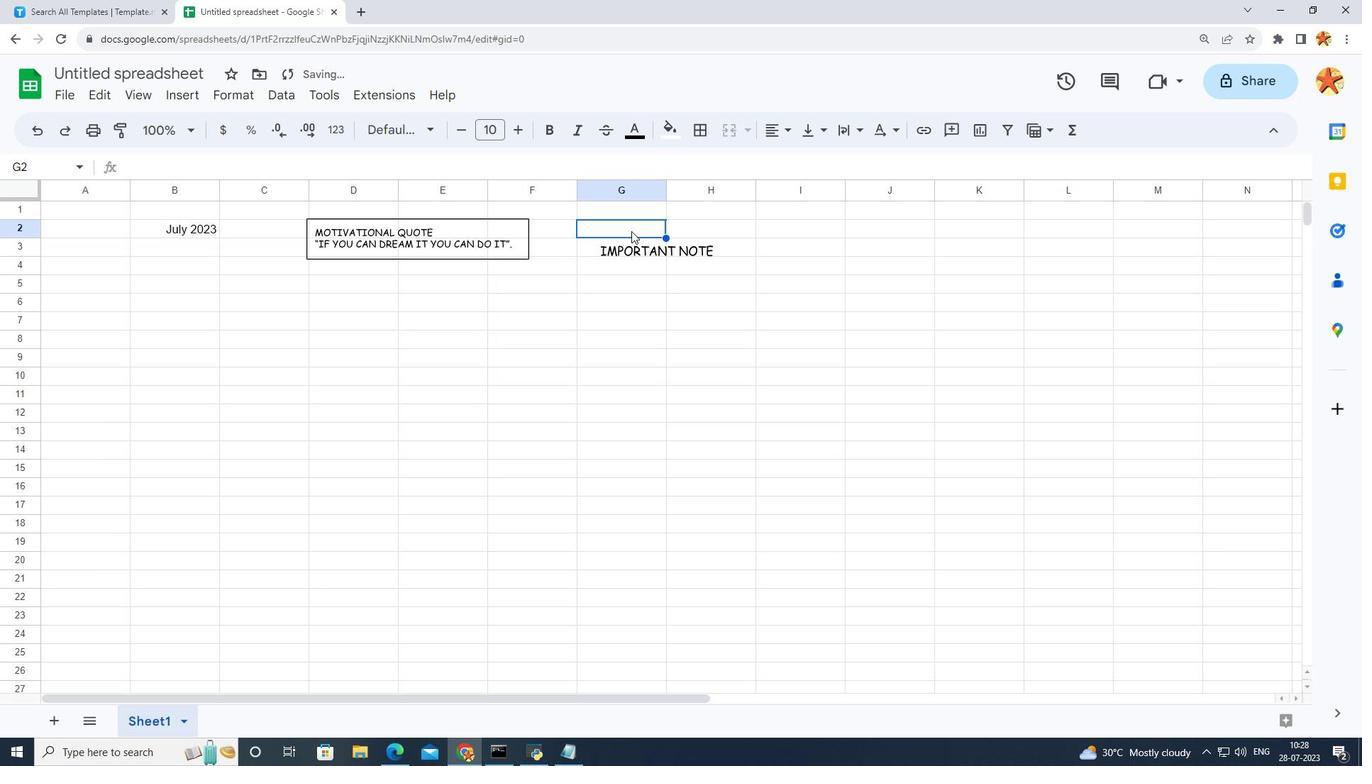 
Action: Mouse moved to (627, 246)
Screenshot: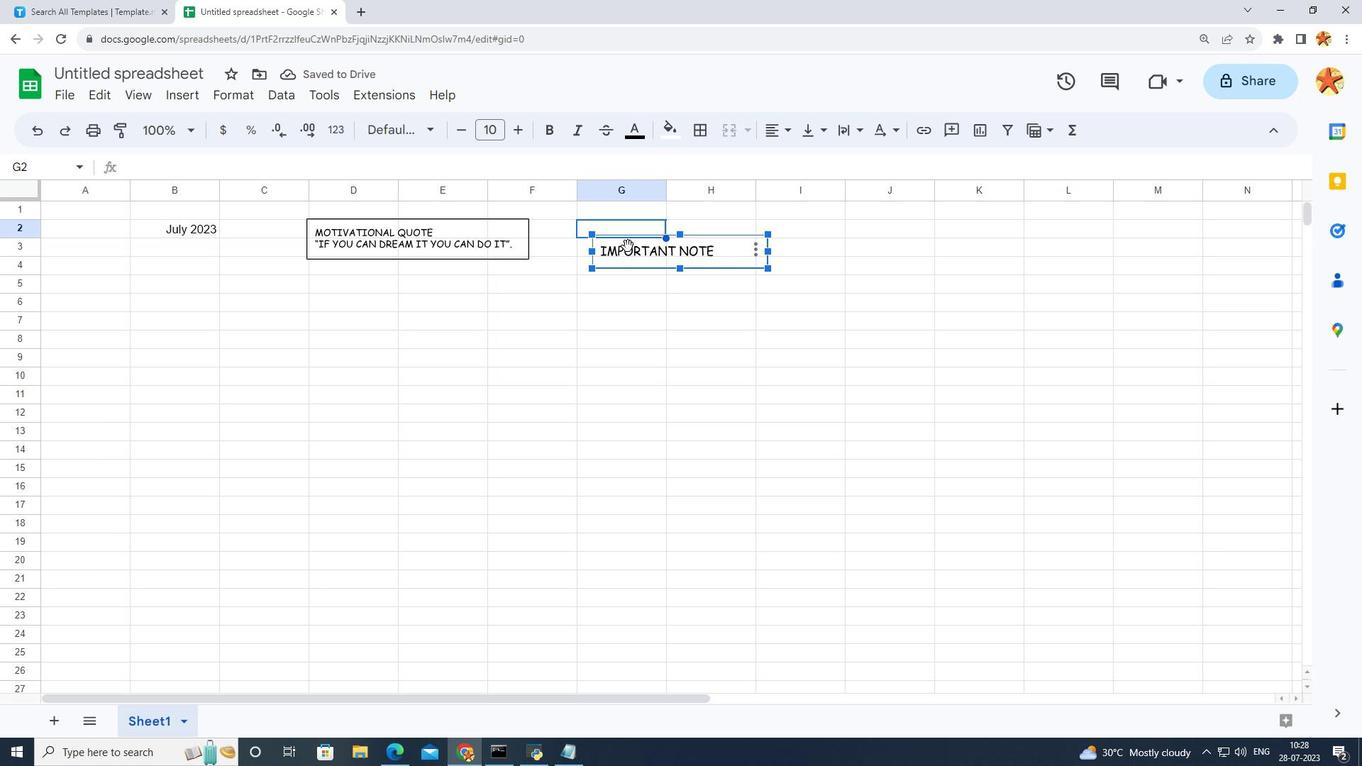 
Action: Mouse pressed left at (627, 246)
Screenshot: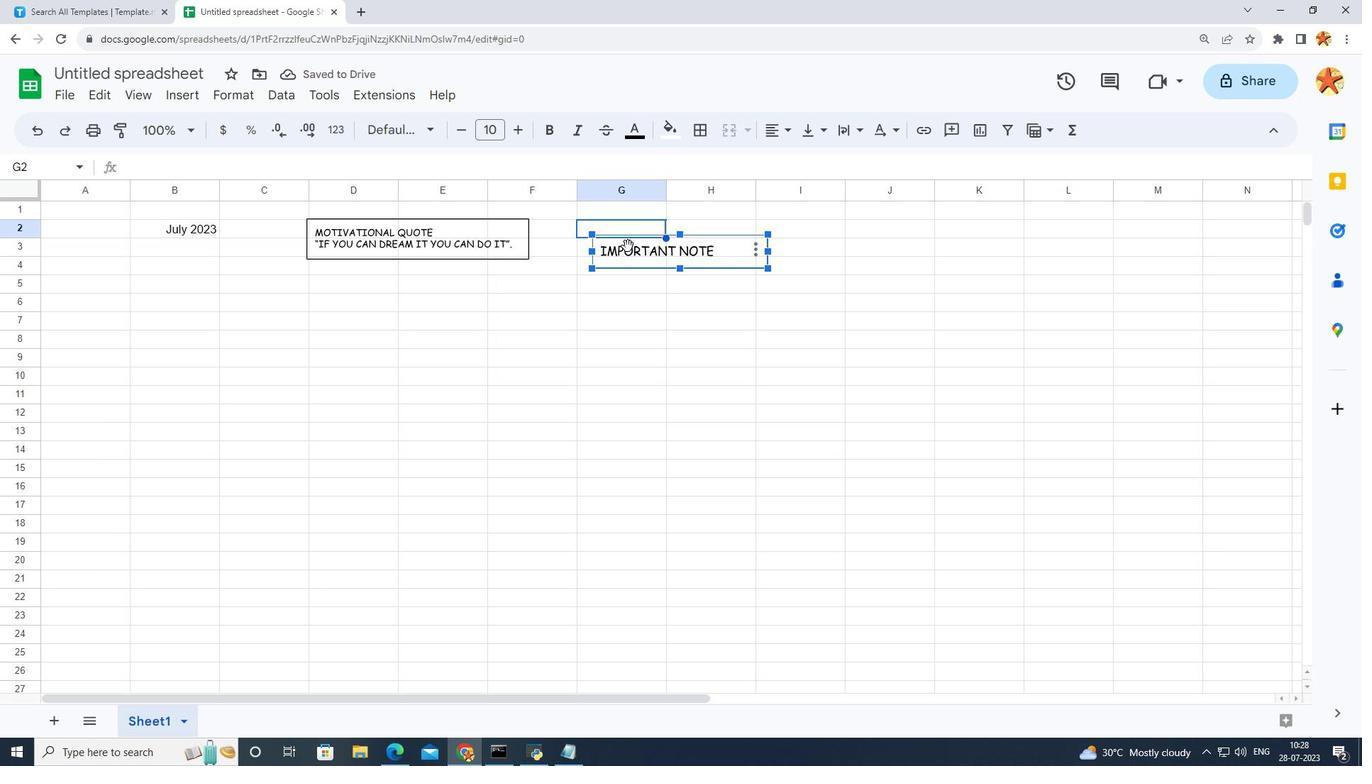 
Action: Mouse pressed left at (627, 246)
Screenshot: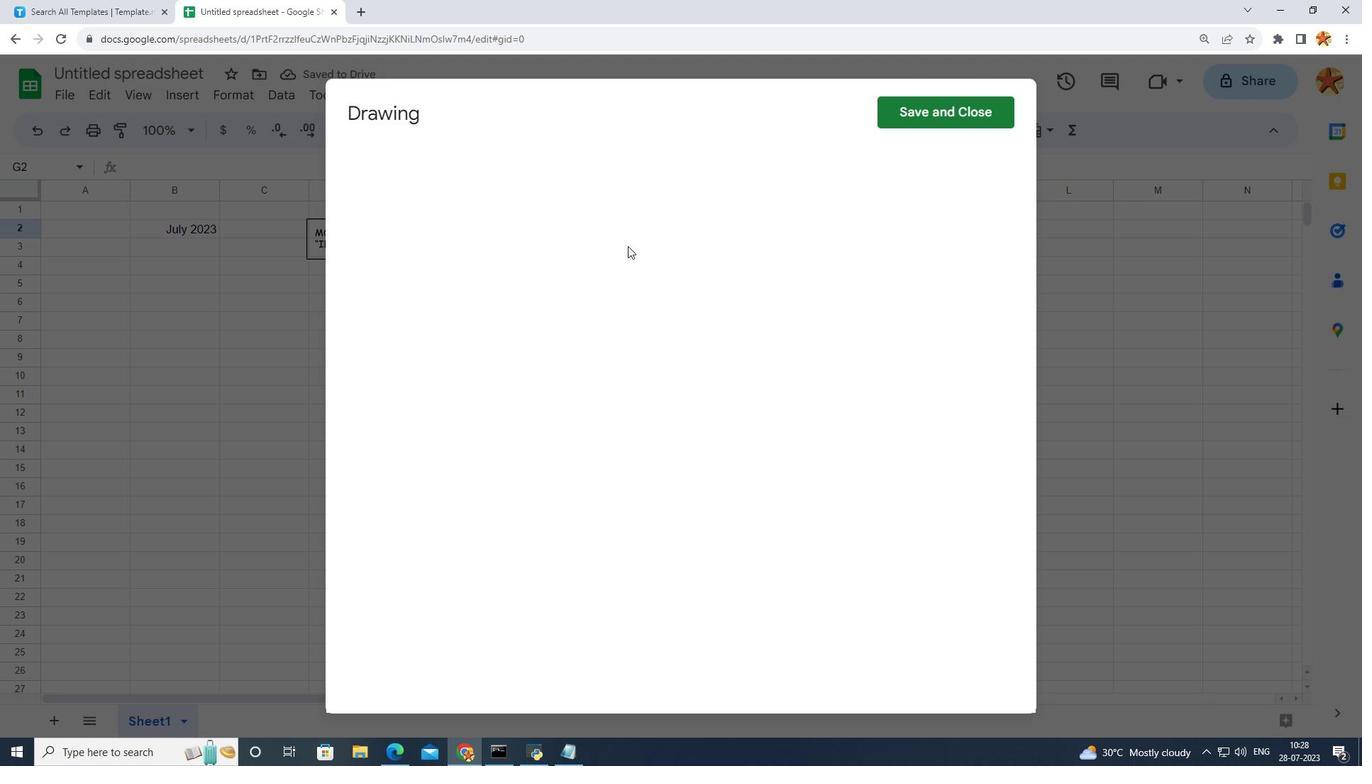 
Action: Mouse pressed left at (627, 246)
Screenshot: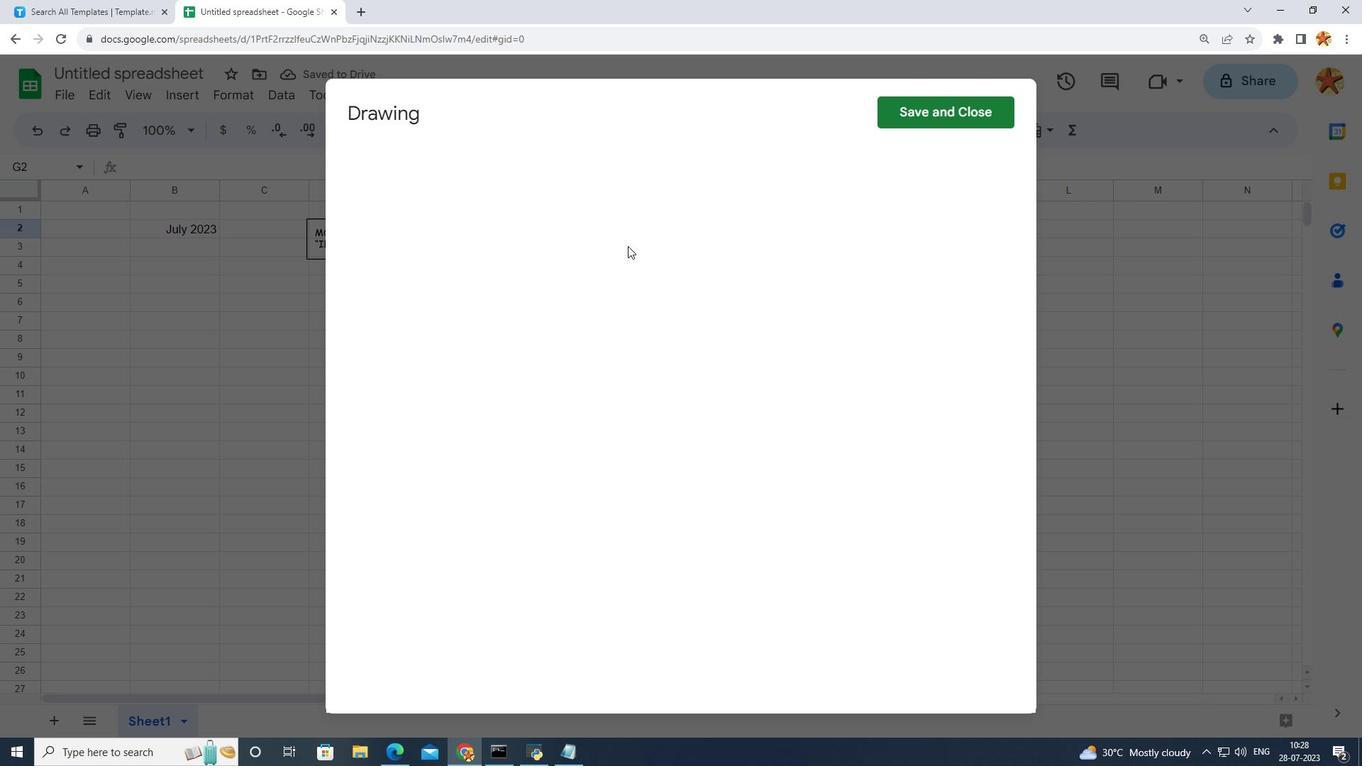
Action: Mouse moved to (540, 269)
Screenshot: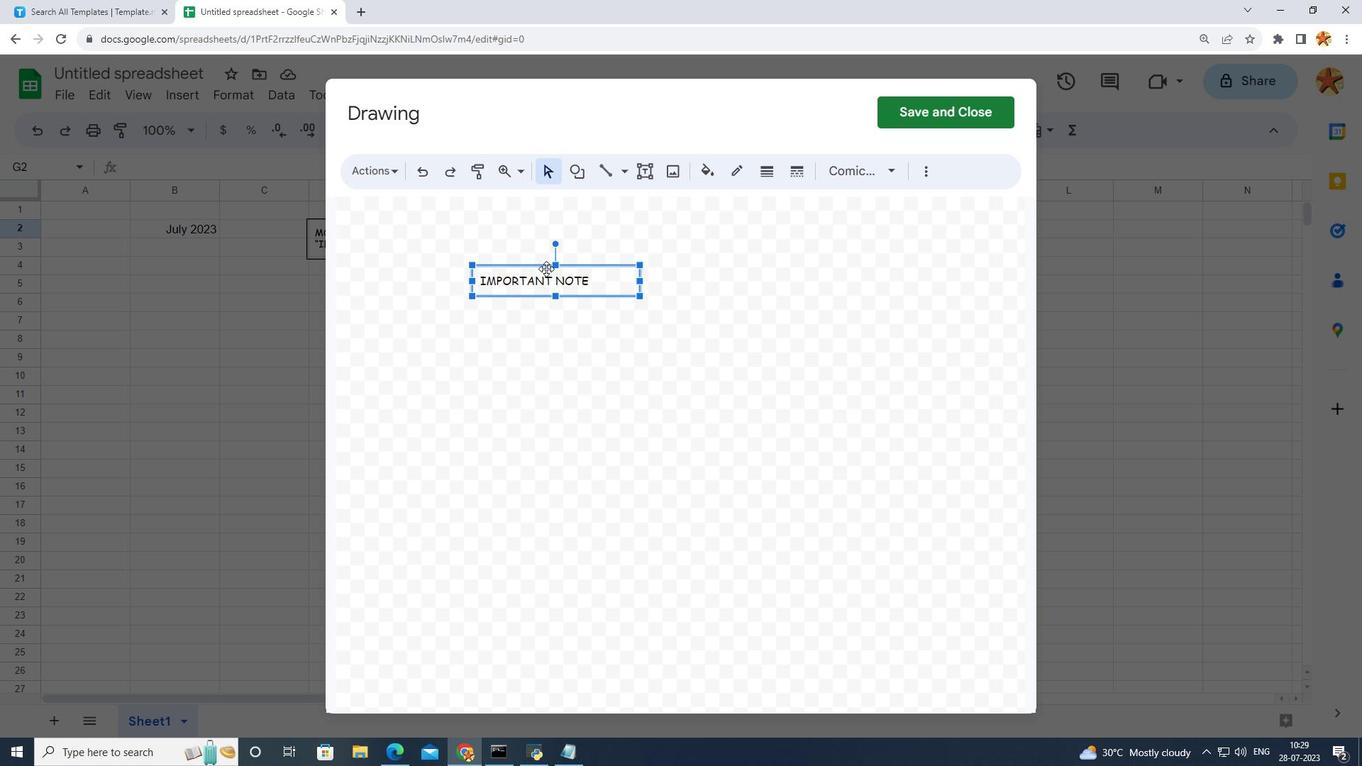 
Action: Mouse pressed left at (540, 269)
Screenshot: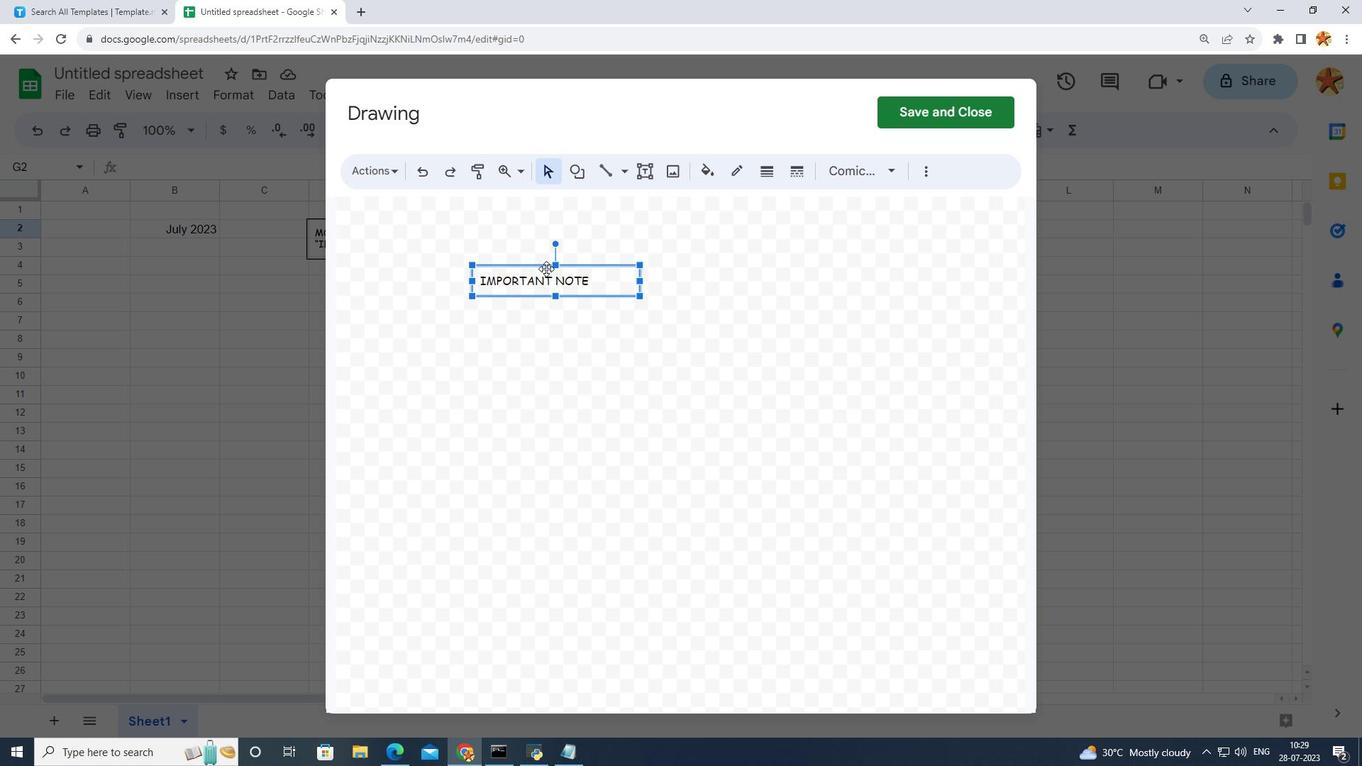 
Action: Mouse moved to (738, 170)
Screenshot: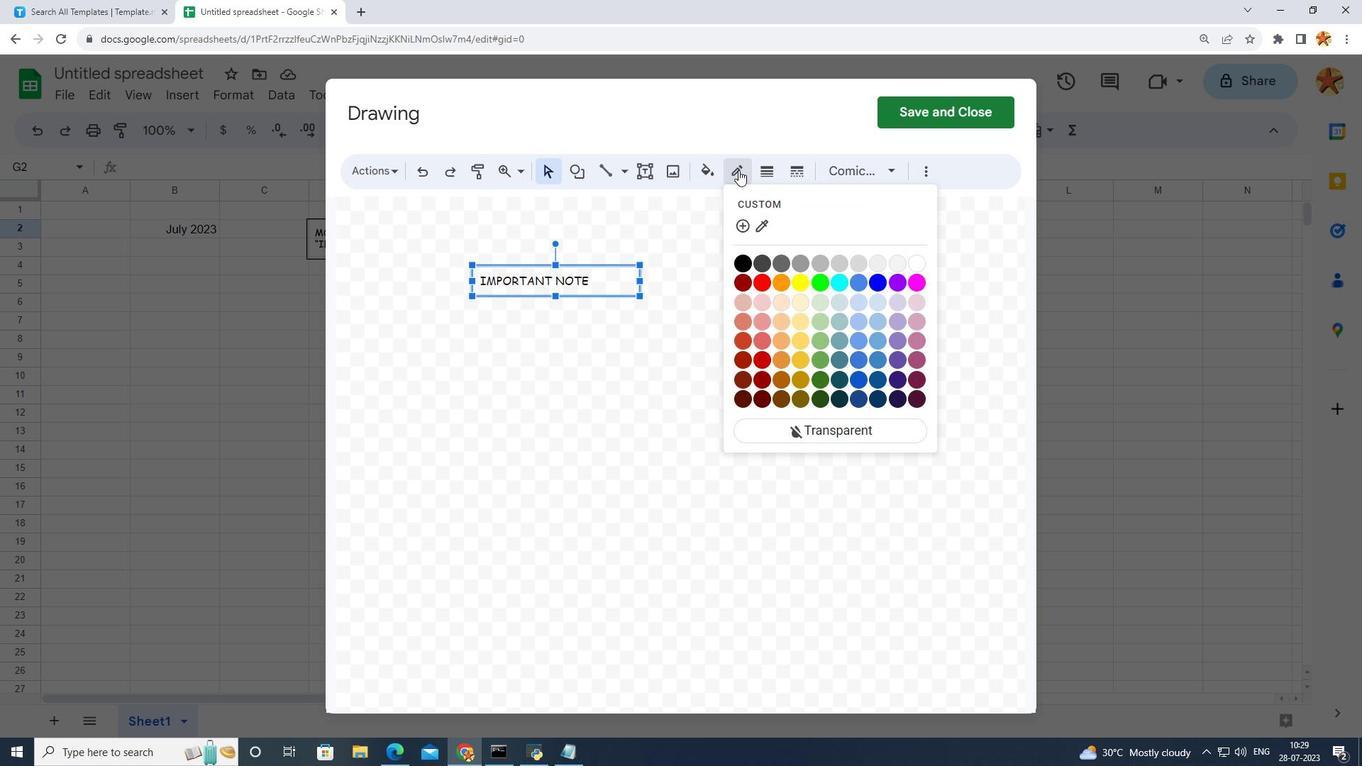 
Action: Mouse pressed left at (738, 170)
Screenshot: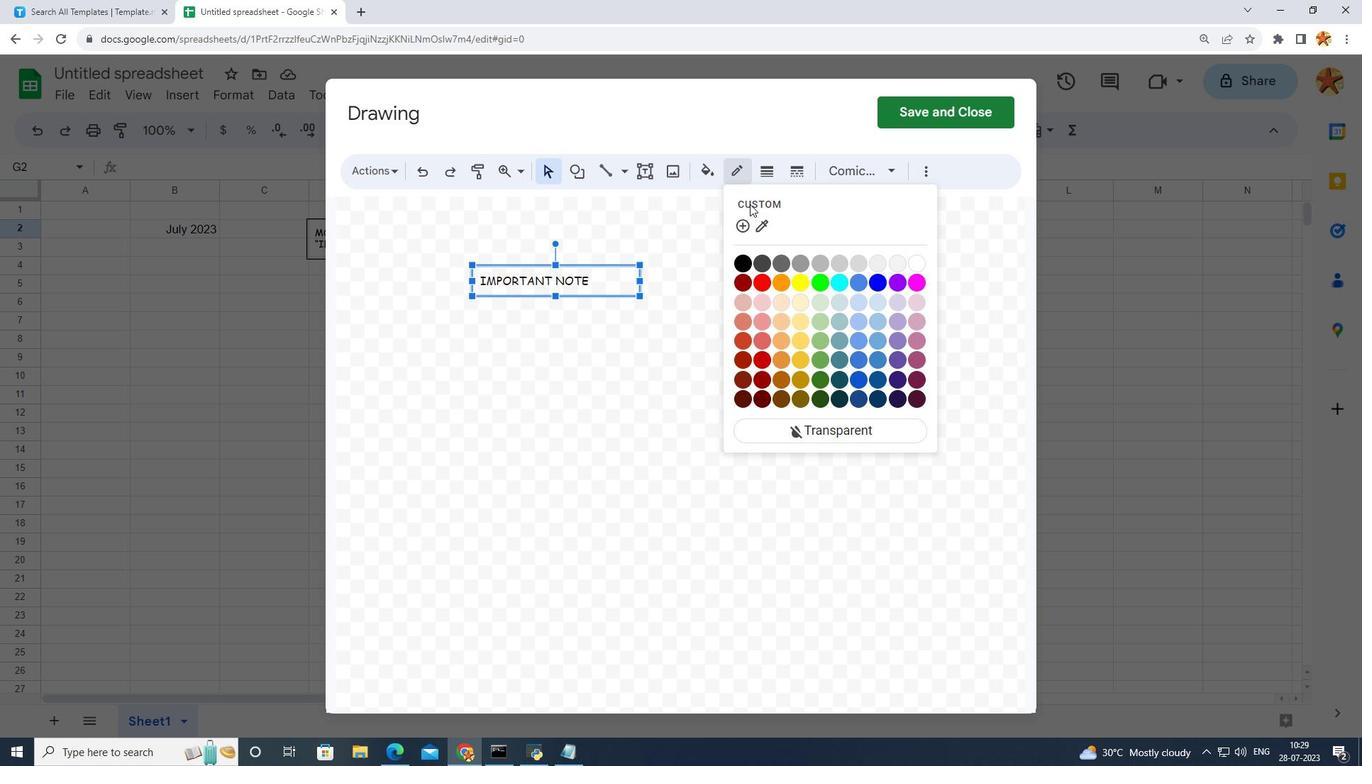 
Action: Mouse moved to (742, 255)
Screenshot: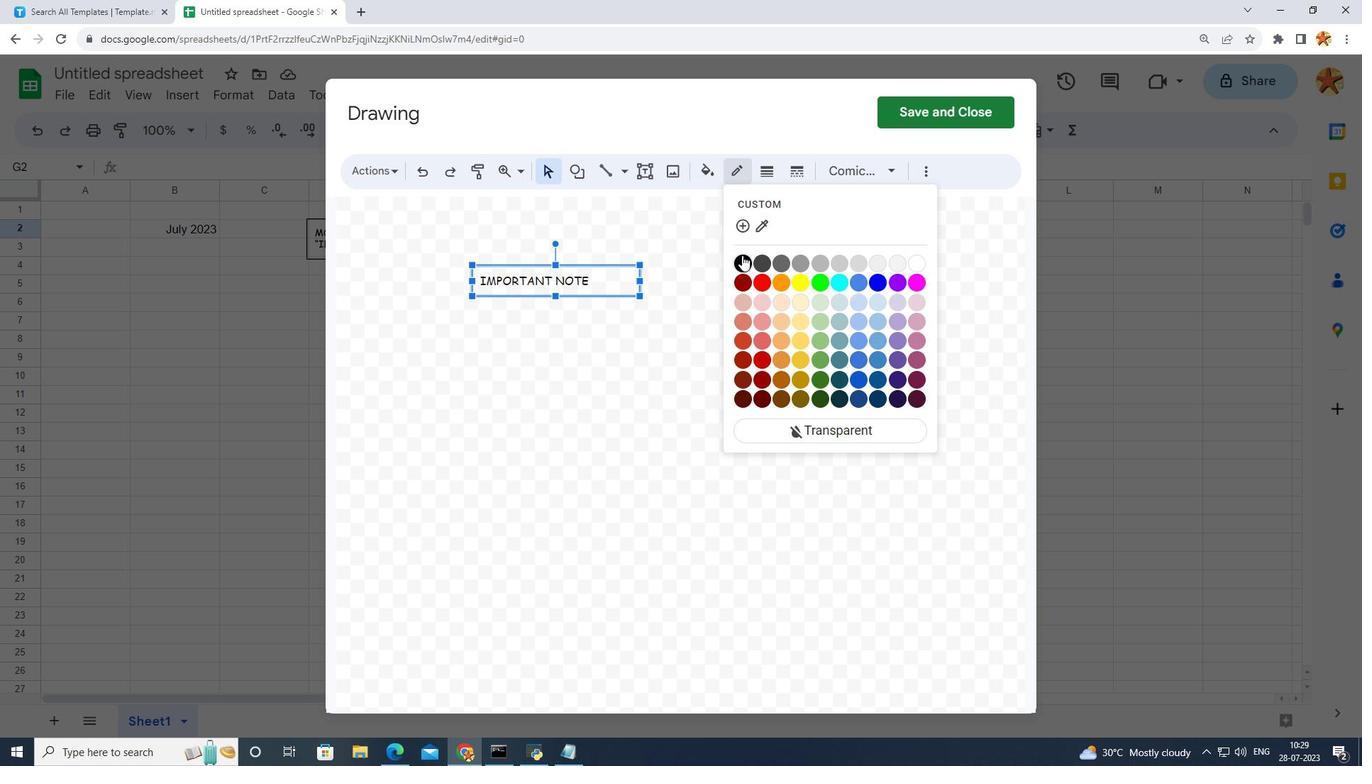 
Action: Mouse pressed left at (742, 255)
Screenshot: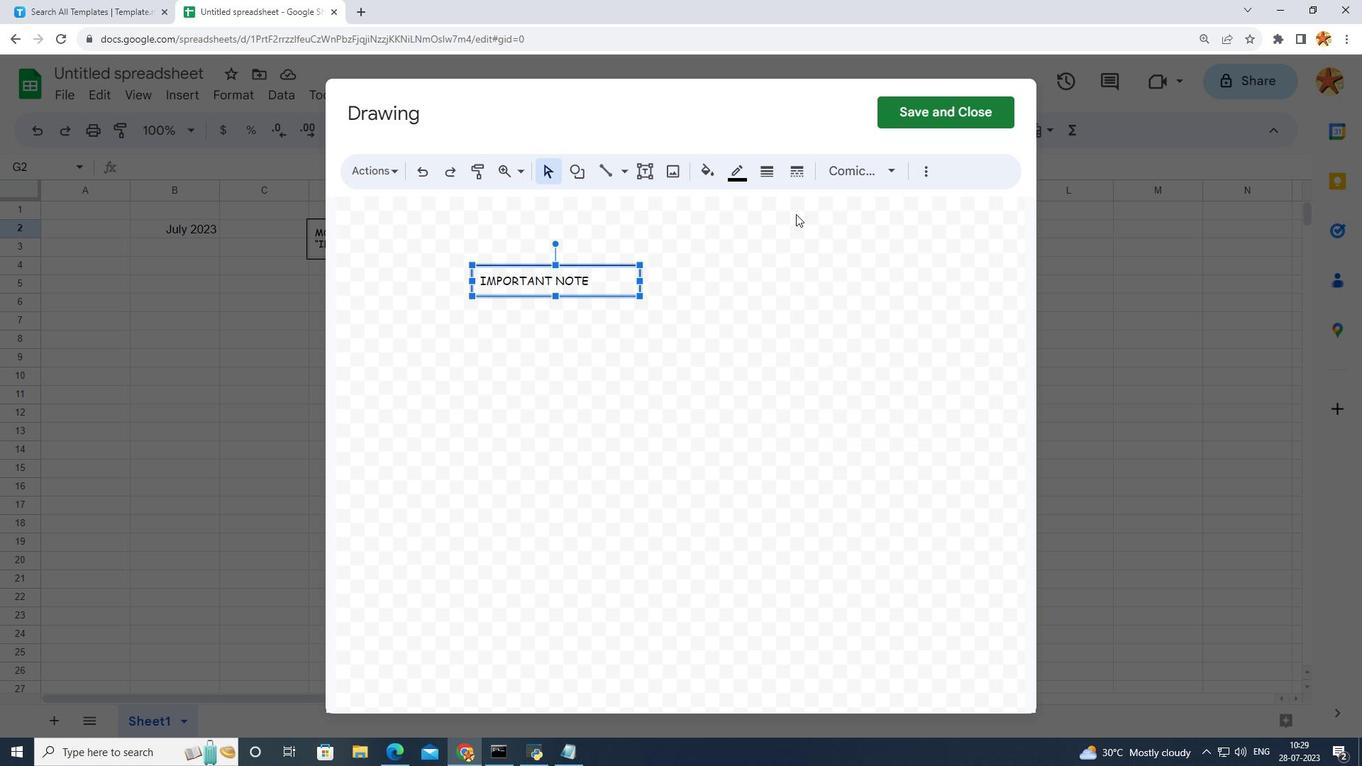 
Action: Mouse moved to (966, 124)
Screenshot: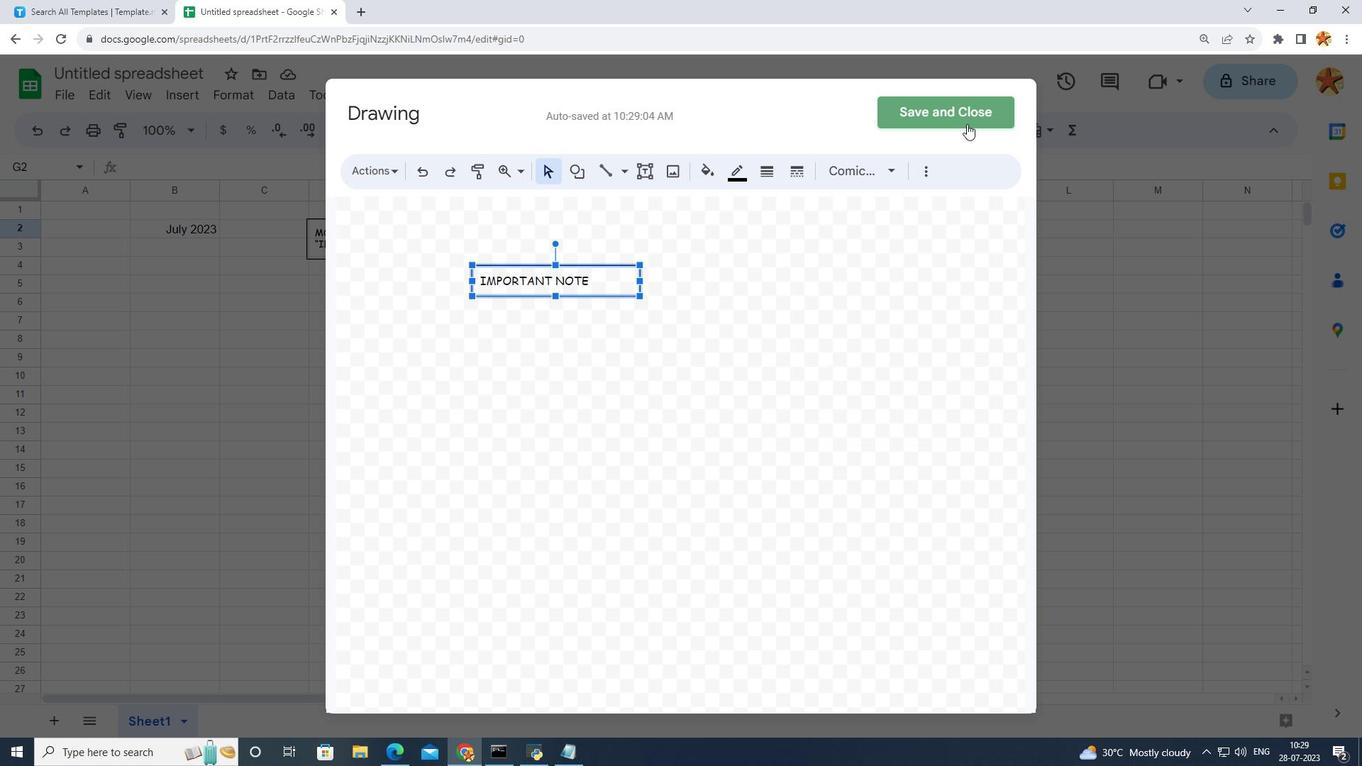
Action: Mouse pressed left at (966, 124)
Screenshot: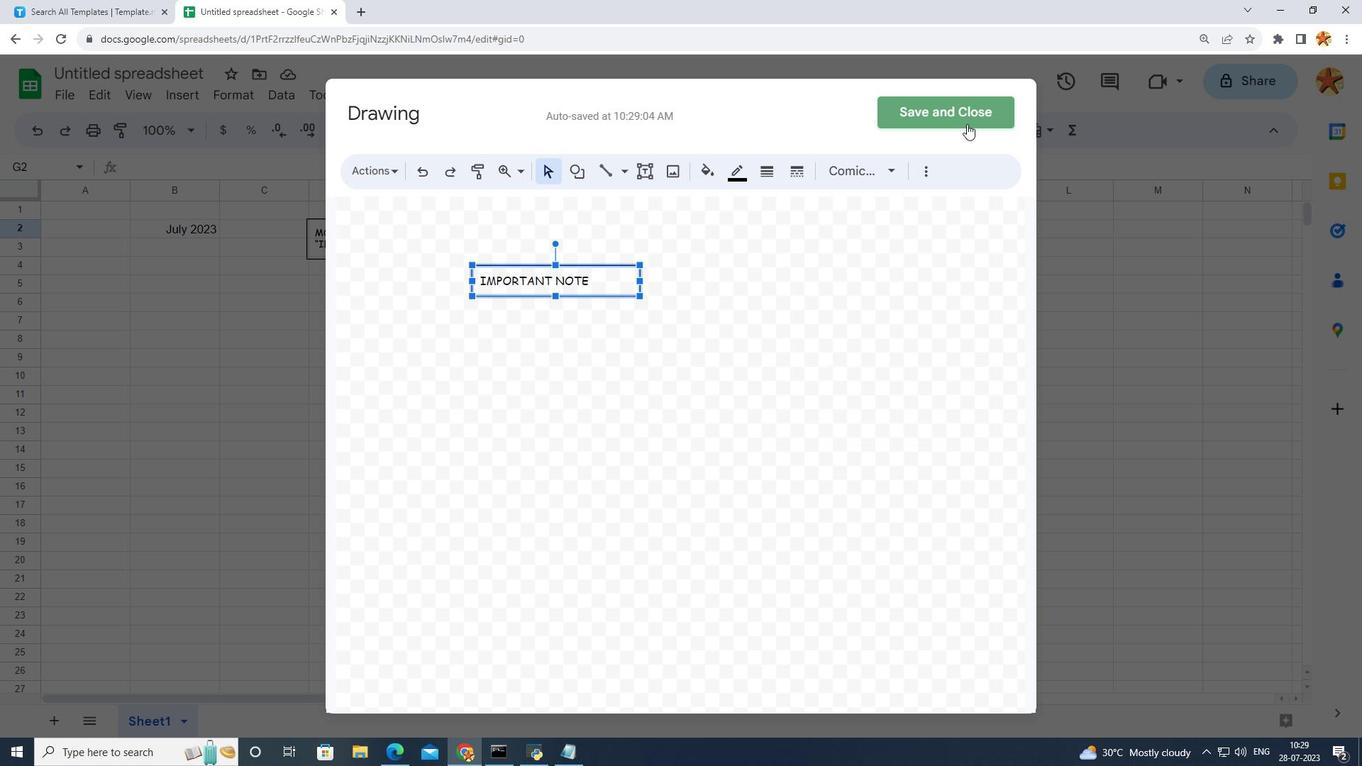 
Action: Mouse moved to (668, 244)
Screenshot: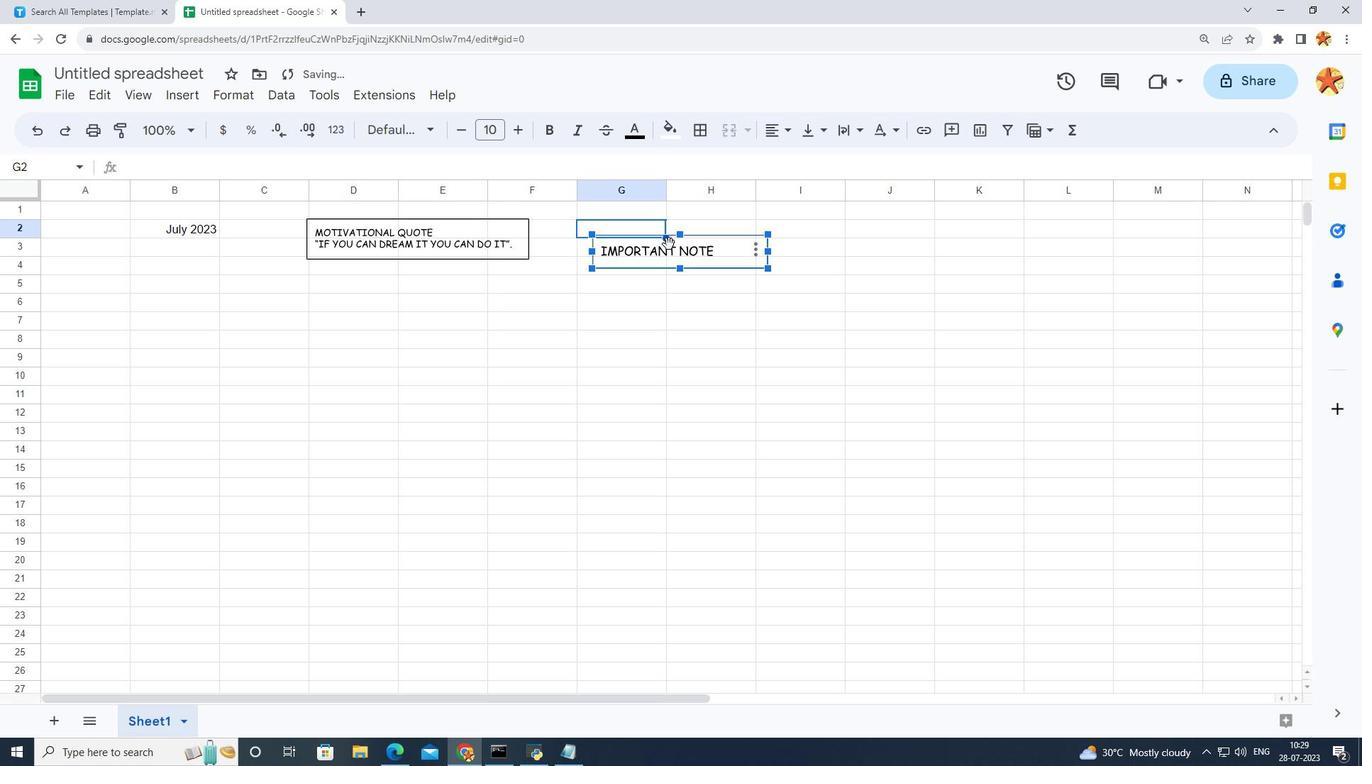 
Action: Mouse pressed left at (668, 244)
Screenshot: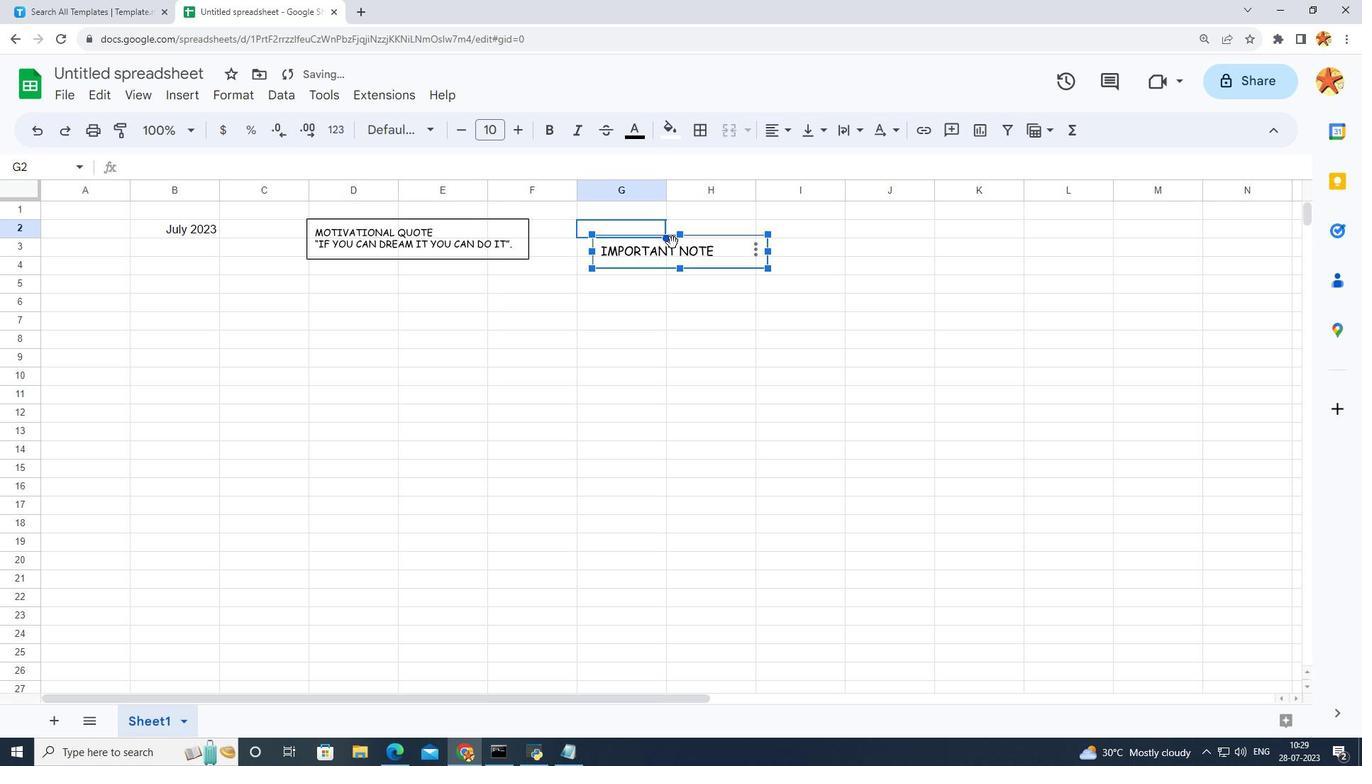 
Action: Mouse moved to (679, 238)
Screenshot: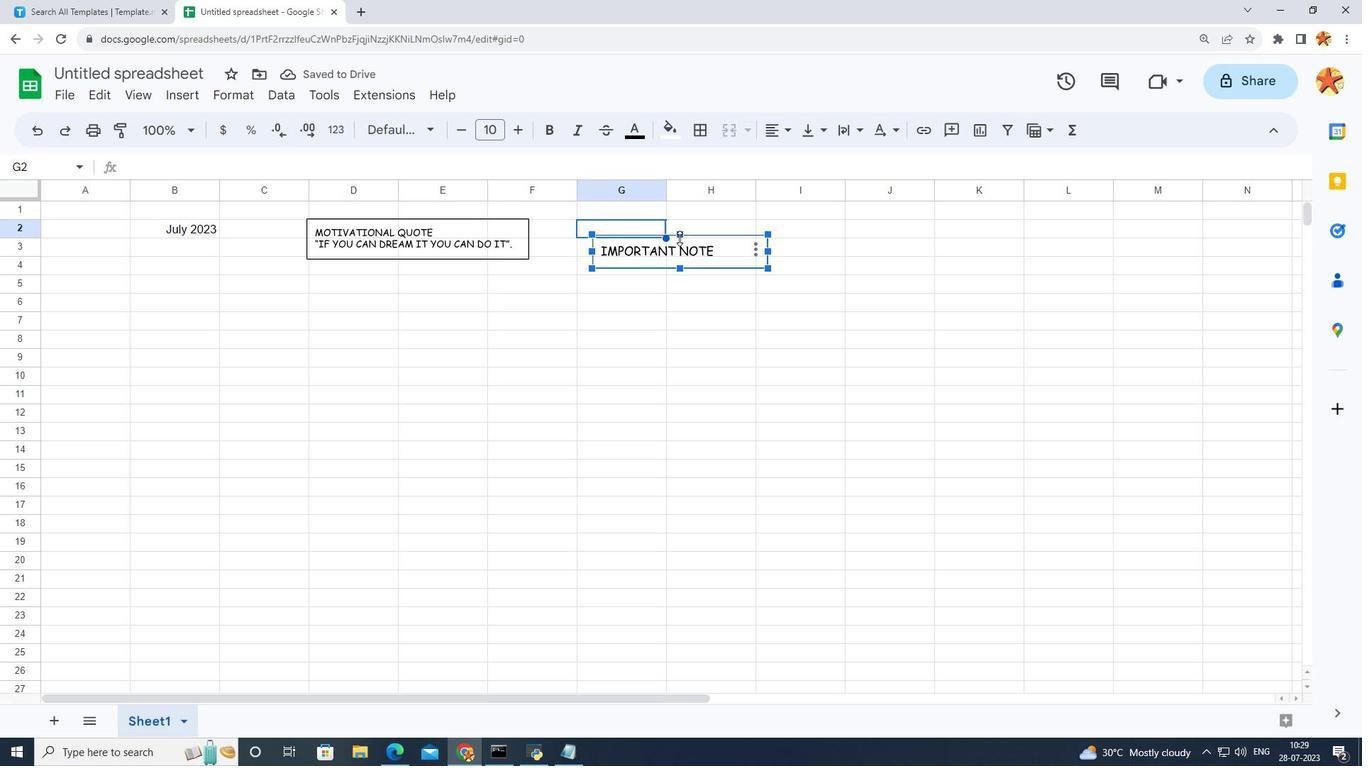
Action: Mouse pressed left at (679, 238)
Screenshot: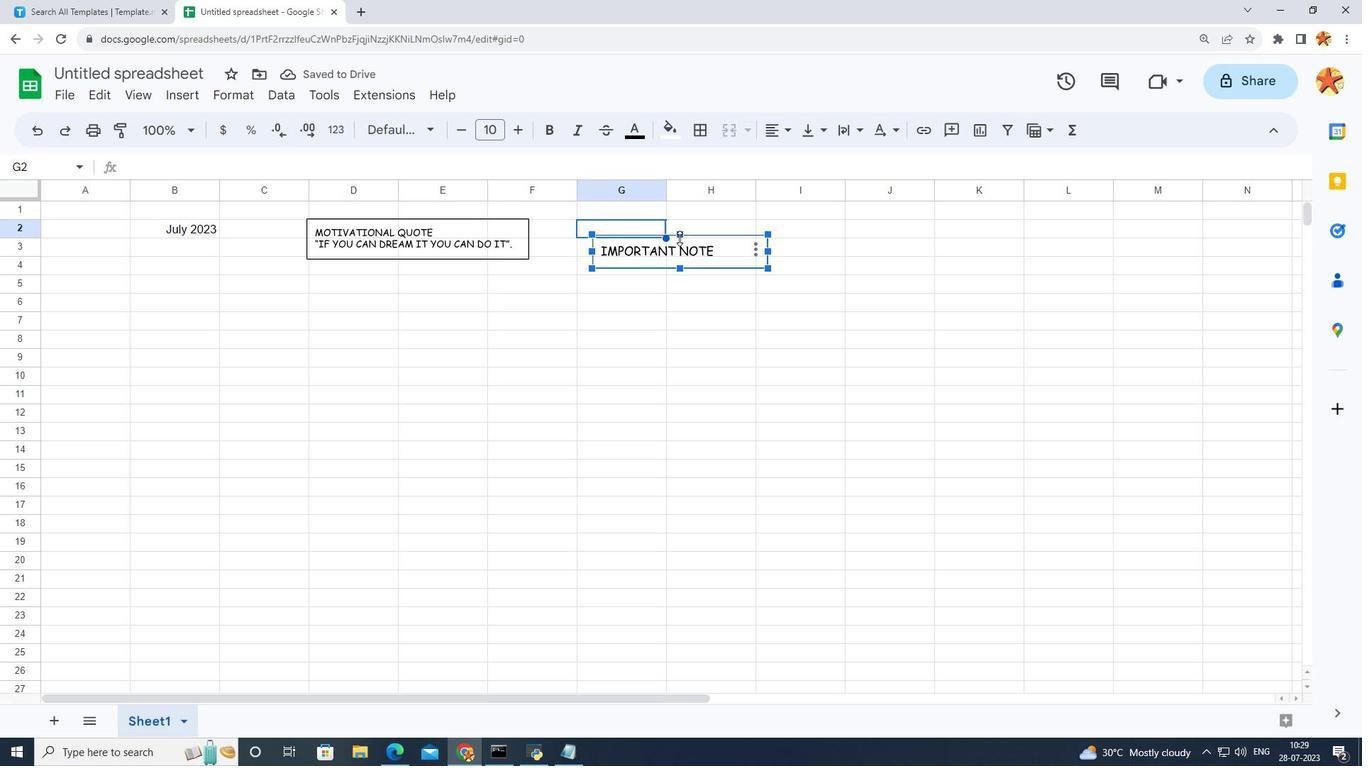 
Action: Mouse moved to (678, 240)
Screenshot: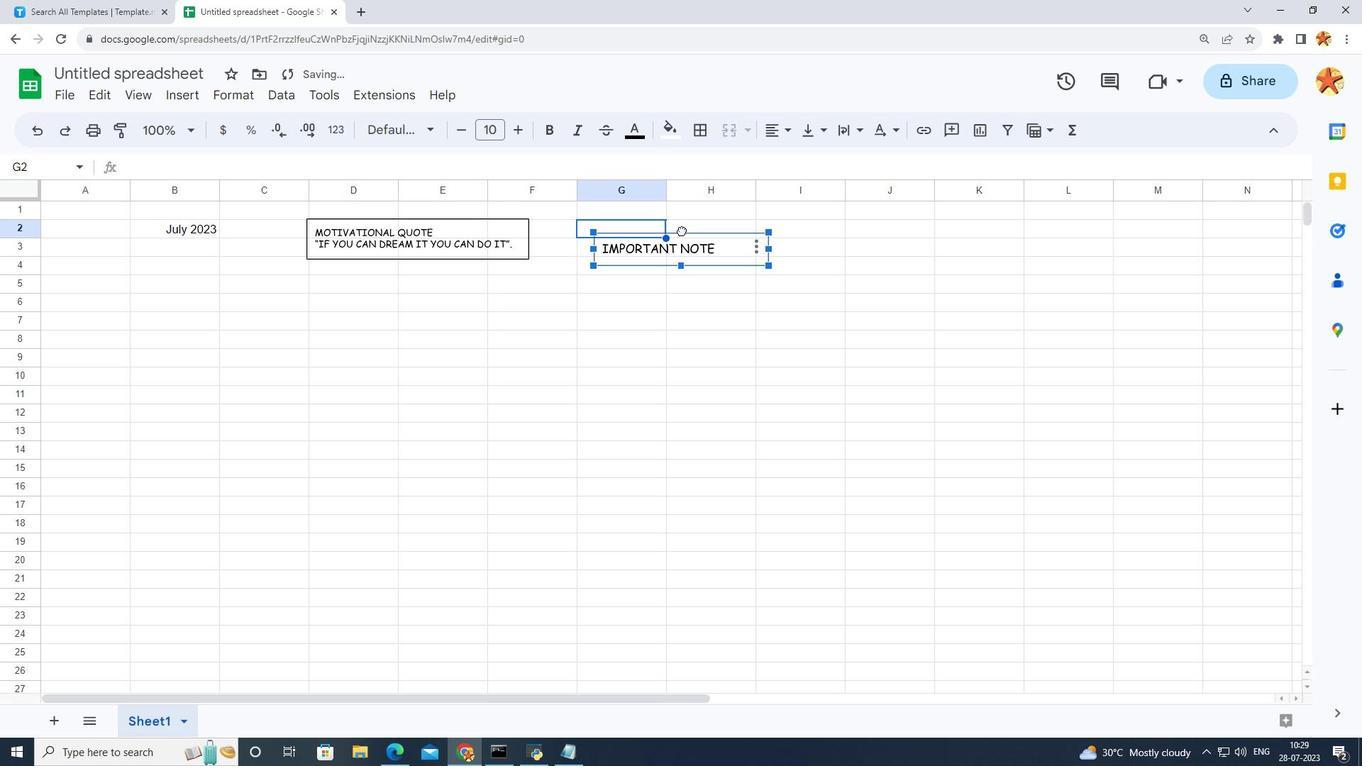 
Action: Mouse pressed left at (678, 240)
Screenshot: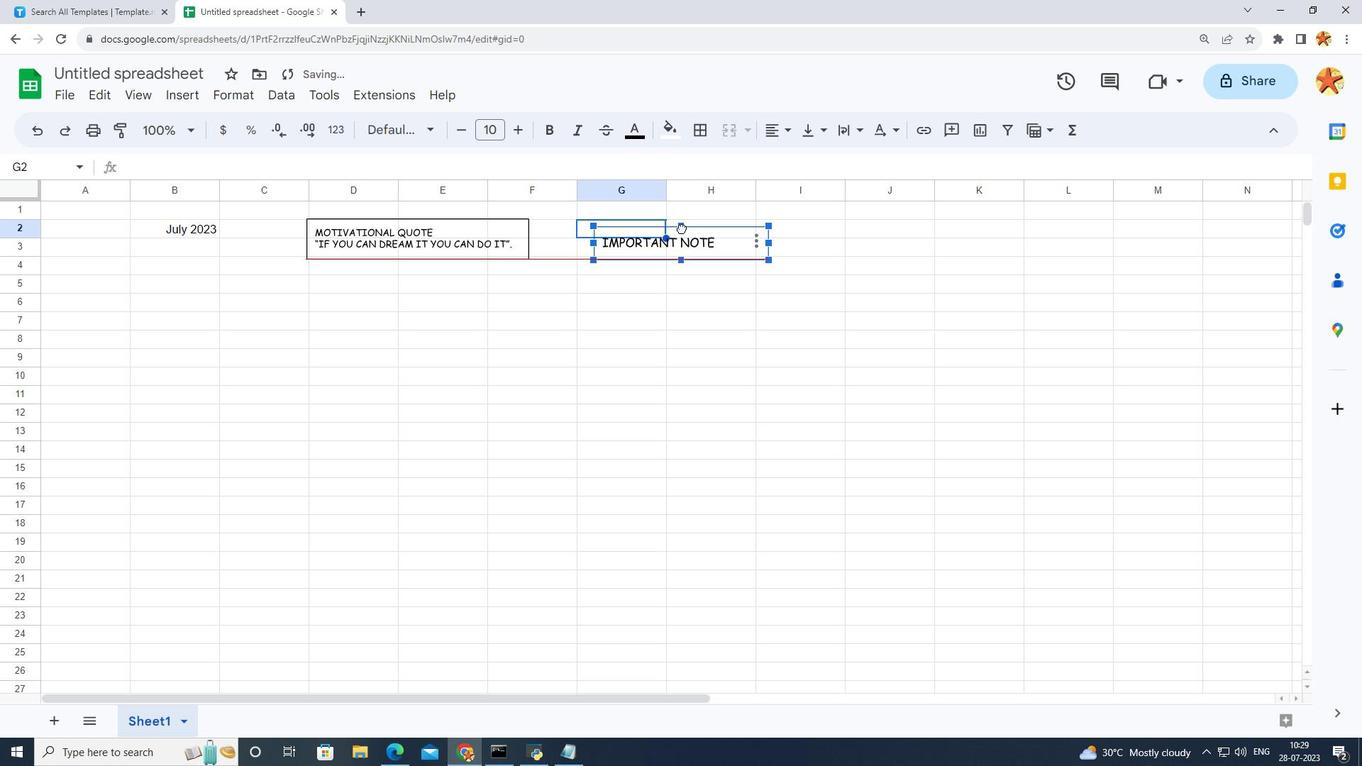 
Action: Mouse moved to (639, 292)
Screenshot: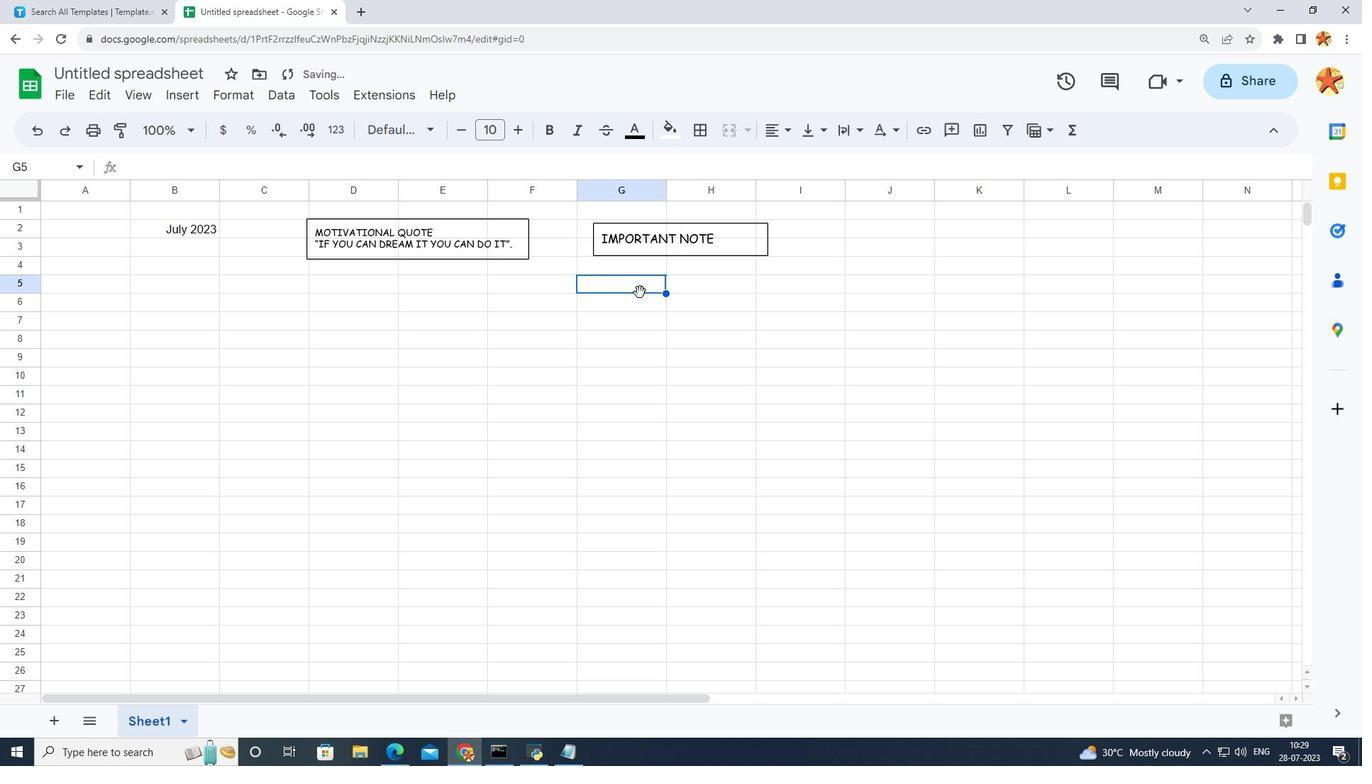 
Action: Mouse pressed left at (639, 292)
Screenshot: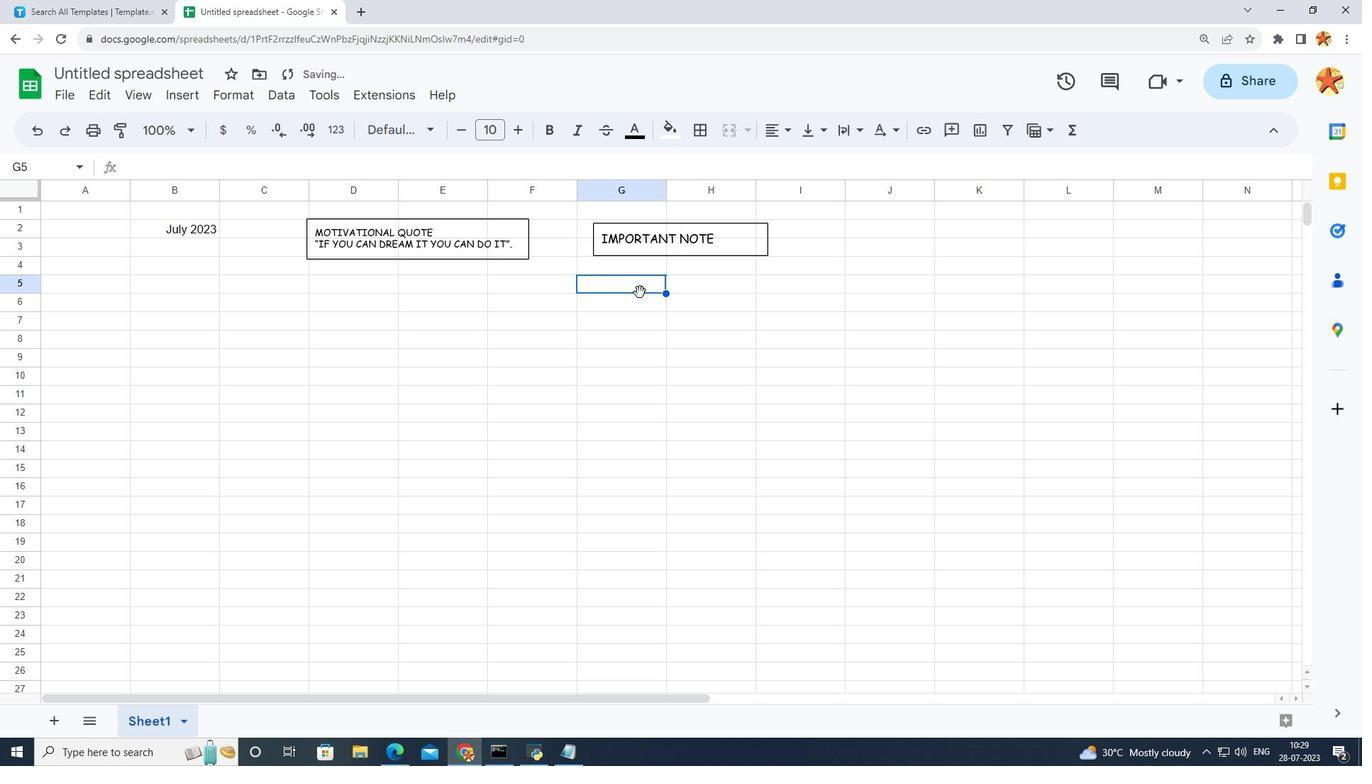 
Action: Mouse moved to (620, 317)
Screenshot: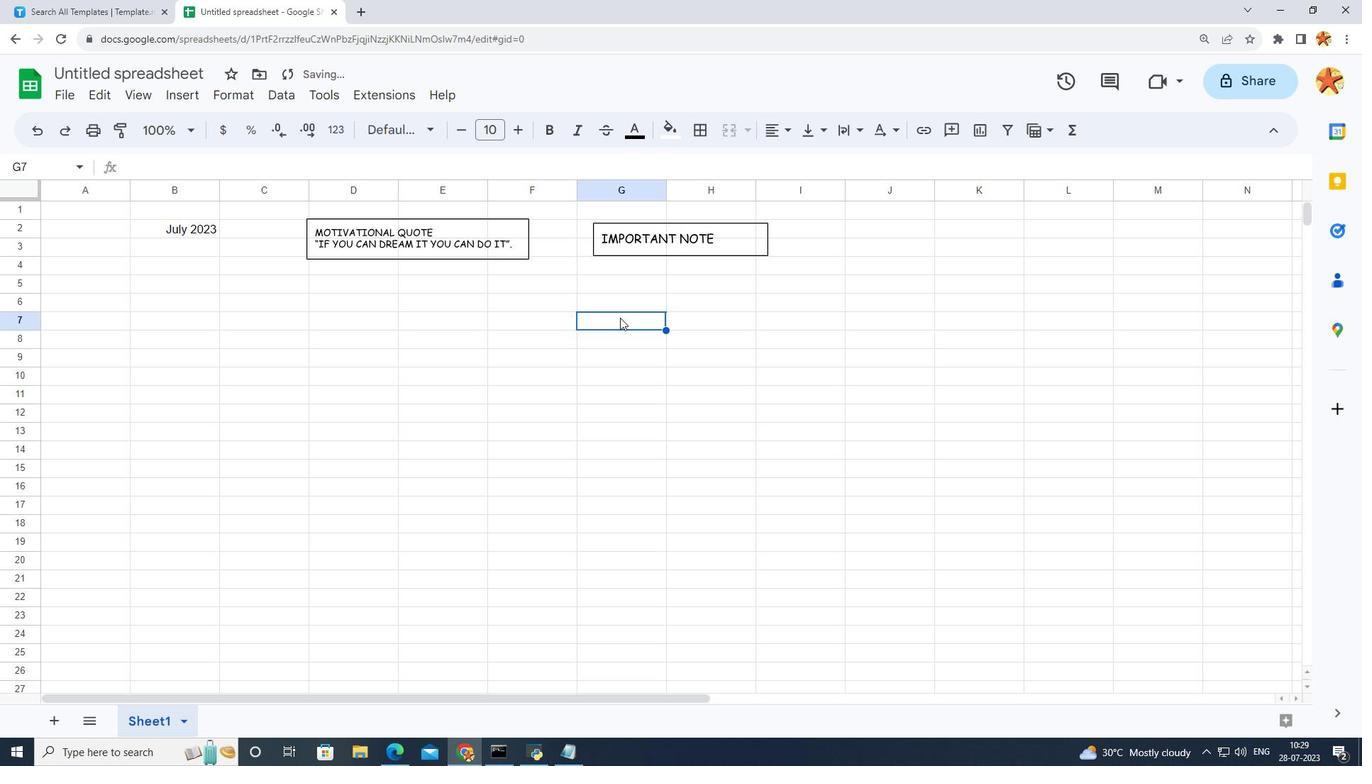 
Action: Mouse pressed left at (620, 317)
Screenshot: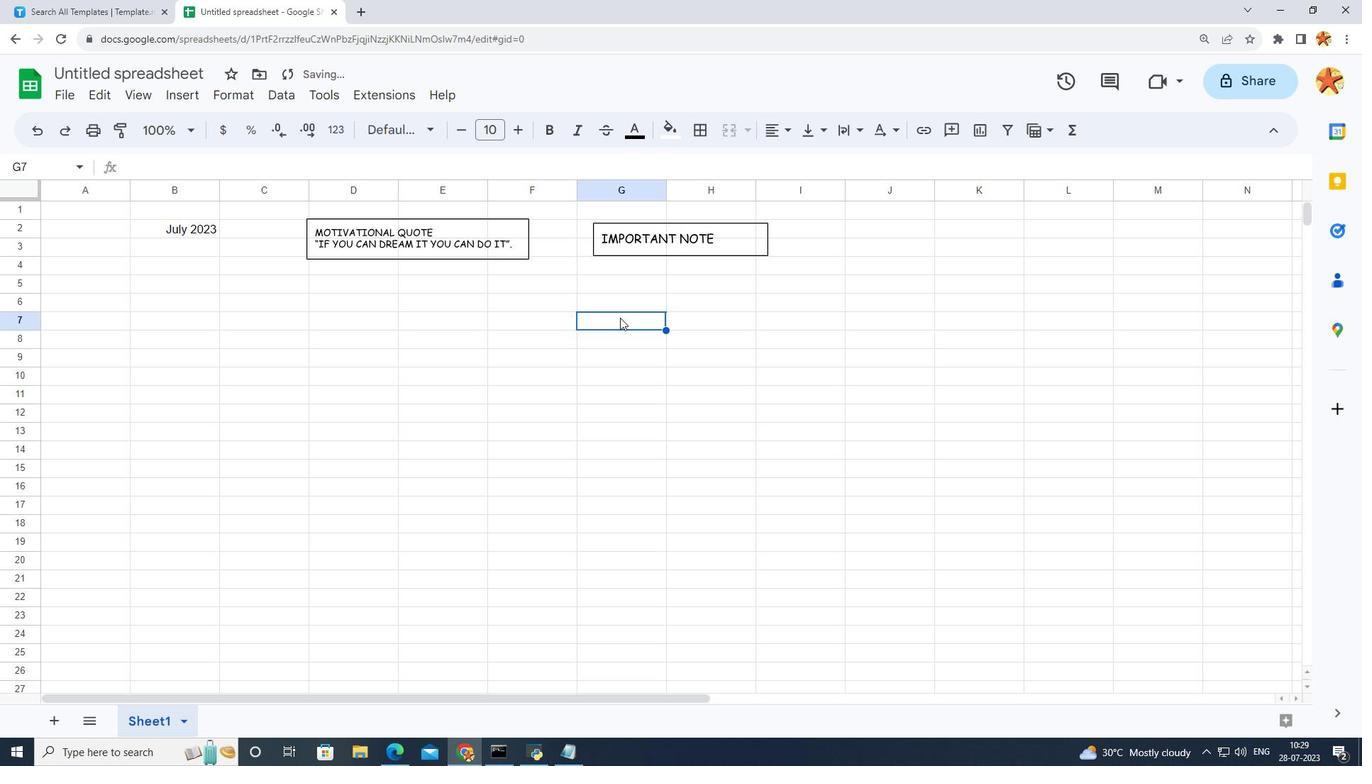 
Action: Mouse moved to (623, 275)
Screenshot: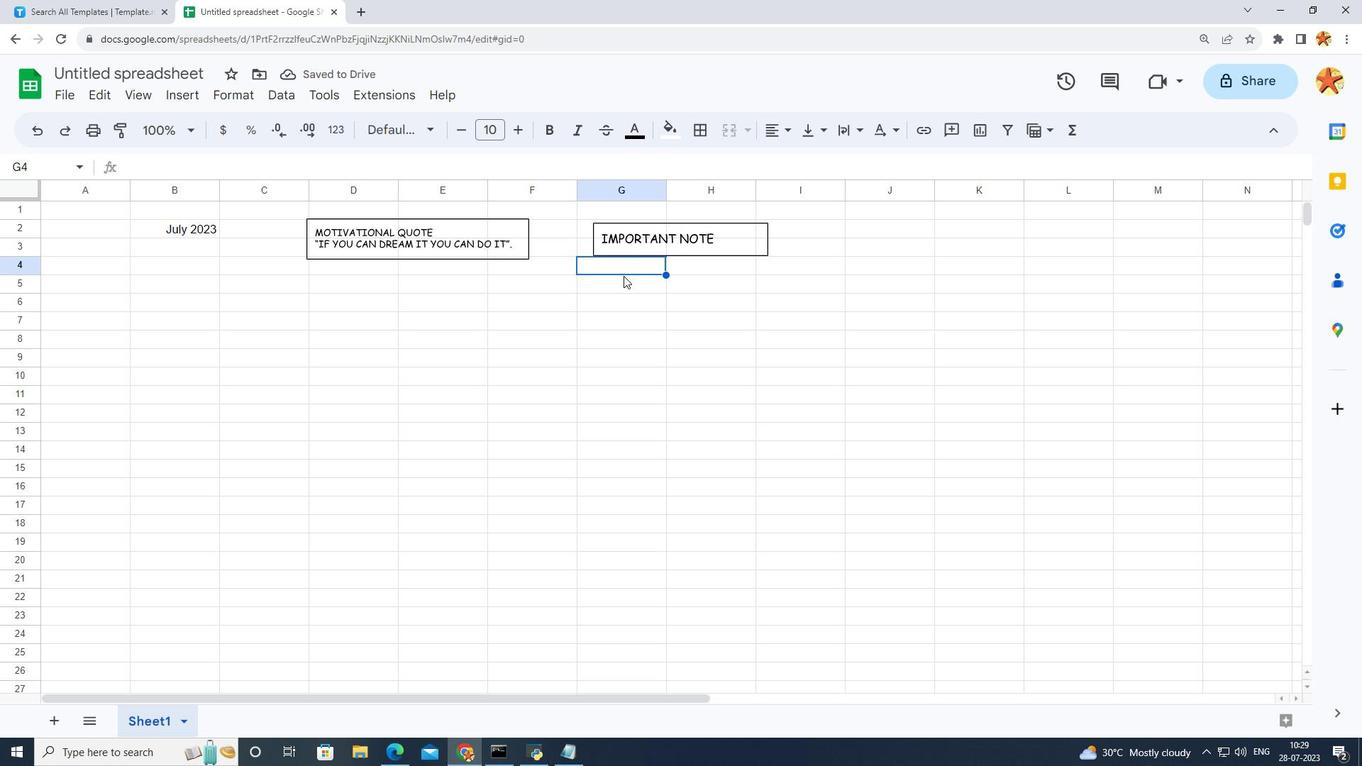 
Action: Mouse pressed left at (623, 275)
Screenshot: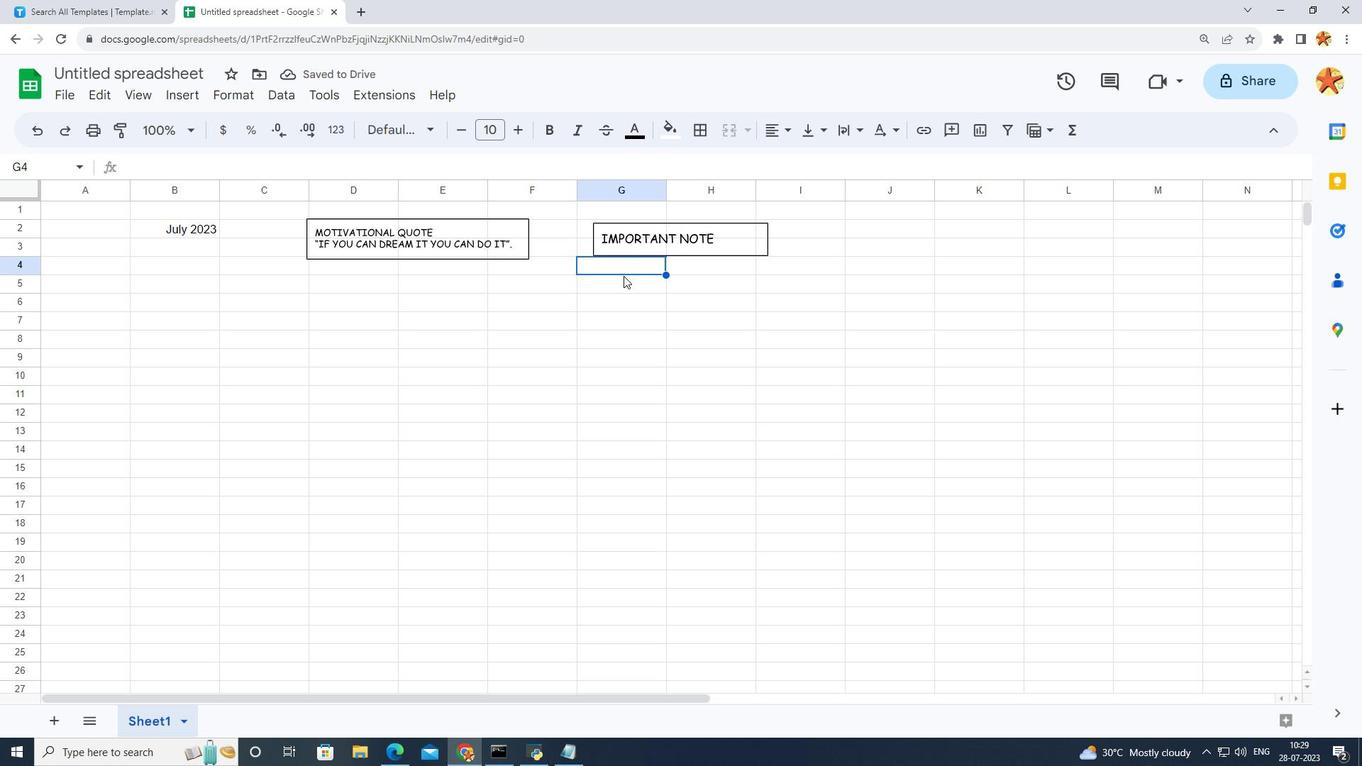 
Action: Mouse moved to (639, 300)
Screenshot: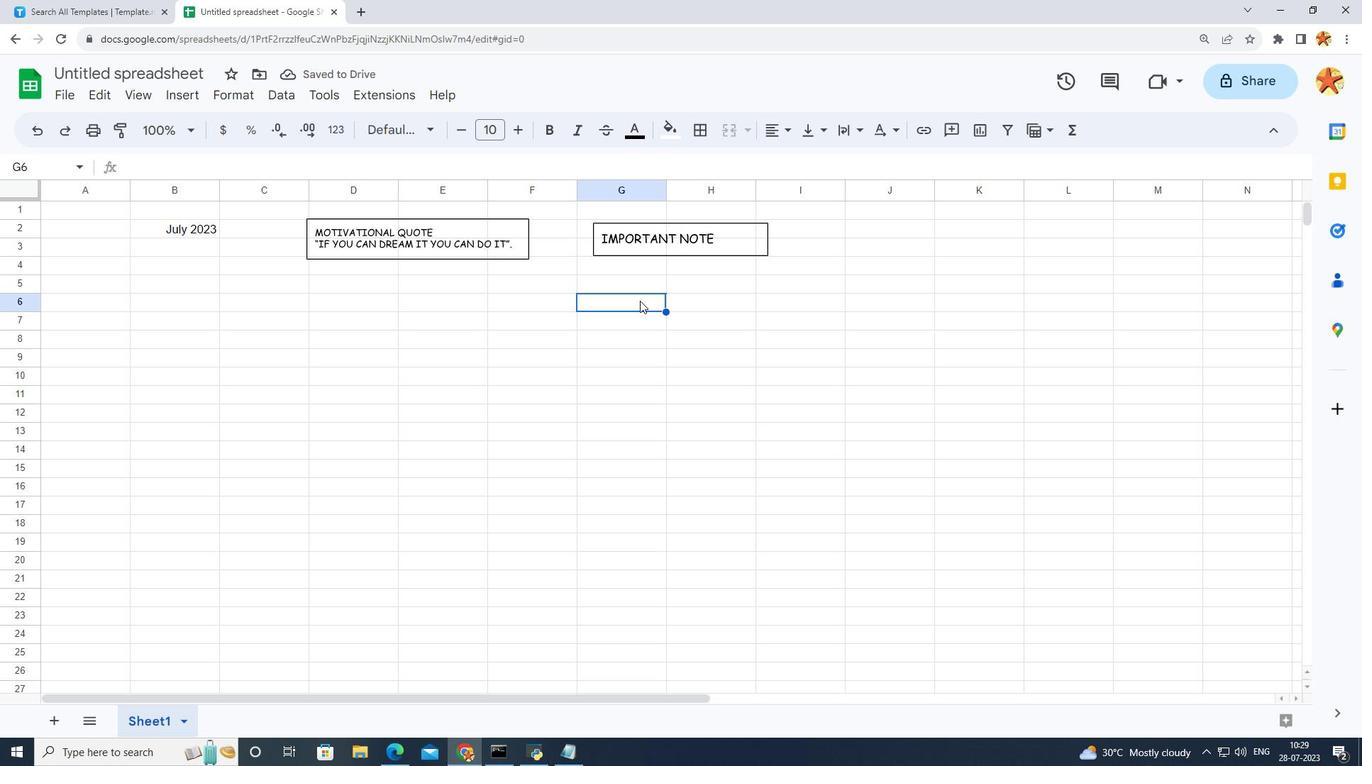 
Action: Mouse pressed left at (639, 300)
Screenshot: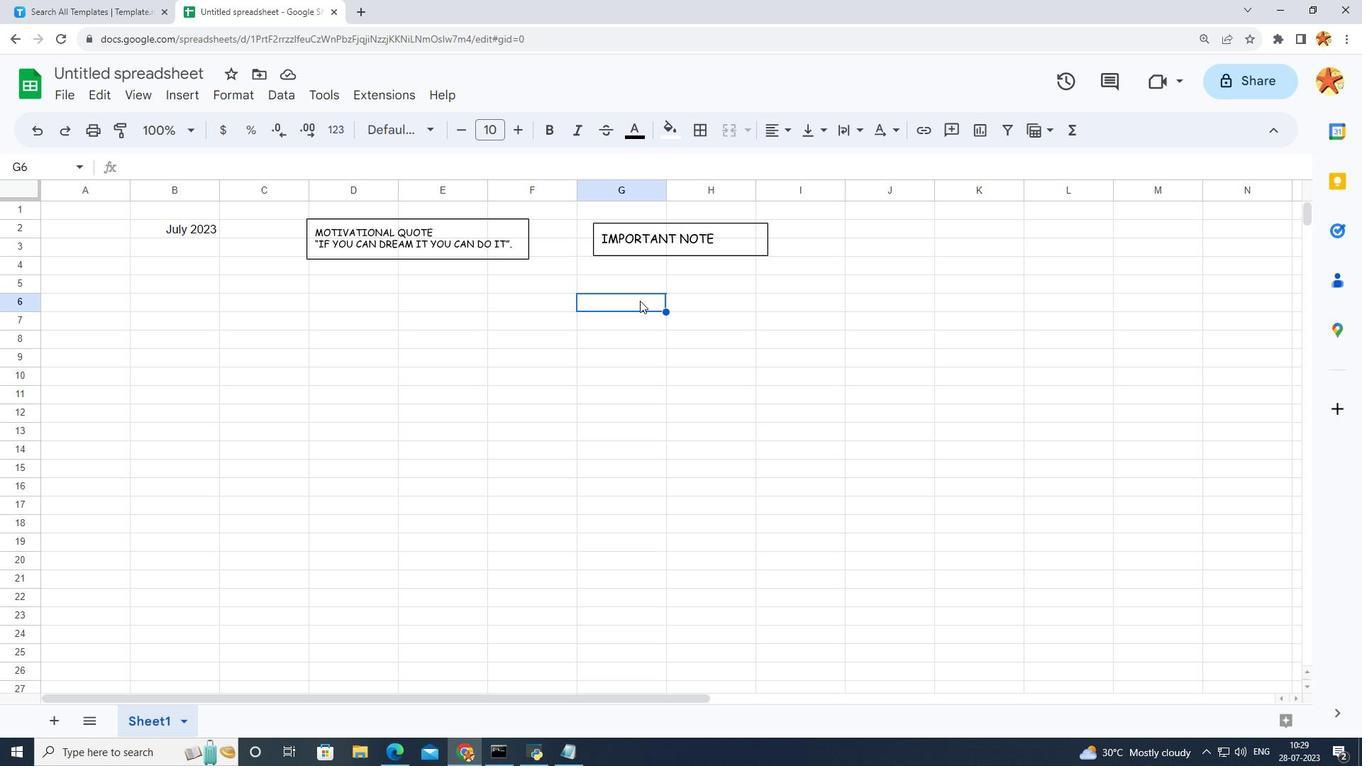 
Action: Mouse moved to (200, 97)
Screenshot: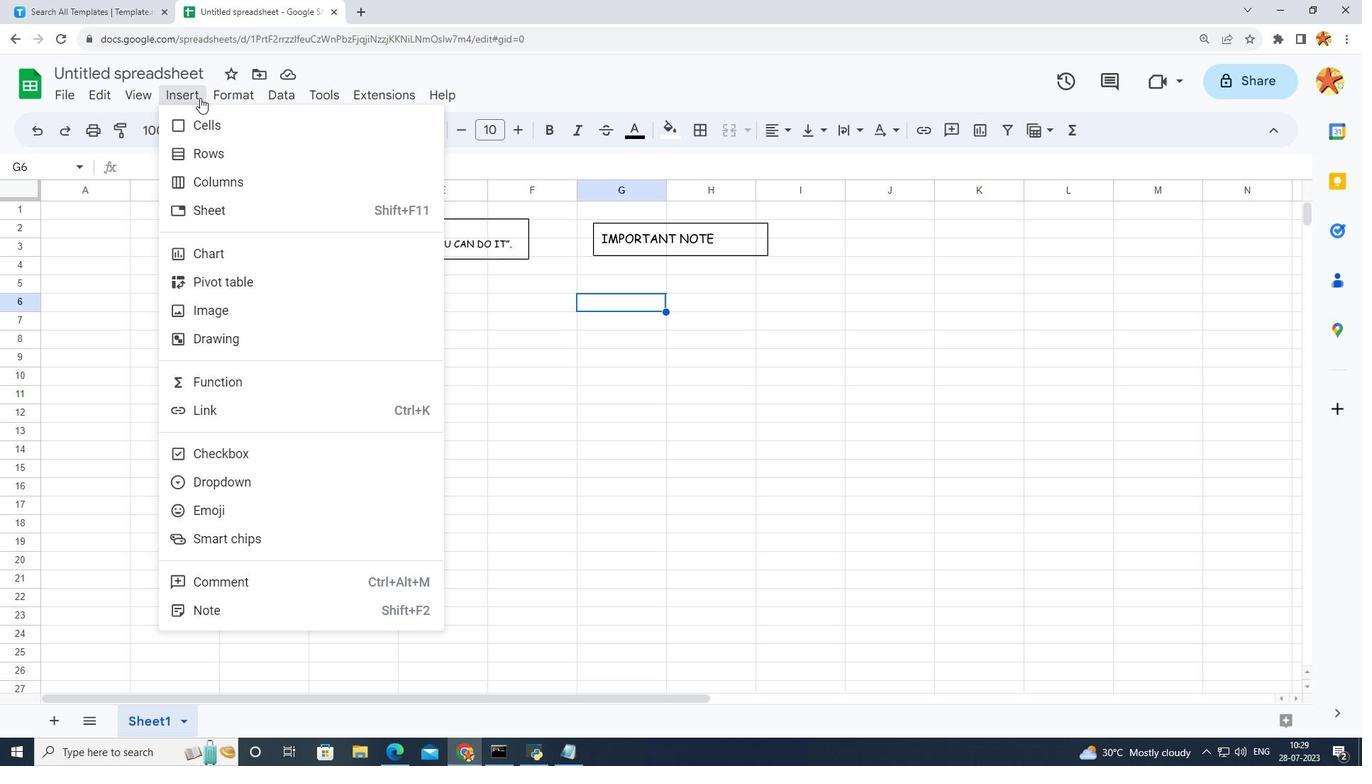 
Action: Mouse pressed left at (200, 97)
Screenshot: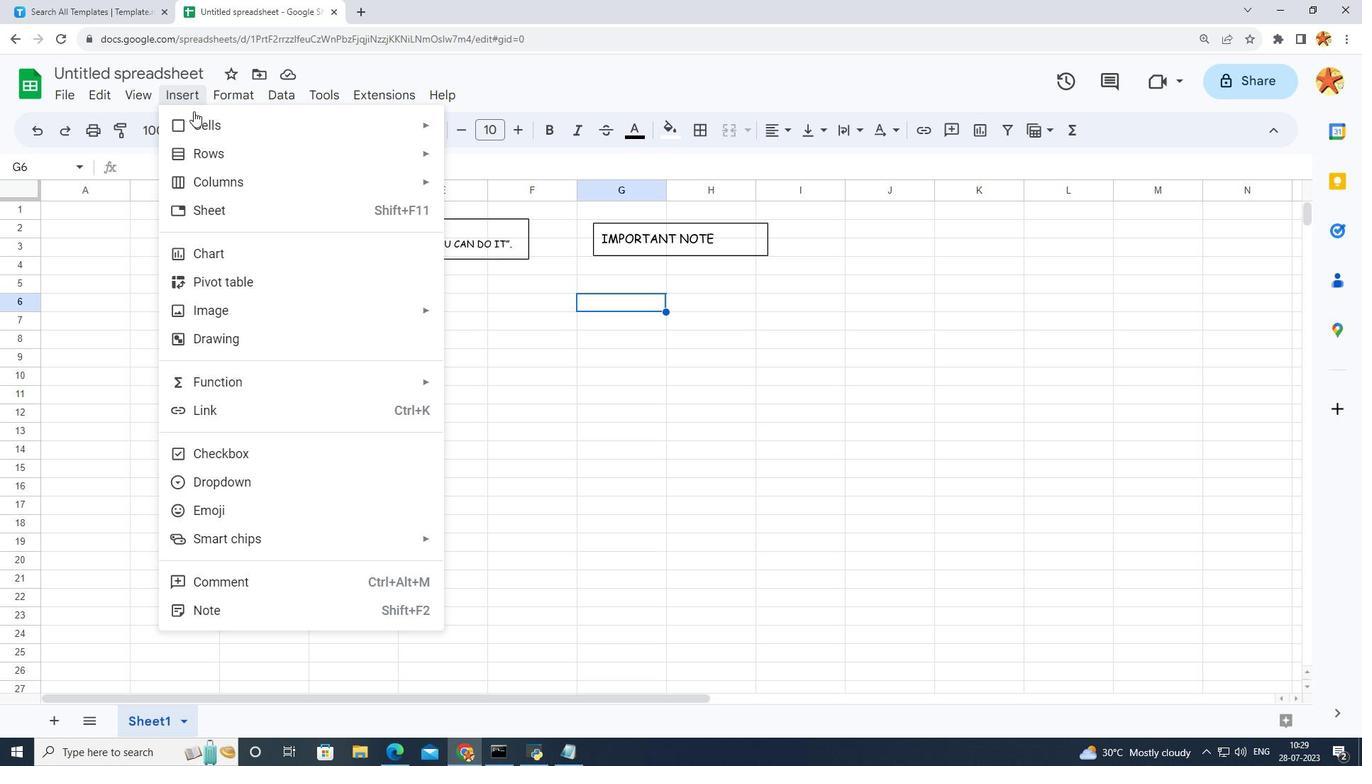 
Action: Mouse moved to (276, 334)
Screenshot: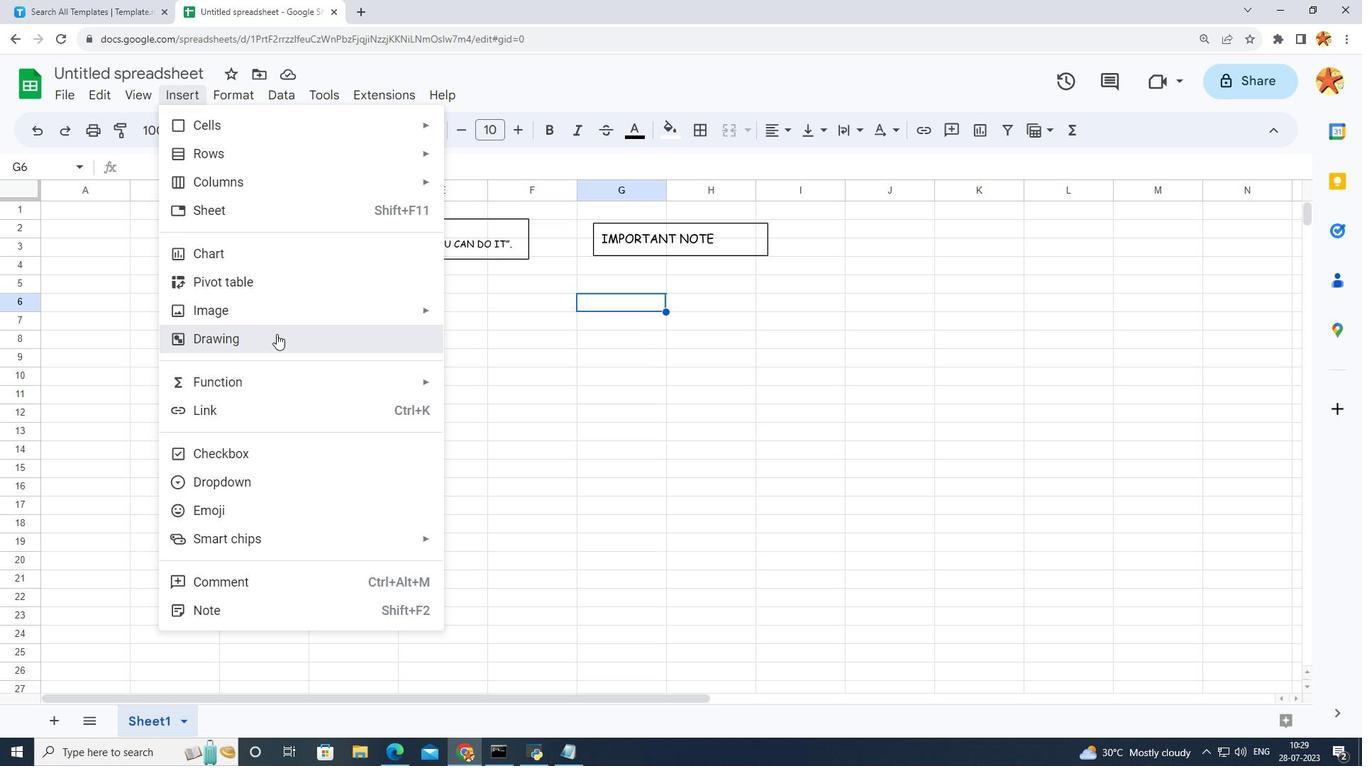
Action: Mouse pressed left at (276, 334)
Screenshot: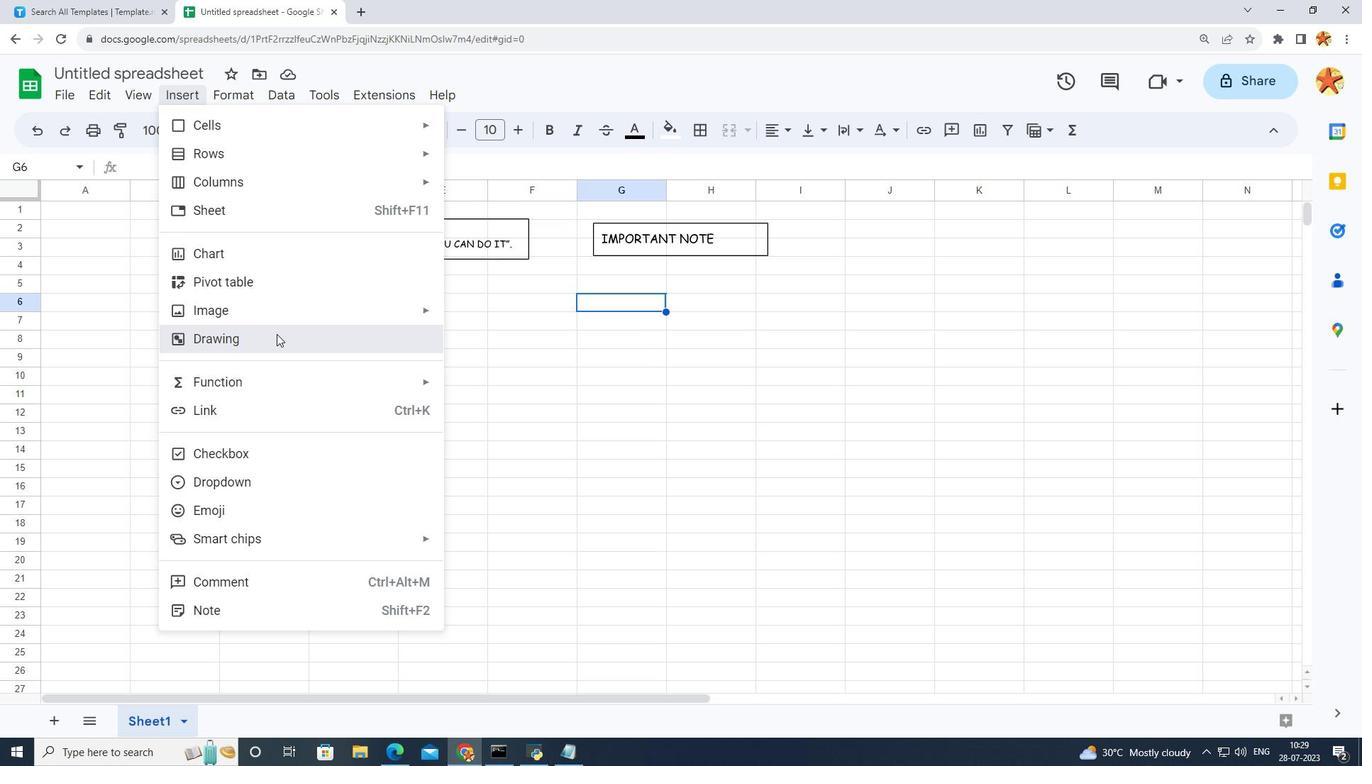 
Action: Mouse moved to (649, 178)
Screenshot: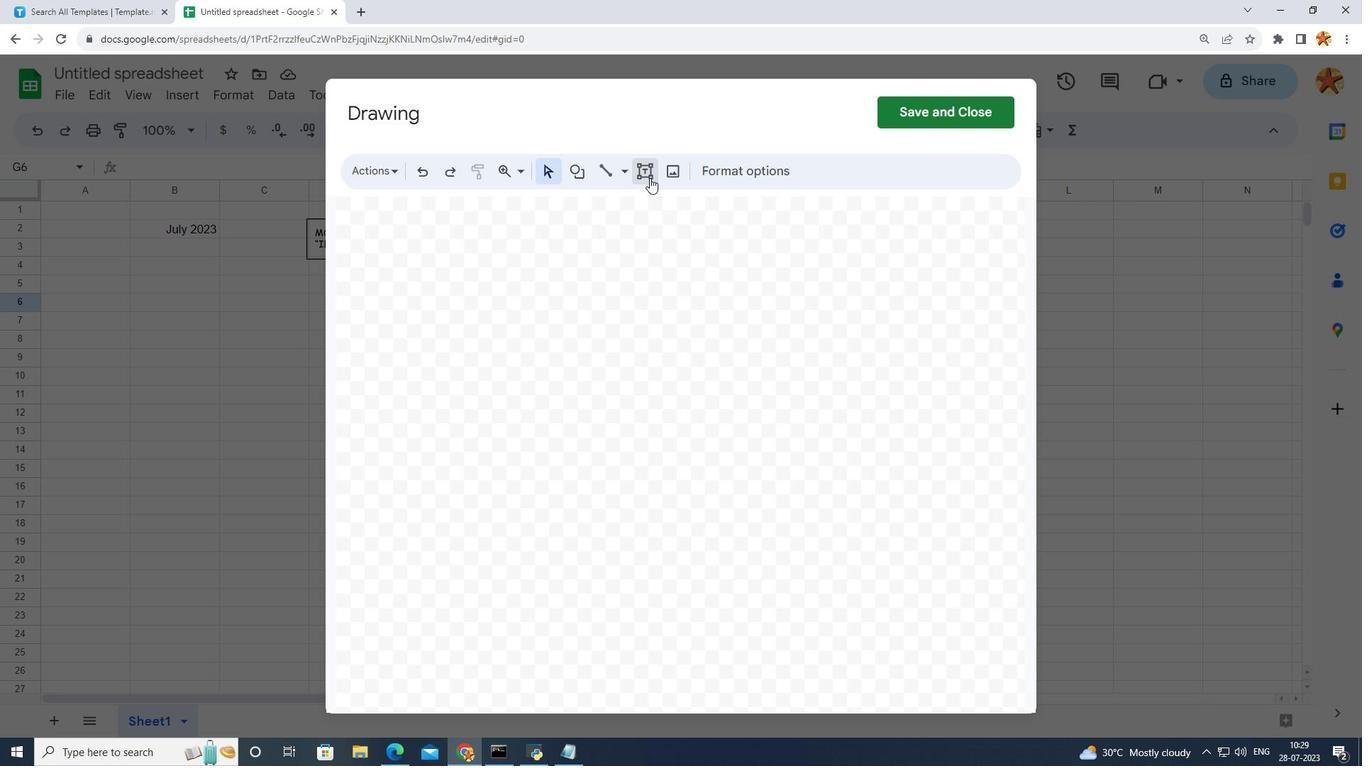 
Action: Mouse pressed left at (649, 178)
Screenshot: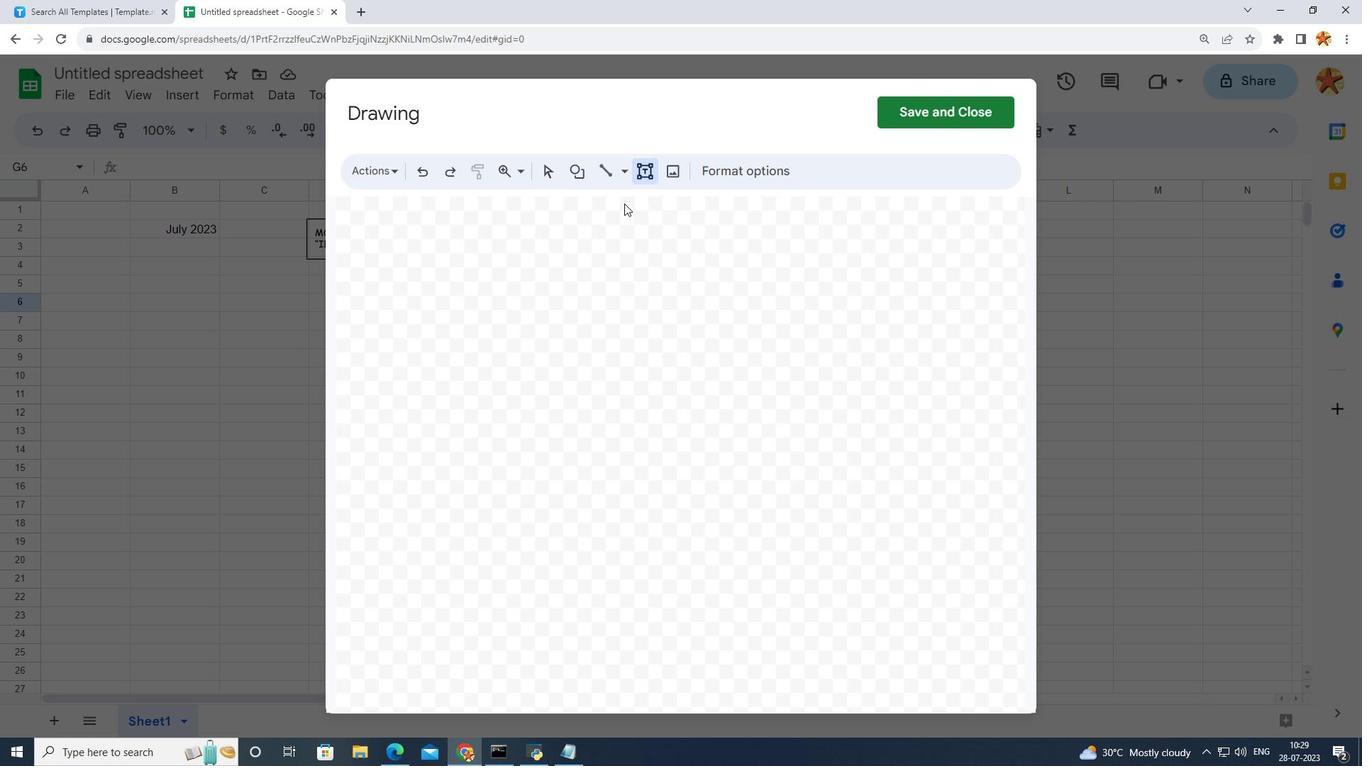
Action: Mouse moved to (499, 305)
Screenshot: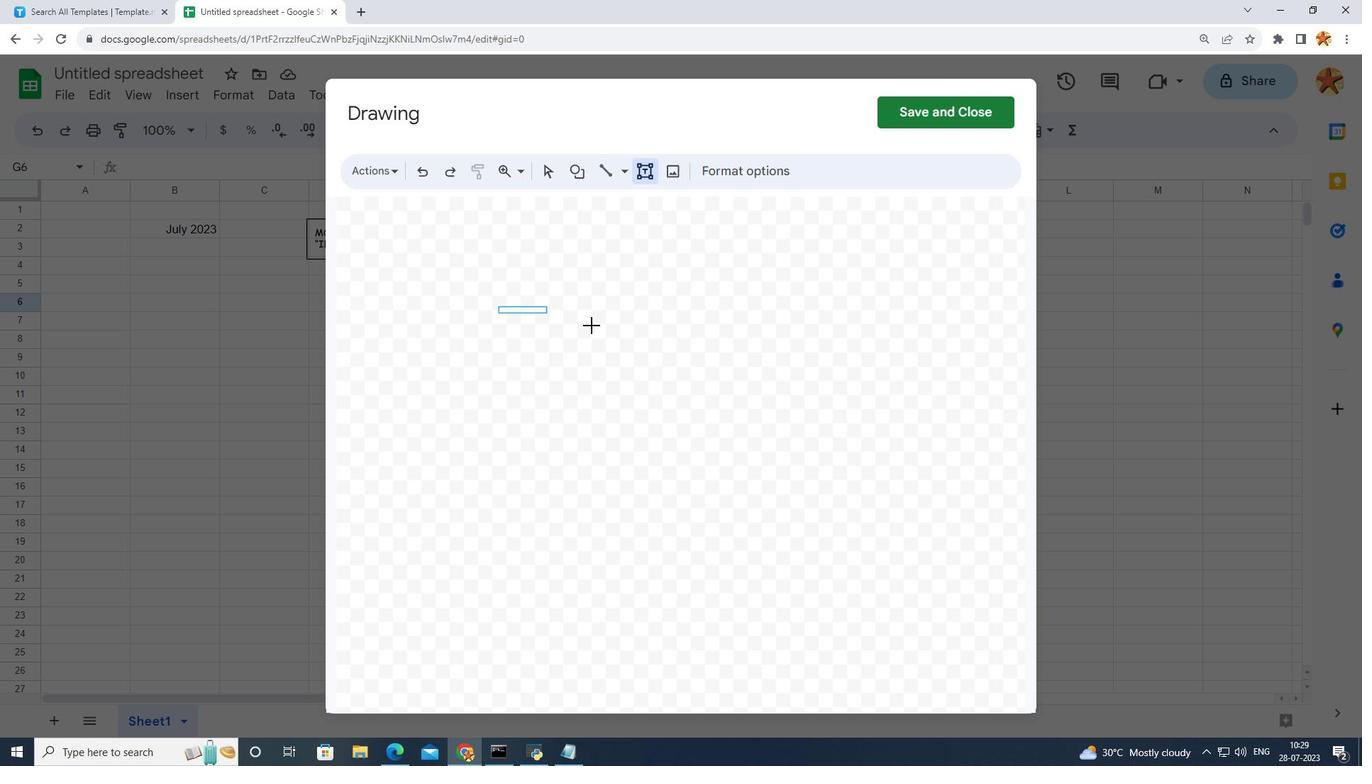 
Action: Mouse pressed left at (498, 305)
Screenshot: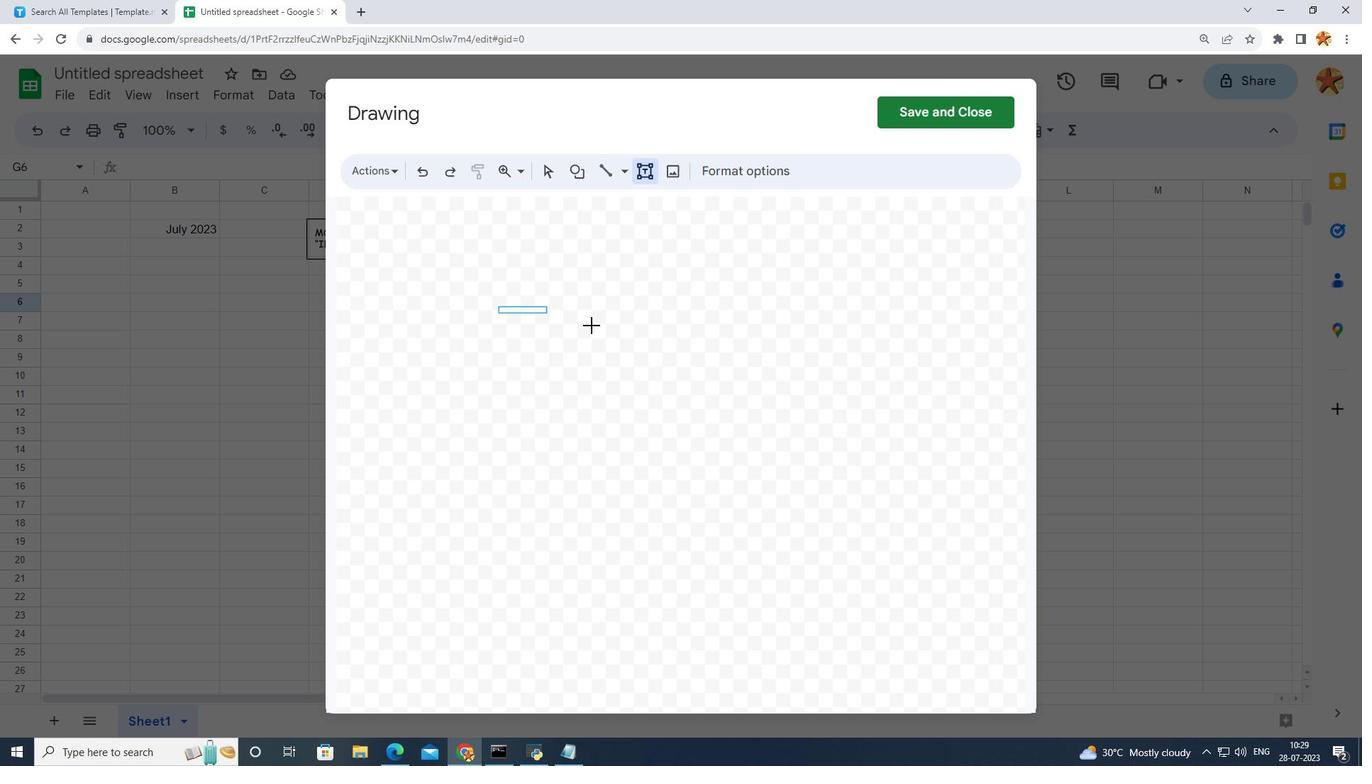
Action: Mouse moved to (573, 320)
Screenshot: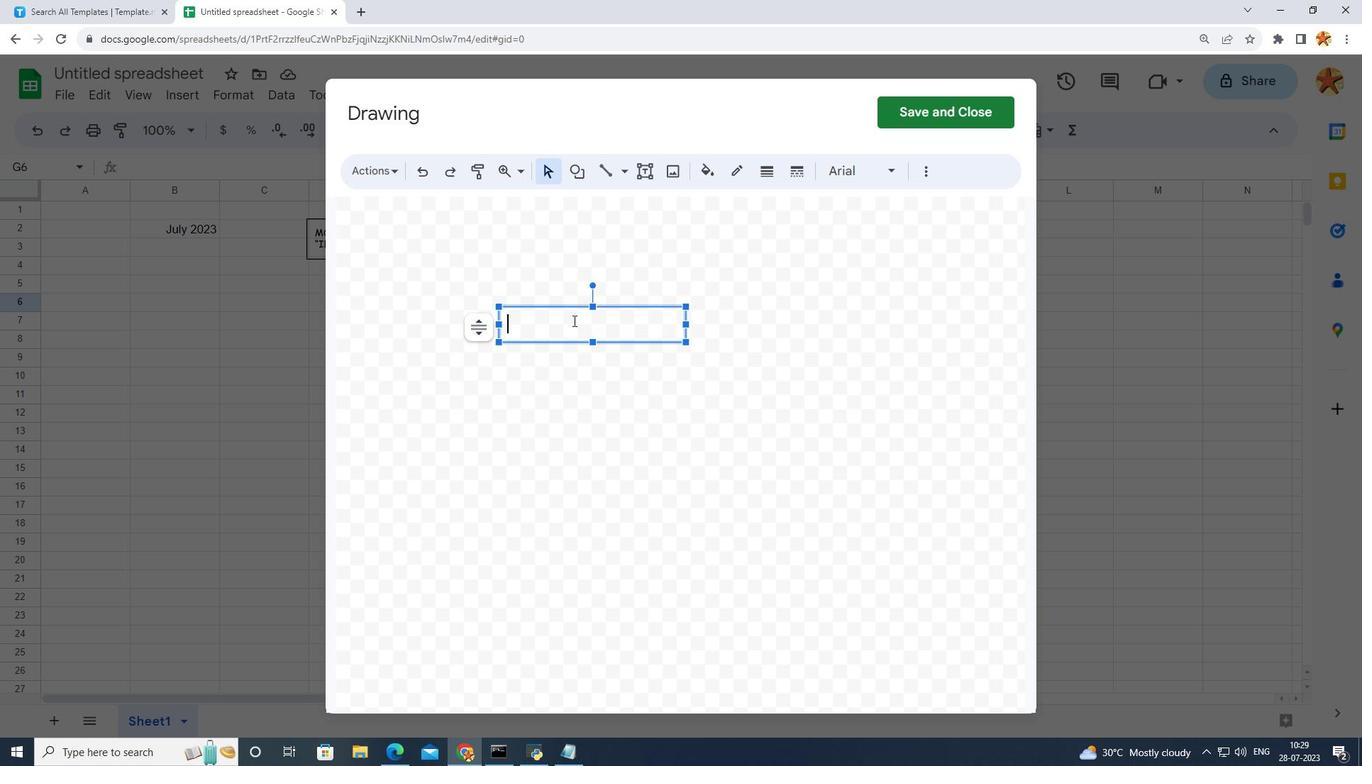 
Action: Mouse pressed left at (573, 320)
Screenshot: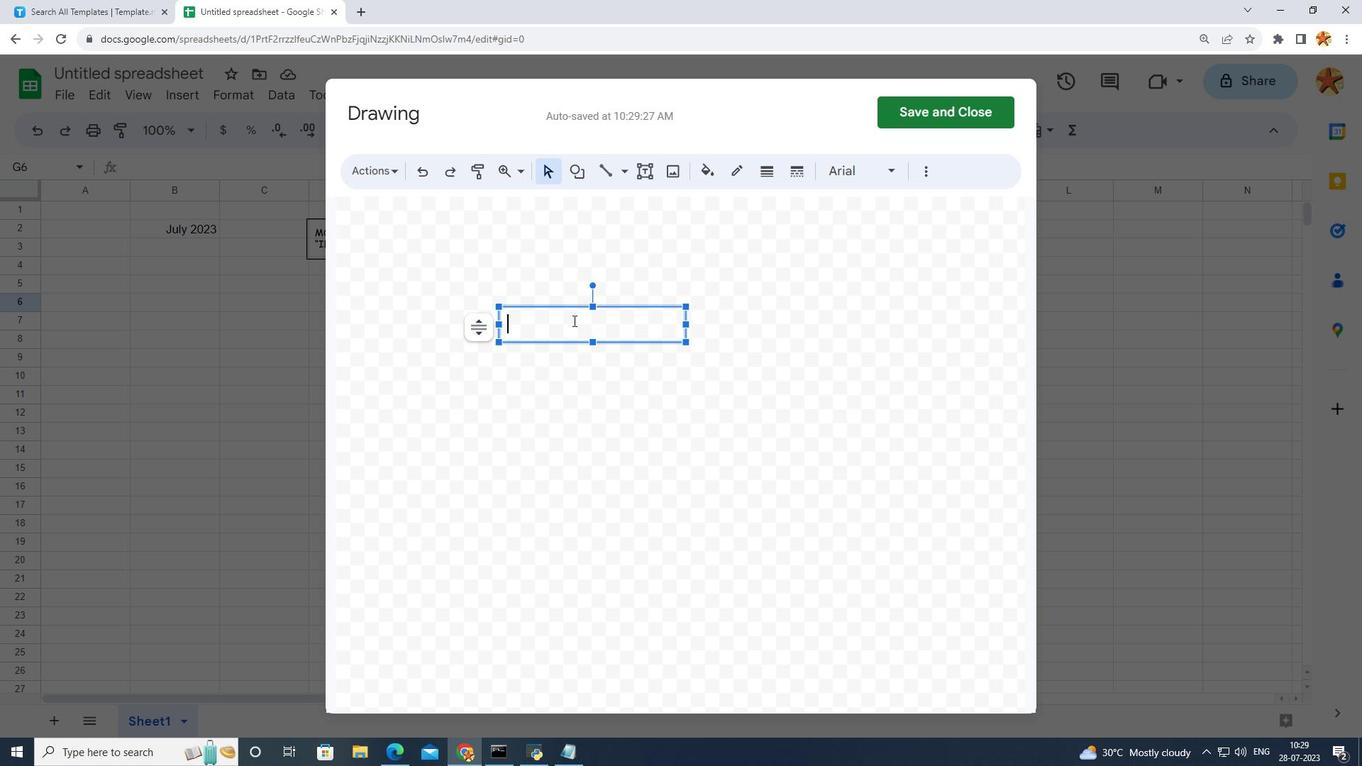 
Action: Key pressed <Key.caps_lock>
Screenshot: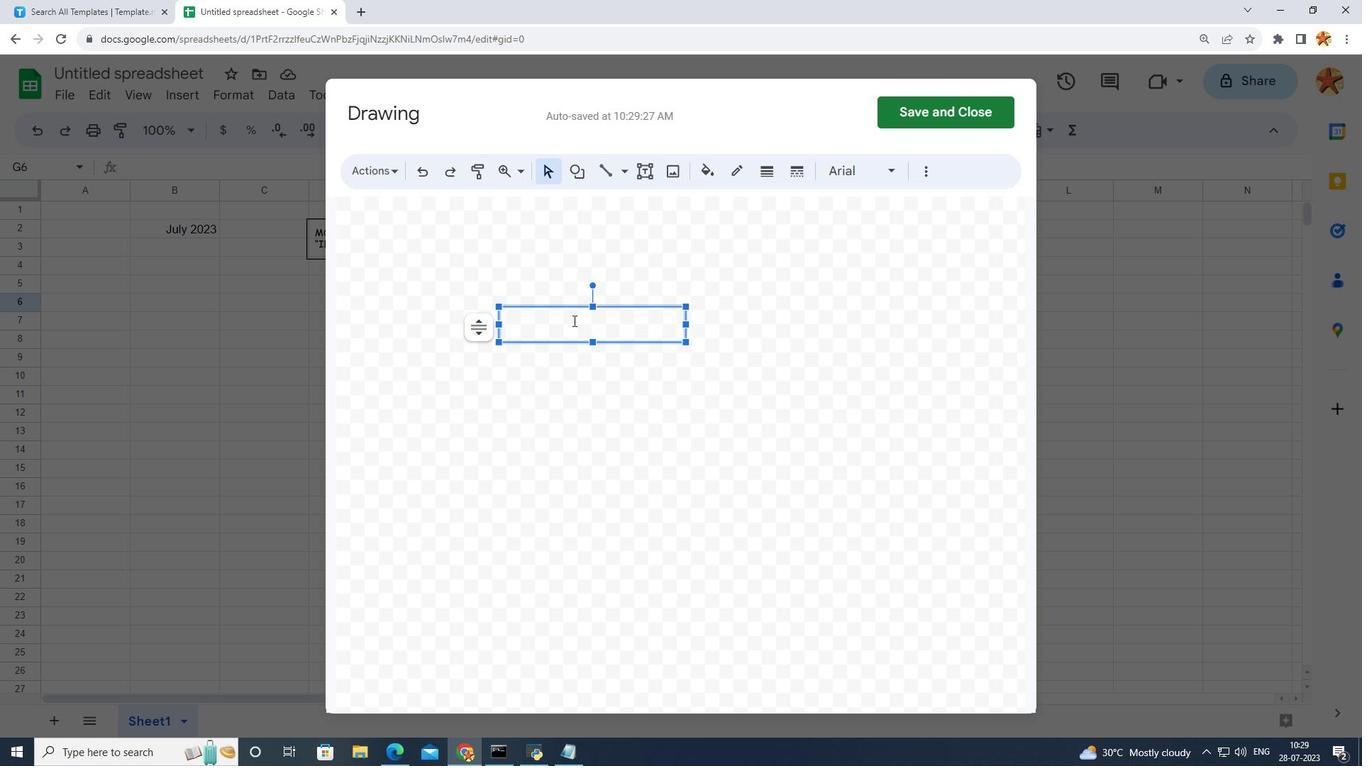 
Action: Mouse moved to (573, 320)
Screenshot: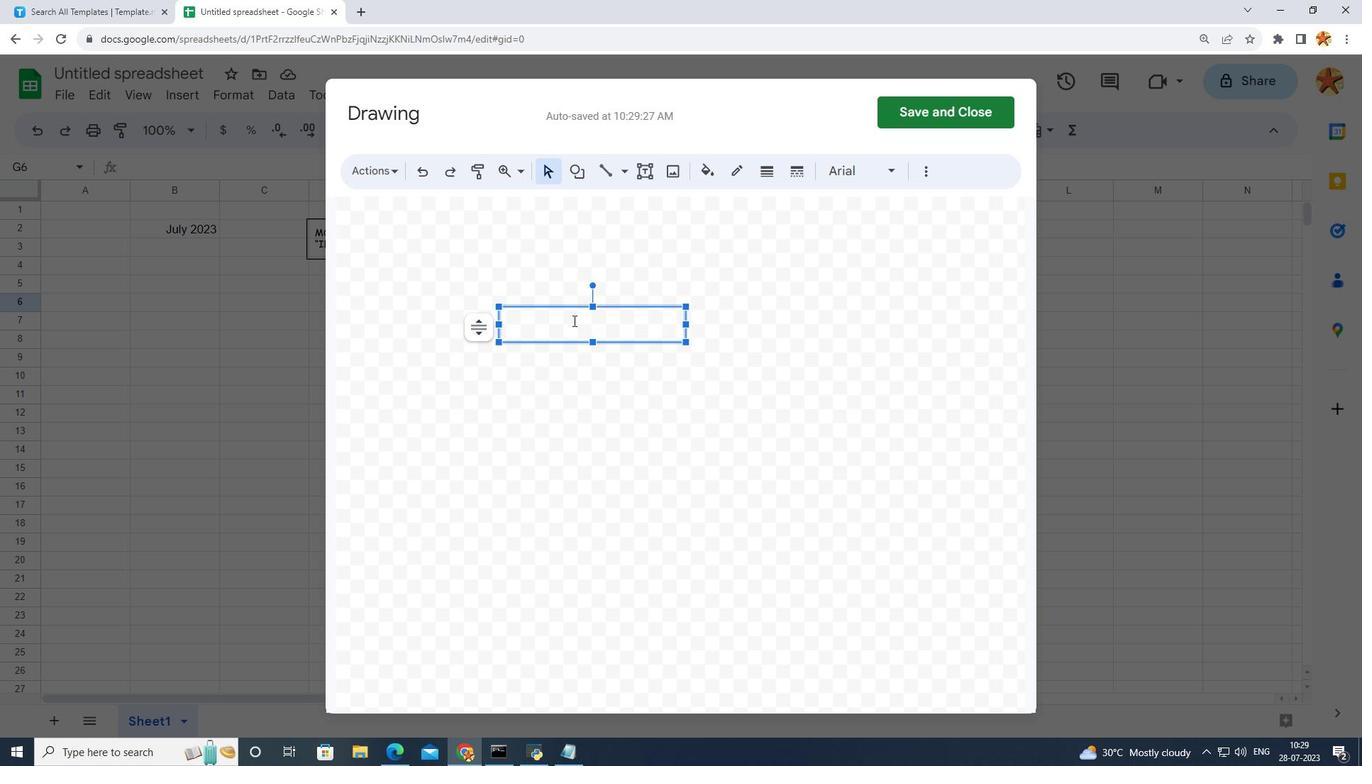 
Action: Key pressed <Key.caps_lock>TO
Screenshot: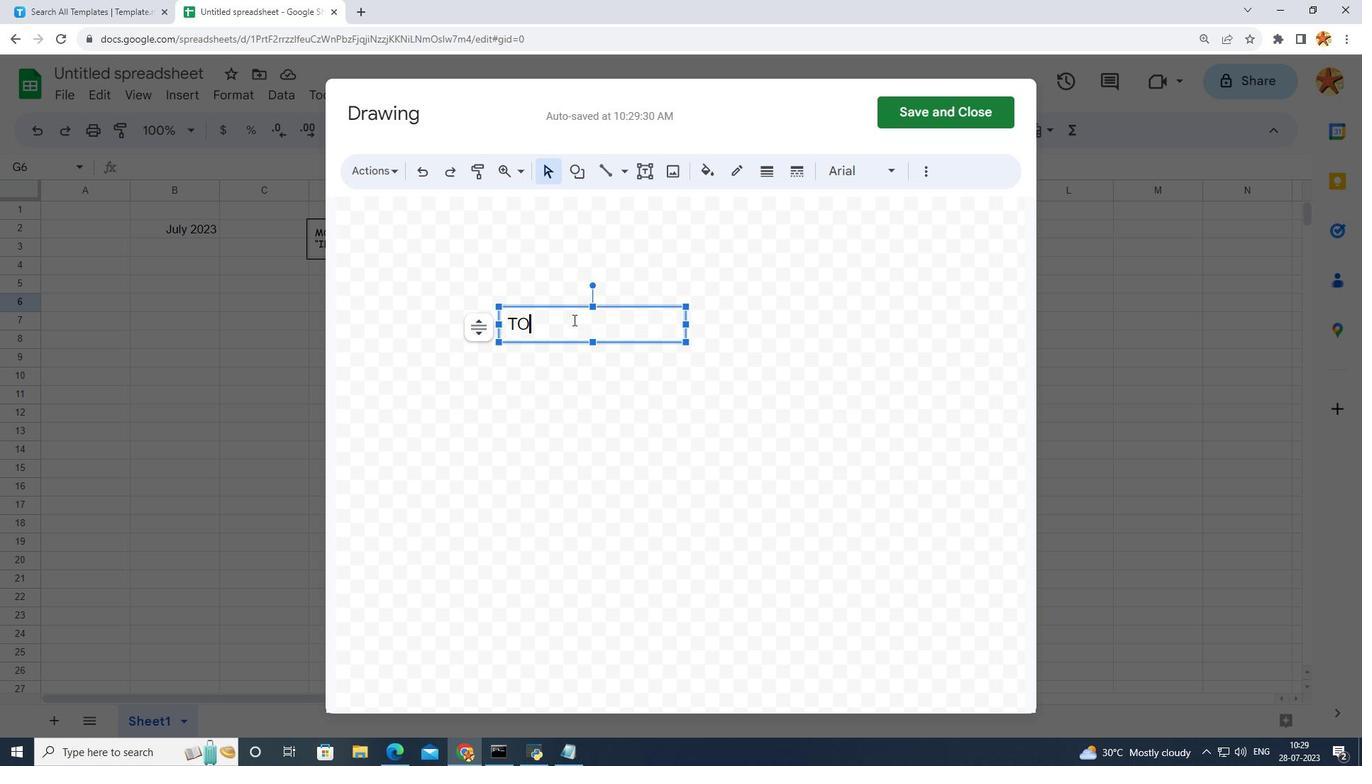 
Action: Mouse moved to (573, 319)
Screenshot: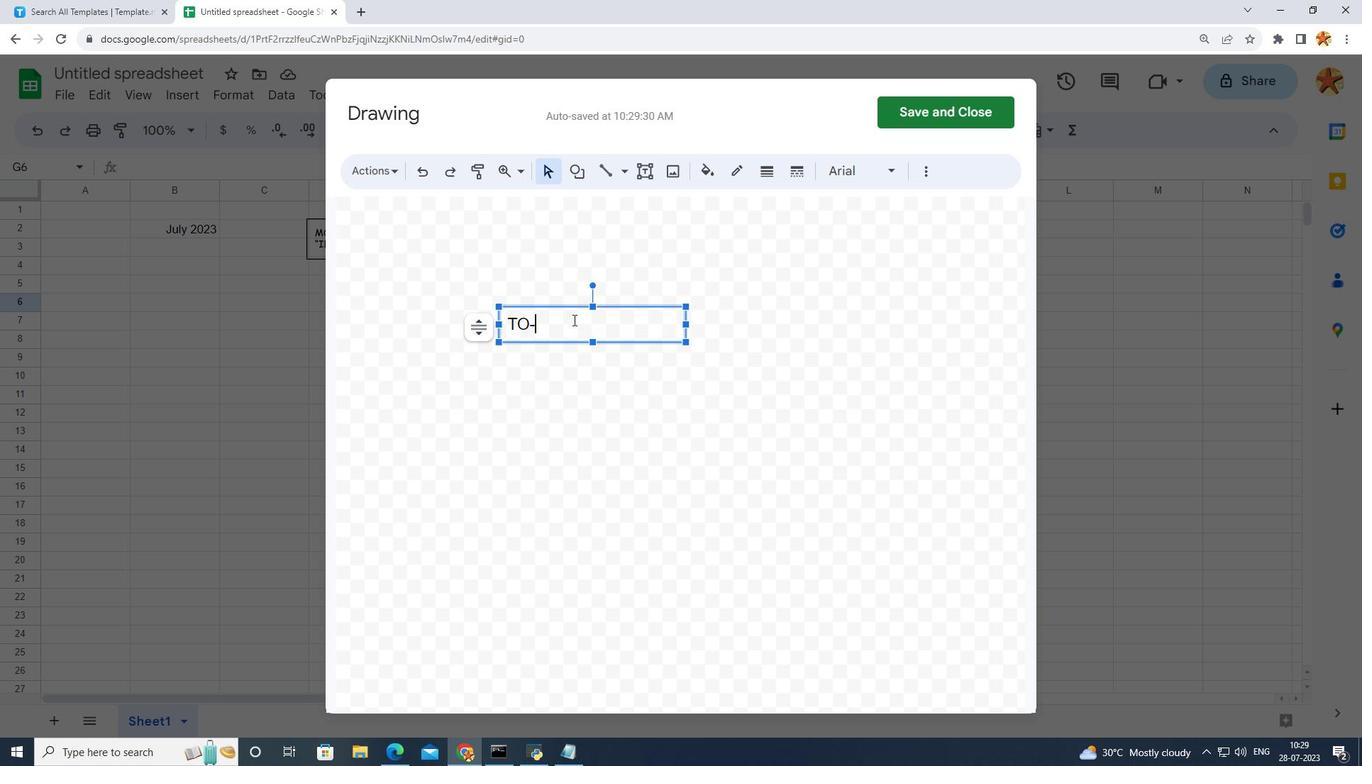 
Action: Key pressed -DO<Key.space>LIST
Screenshot: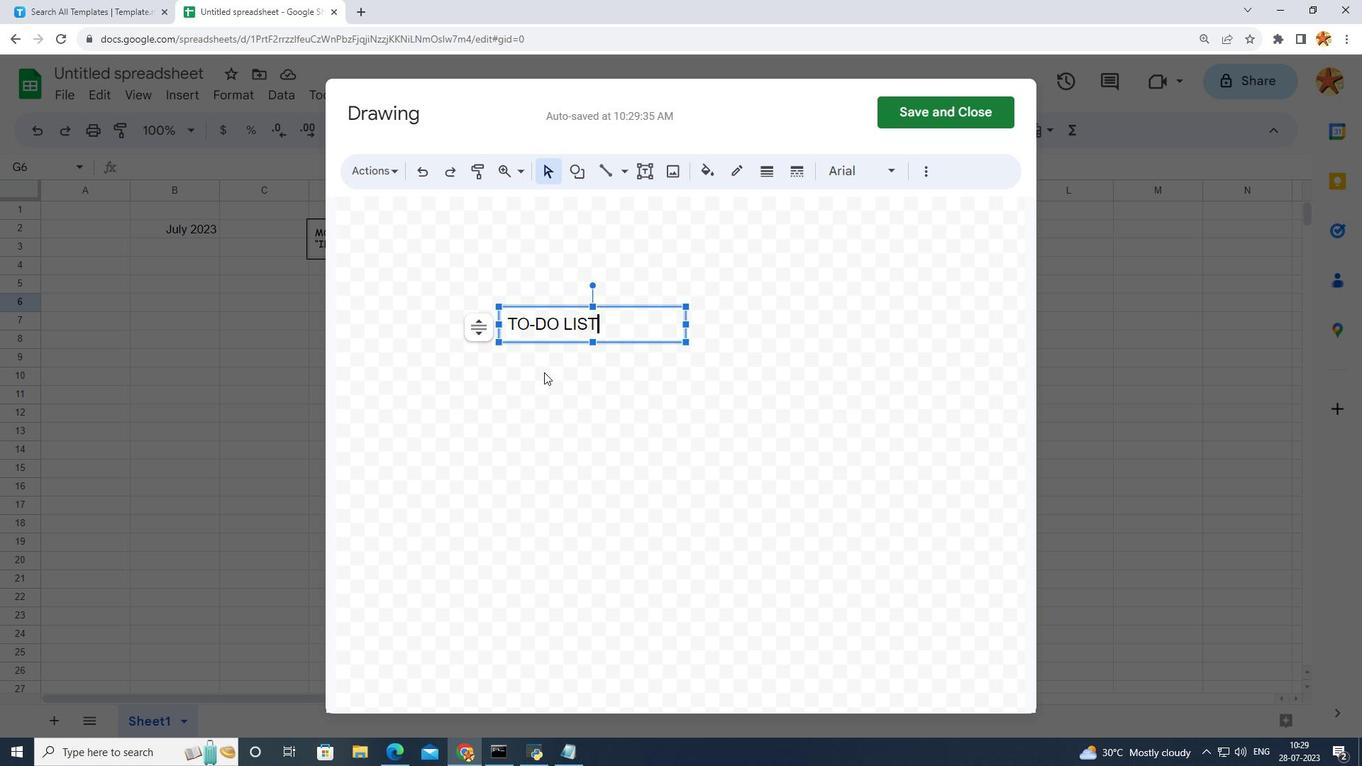 
Action: Mouse moved to (523, 413)
Screenshot: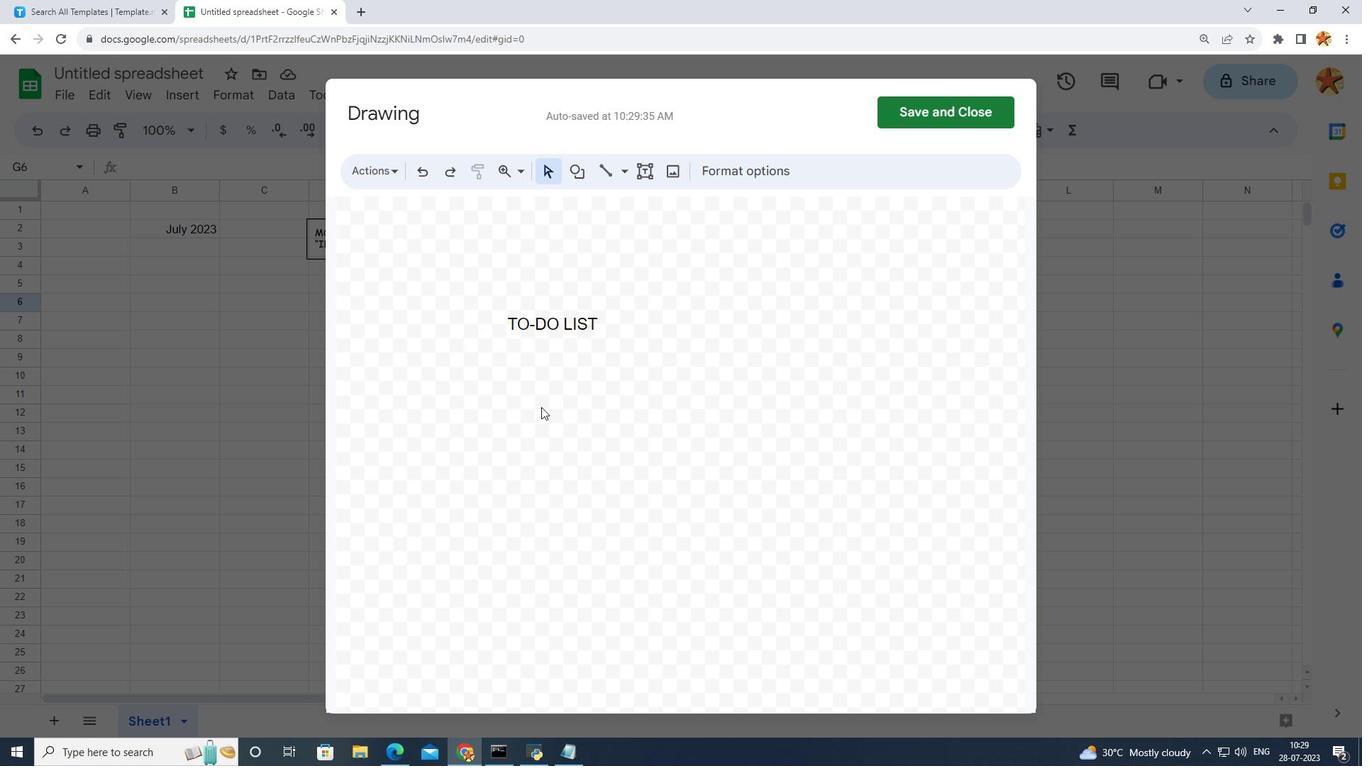 
Action: Mouse pressed left at (523, 413)
Screenshot: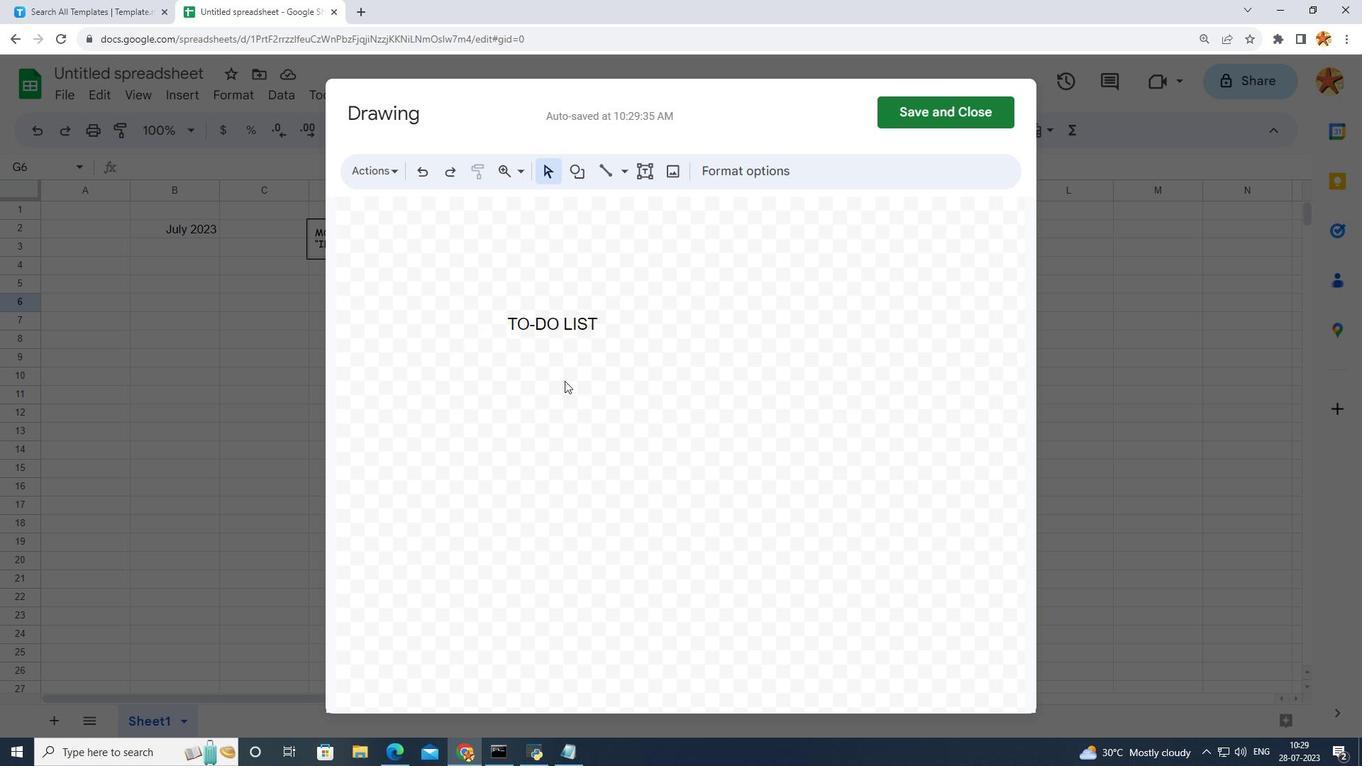 
Action: Mouse moved to (595, 326)
Screenshot: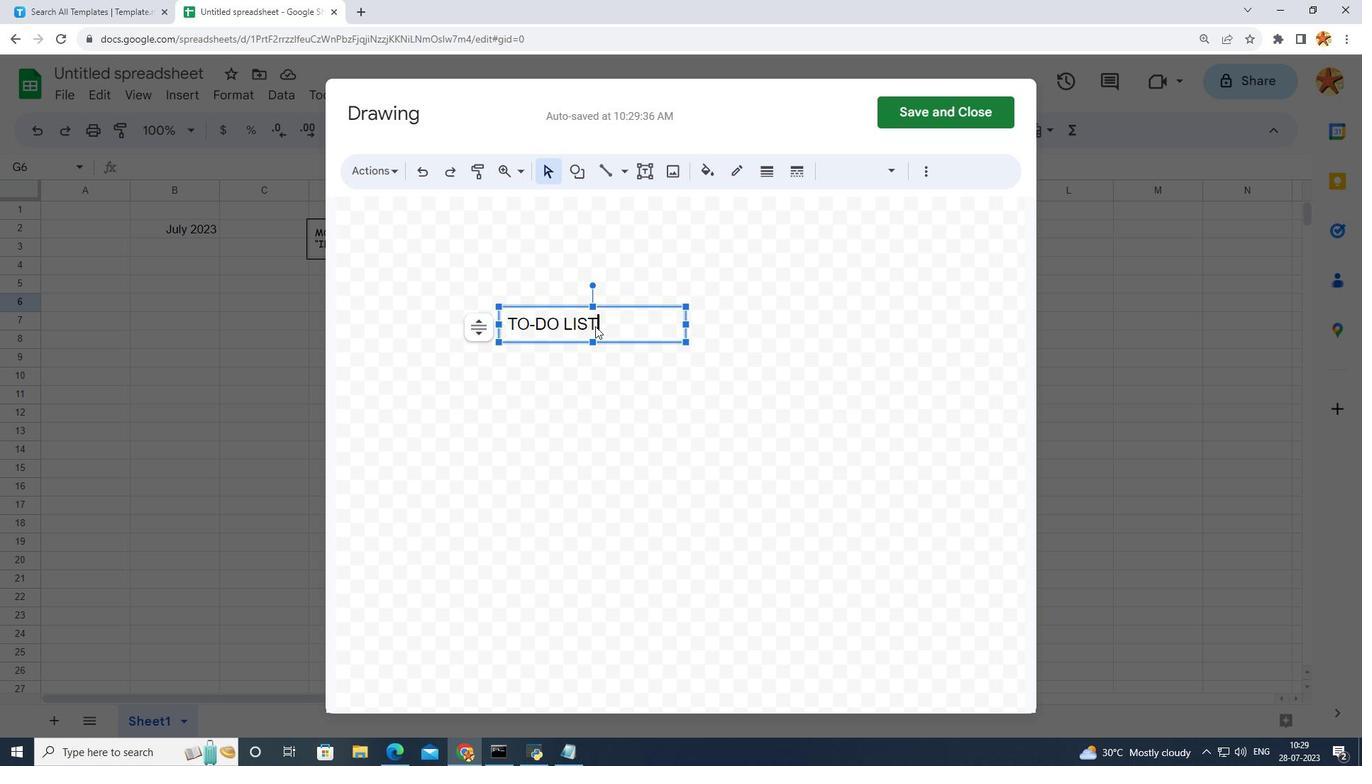 
Action: Mouse pressed left at (595, 326)
Screenshot: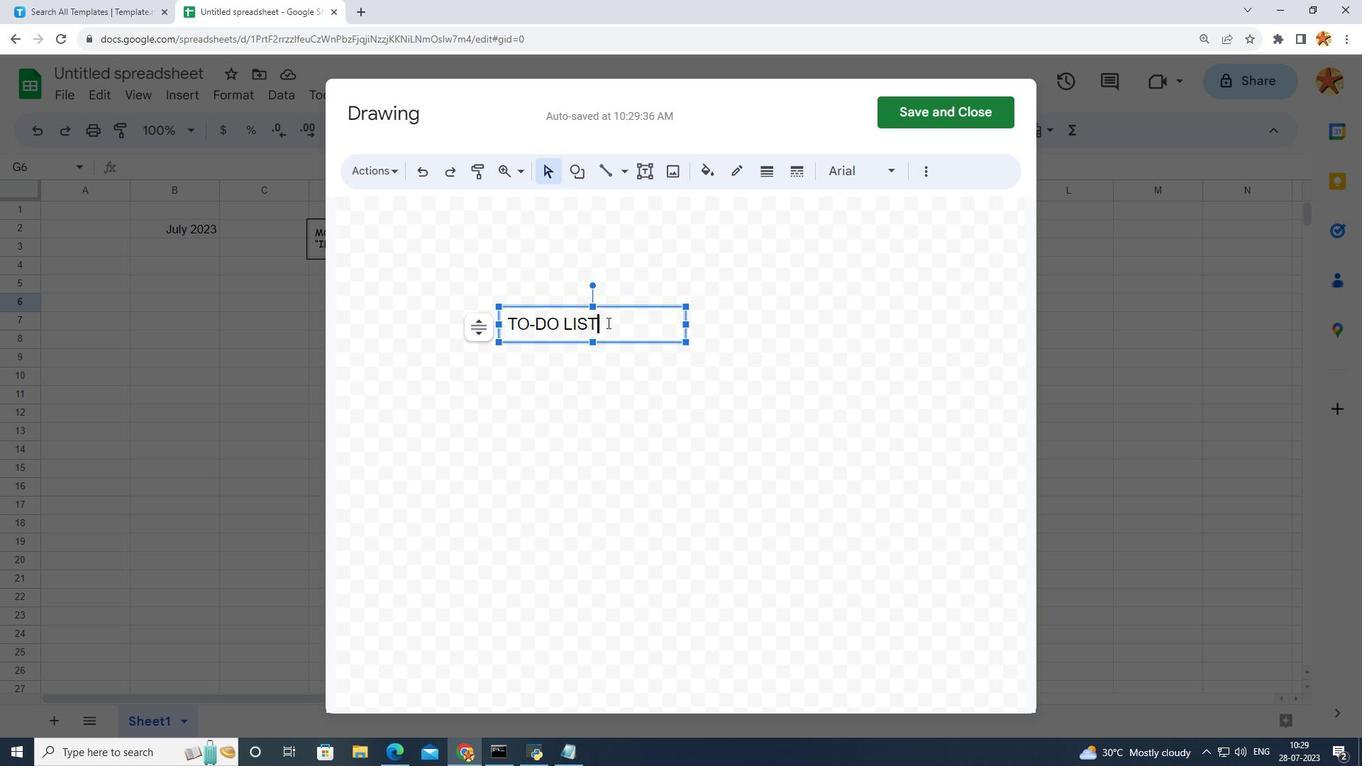 
Action: Mouse moved to (607, 322)
Screenshot: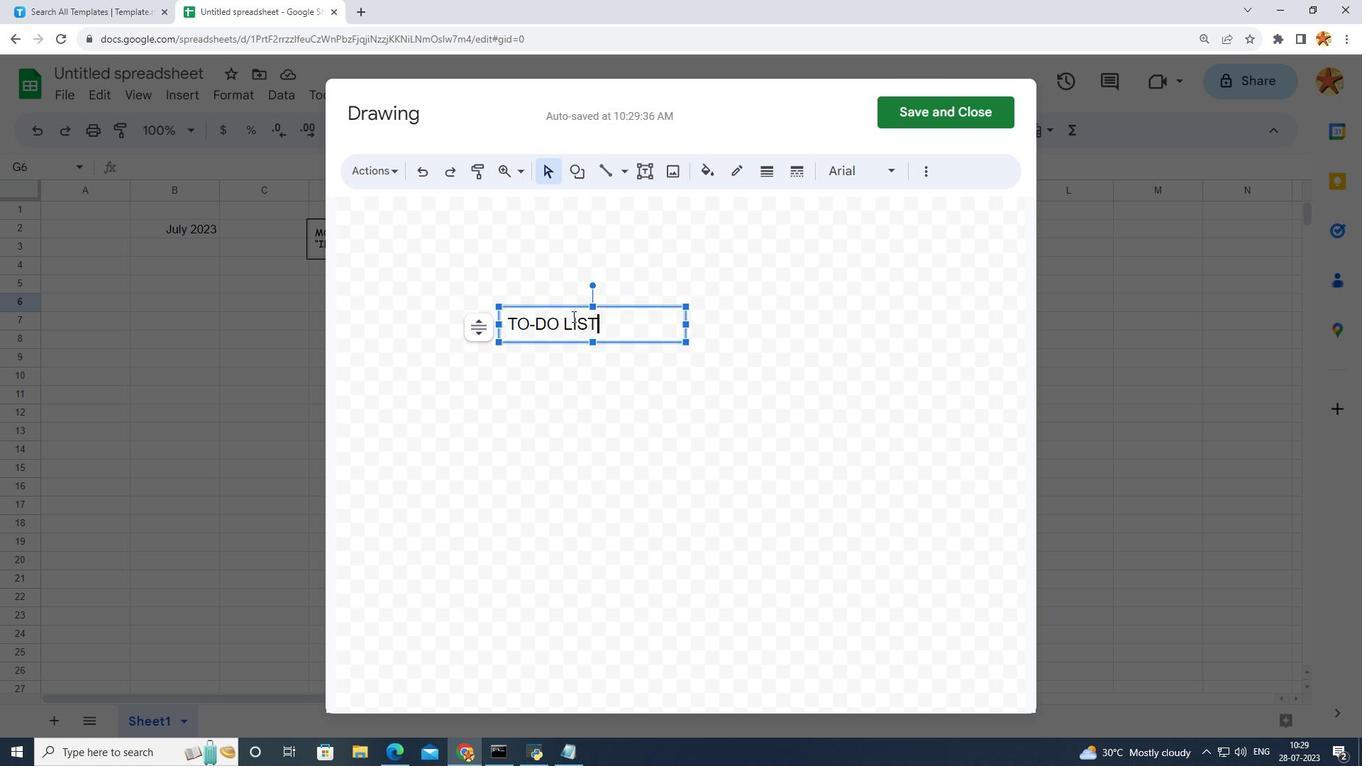 
Action: Mouse pressed left at (607, 322)
Screenshot: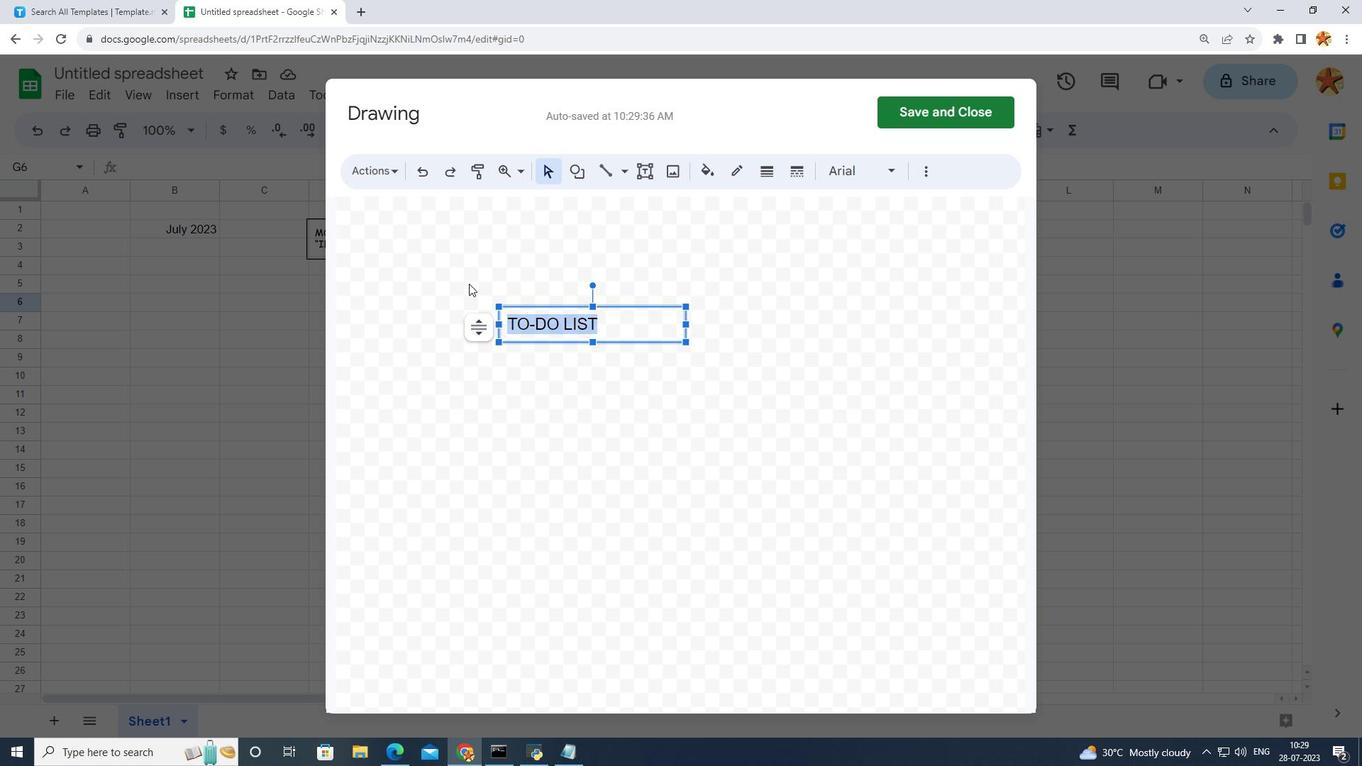 
Action: Mouse moved to (857, 170)
Screenshot: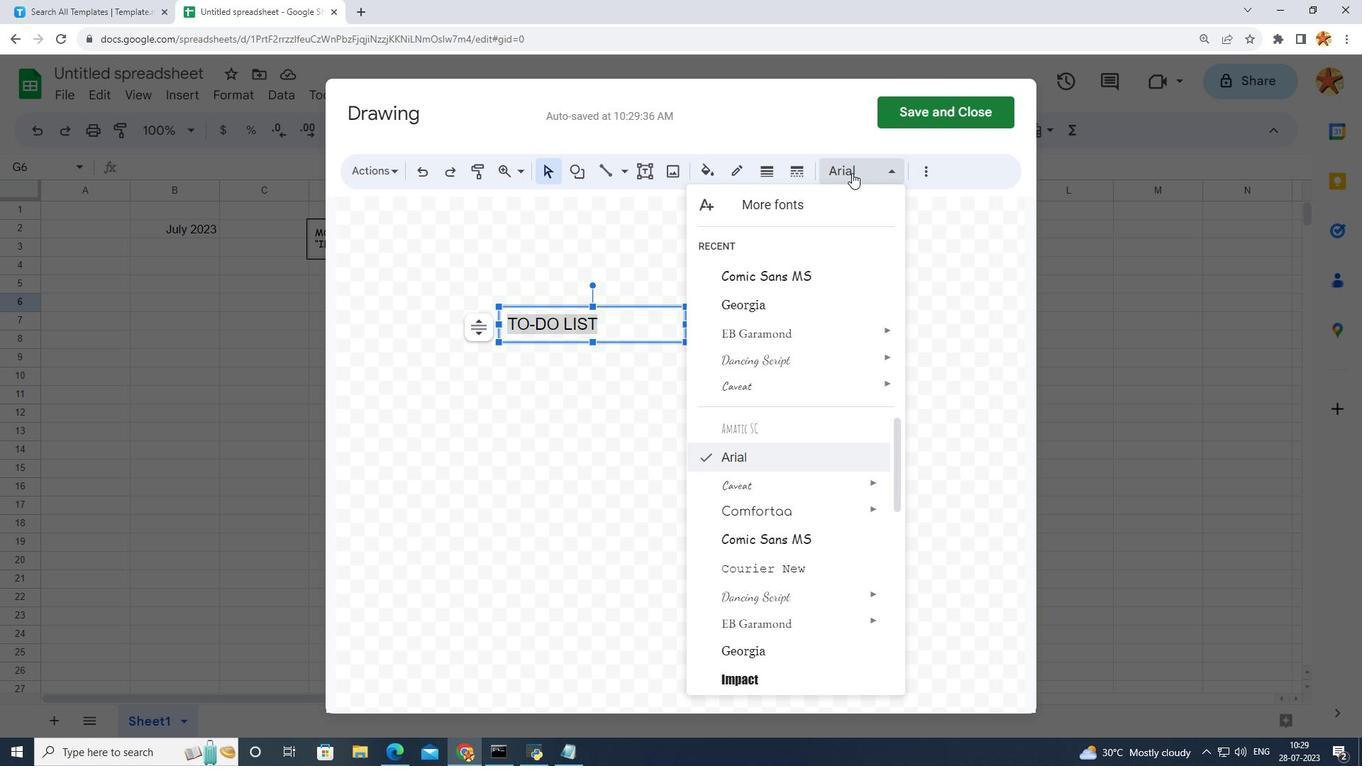 
Action: Mouse pressed left at (857, 170)
Screenshot: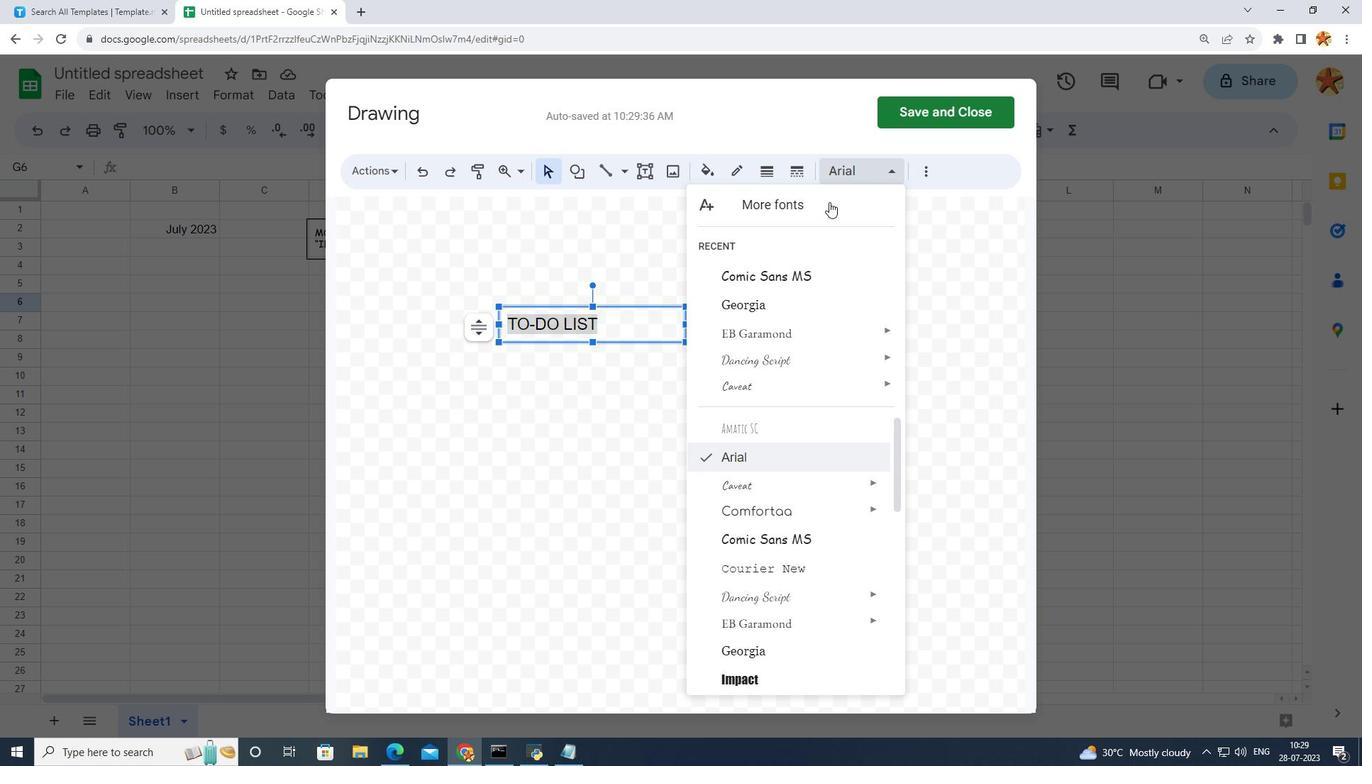 
Action: Mouse moved to (754, 281)
Screenshot: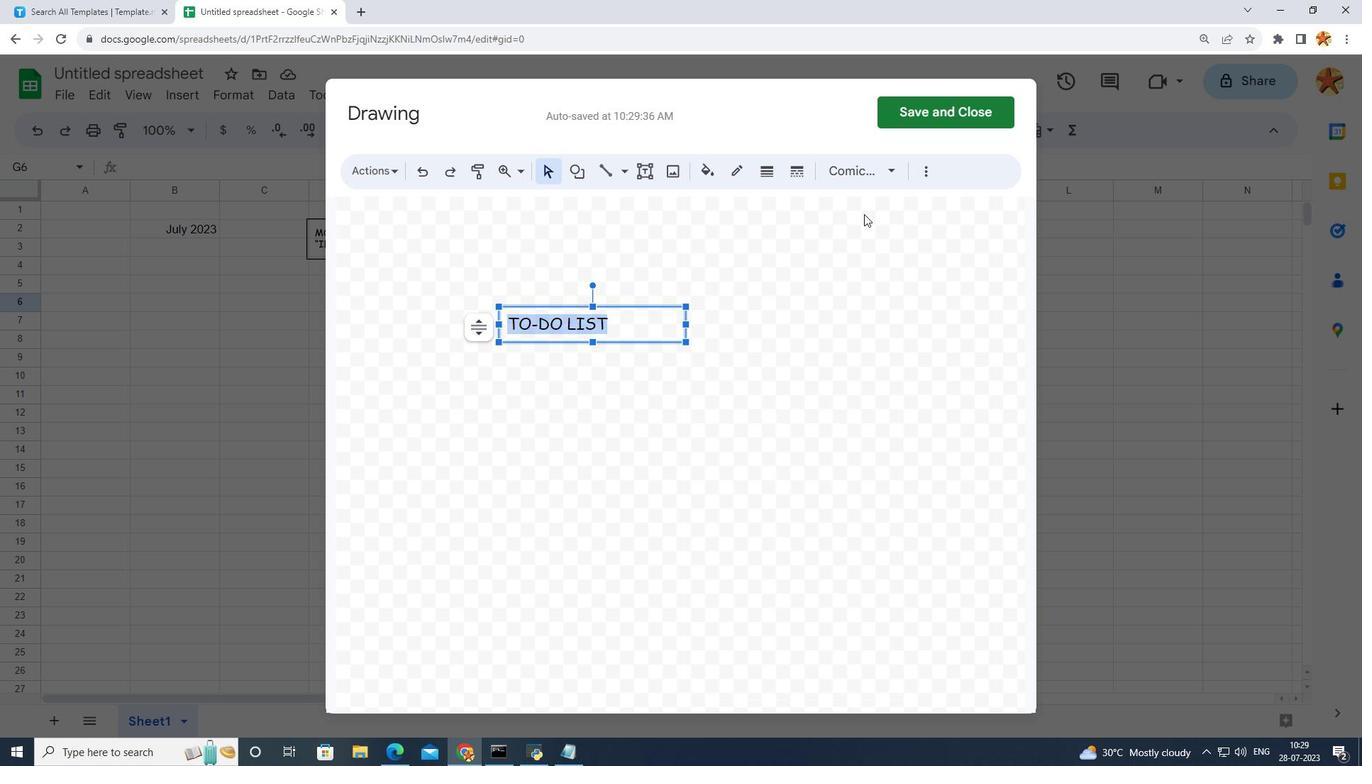 
Action: Mouse pressed left at (754, 281)
Screenshot: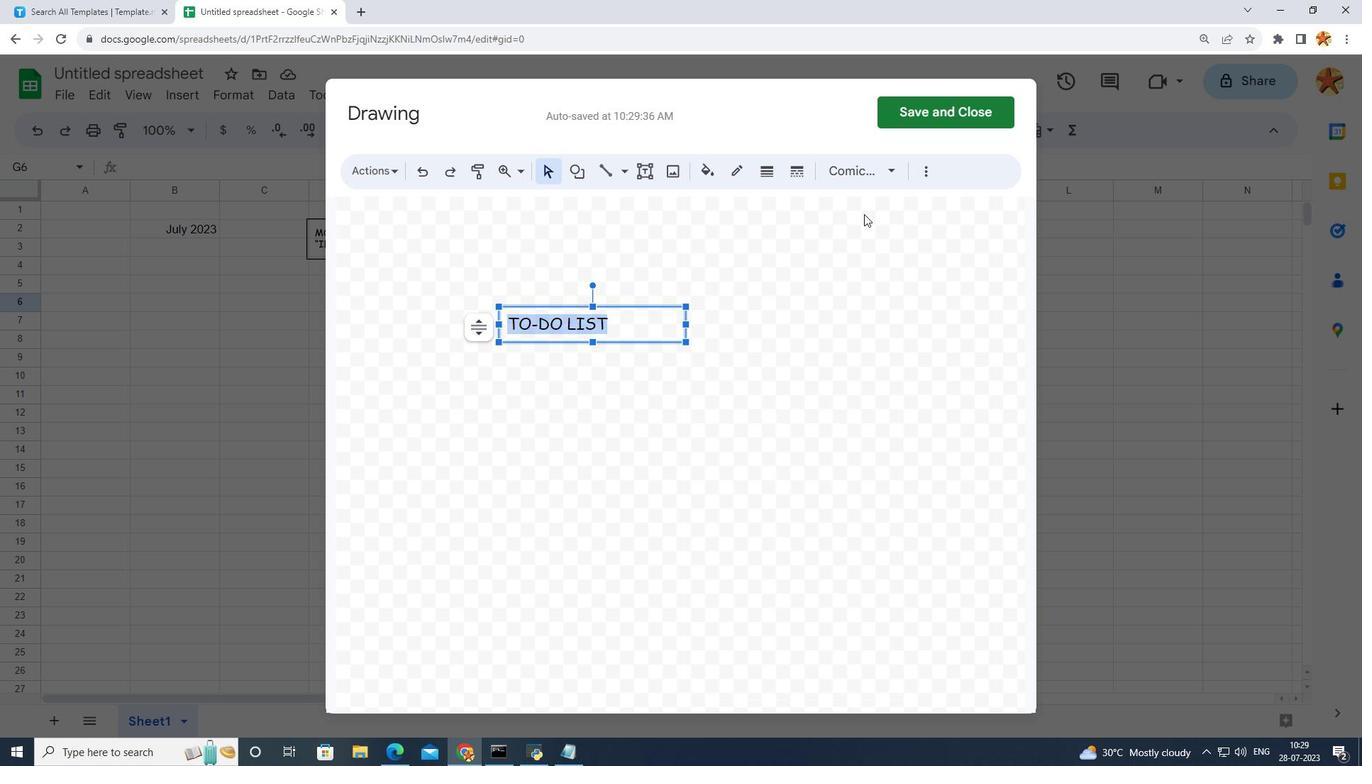 
Action: Mouse moved to (930, 180)
Screenshot: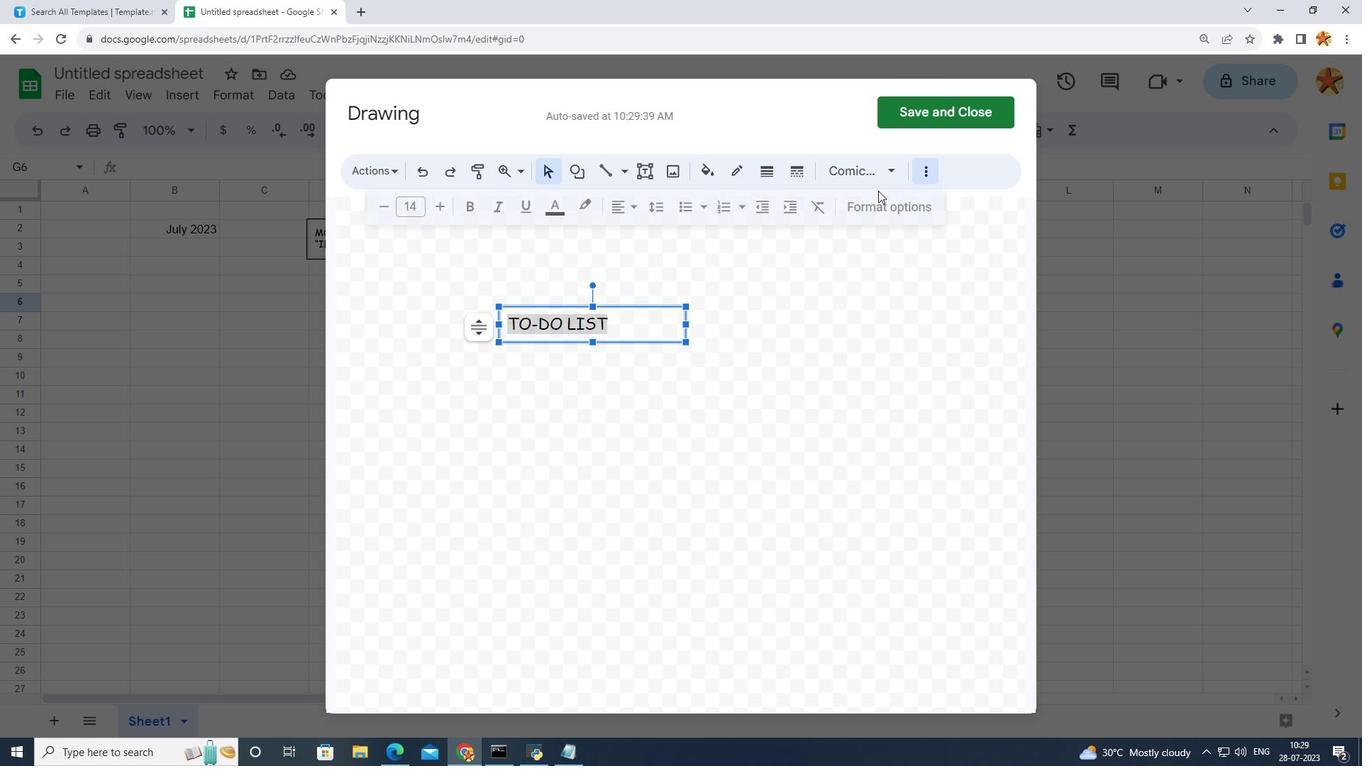 
Action: Mouse pressed left at (930, 180)
Screenshot: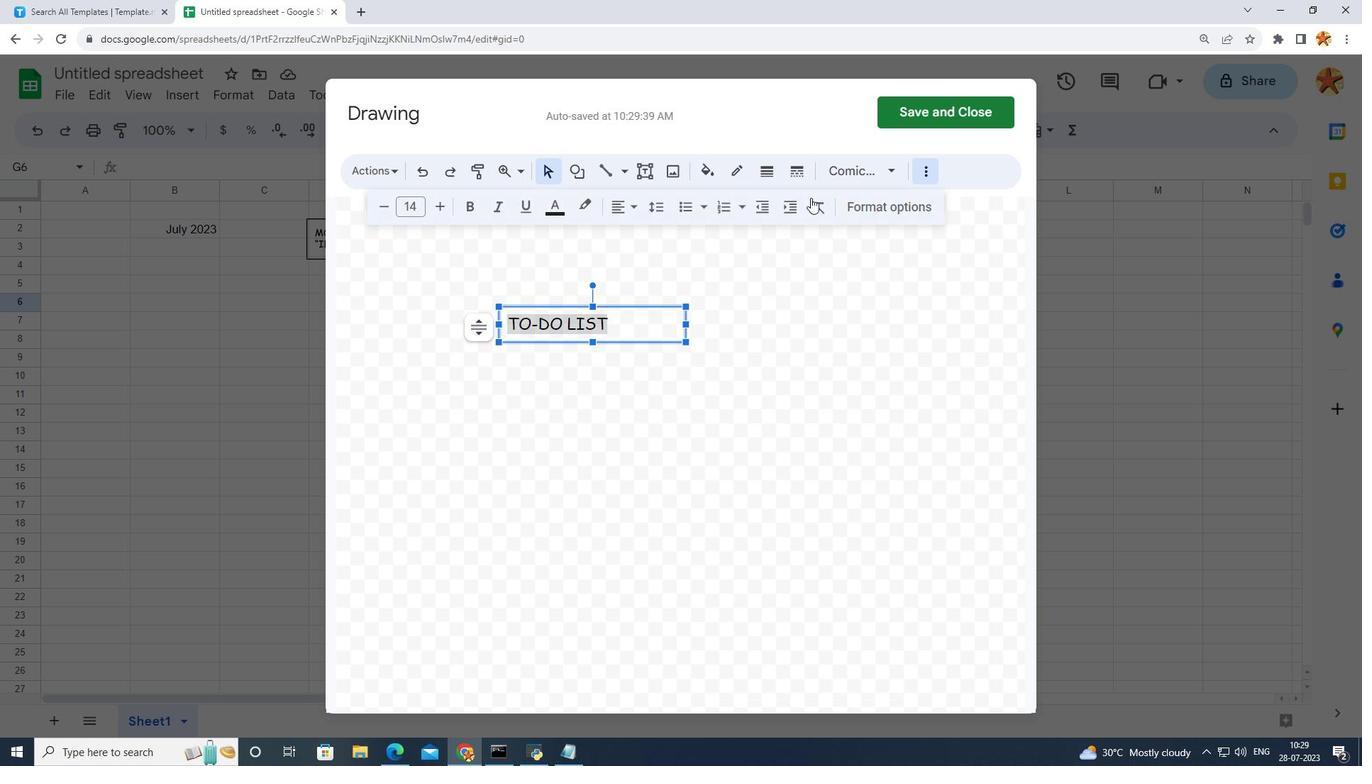 
Action: Mouse moved to (392, 207)
Screenshot: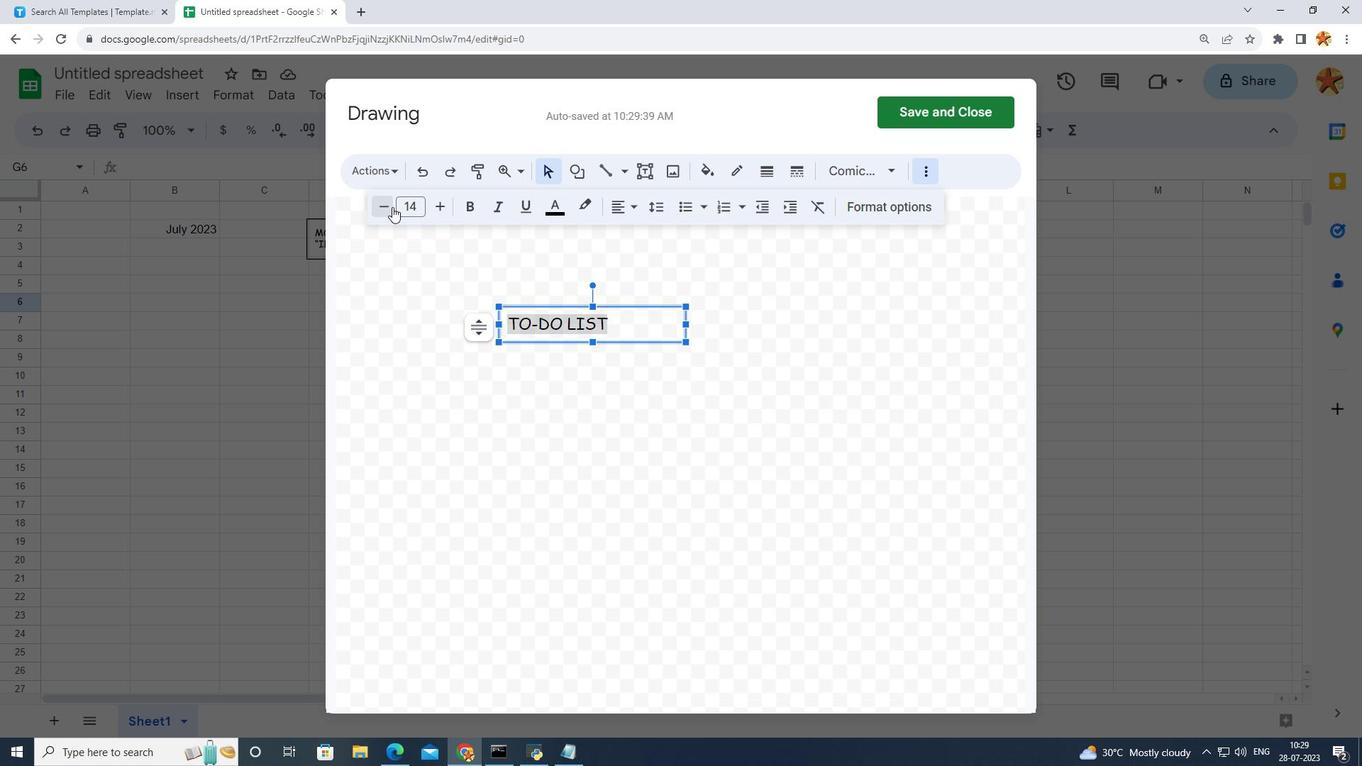 
Action: Mouse pressed left at (392, 207)
Screenshot: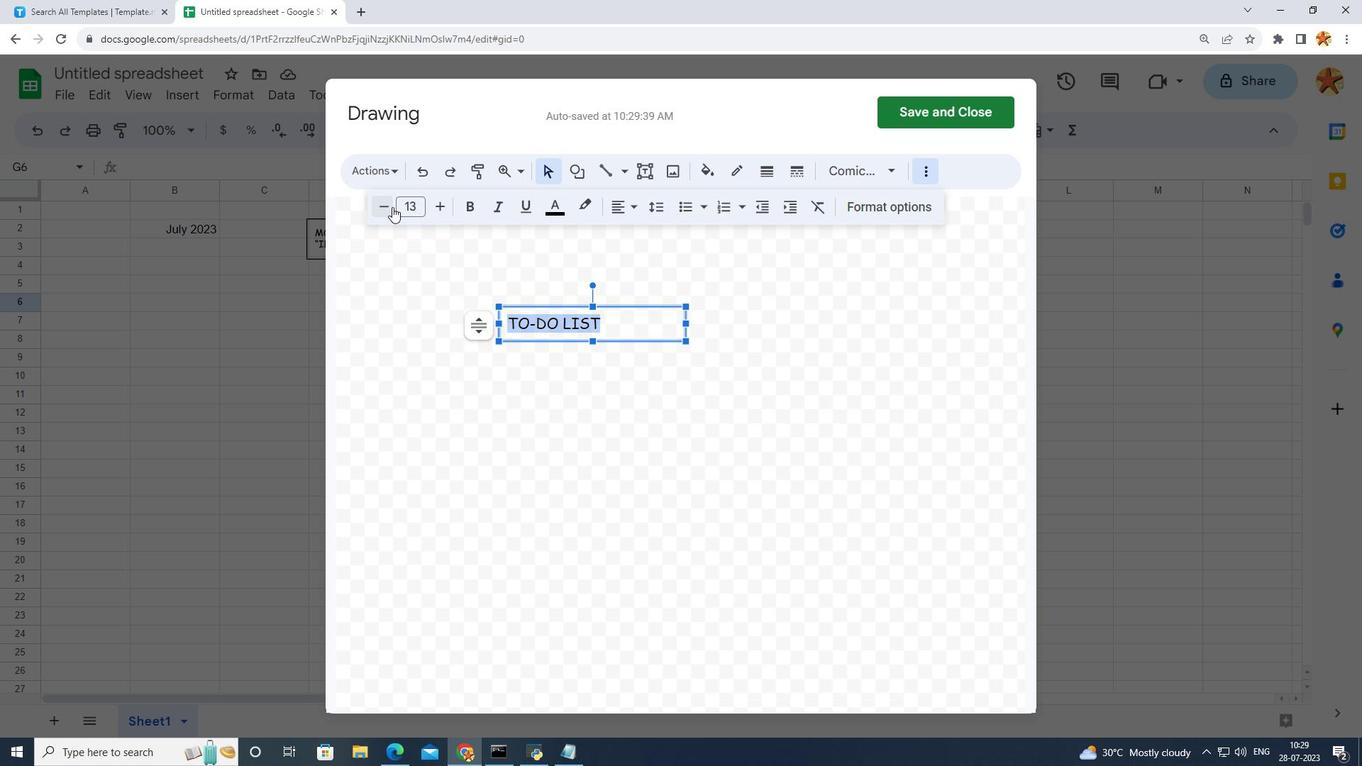 
Action: Mouse pressed left at (392, 207)
Screenshot: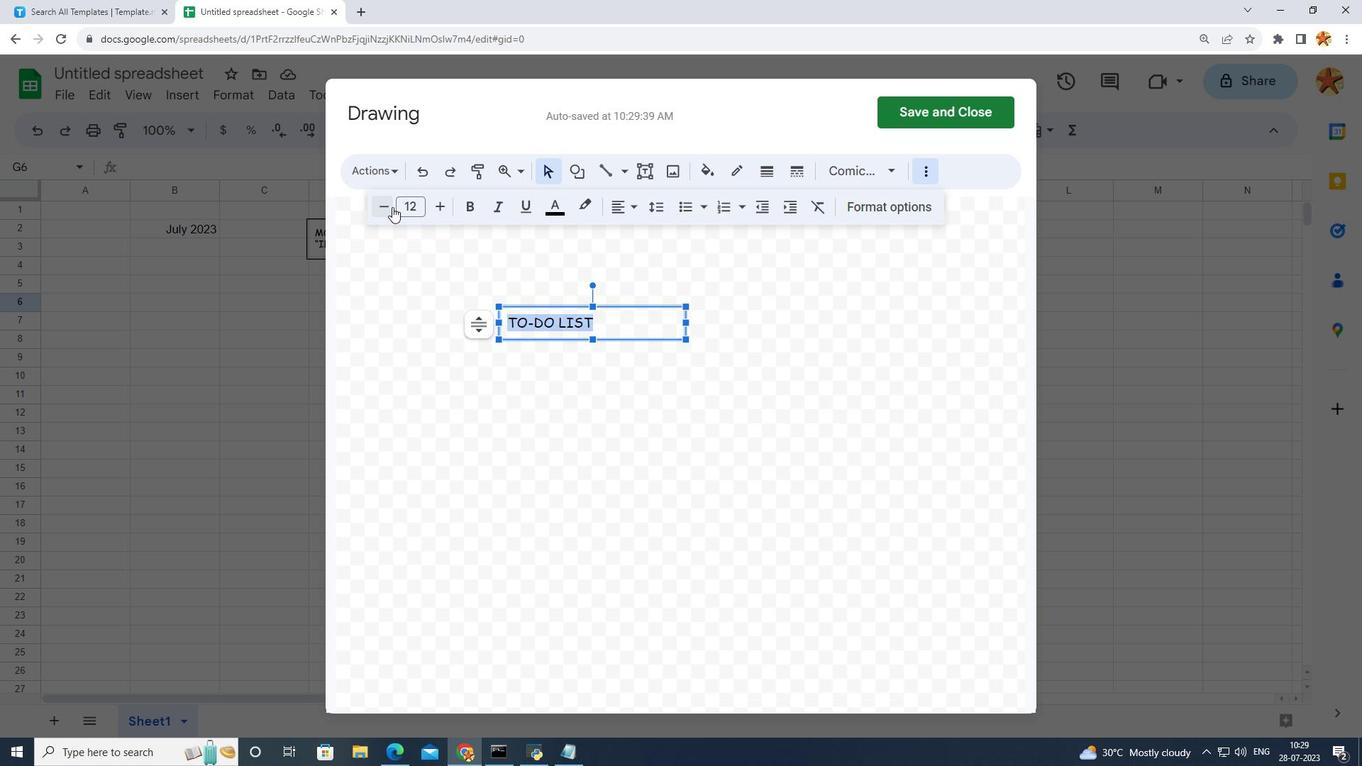 
Action: Mouse pressed left at (392, 207)
Screenshot: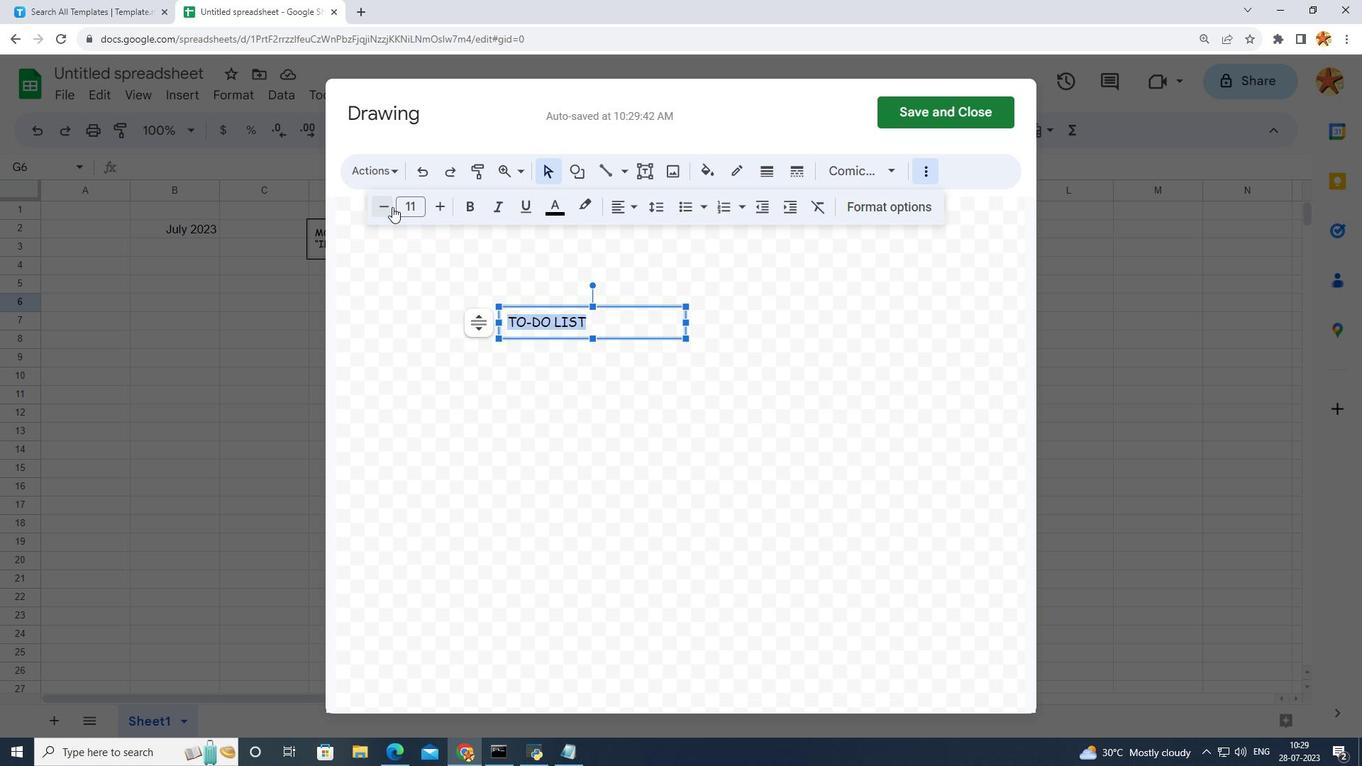 
Action: Mouse moved to (1003, 127)
Screenshot: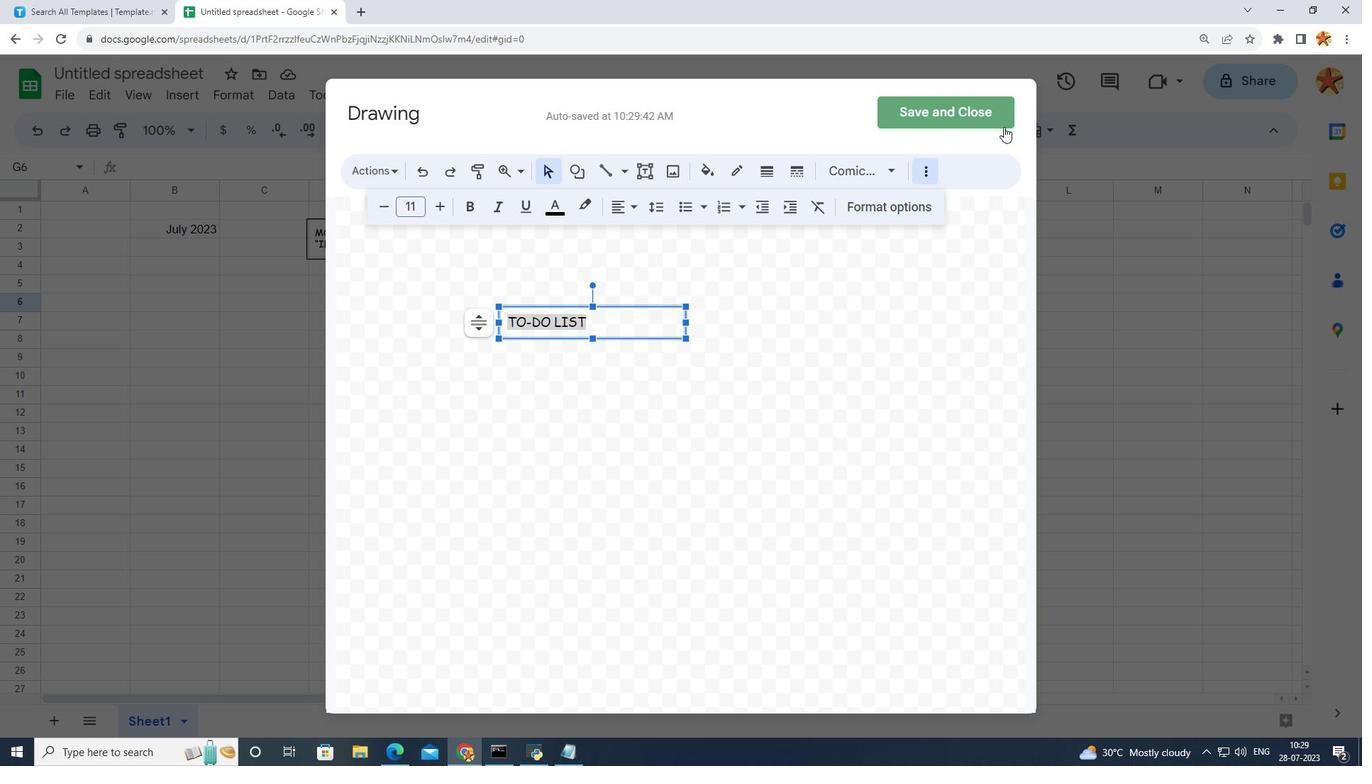 
Action: Mouse pressed left at (1003, 127)
Screenshot: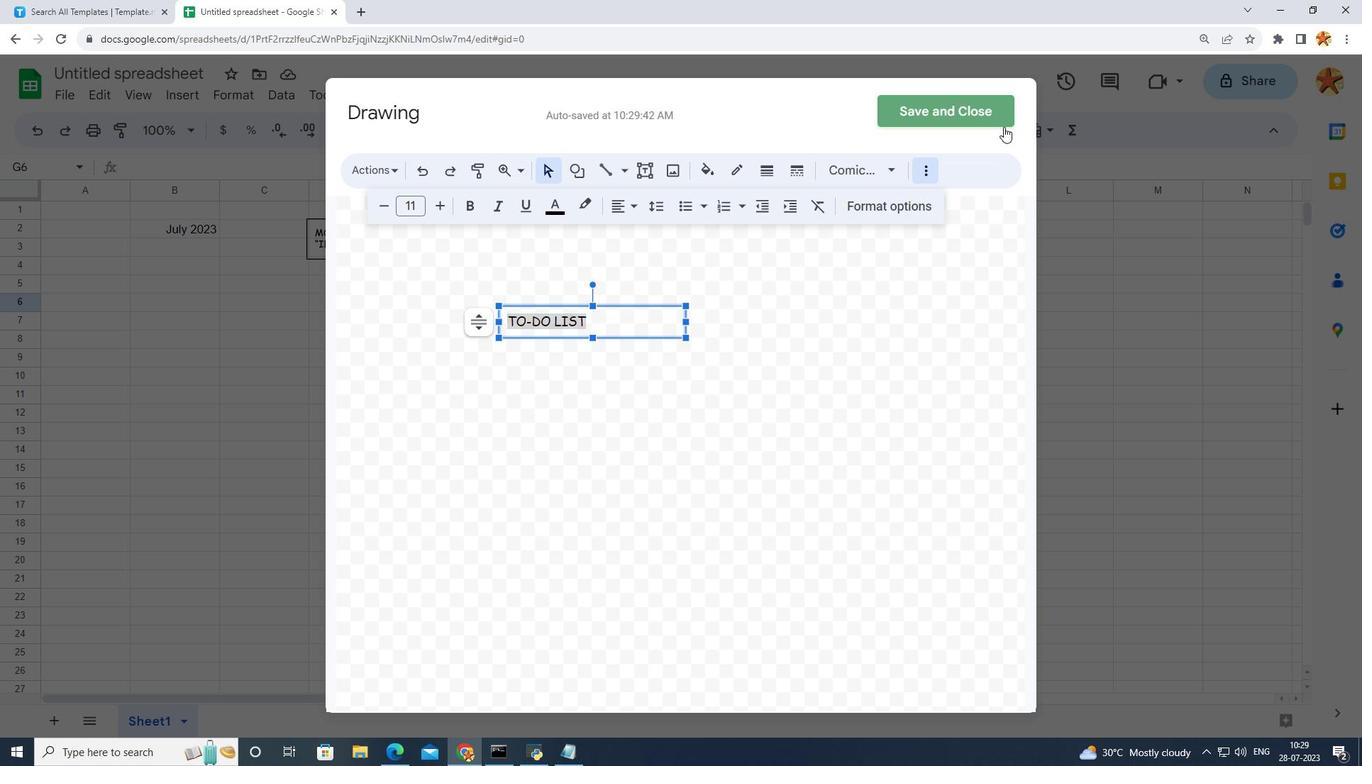 
Action: Mouse moved to (639, 314)
Screenshot: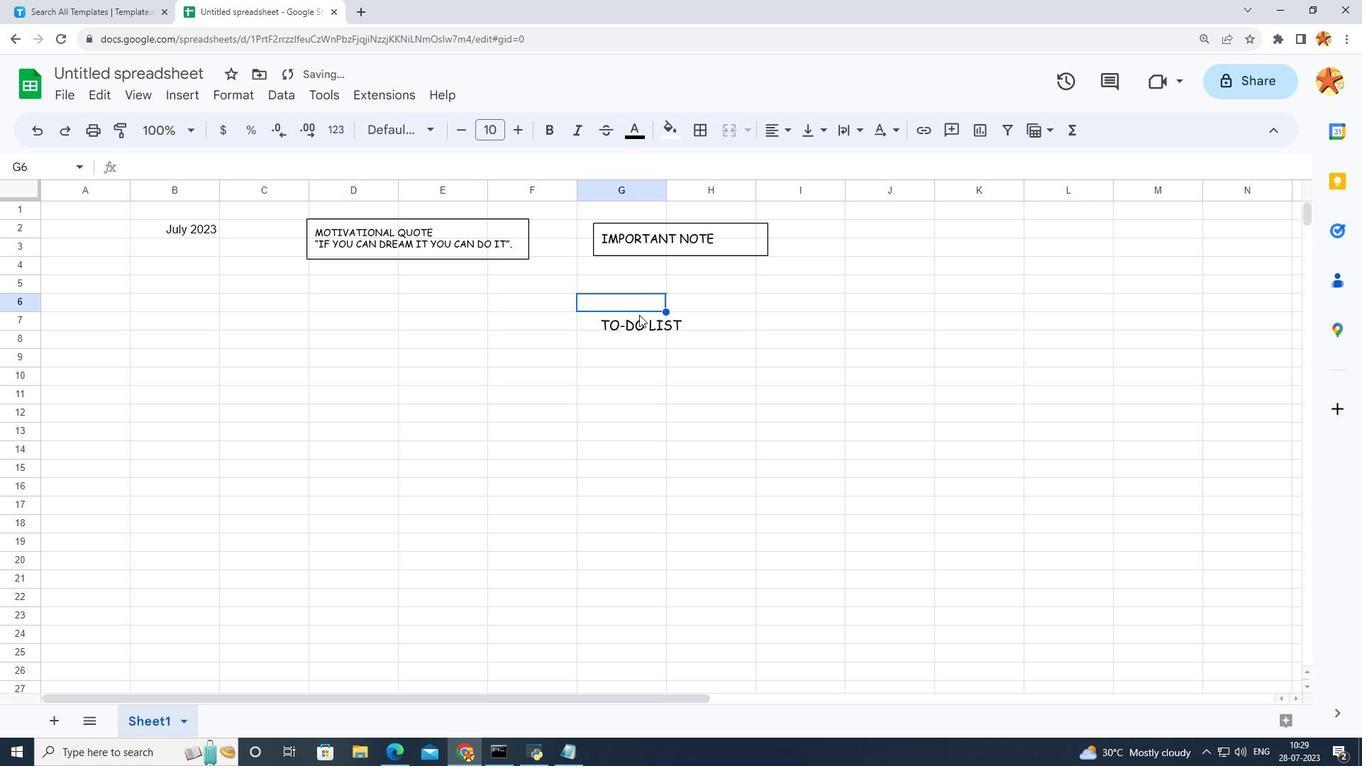 
Action: Mouse pressed left at (639, 314)
Screenshot: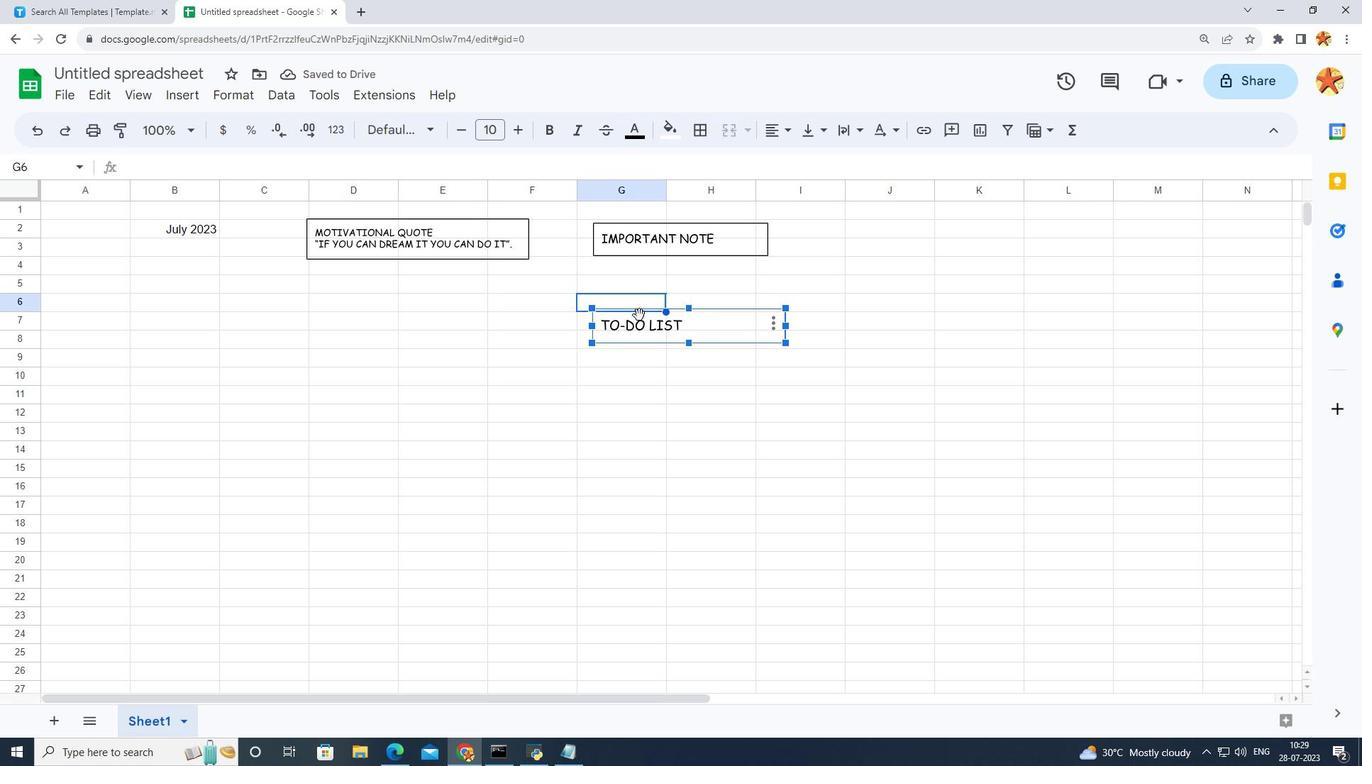 
Action: Mouse moved to (646, 324)
Screenshot: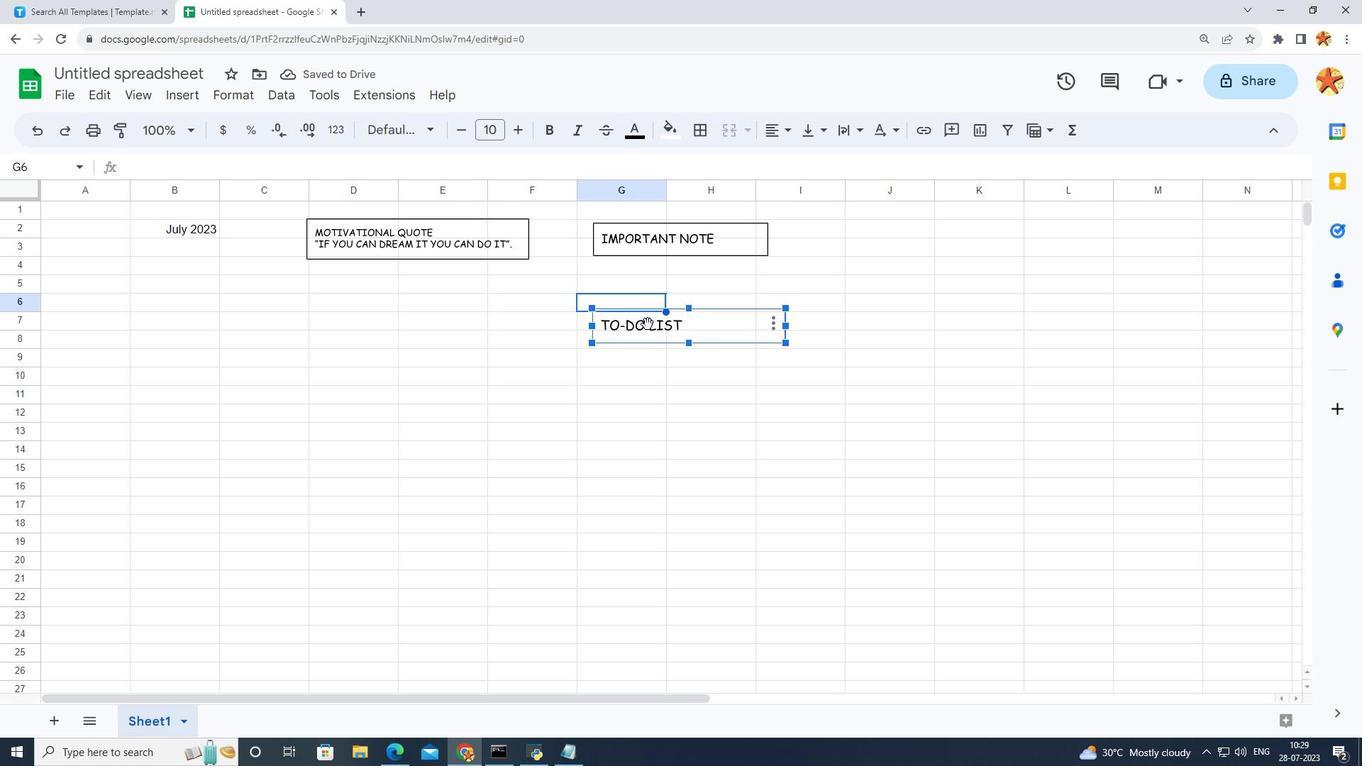 
Action: Mouse pressed left at (646, 324)
Screenshot: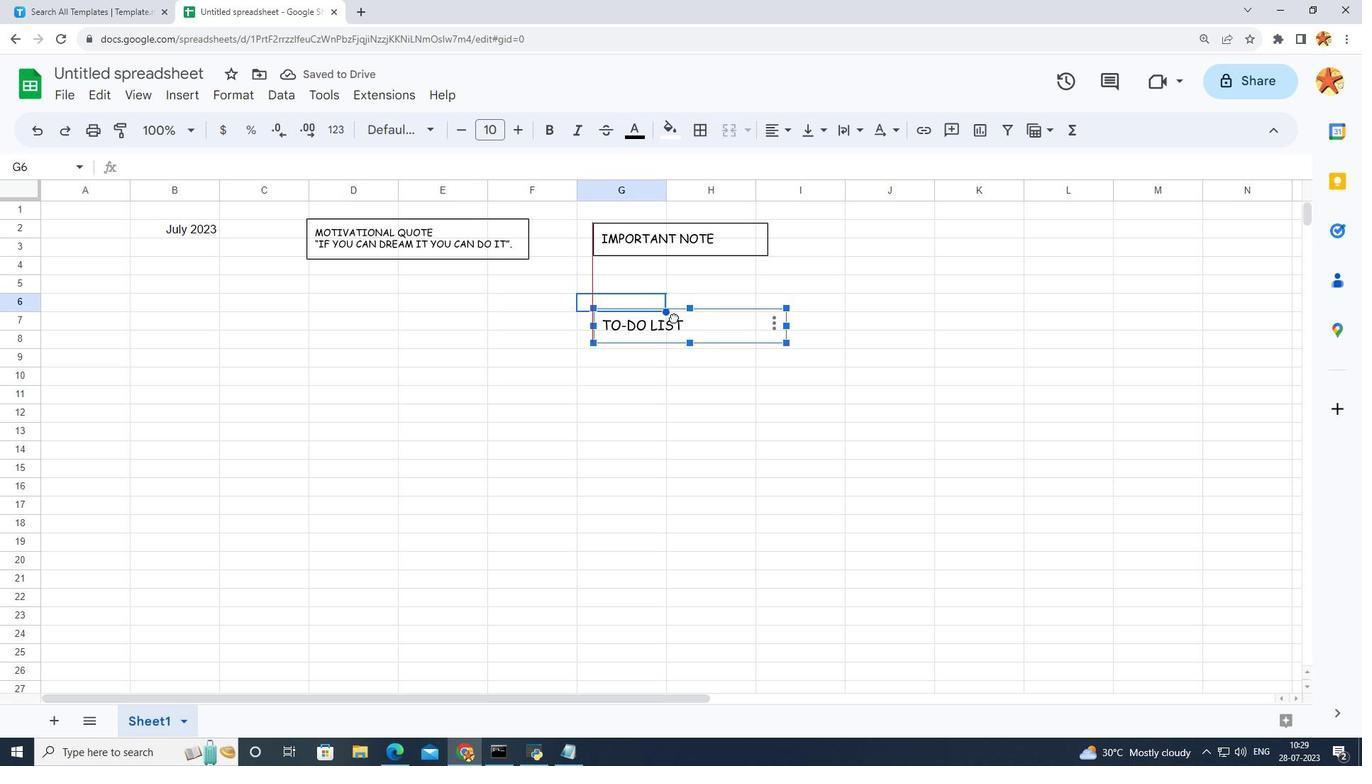 
Action: Mouse moved to (664, 318)
Screenshot: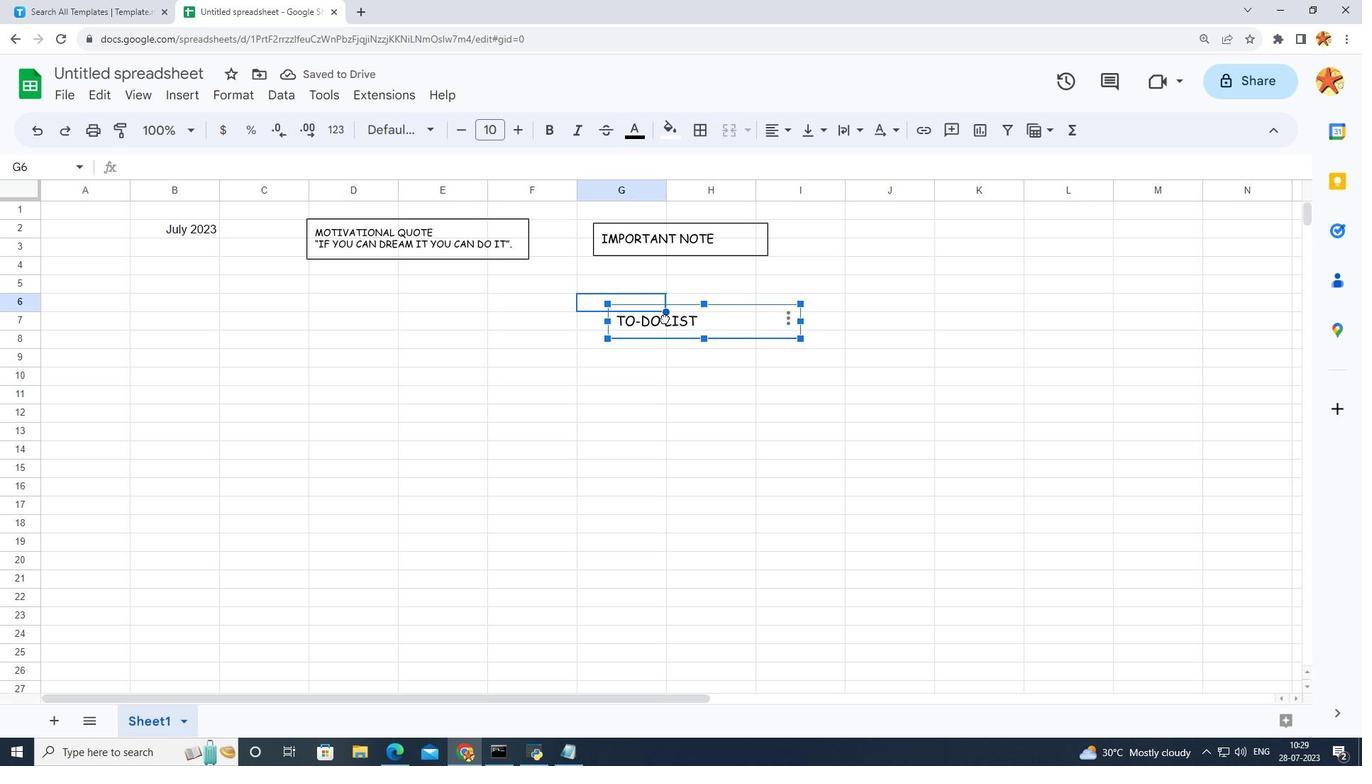 
Action: Mouse pressed left at (664, 318)
Screenshot: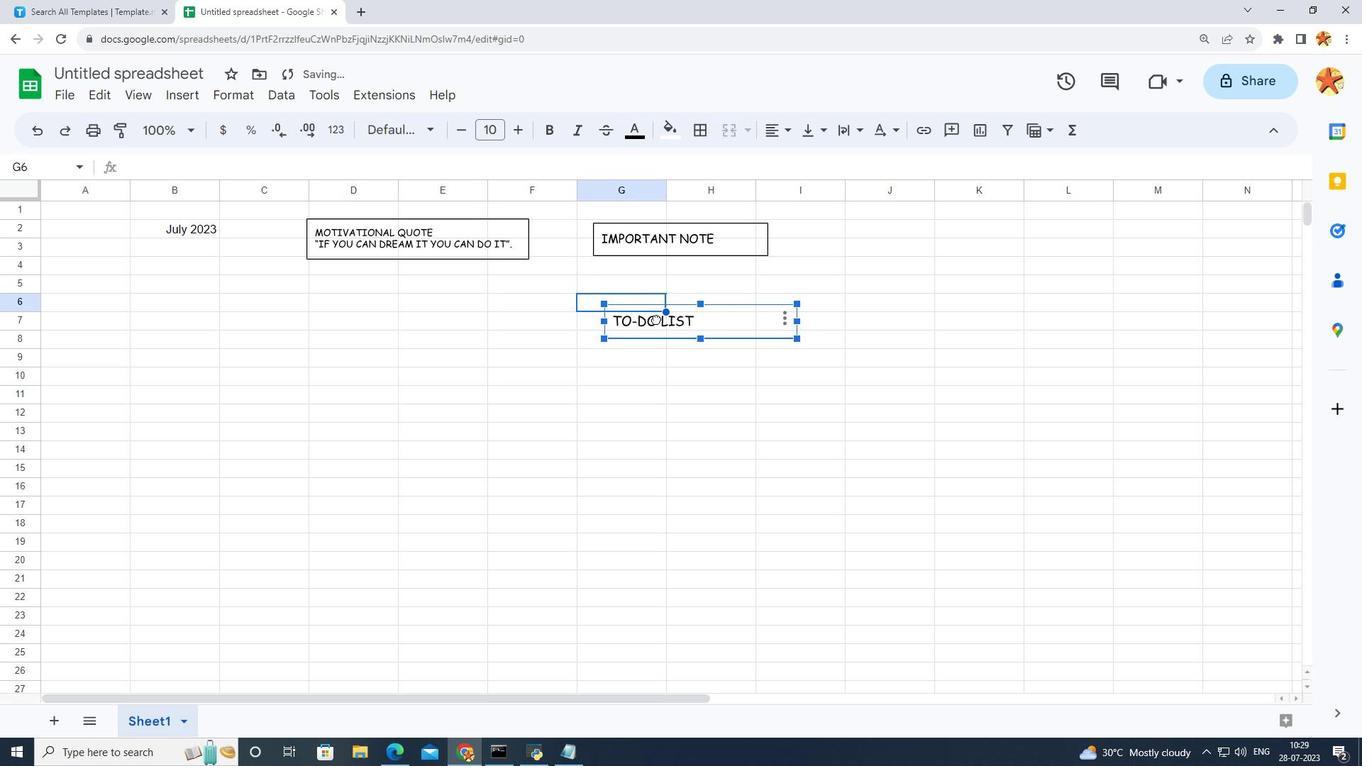 
Action: Mouse moved to (605, 348)
Screenshot: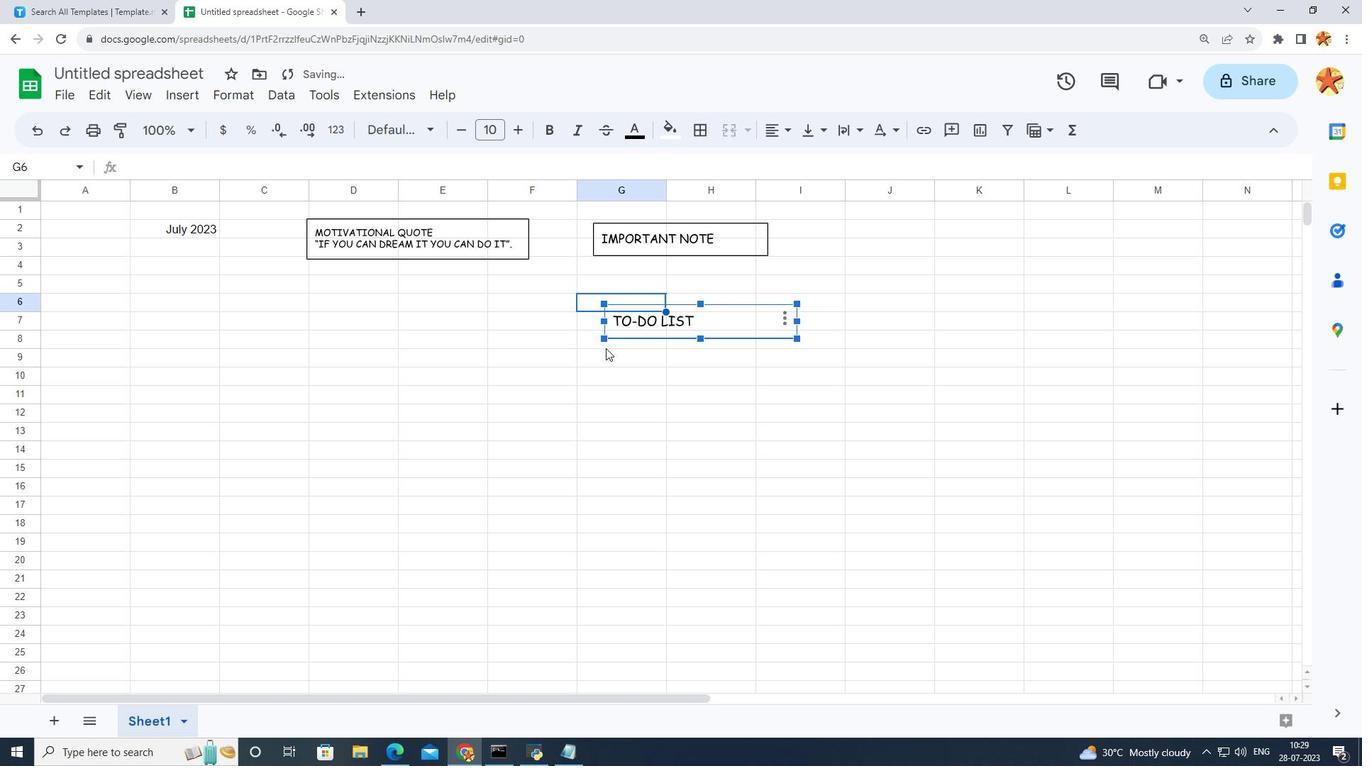 
Action: Mouse pressed left at (605, 348)
Screenshot: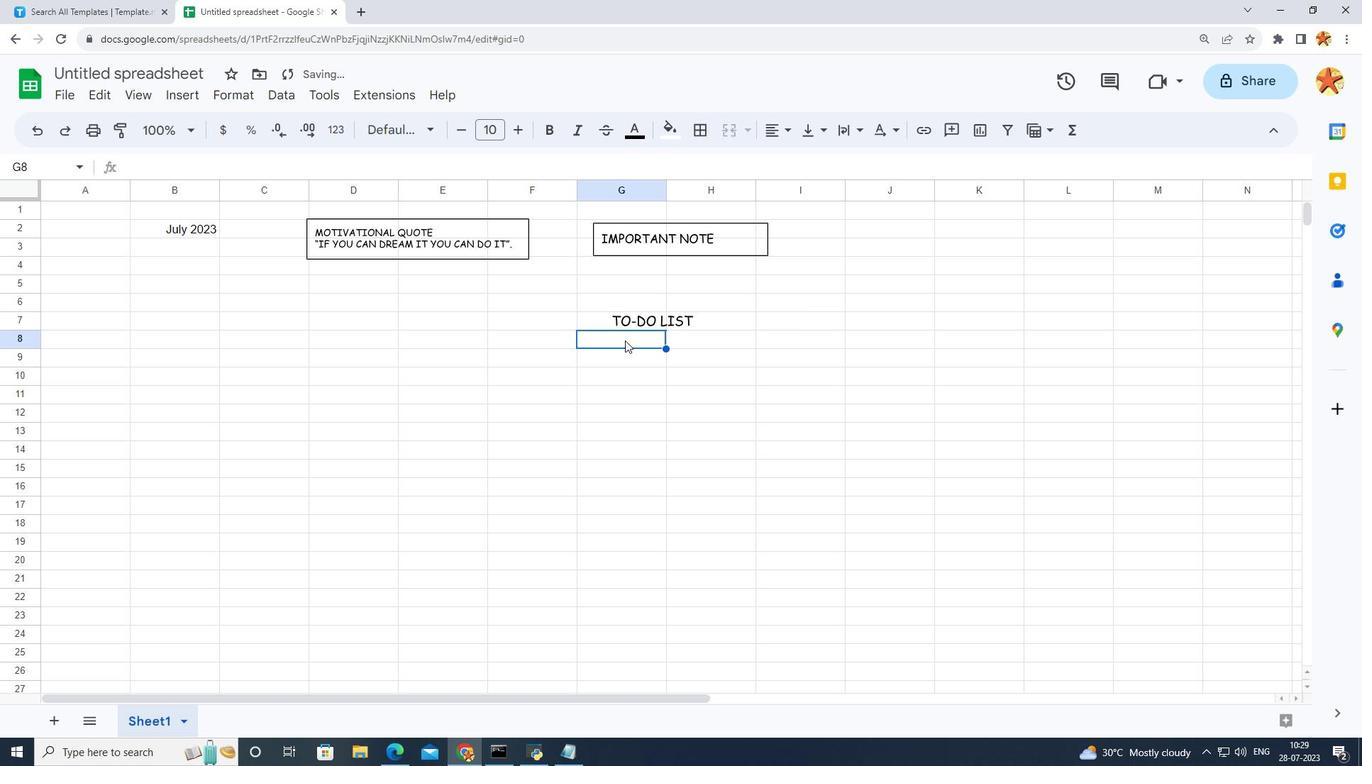 
Action: Mouse moved to (660, 317)
Screenshot: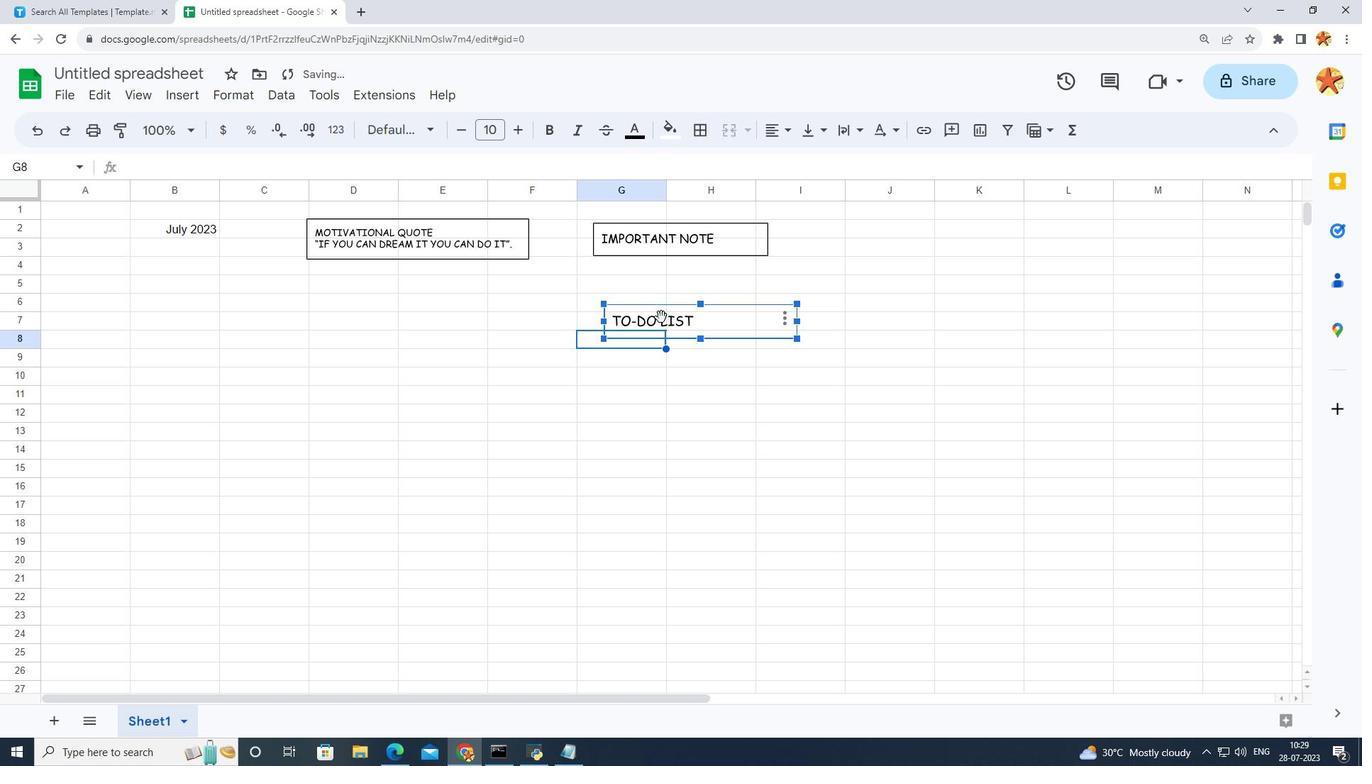 
Action: Mouse pressed left at (660, 317)
Screenshot: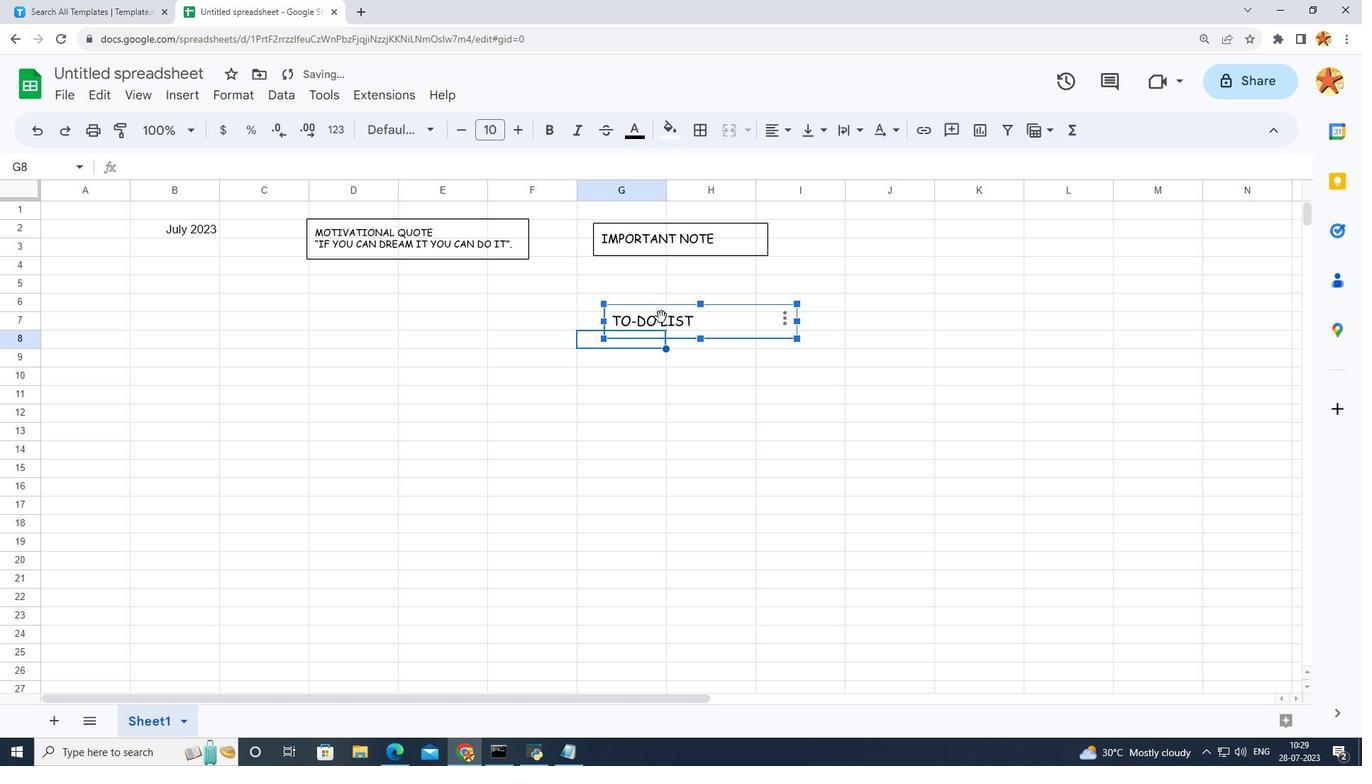 
Action: Mouse moved to (661, 317)
Screenshot: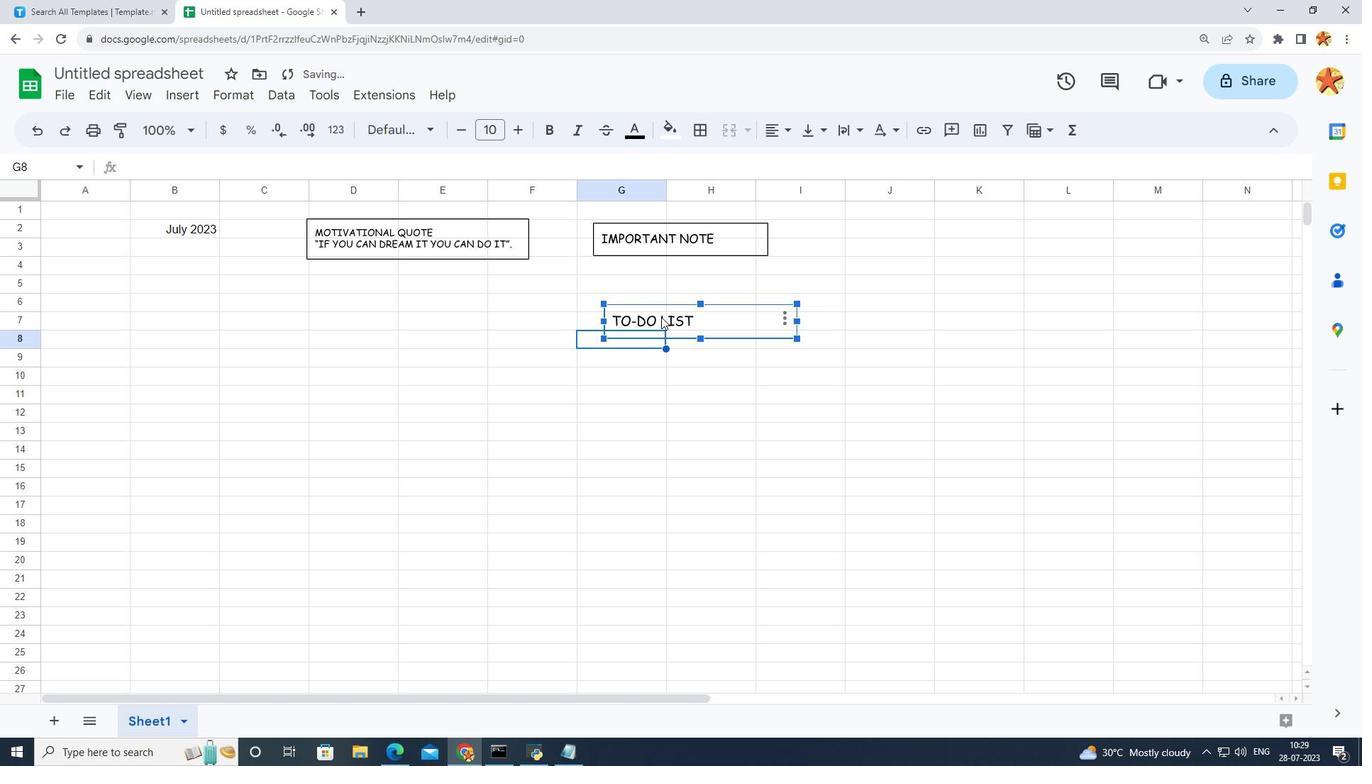 
Action: Mouse pressed left at (661, 317)
Screenshot: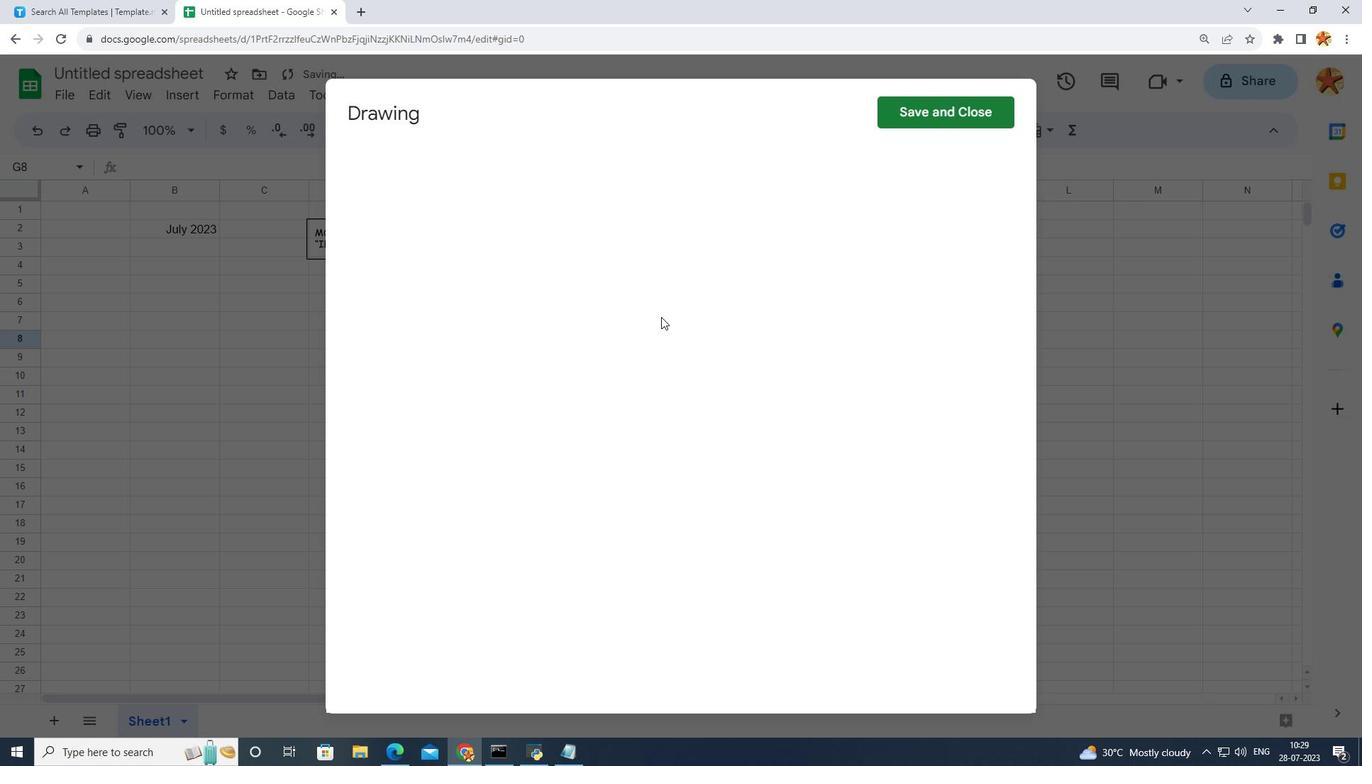 
Action: Mouse moved to (519, 319)
Screenshot: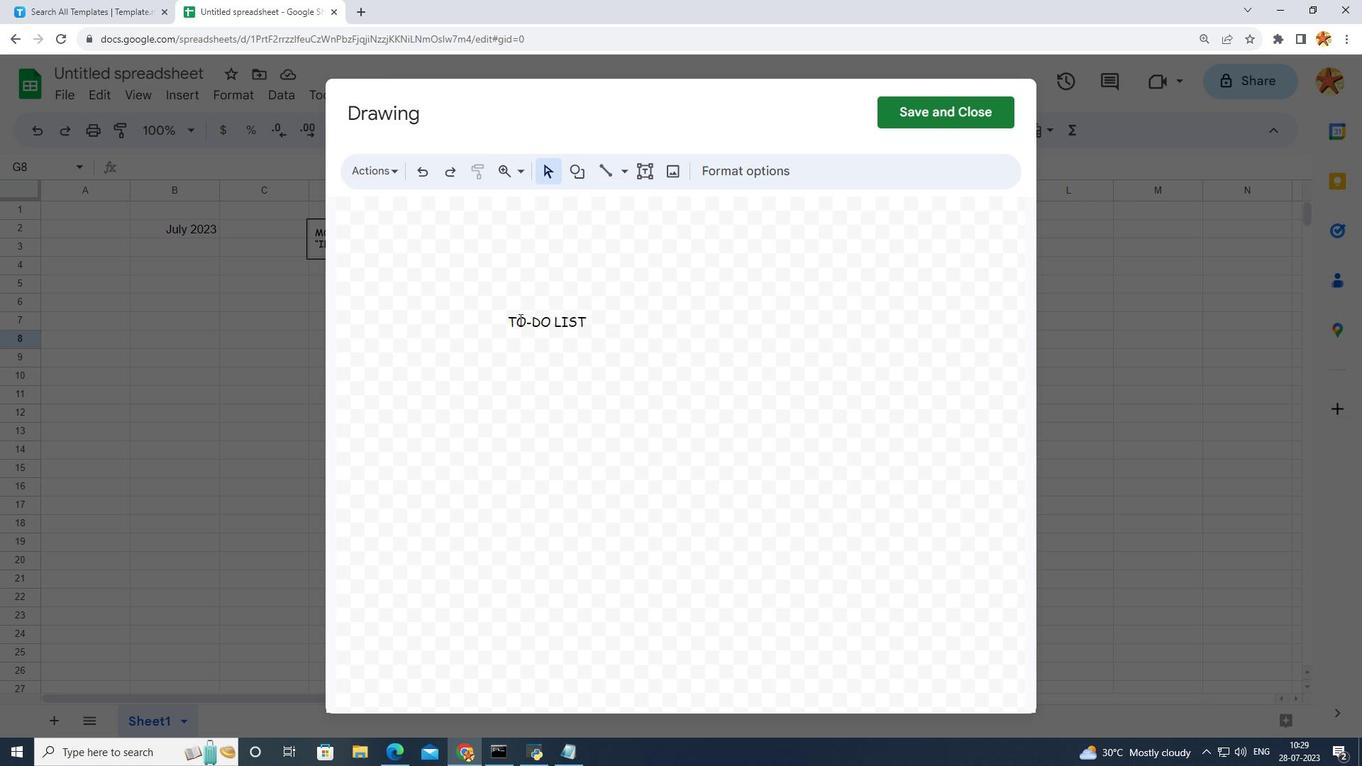 
Action: Mouse pressed left at (519, 319)
Screenshot: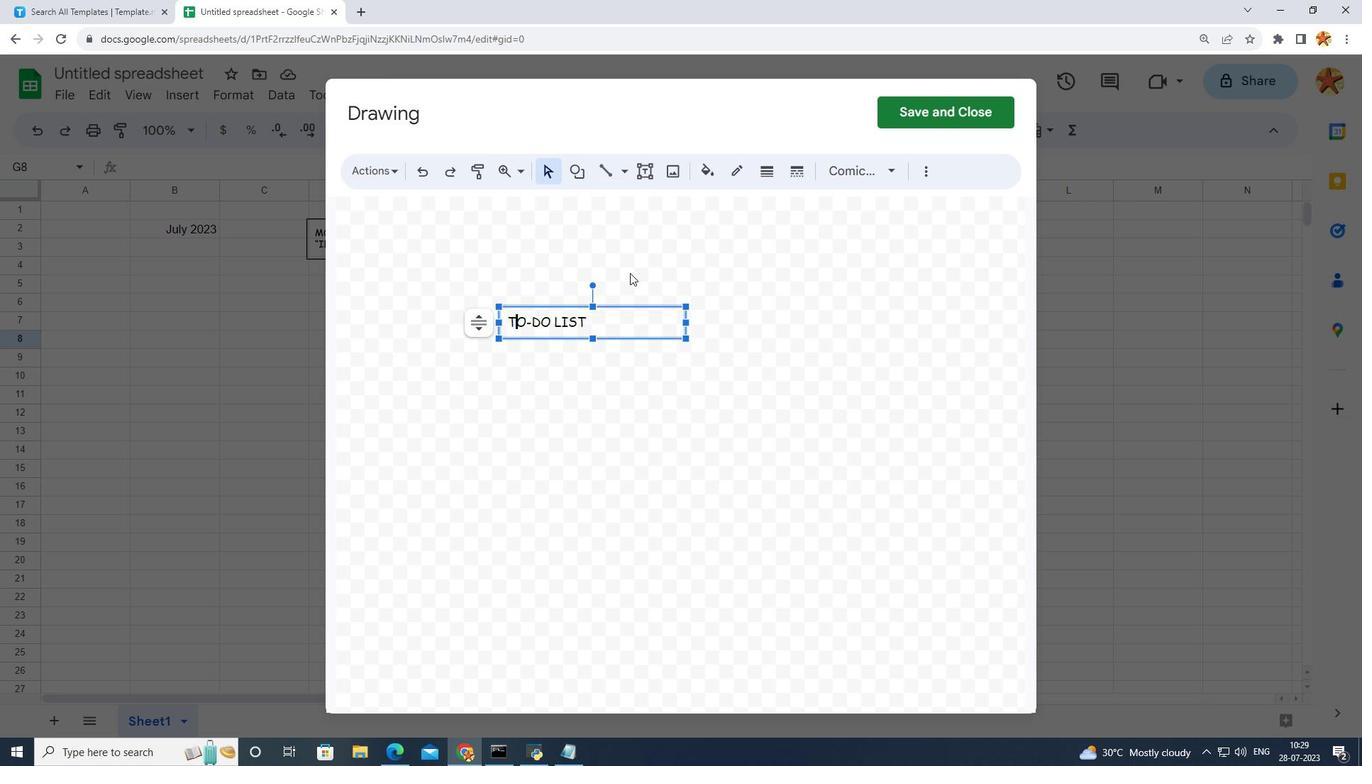 
Action: Mouse moved to (731, 161)
Screenshot: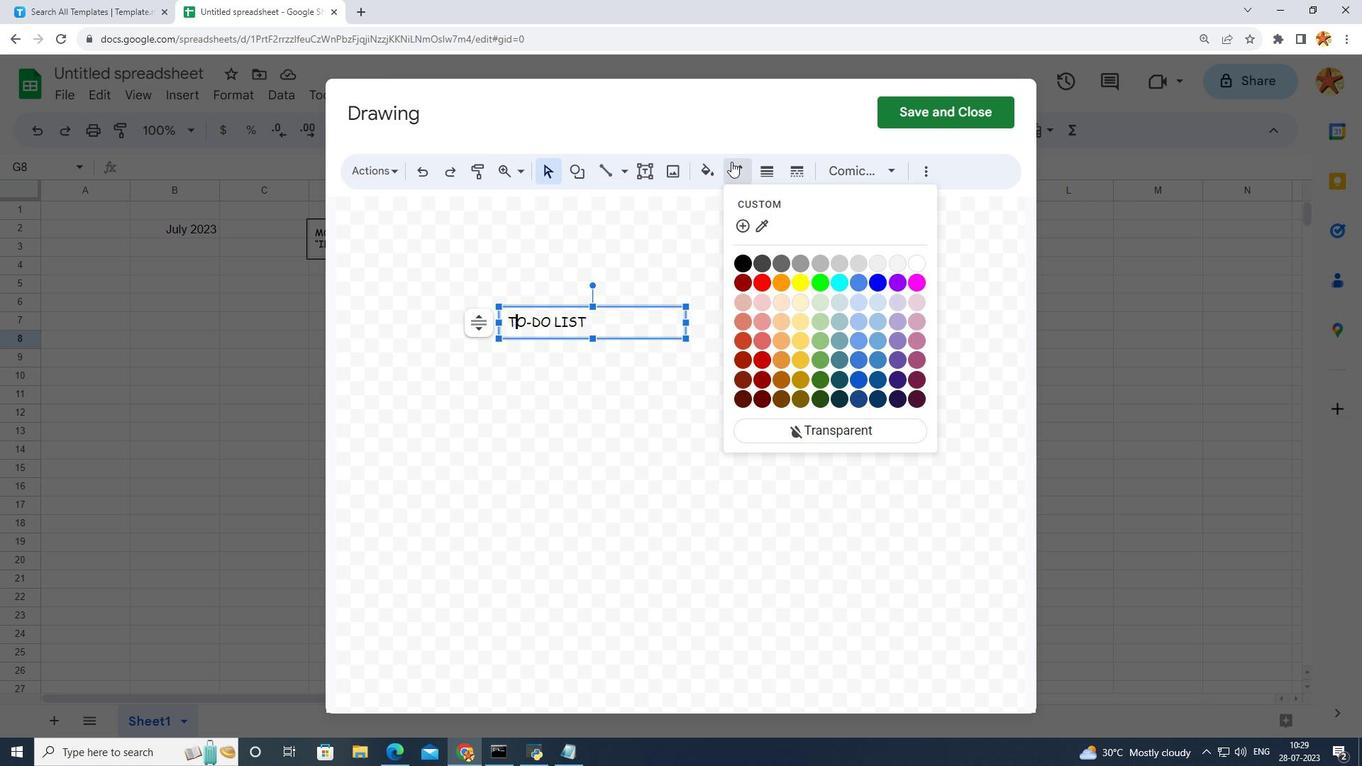 
Action: Mouse pressed left at (731, 161)
Screenshot: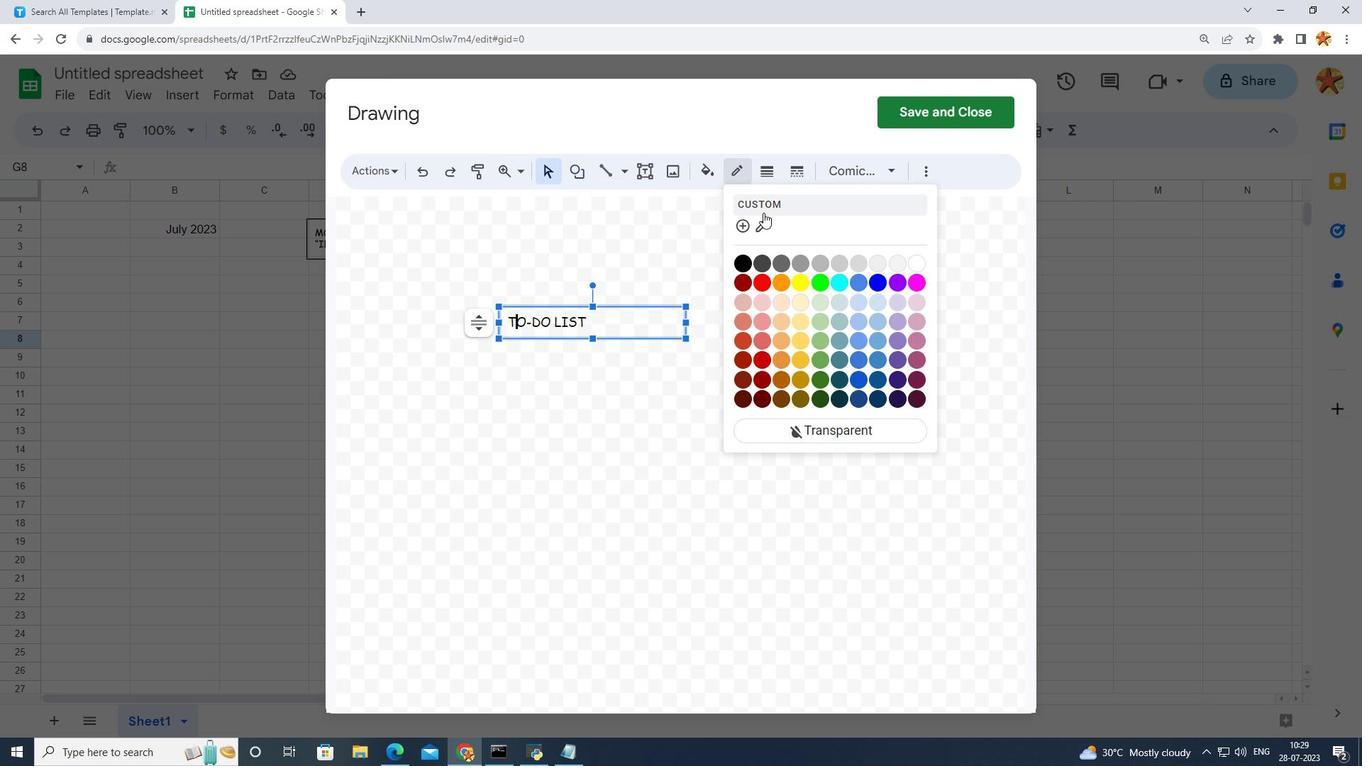 
Action: Mouse moved to (745, 264)
Screenshot: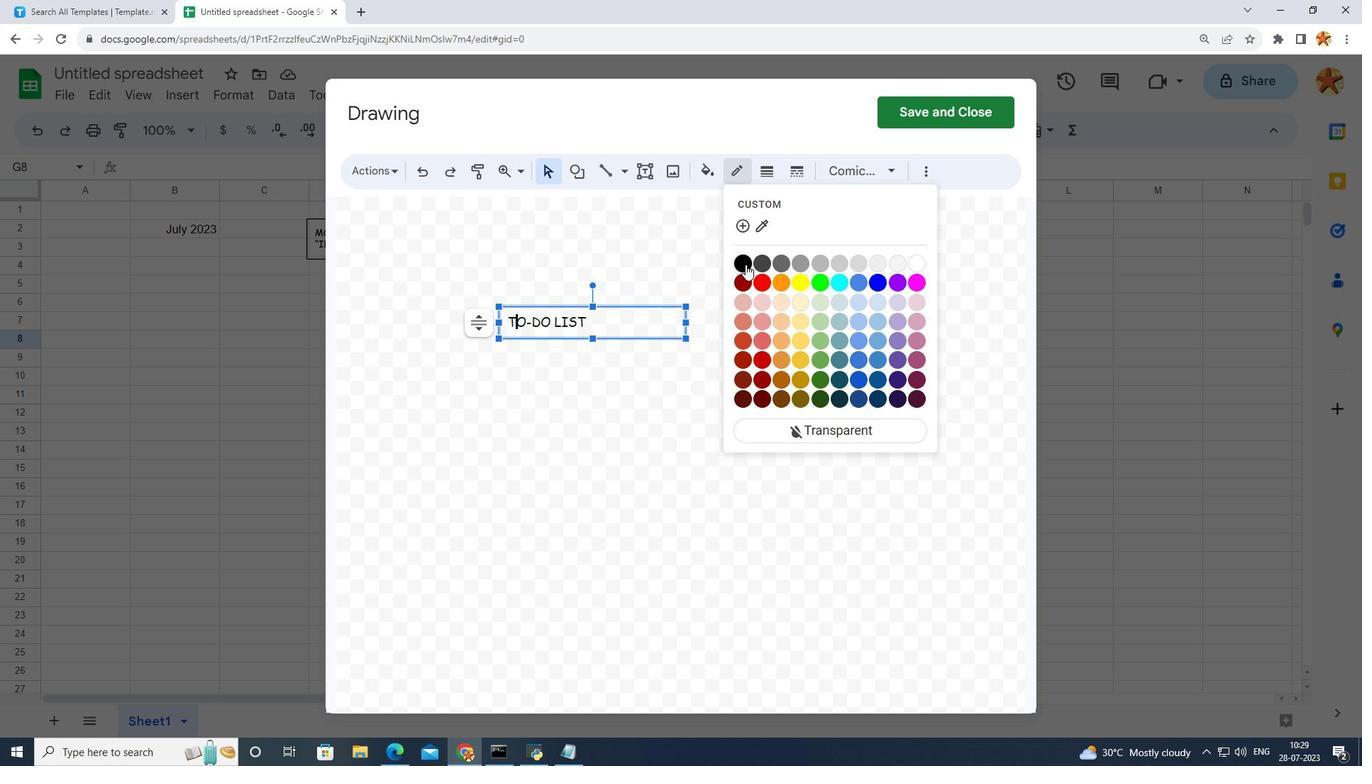 
Action: Mouse pressed left at (745, 264)
Screenshot: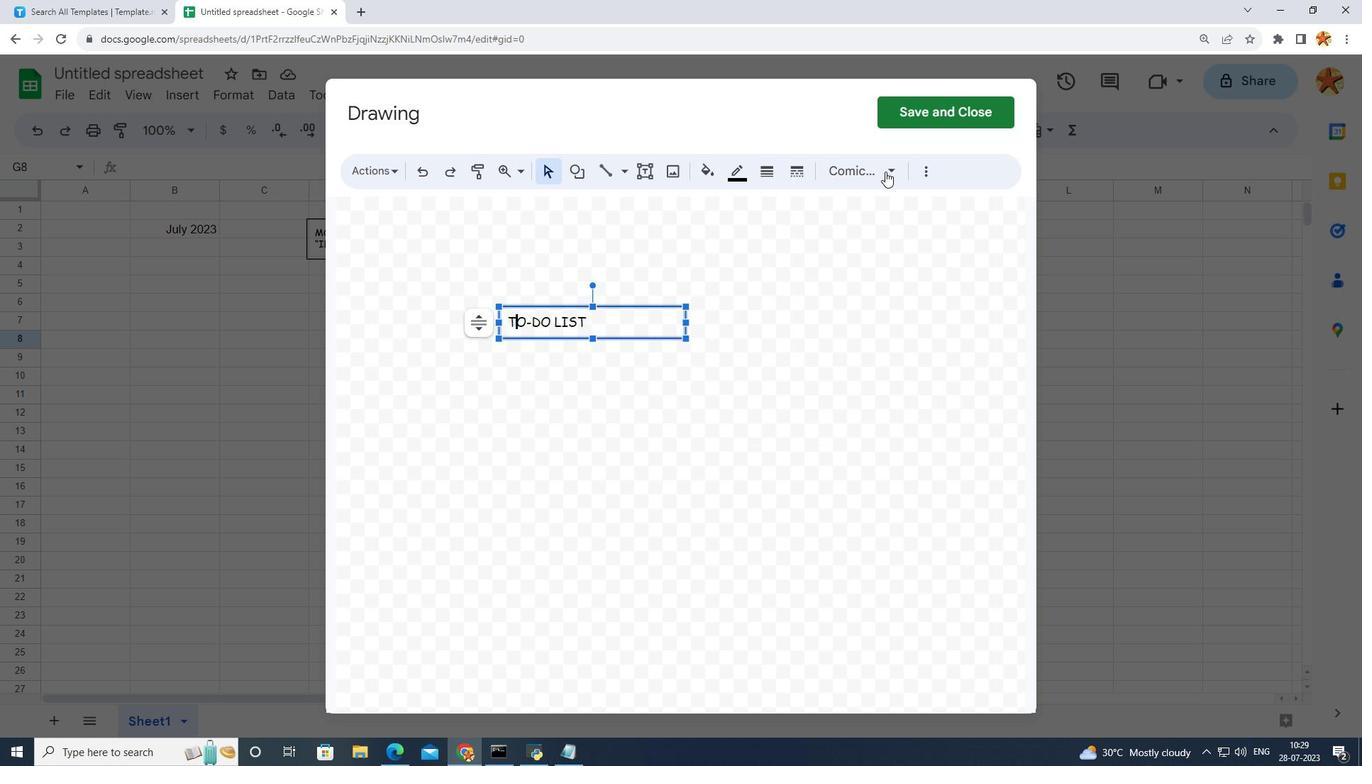 
Action: Mouse moved to (979, 115)
Screenshot: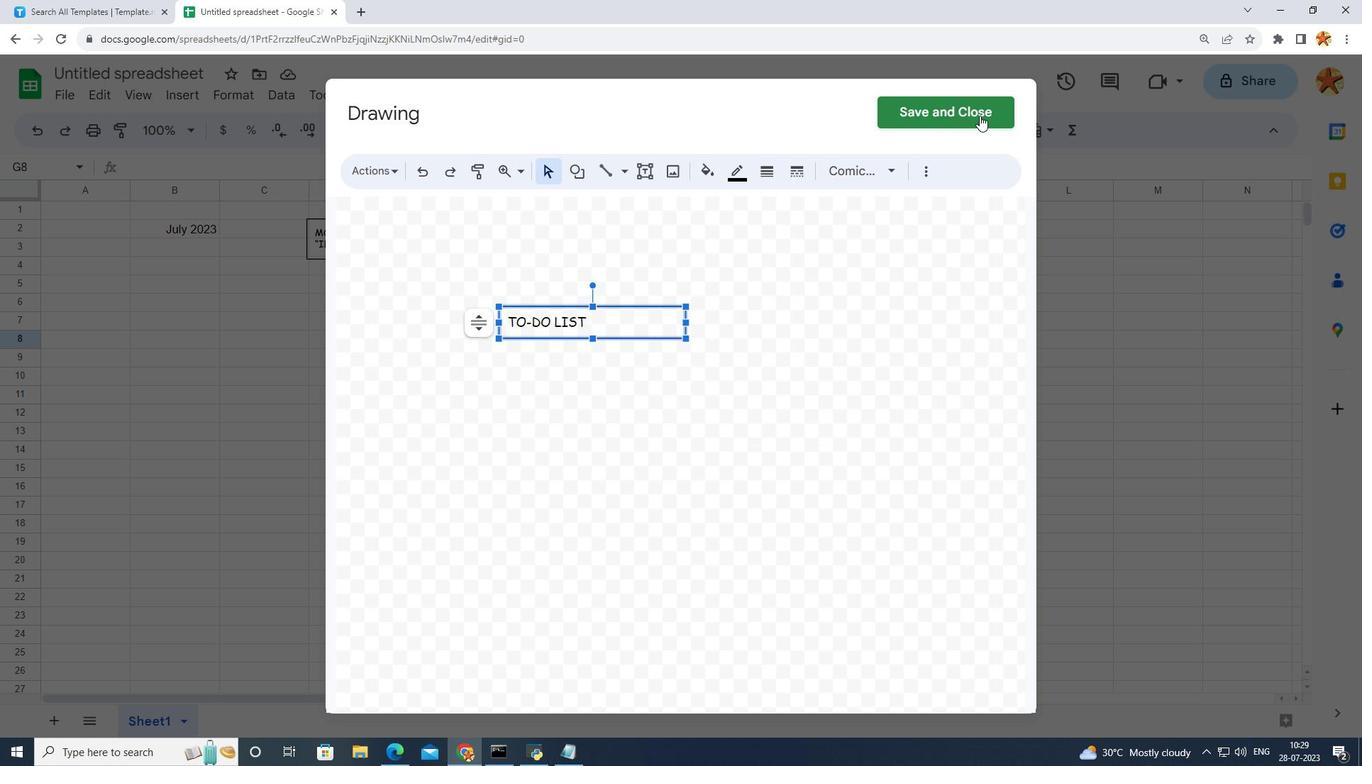 
Action: Mouse pressed left at (979, 115)
Screenshot: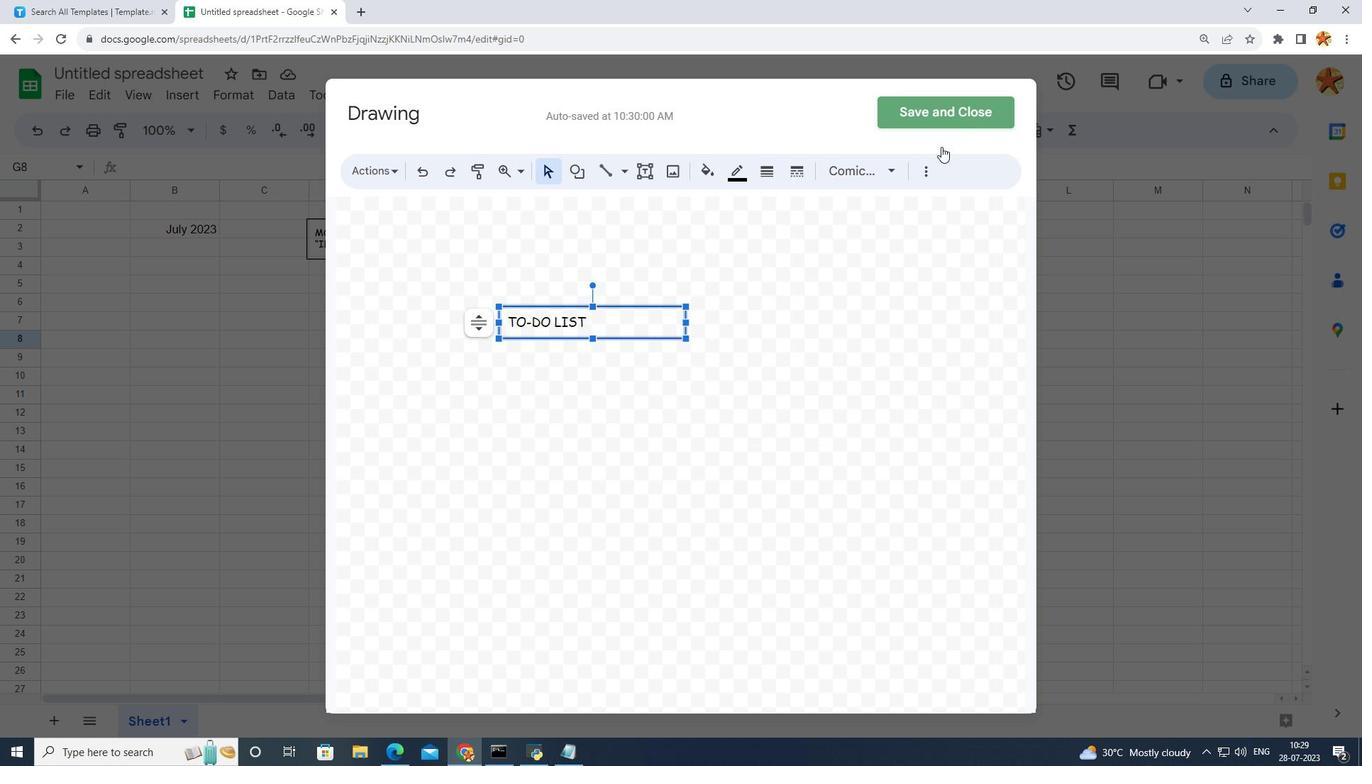 
Action: Mouse moved to (668, 375)
Screenshot: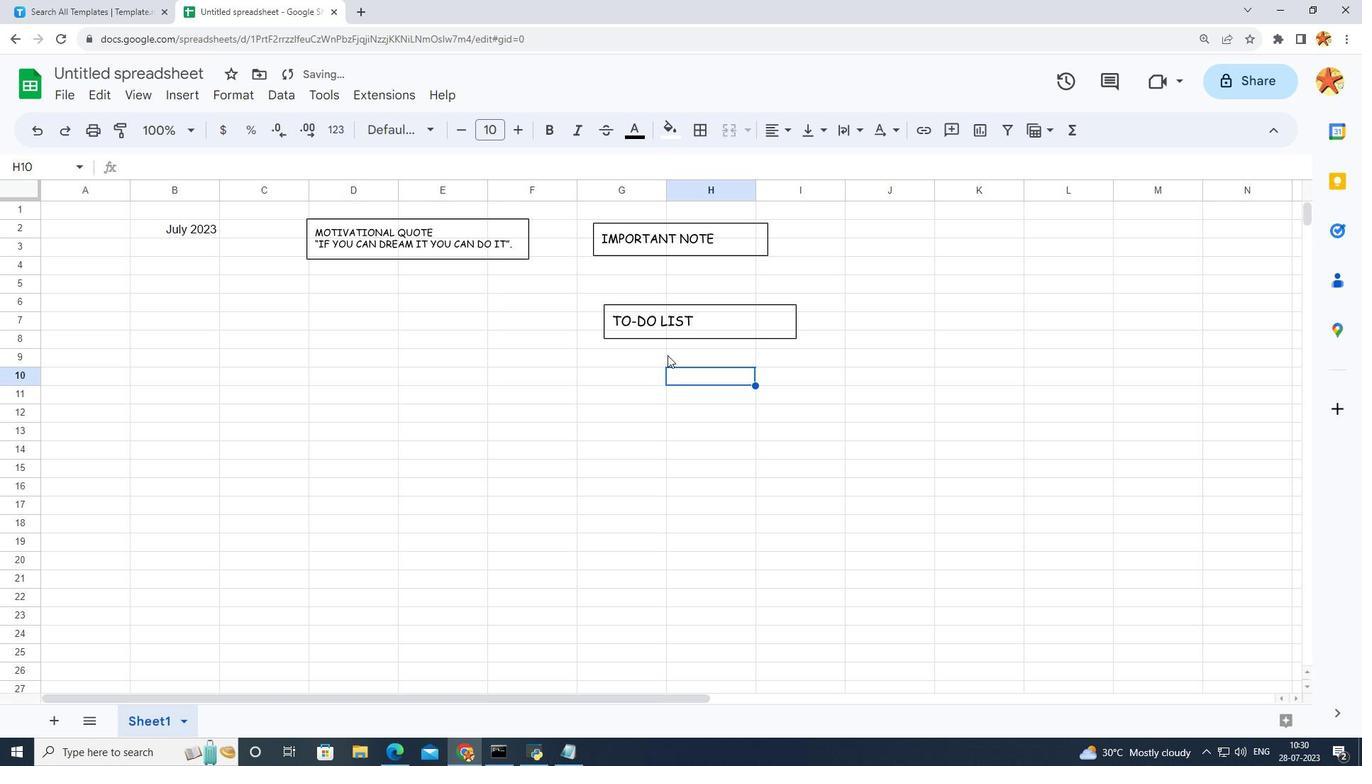 
Action: Mouse pressed left at (668, 375)
Screenshot: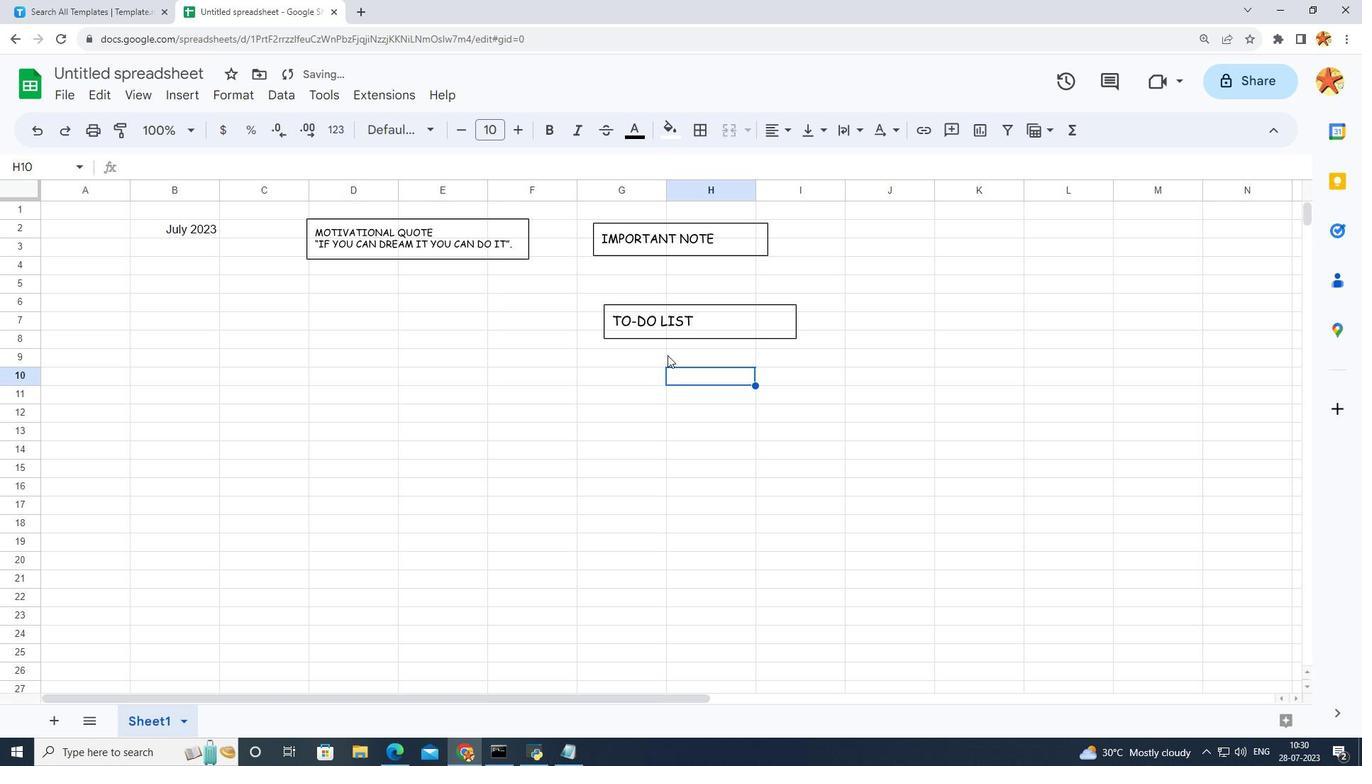
Action: Mouse moved to (681, 295)
Screenshot: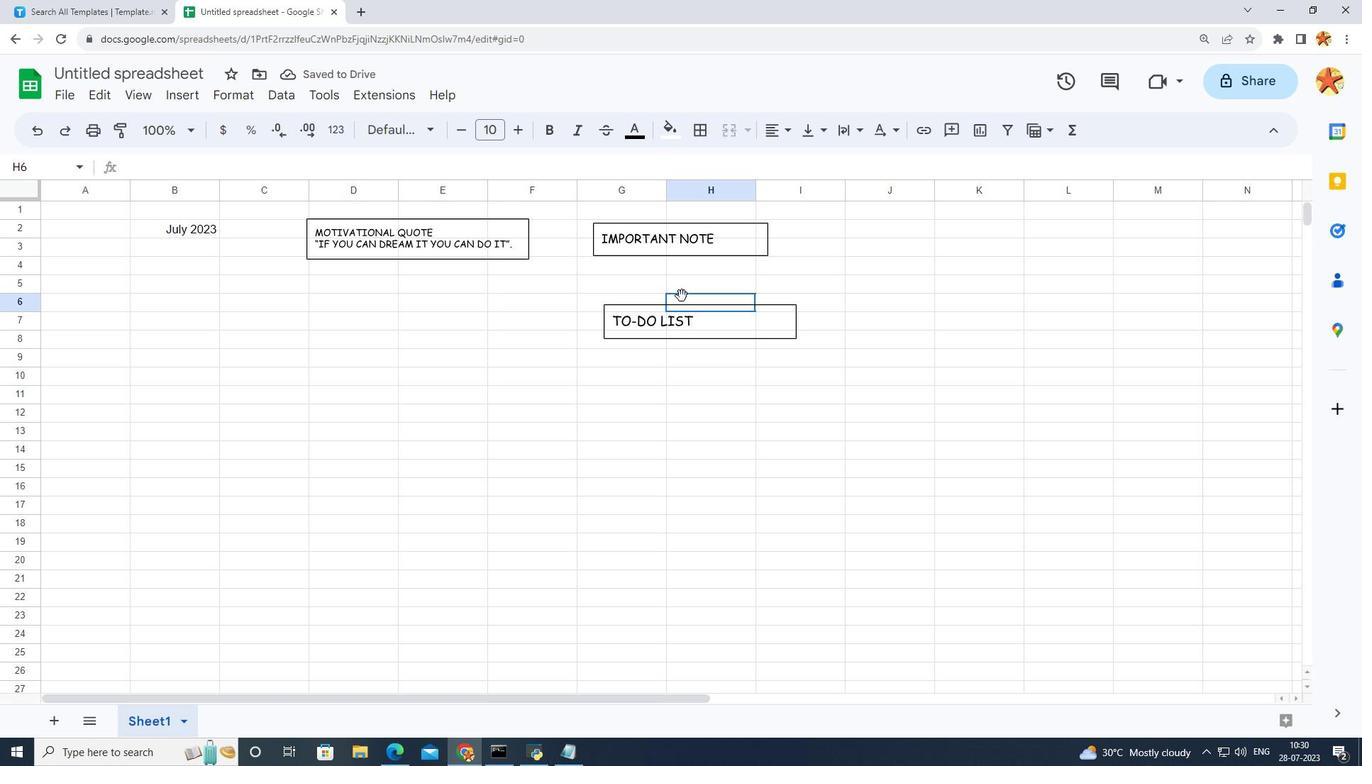 
Action: Mouse pressed left at (681, 295)
Screenshot: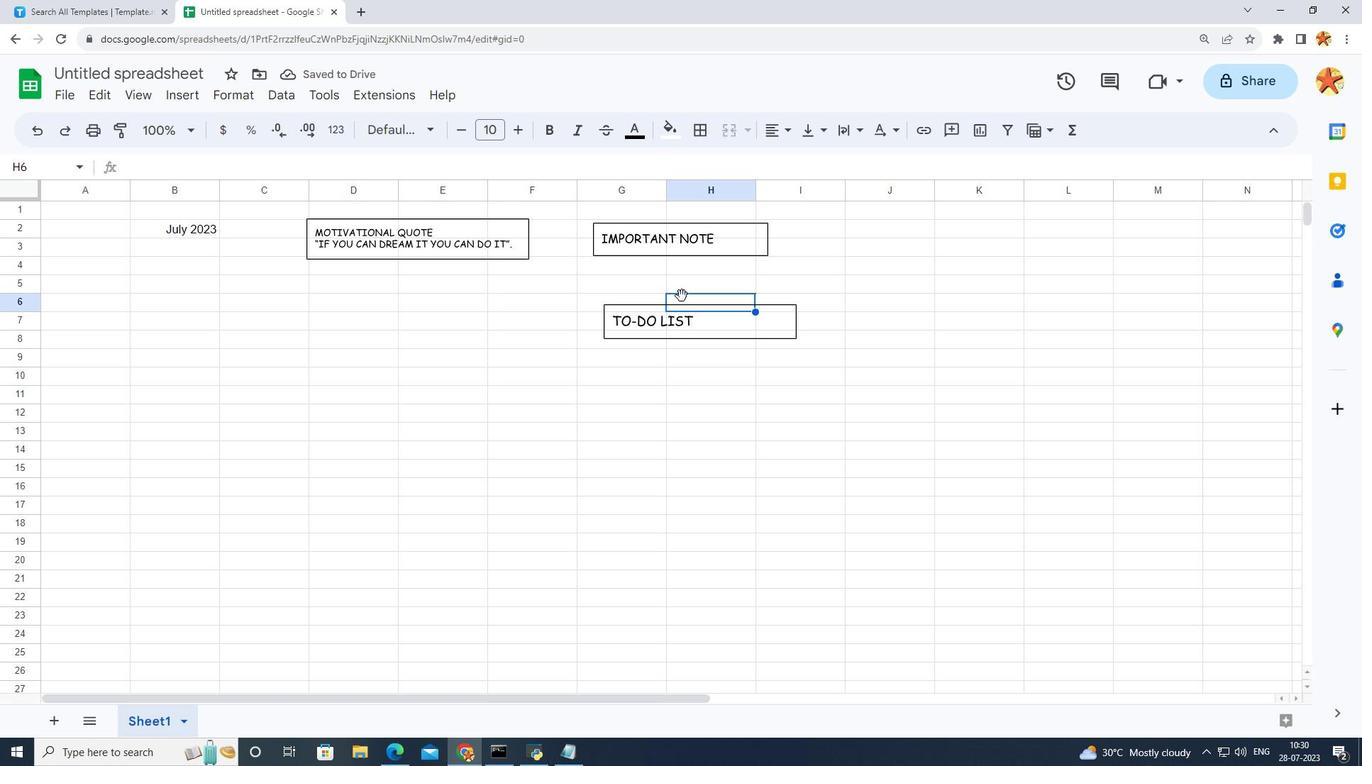 
Action: Mouse moved to (661, 305)
Screenshot: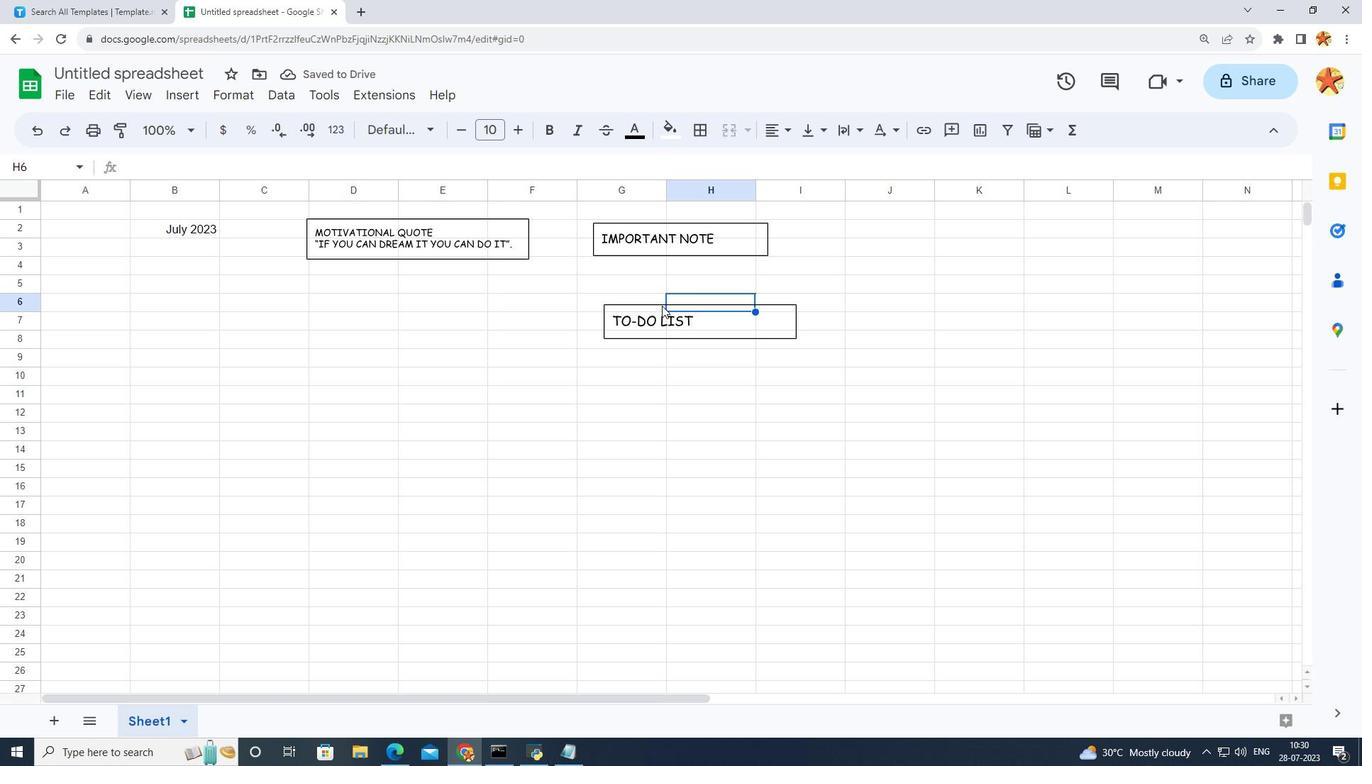 
Action: Mouse pressed left at (661, 305)
Screenshot: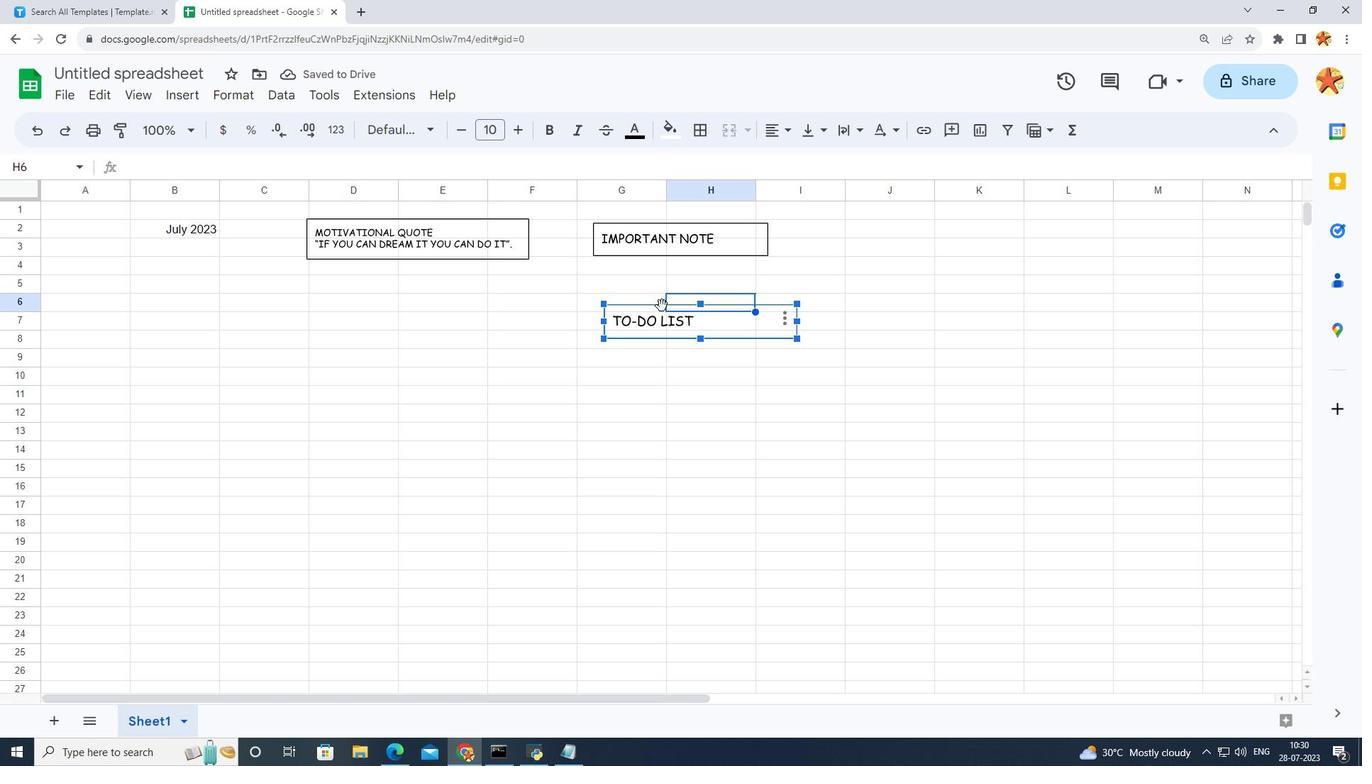 
Action: Mouse pressed left at (661, 305)
Screenshot: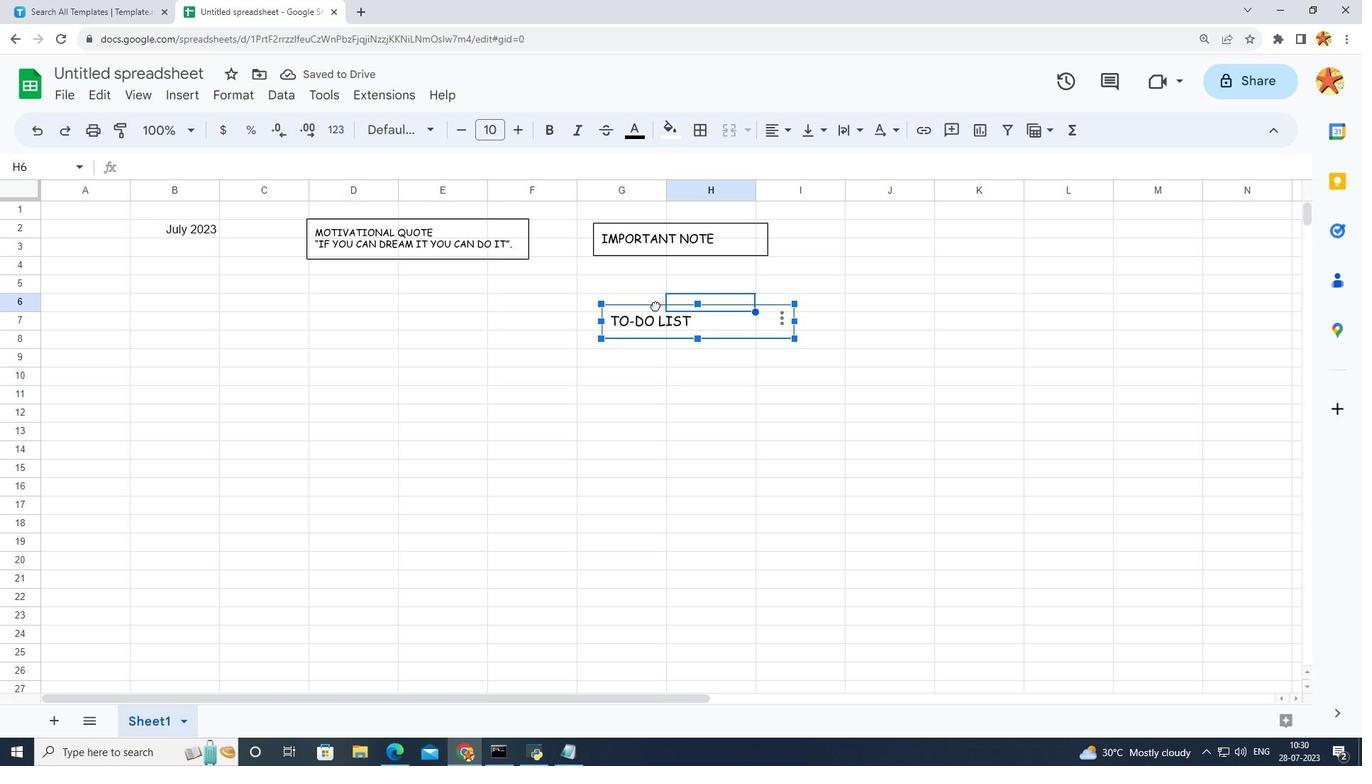 
Action: Mouse moved to (609, 370)
Screenshot: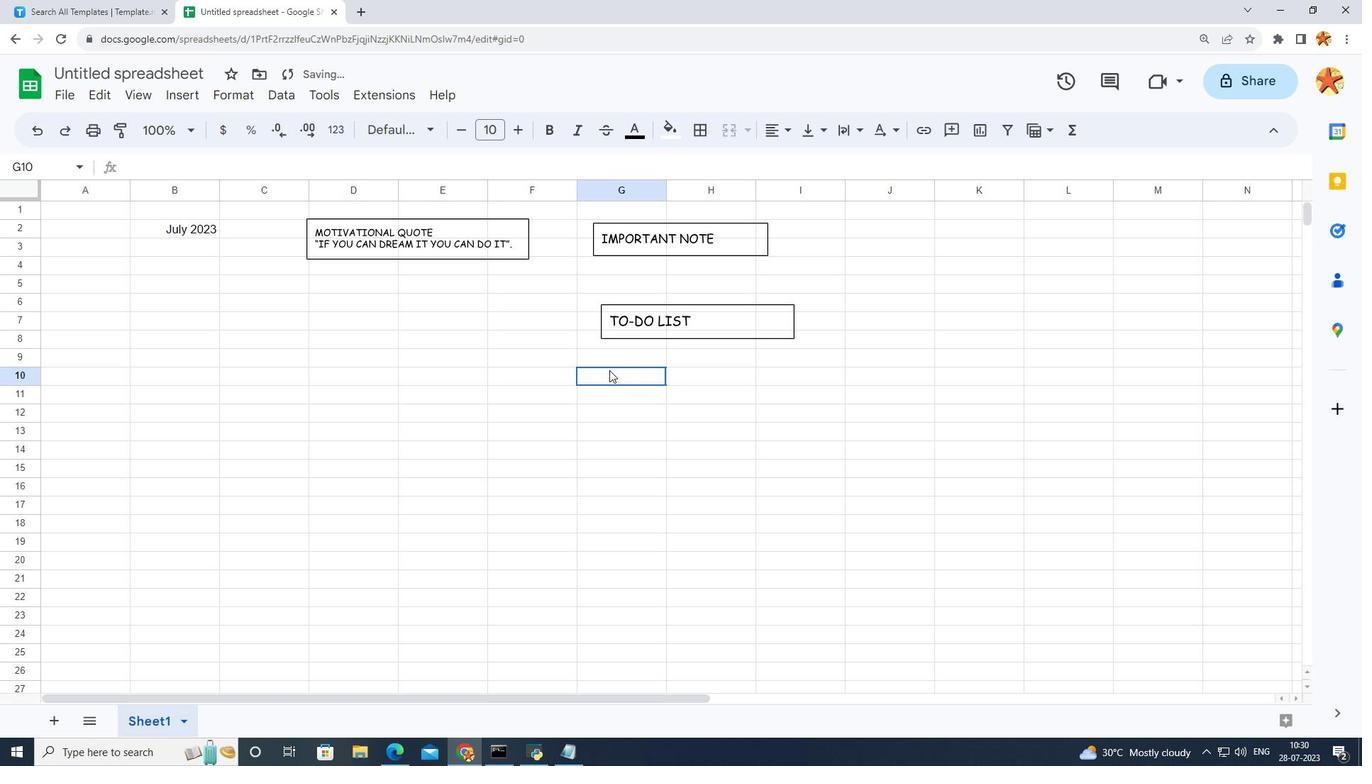
Action: Mouse pressed left at (609, 370)
Screenshot: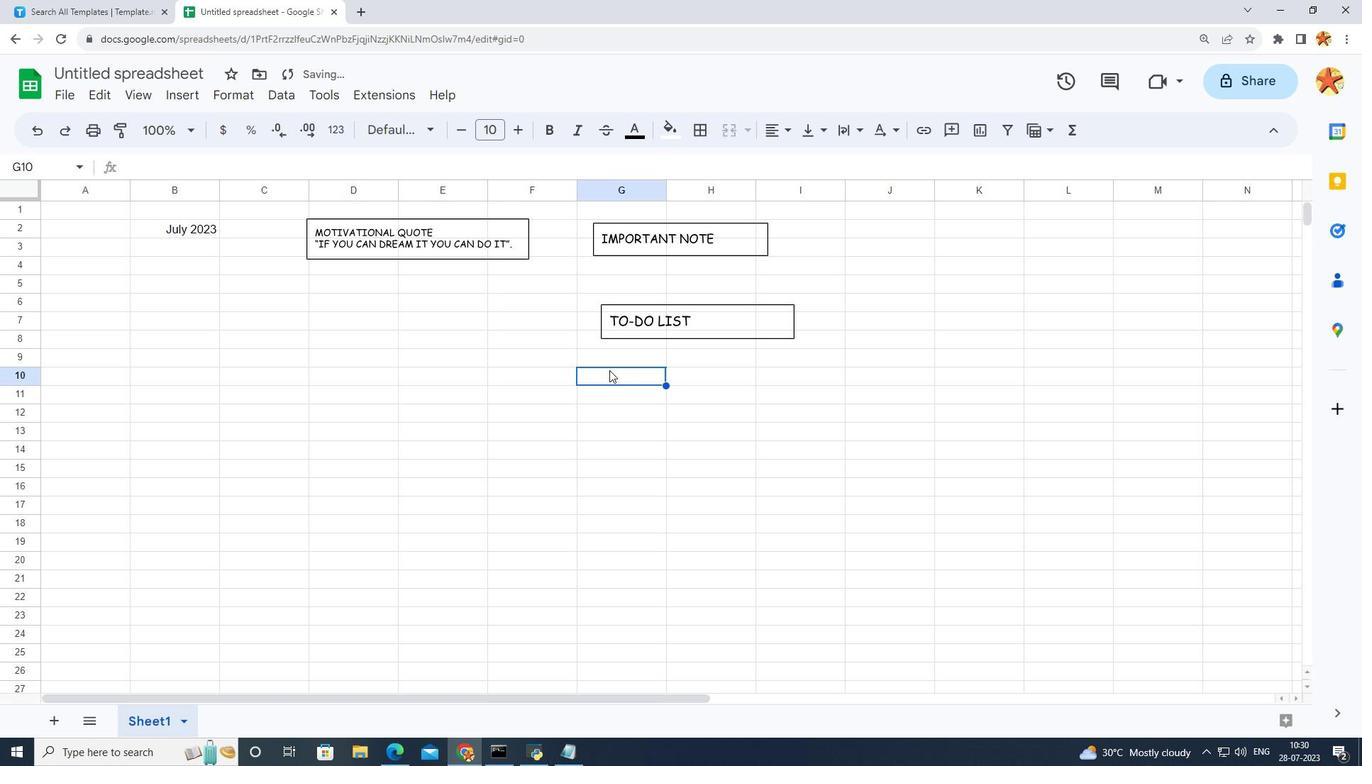 
Action: Mouse moved to (641, 304)
Screenshot: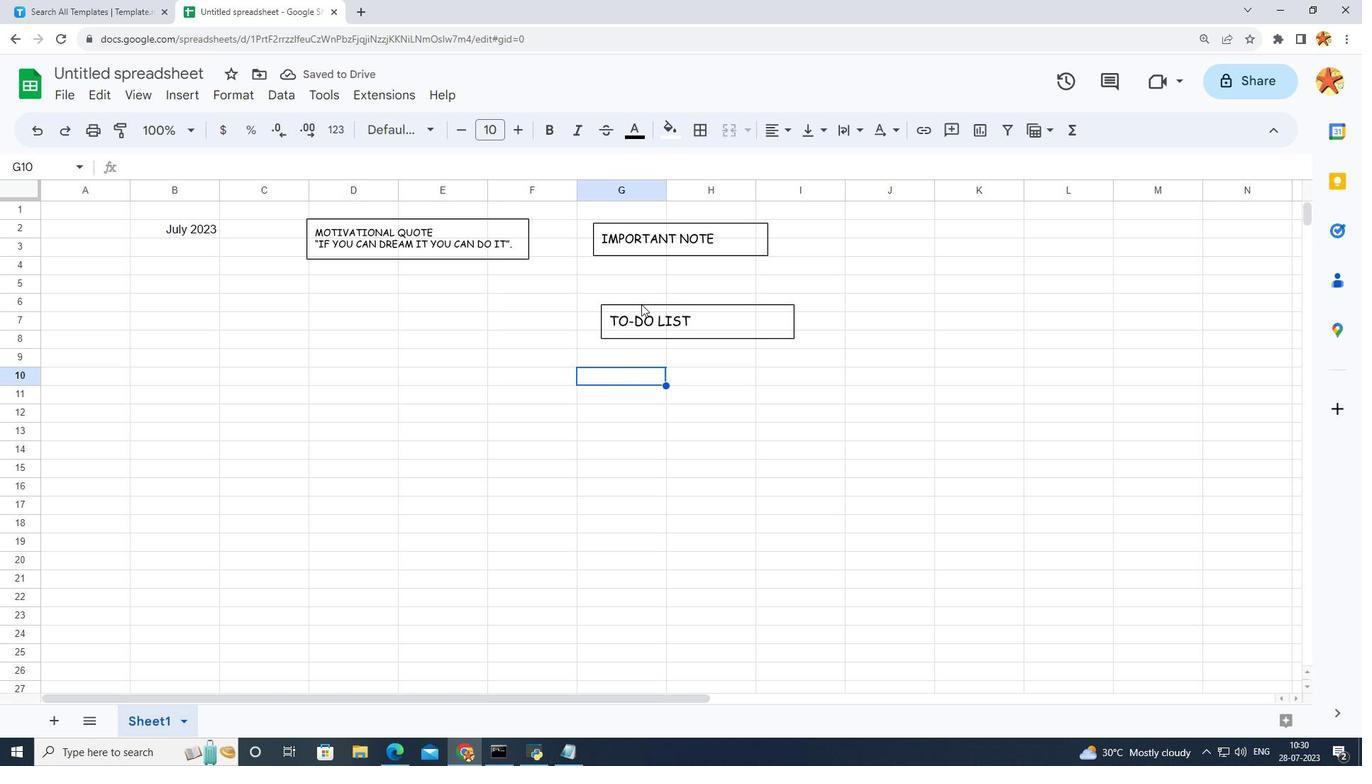 
Action: Mouse pressed left at (641, 304)
Screenshot: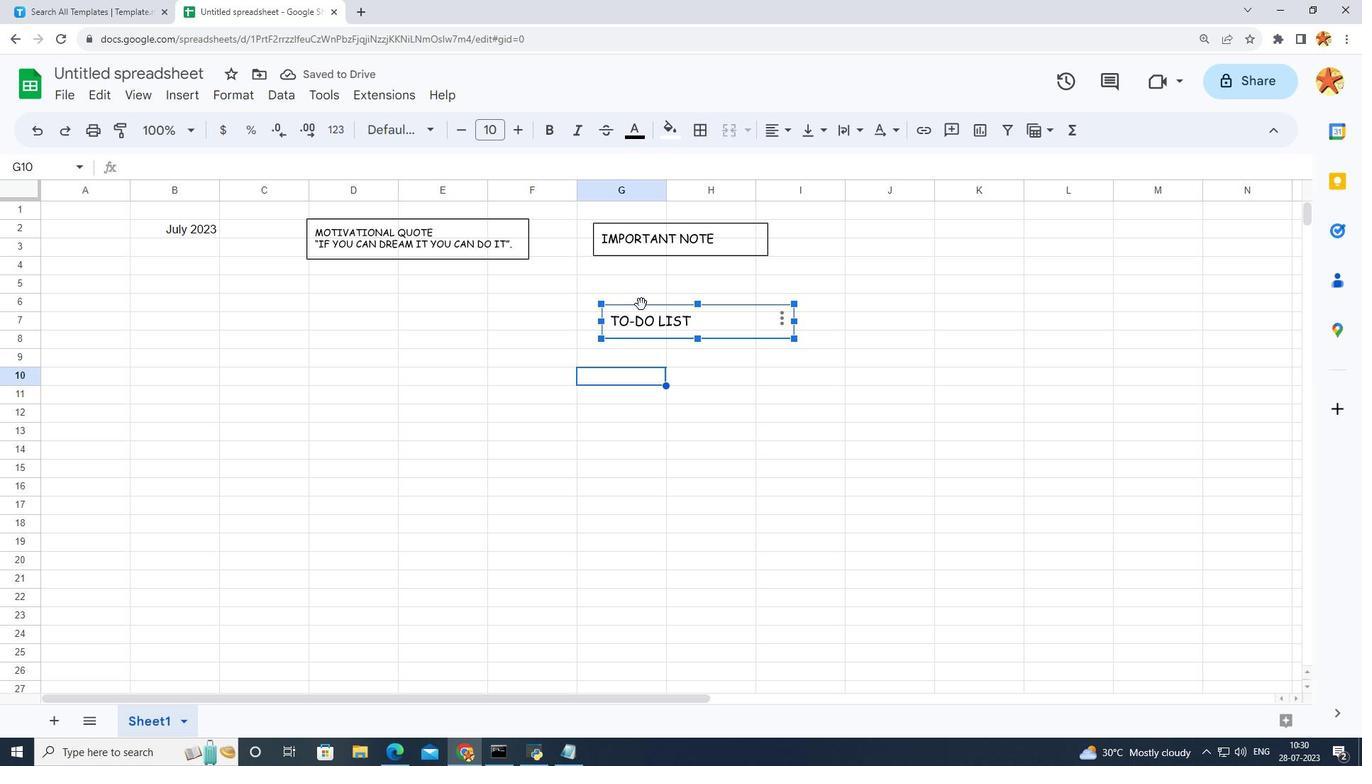 
Action: Mouse pressed left at (641, 304)
Screenshot: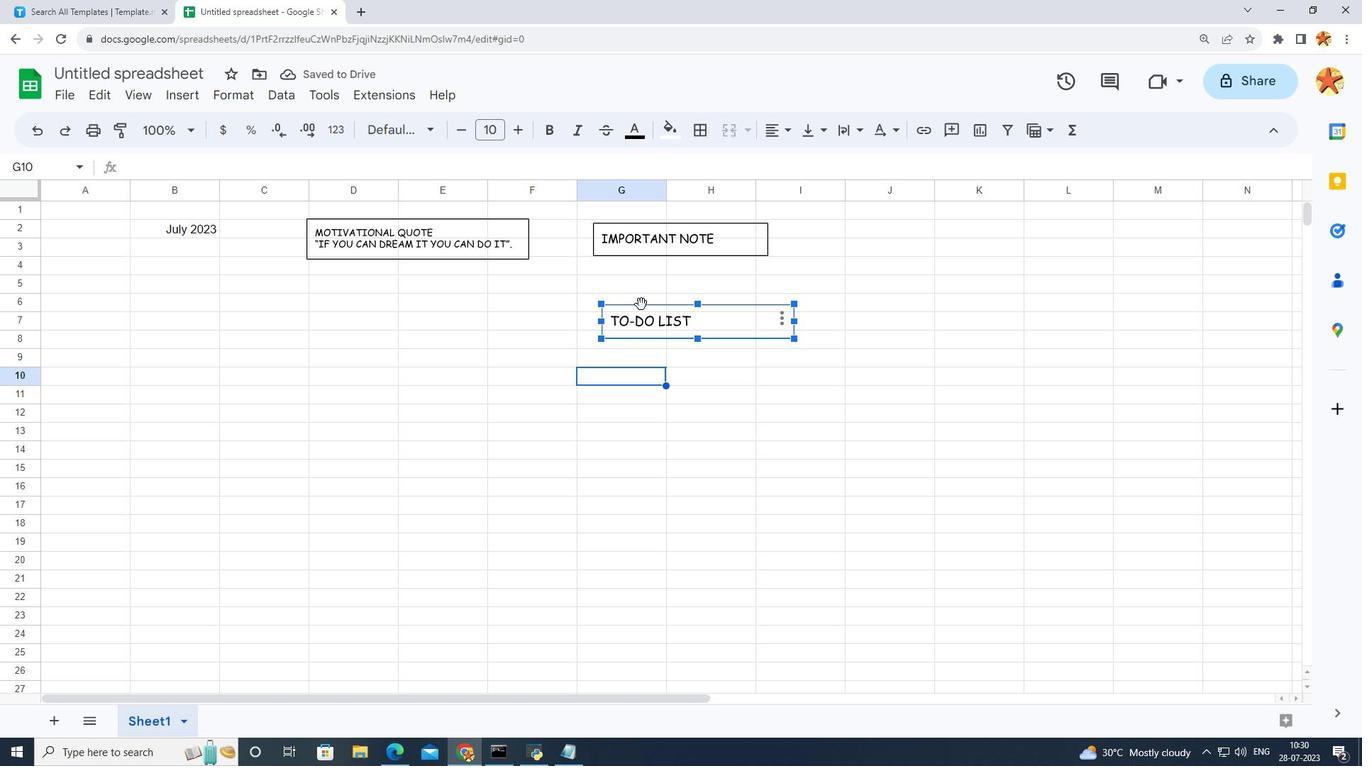 
Action: Mouse moved to (598, 419)
Screenshot: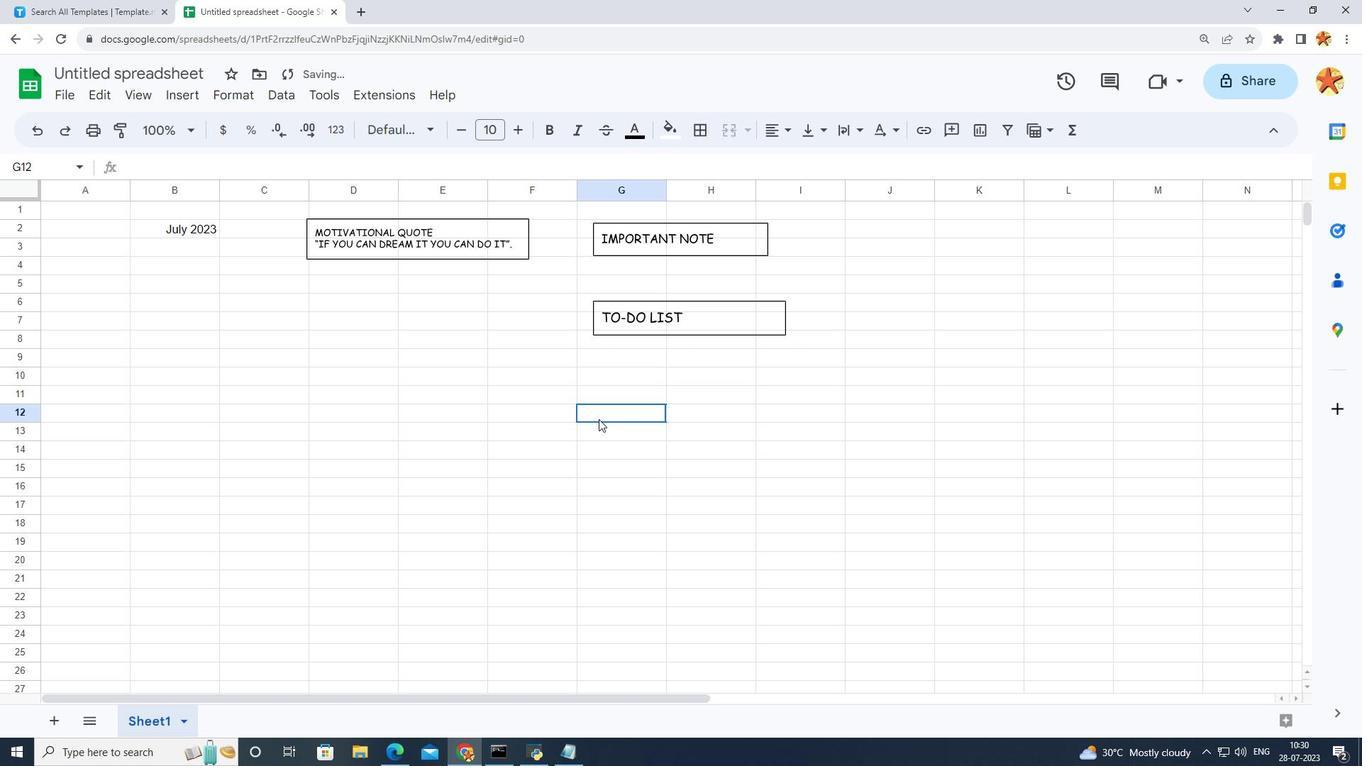
Action: Mouse pressed left at (598, 419)
Screenshot: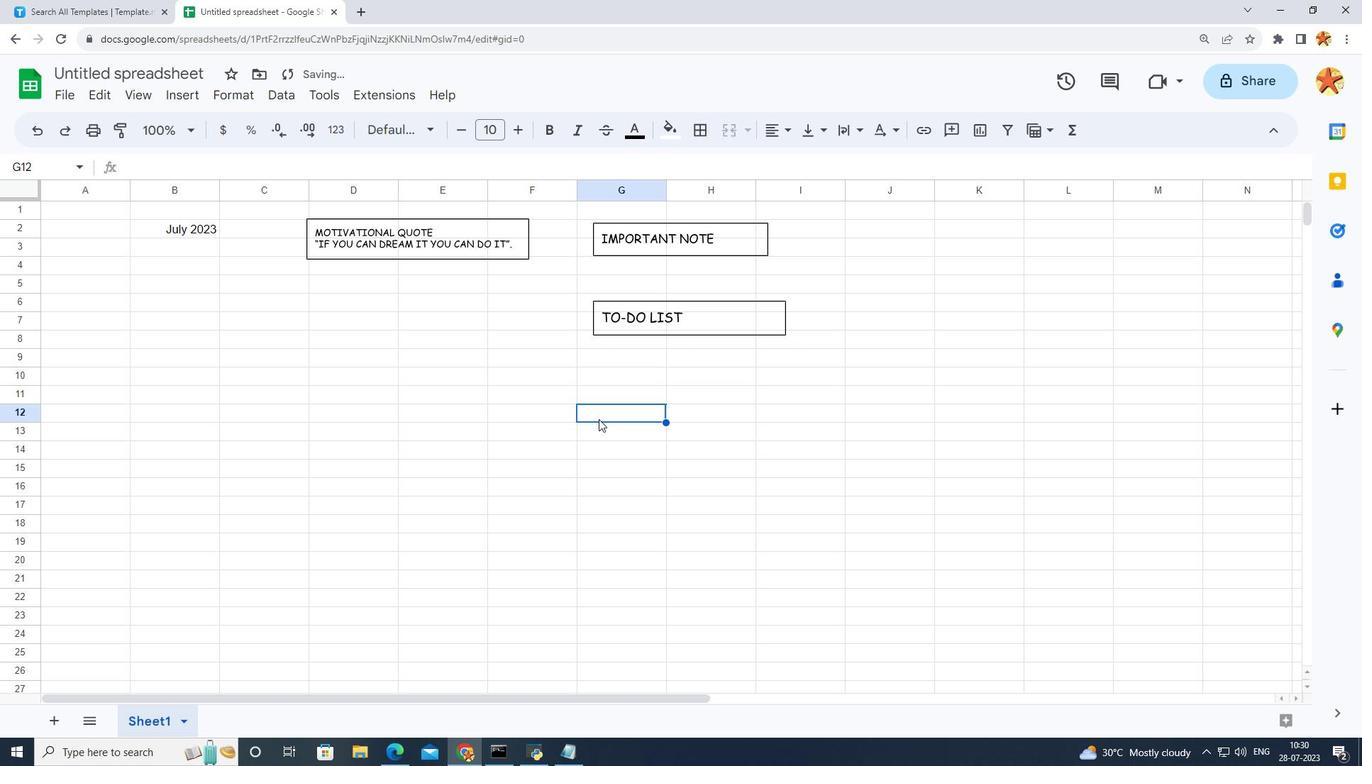 
Action: Mouse moved to (383, 230)
Screenshot: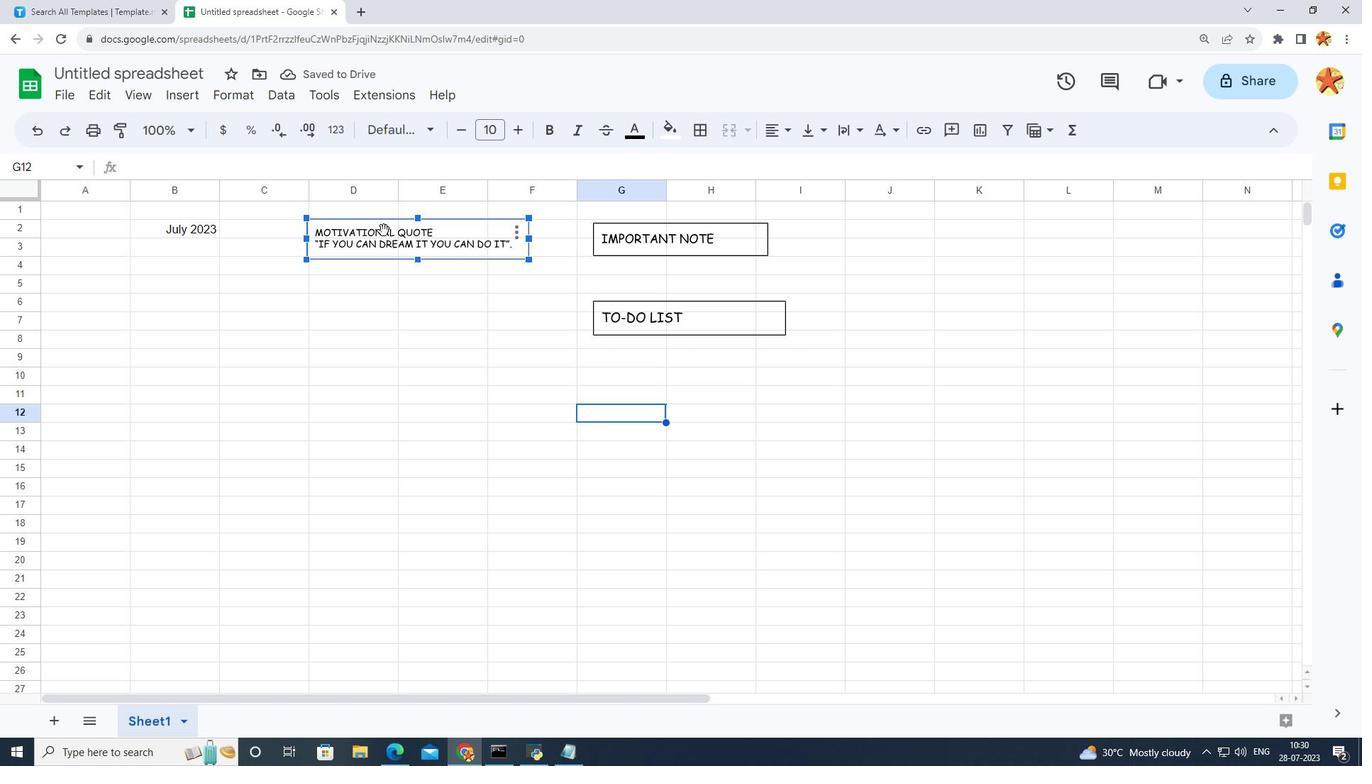 
Action: Mouse pressed left at (383, 230)
Screenshot: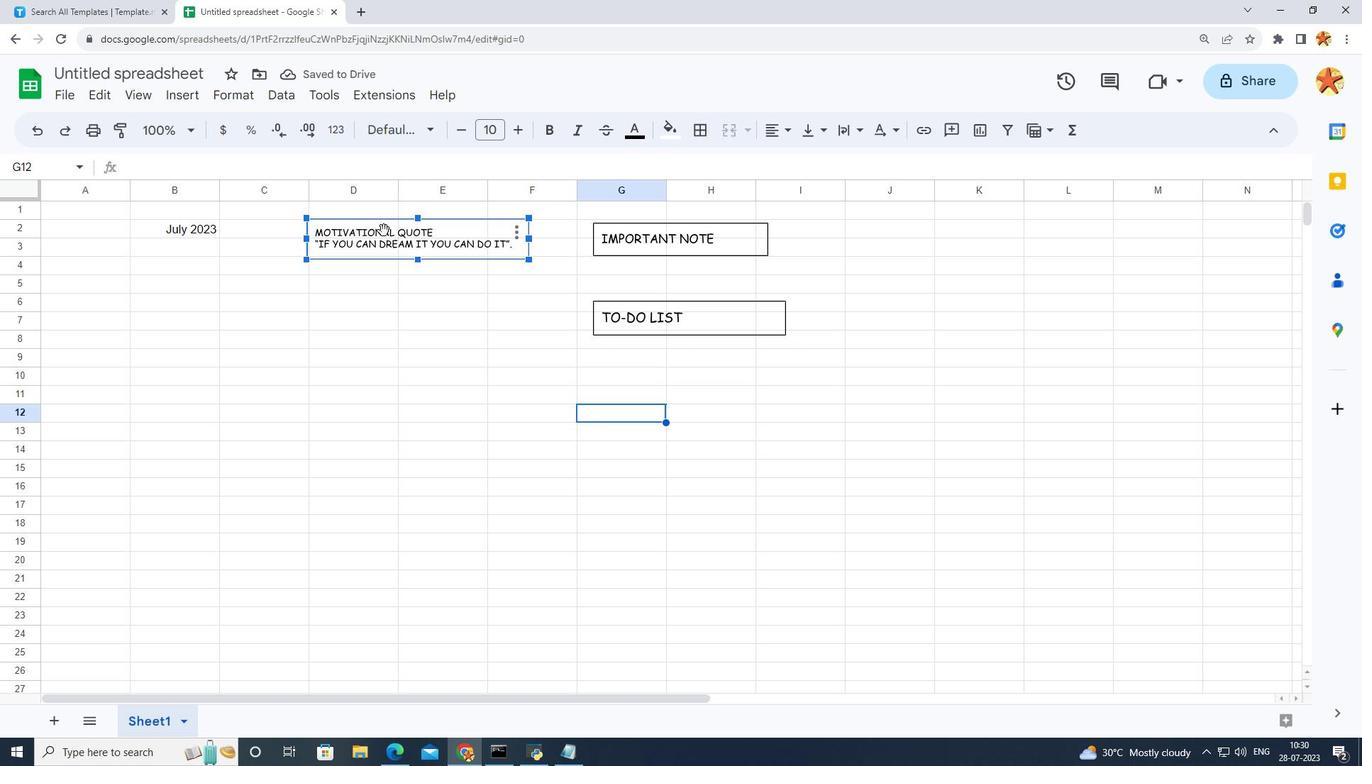 
Action: Mouse moved to (180, 226)
Screenshot: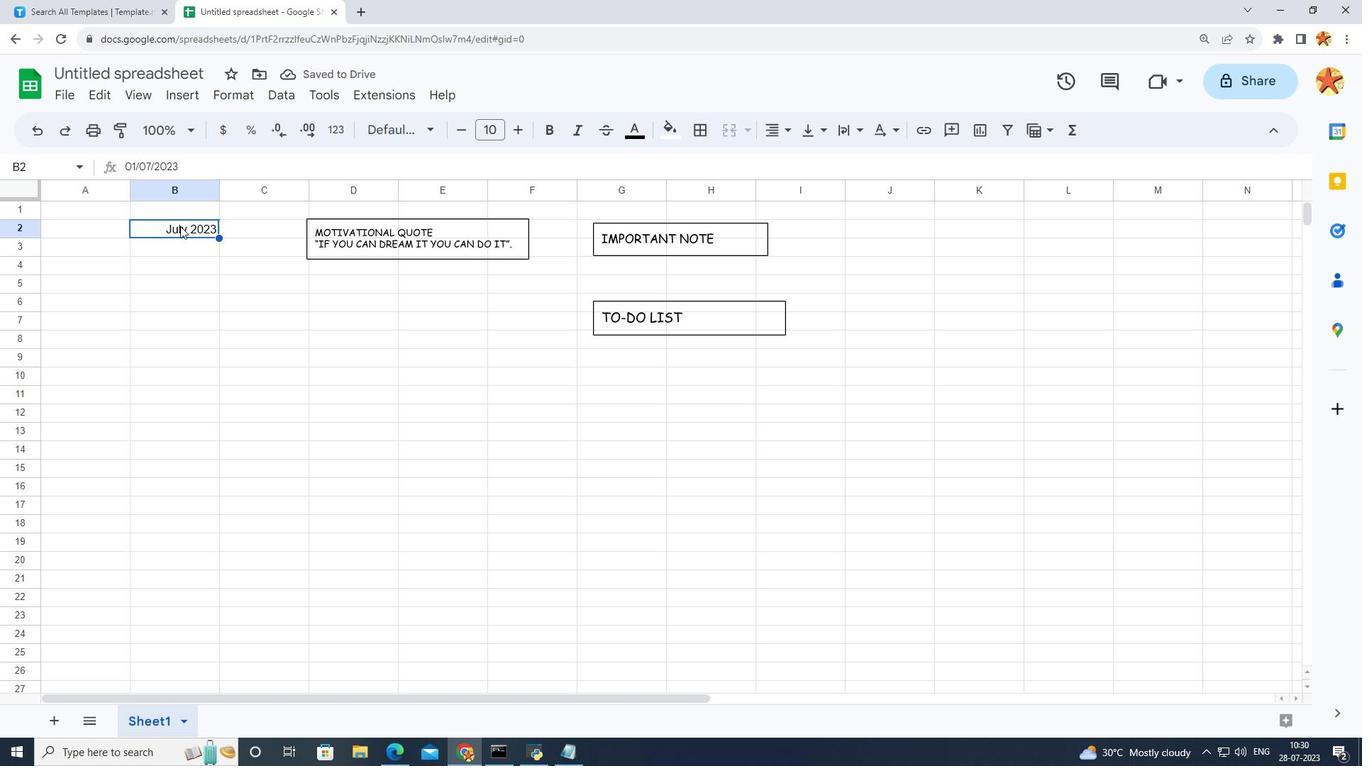 
Action: Mouse pressed left at (180, 226)
Screenshot: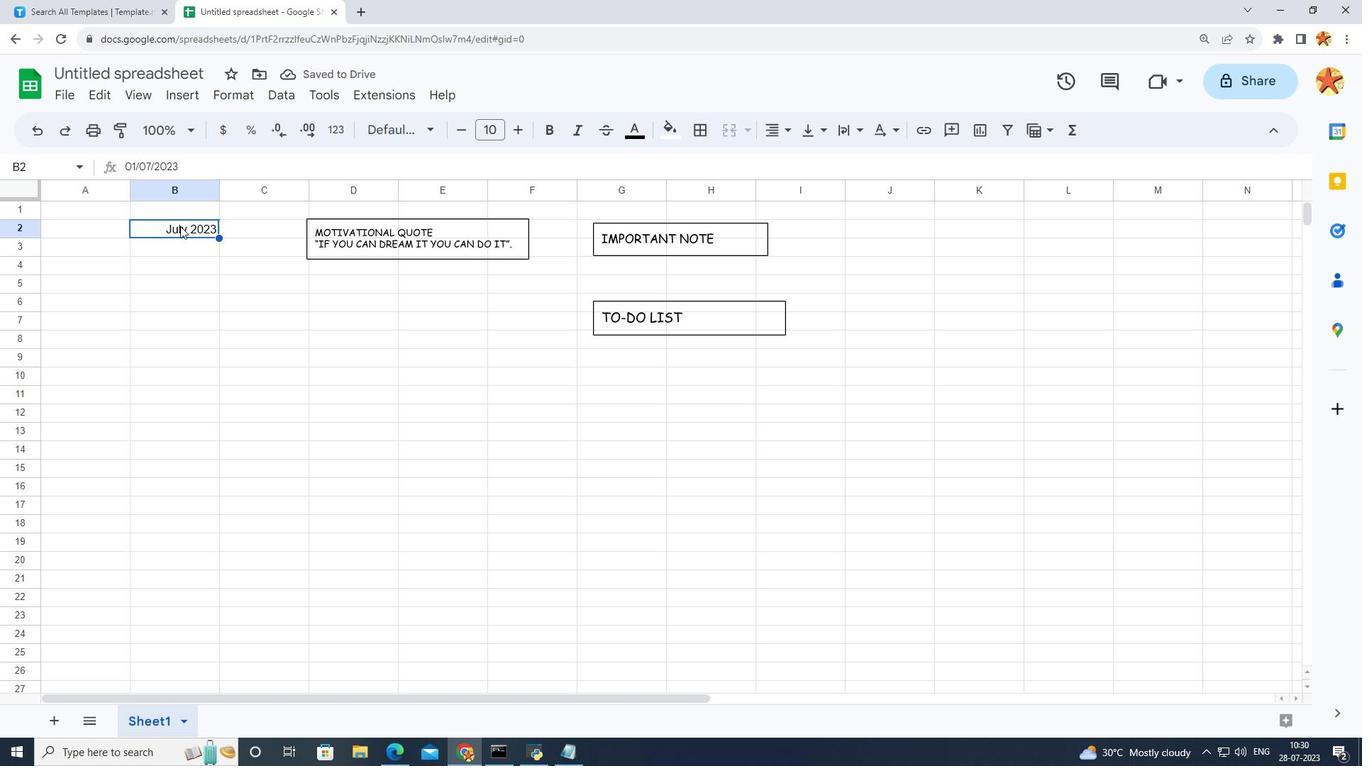 
Action: Mouse pressed left at (180, 226)
Screenshot: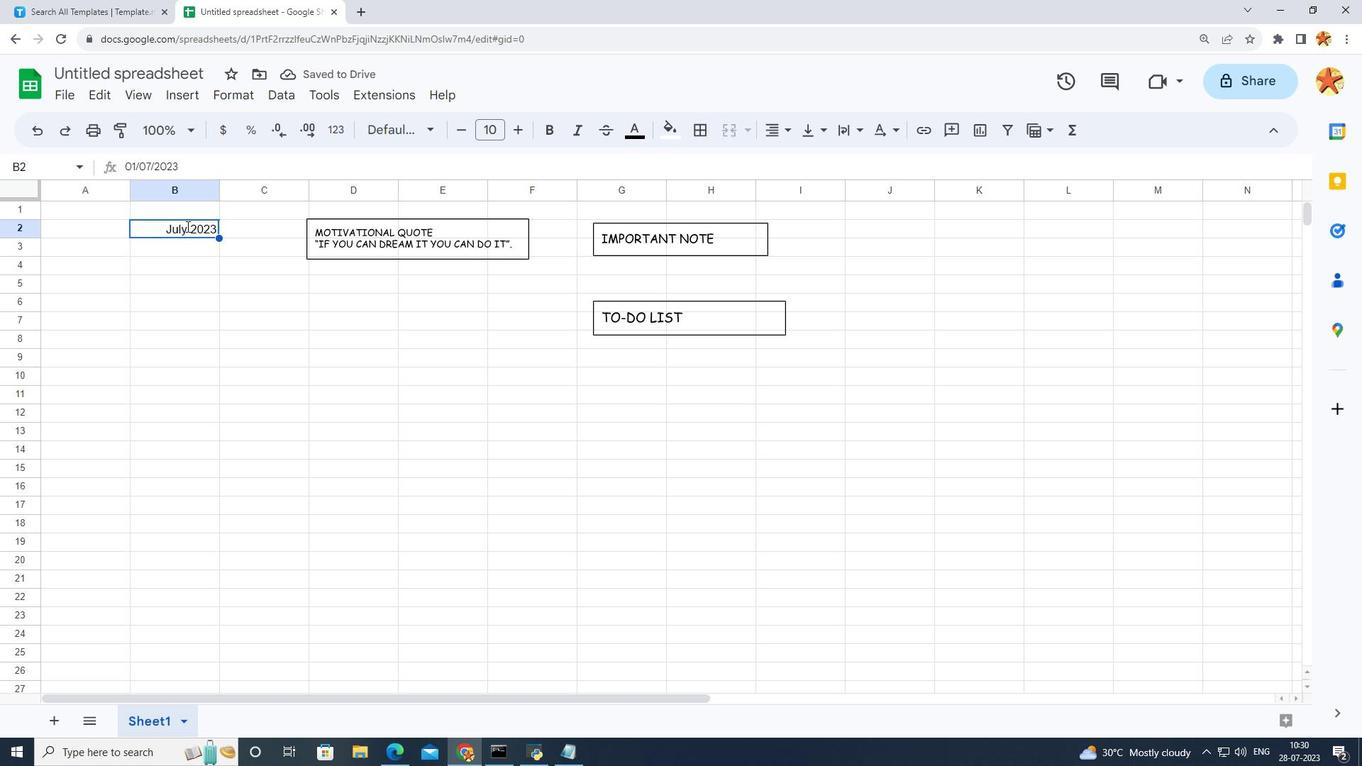 
Action: Mouse moved to (214, 225)
Screenshot: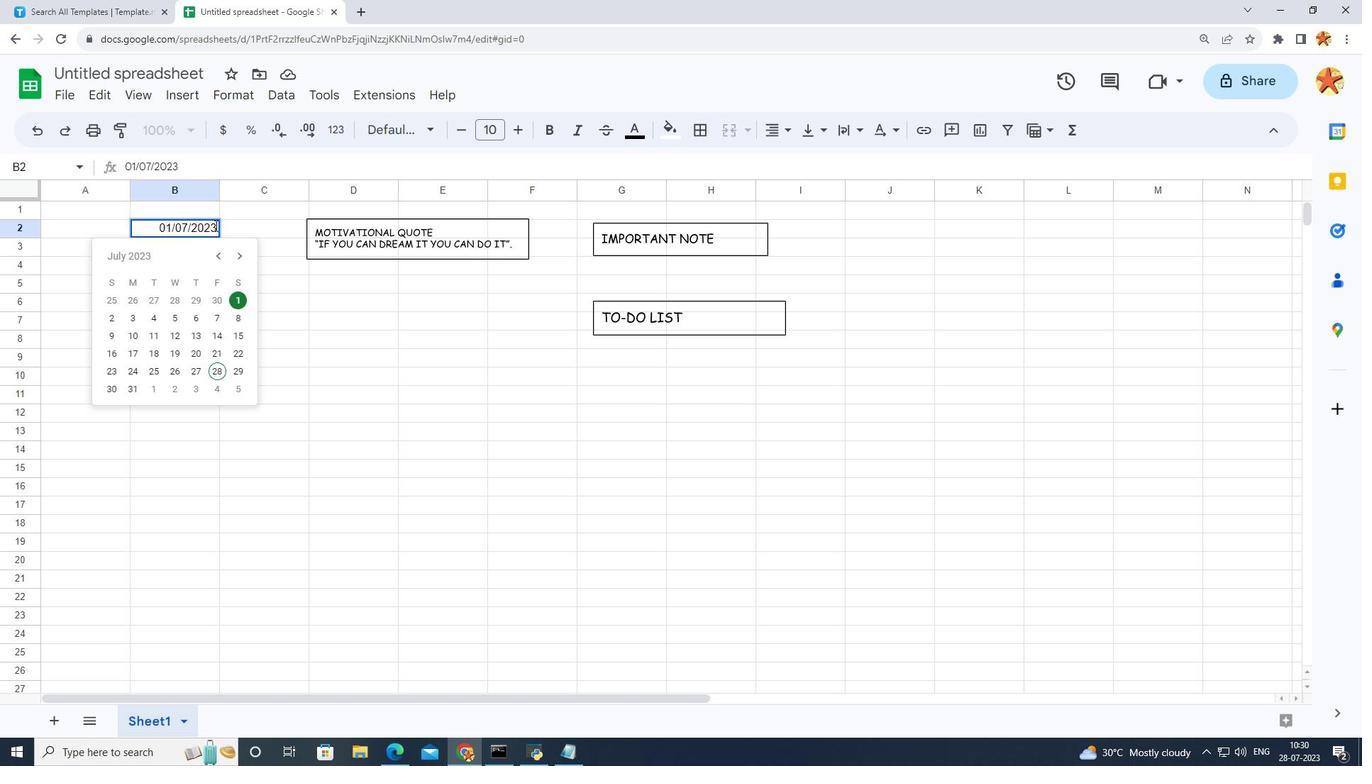 
Action: Mouse pressed left at (214, 225)
Screenshot: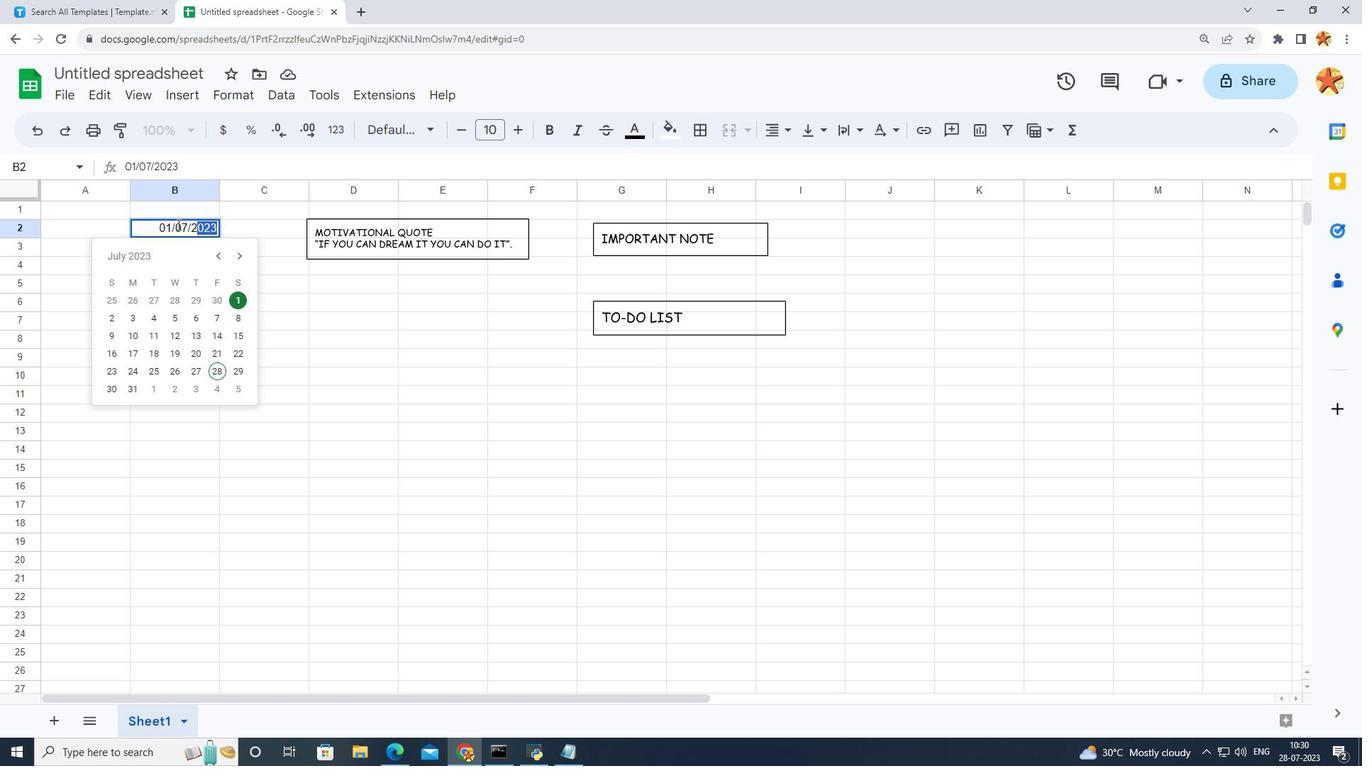 
Action: Mouse moved to (407, 114)
Screenshot: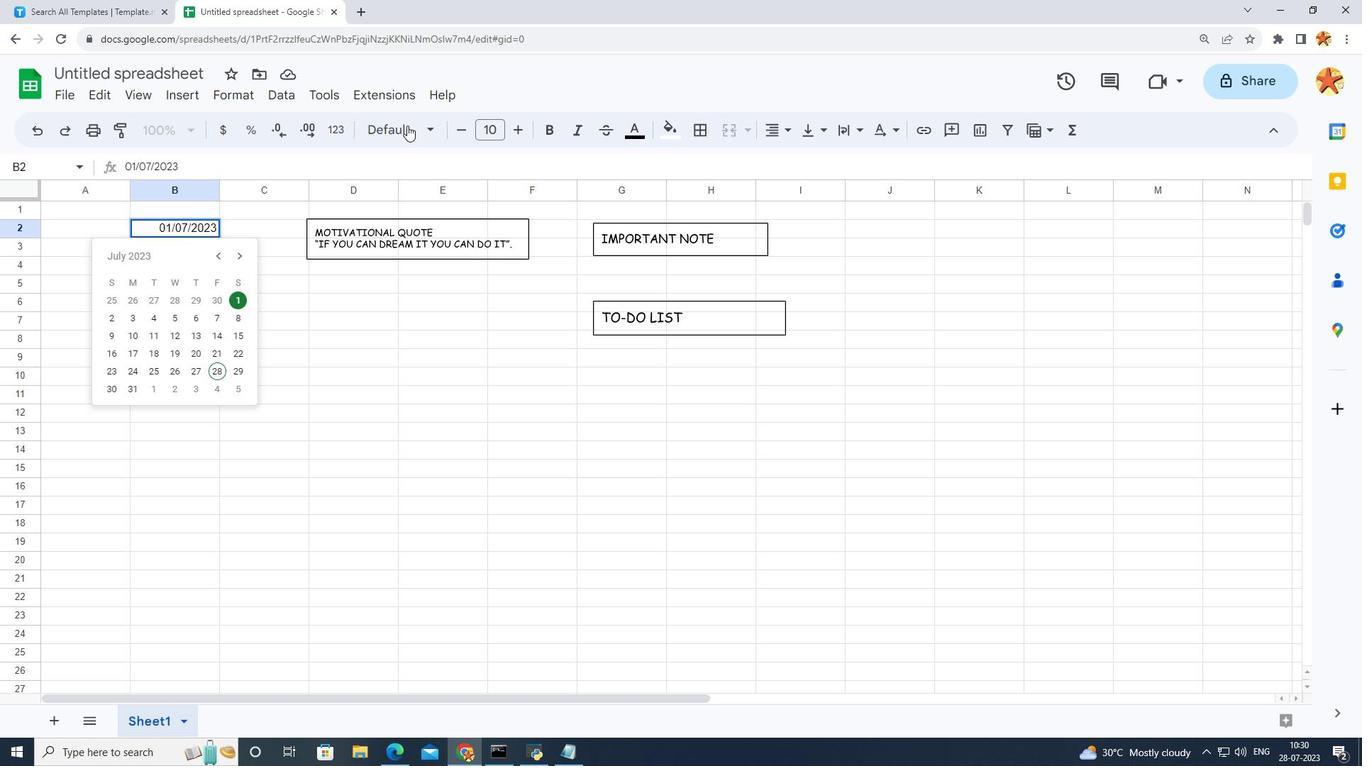 
Action: Mouse pressed left at (407, 114)
Screenshot: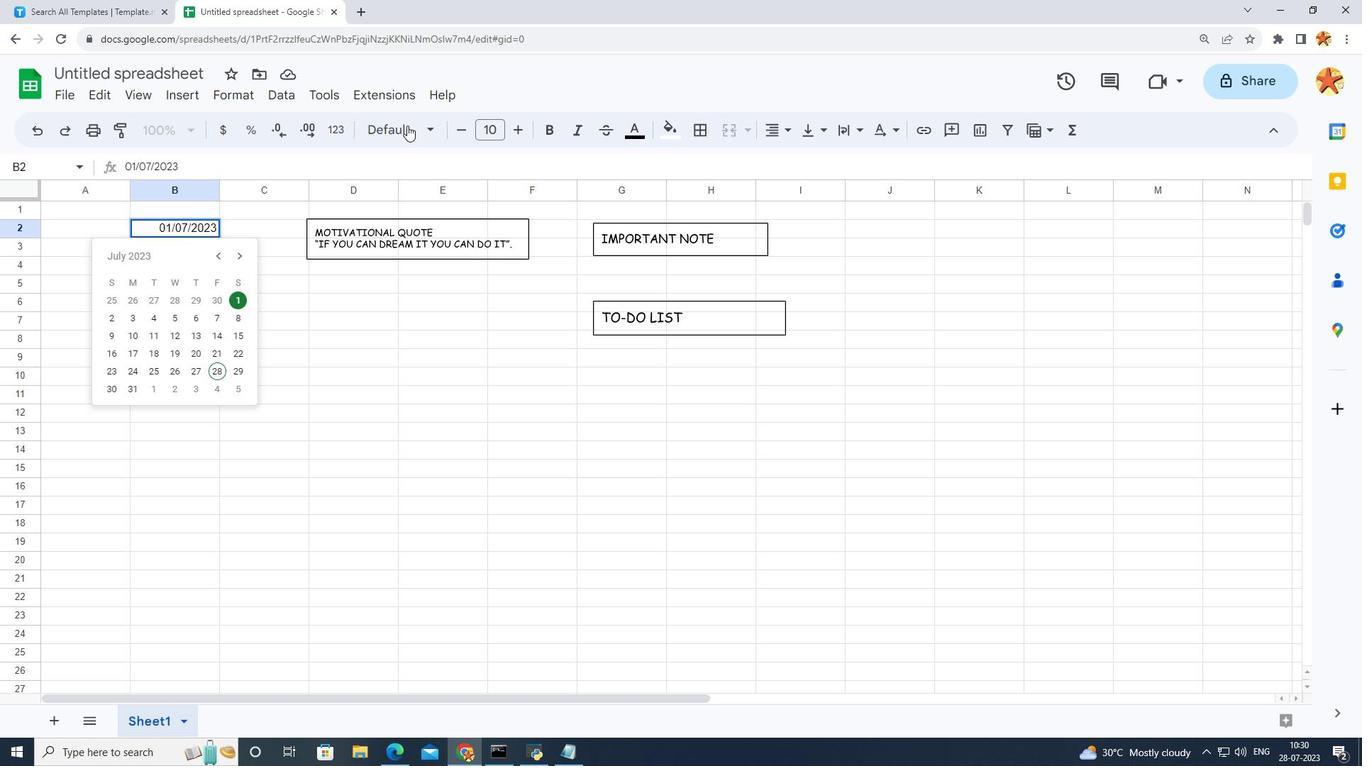 
Action: Mouse moved to (406, 129)
Screenshot: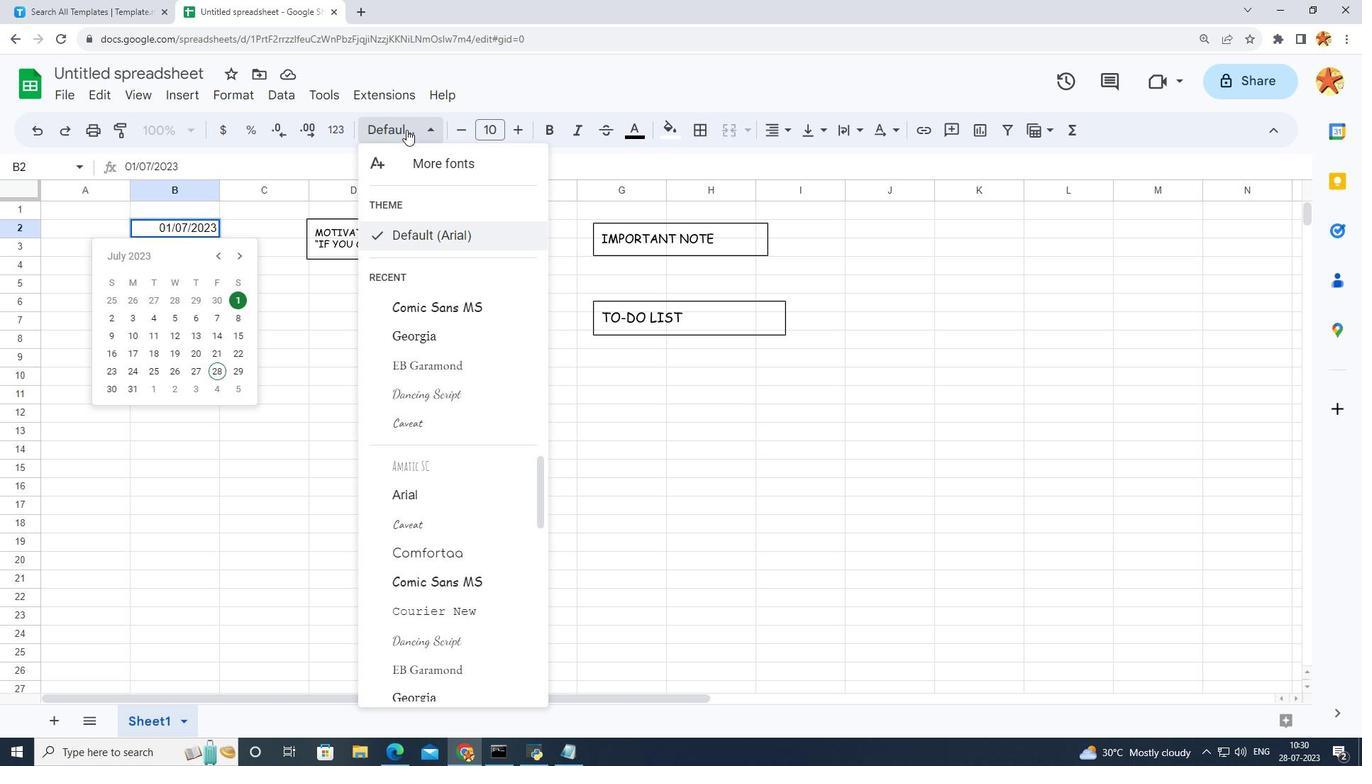 
Action: Mouse pressed left at (406, 129)
Screenshot: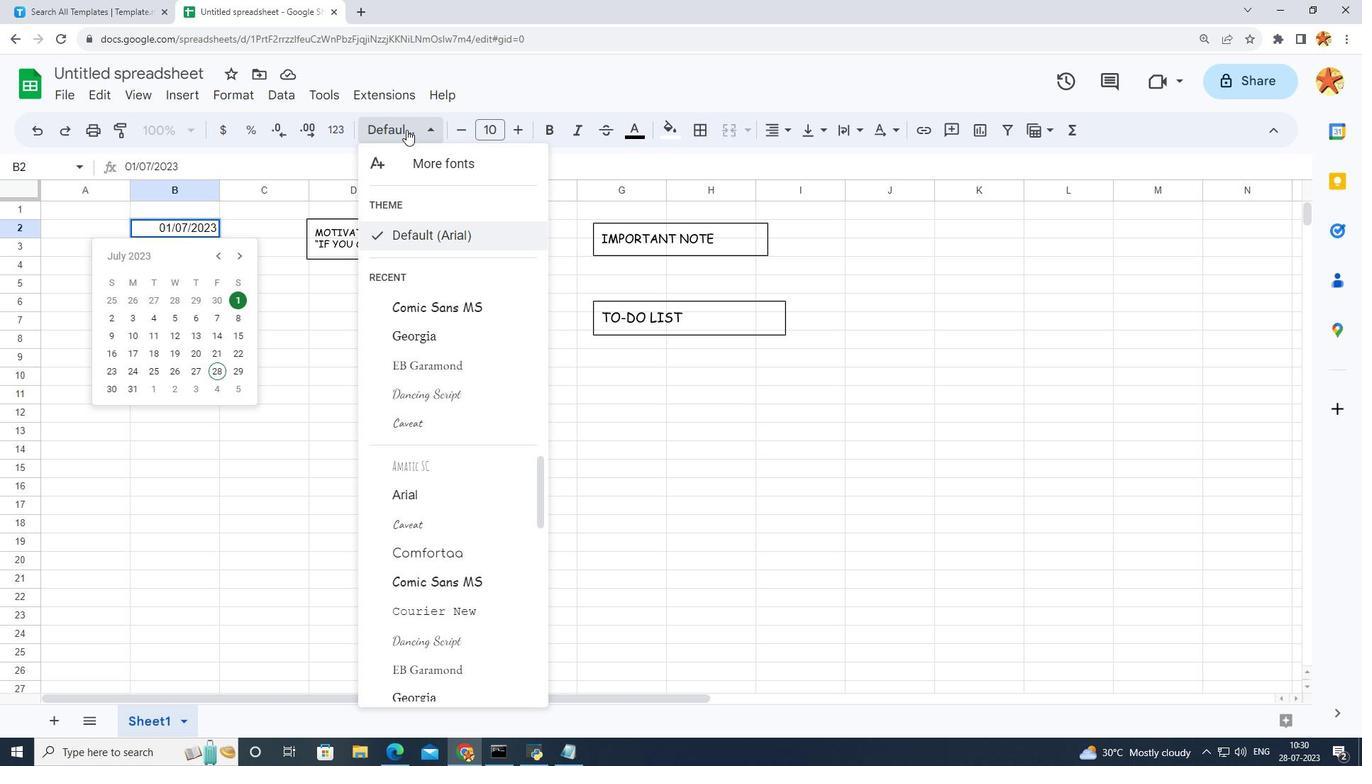 
Action: Mouse moved to (430, 305)
Screenshot: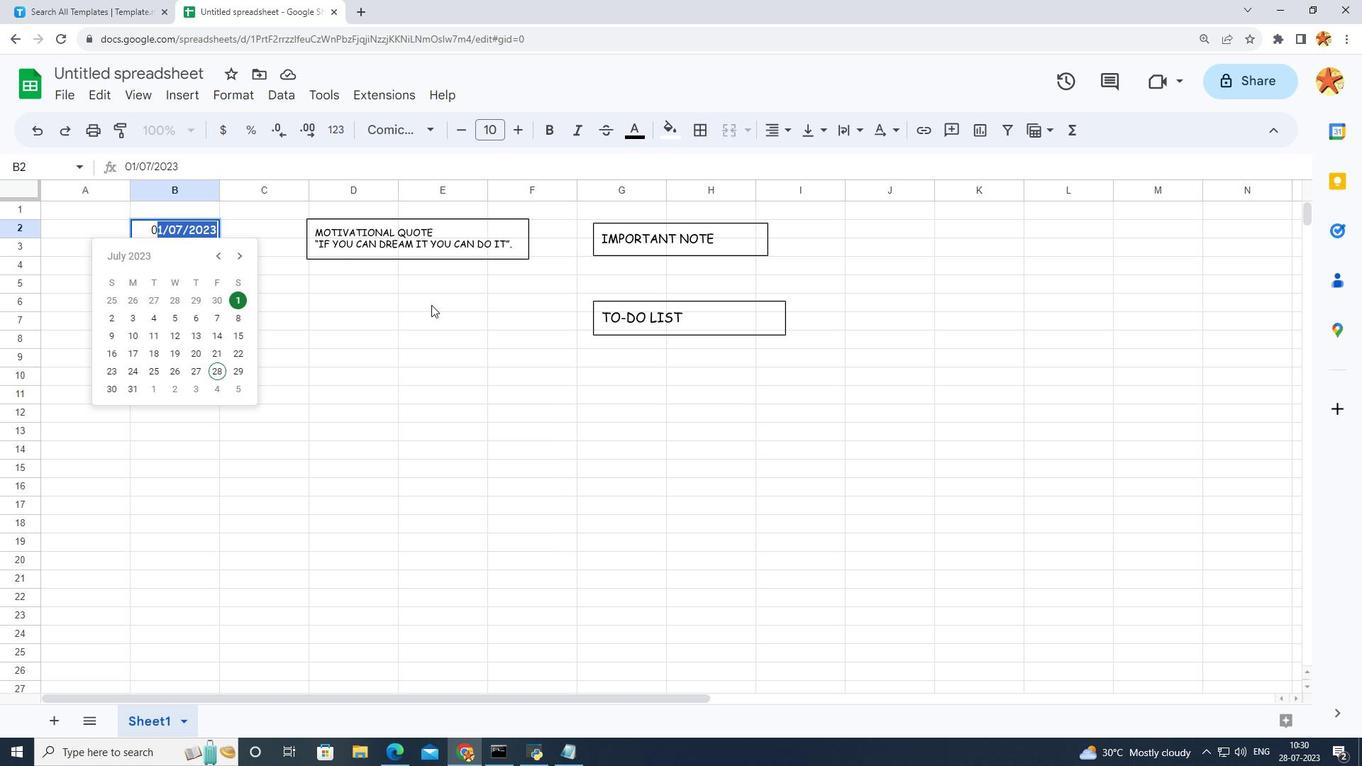 
Action: Mouse pressed left at (430, 305)
Screenshot: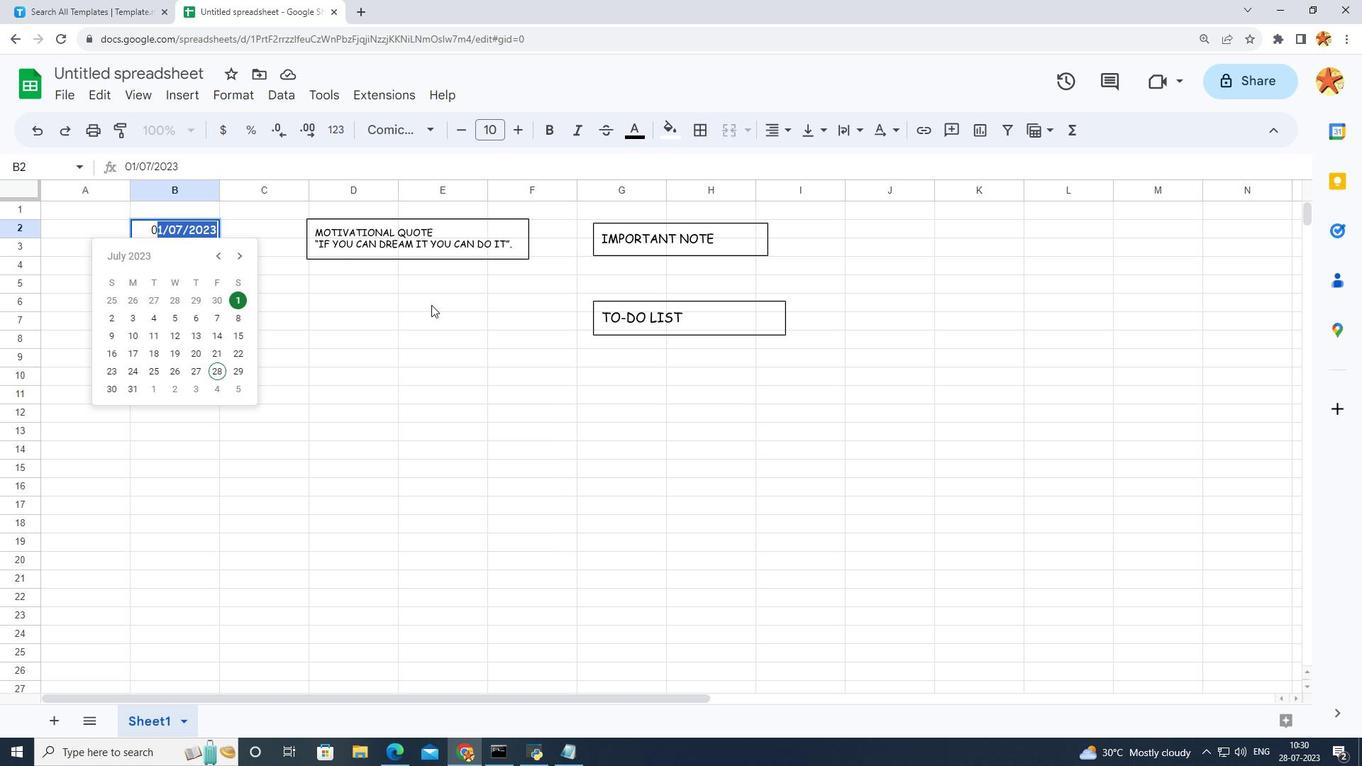 
Action: Mouse moved to (558, 135)
Screenshot: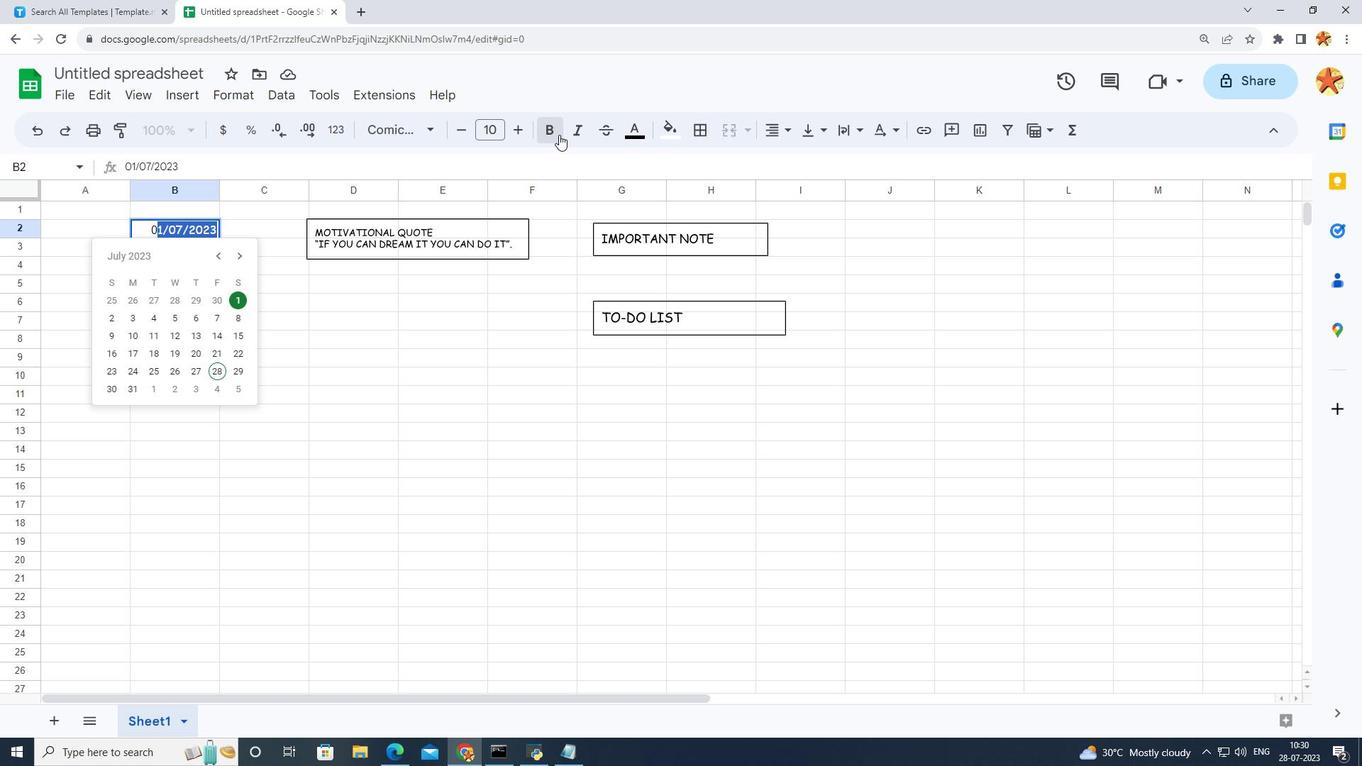 
Action: Mouse pressed left at (558, 135)
Screenshot: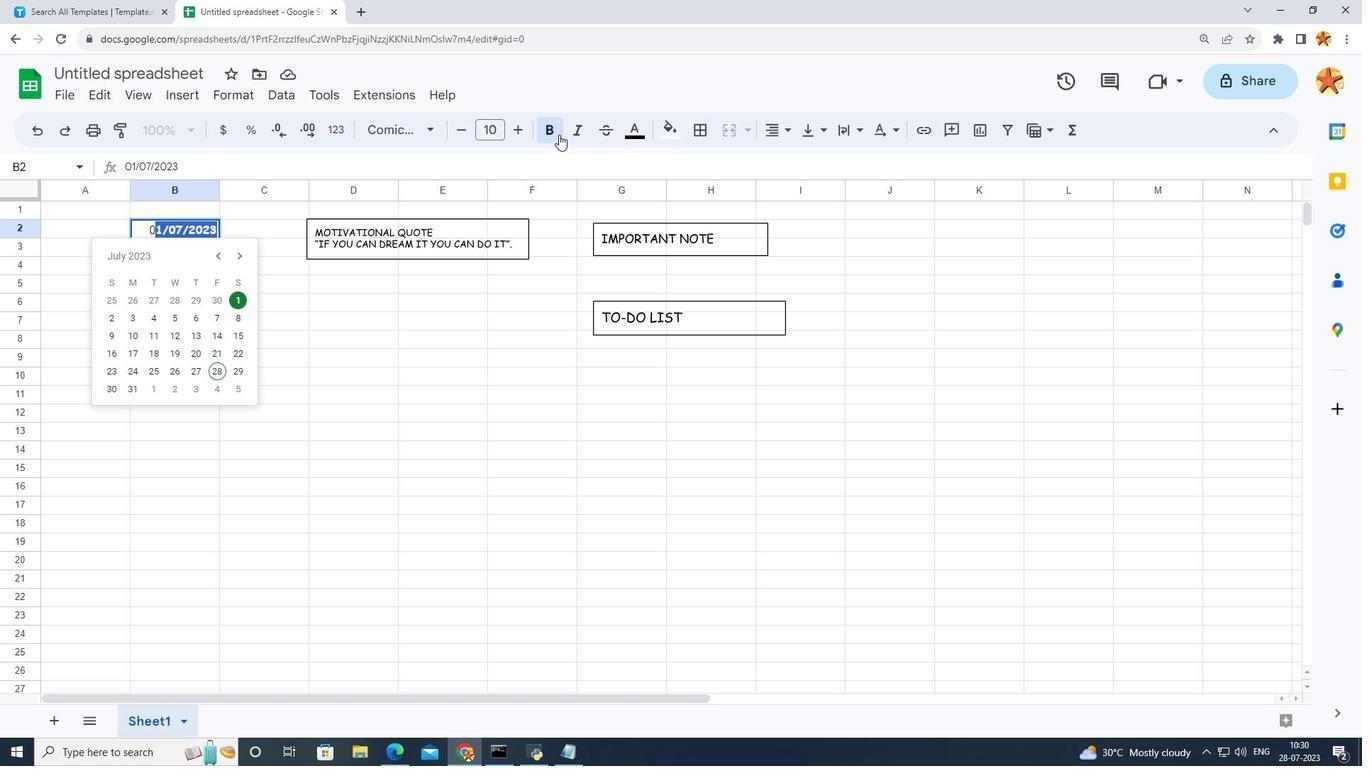 
Action: Mouse moved to (518, 133)
Screenshot: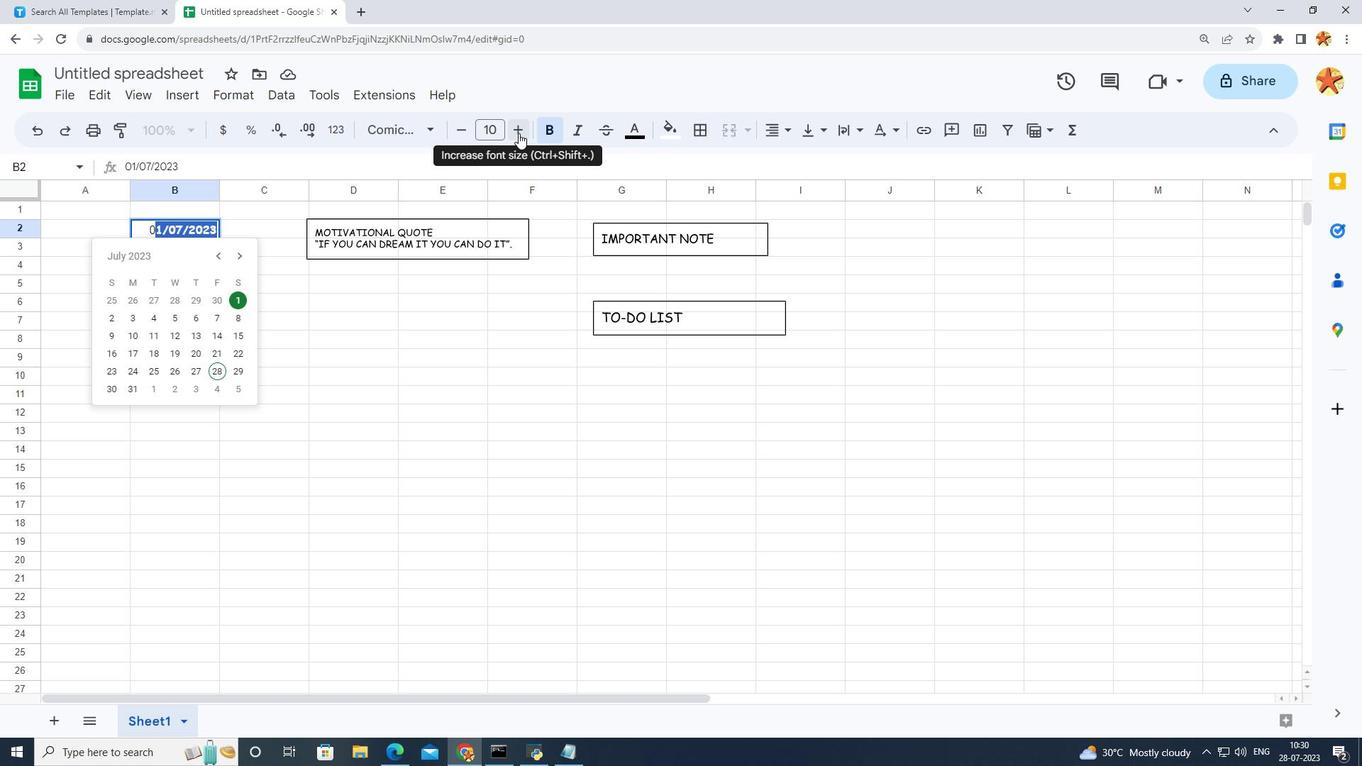 
Action: Mouse pressed left at (518, 133)
Screenshot: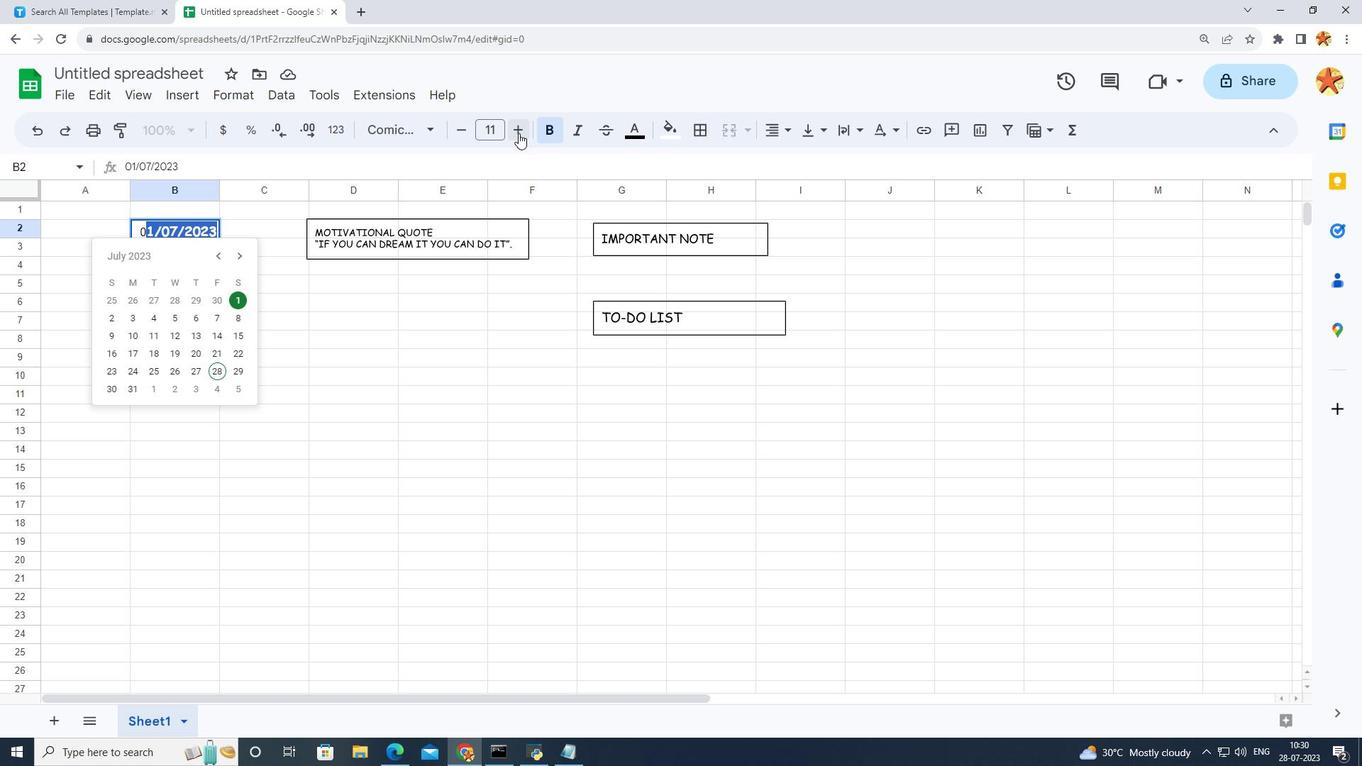 
Action: Mouse pressed left at (518, 133)
Screenshot: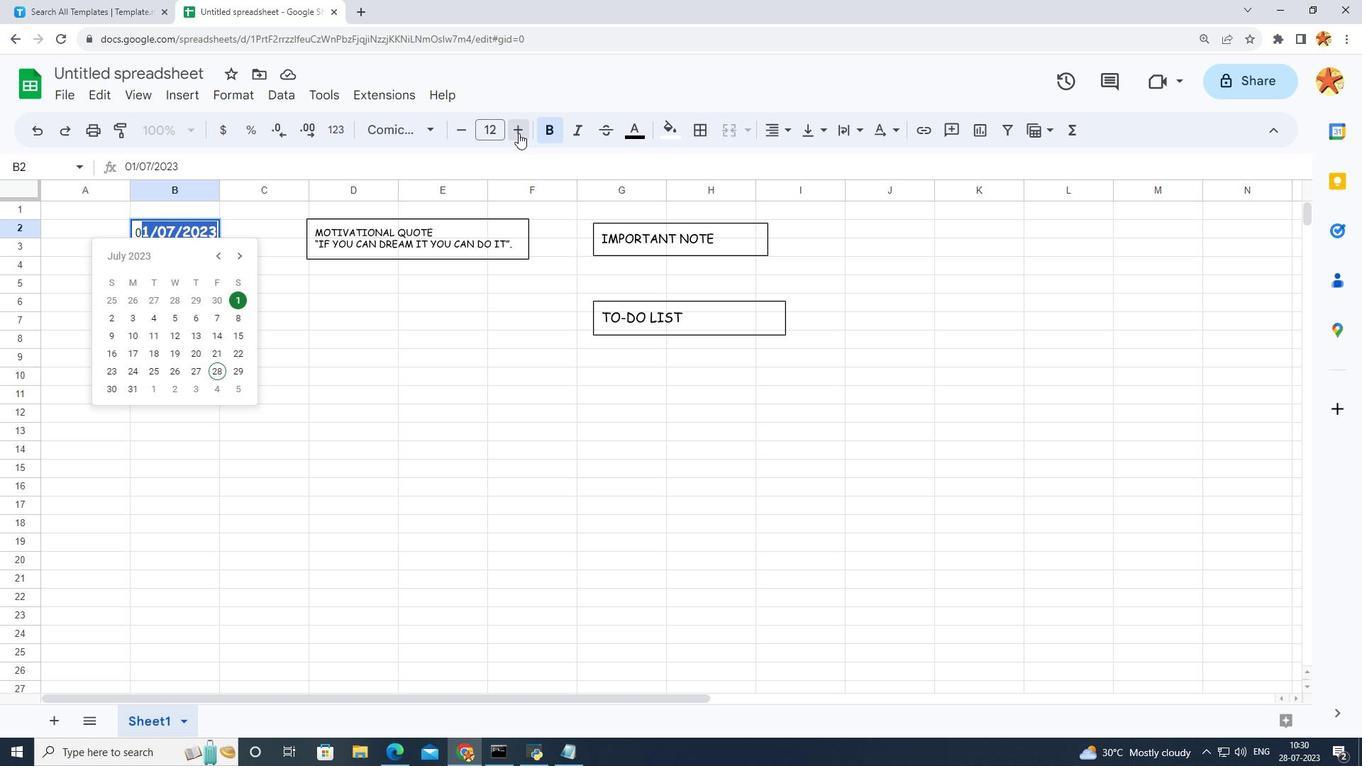 
Action: Mouse pressed left at (518, 133)
Screenshot: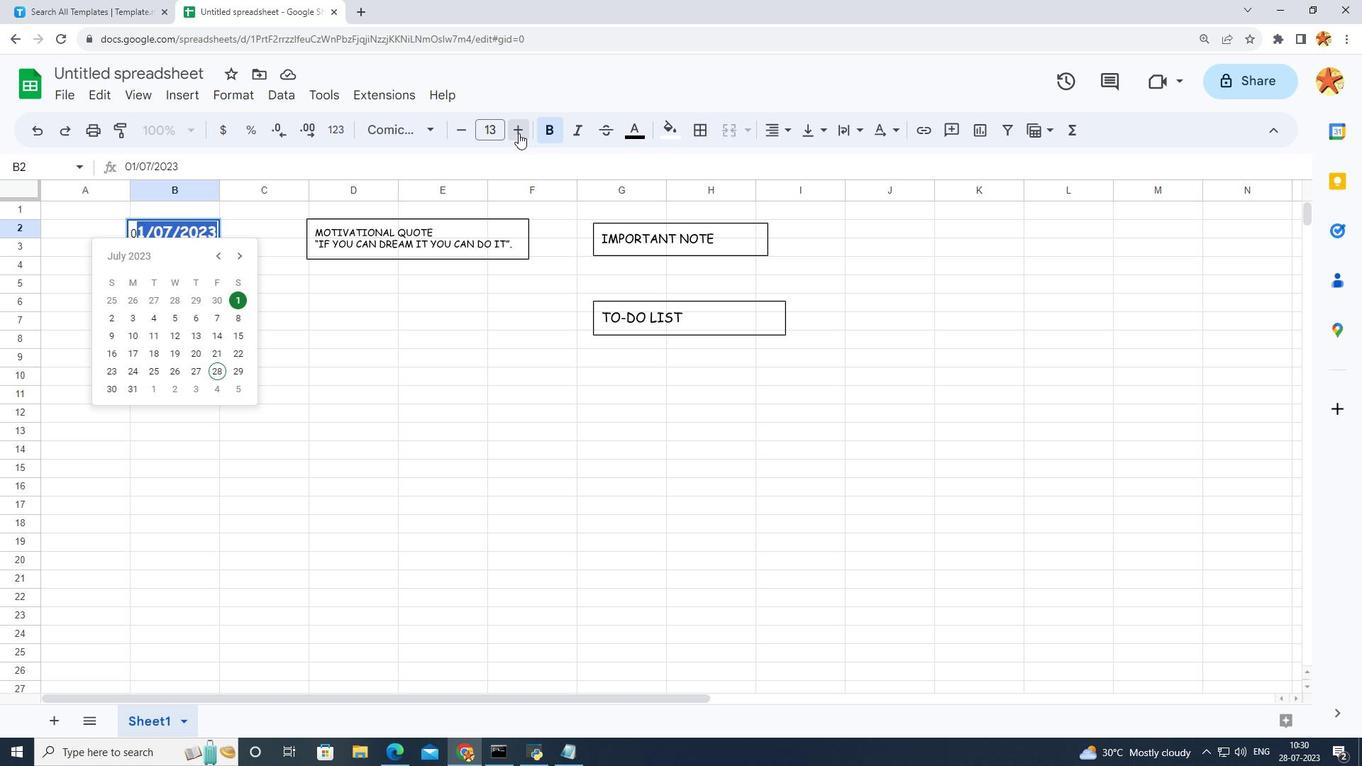 
Action: Mouse pressed left at (518, 133)
Screenshot: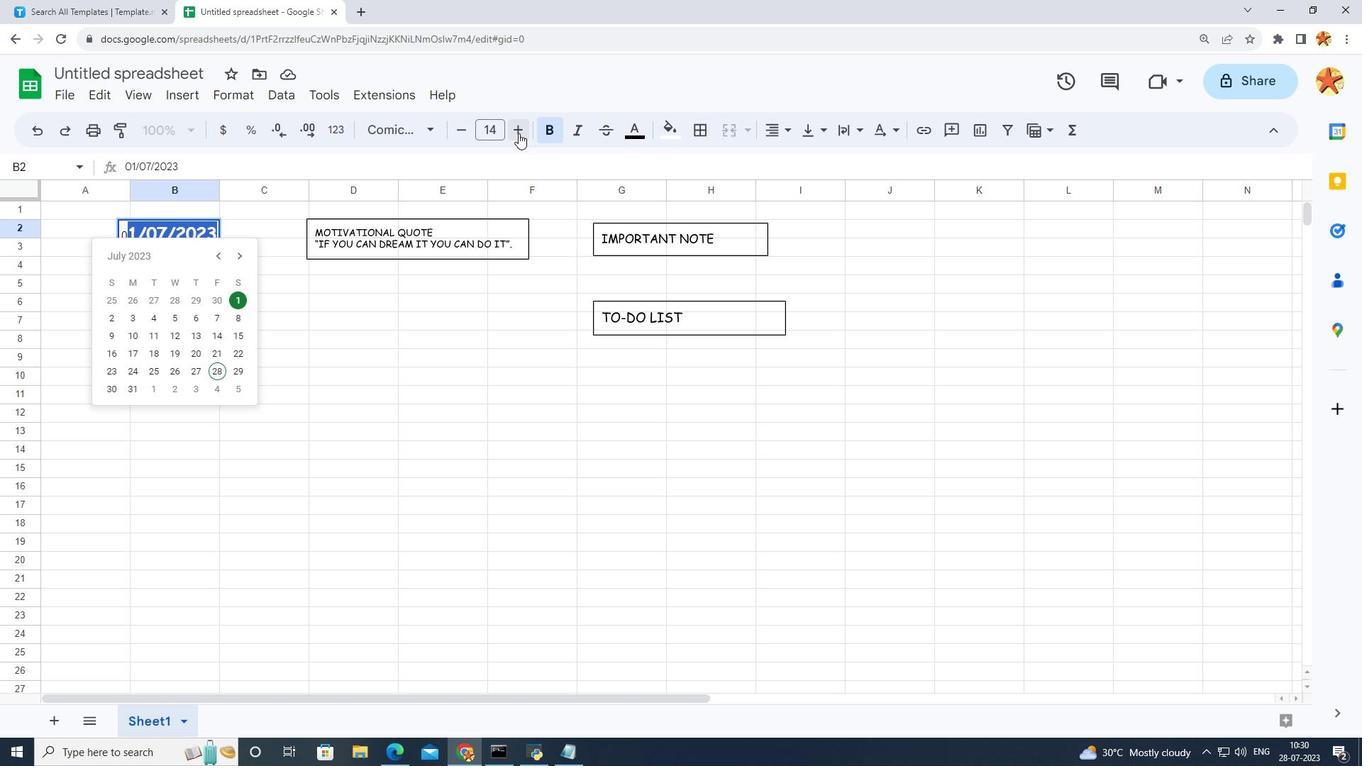 
Action: Mouse pressed left at (518, 133)
Screenshot: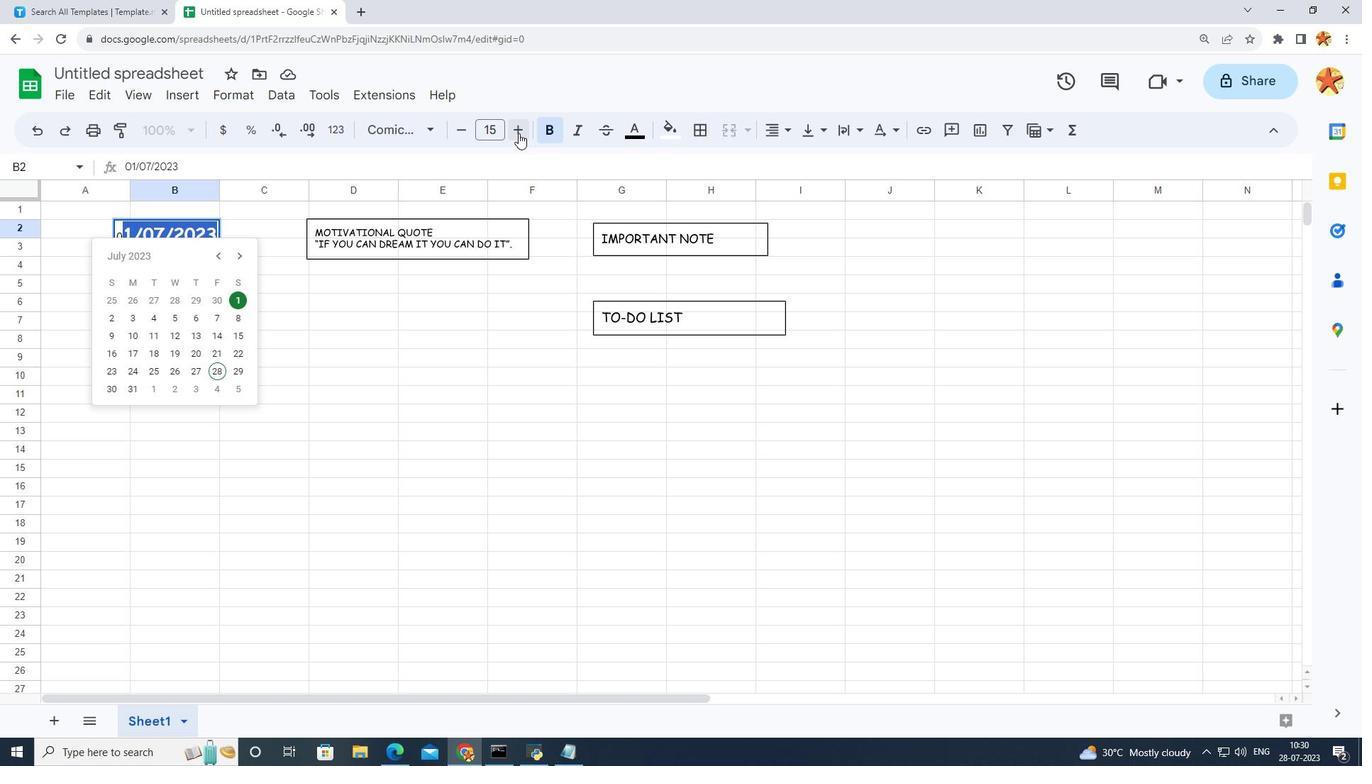 
Action: Mouse moved to (346, 407)
Screenshot: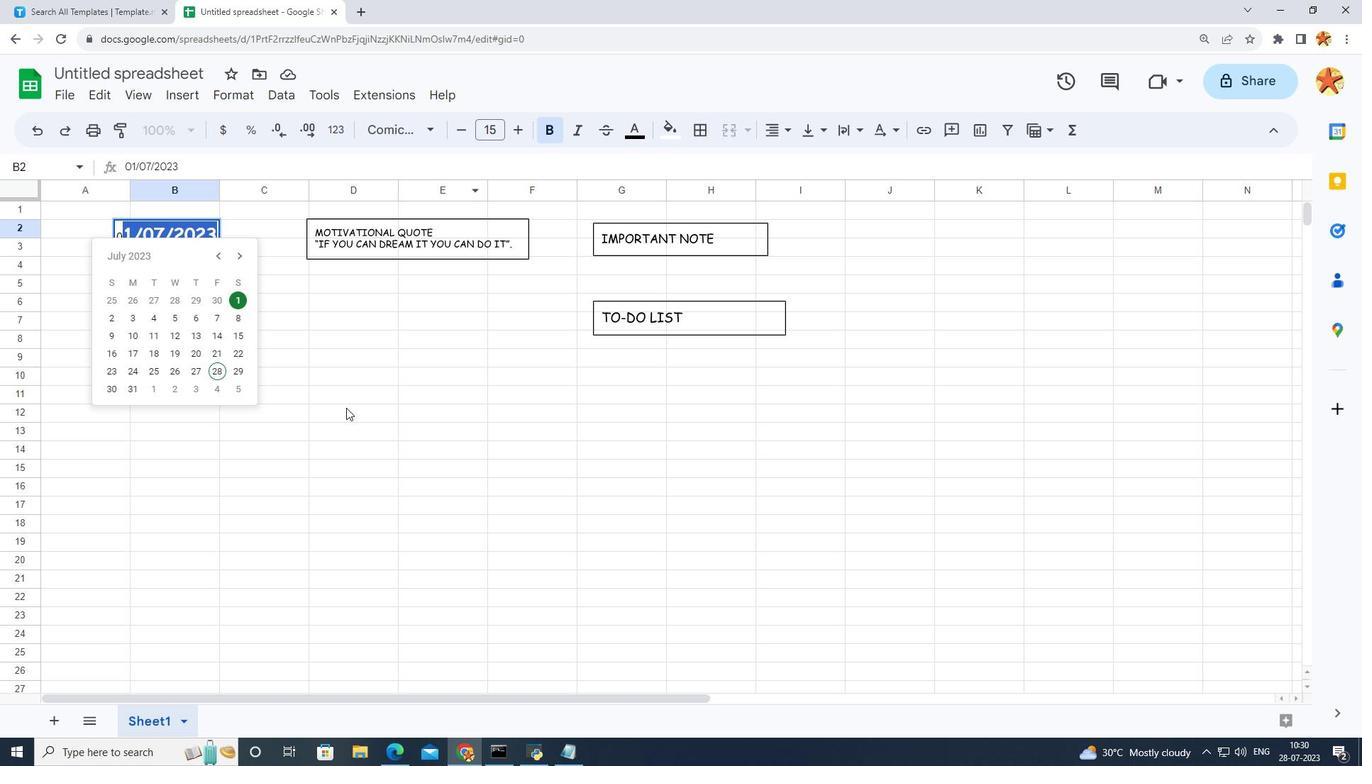 
Action: Mouse pressed left at (346, 407)
Screenshot: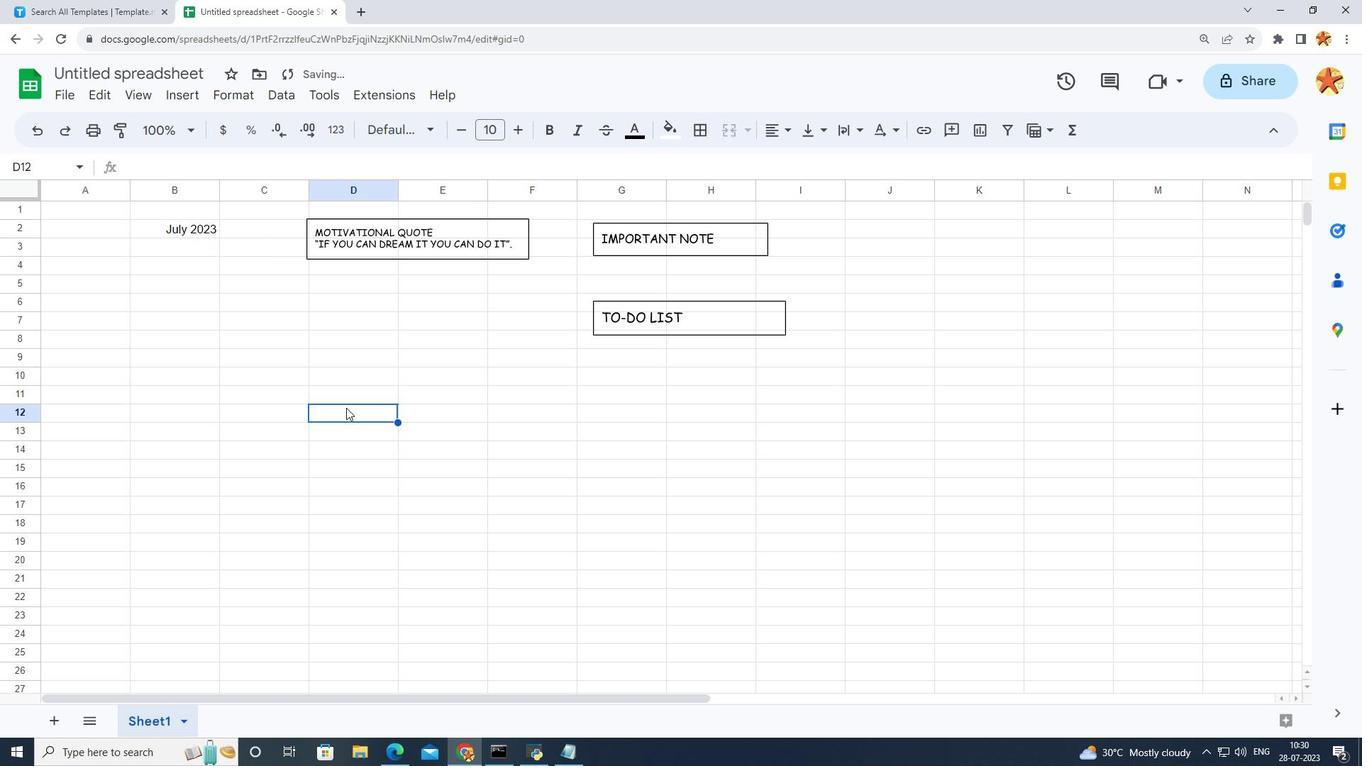
Action: Mouse moved to (217, 238)
Screenshot: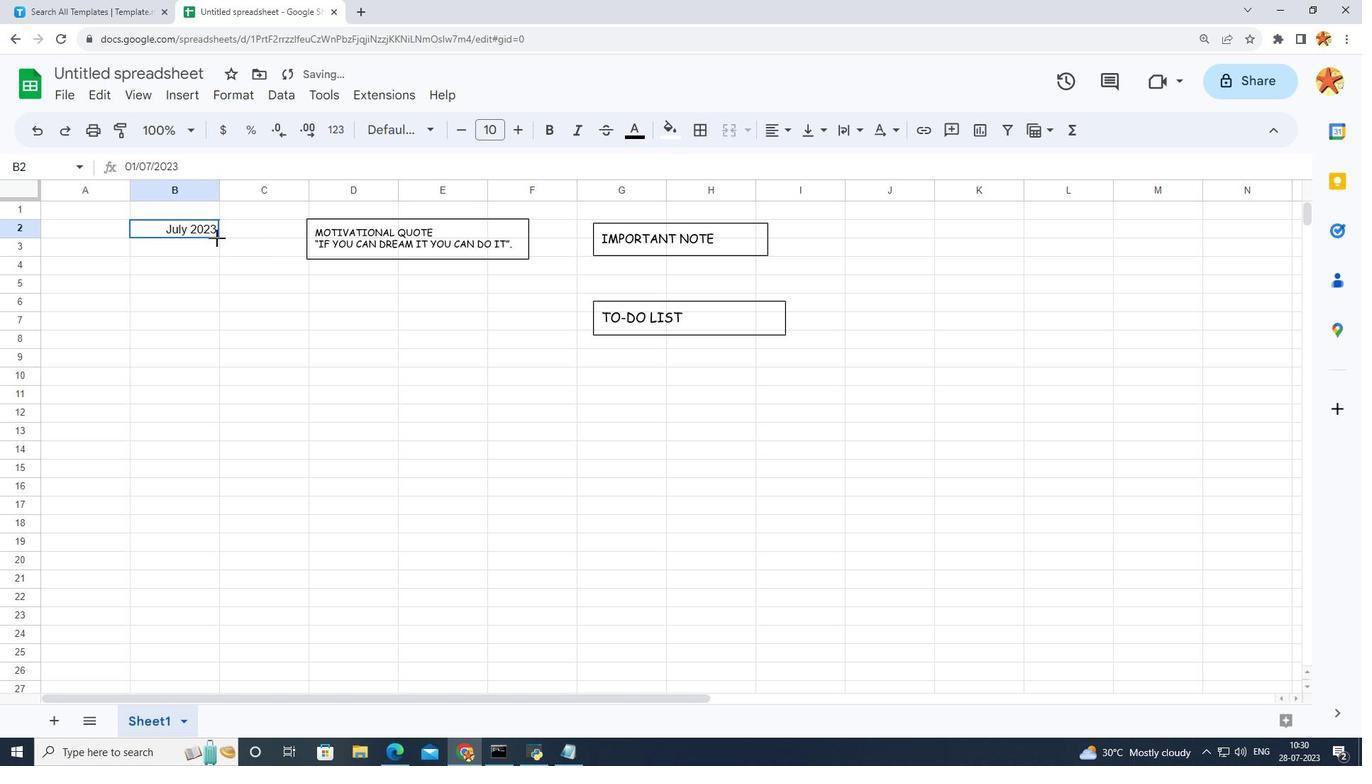 
Action: Mouse pressed left at (217, 238)
Screenshot: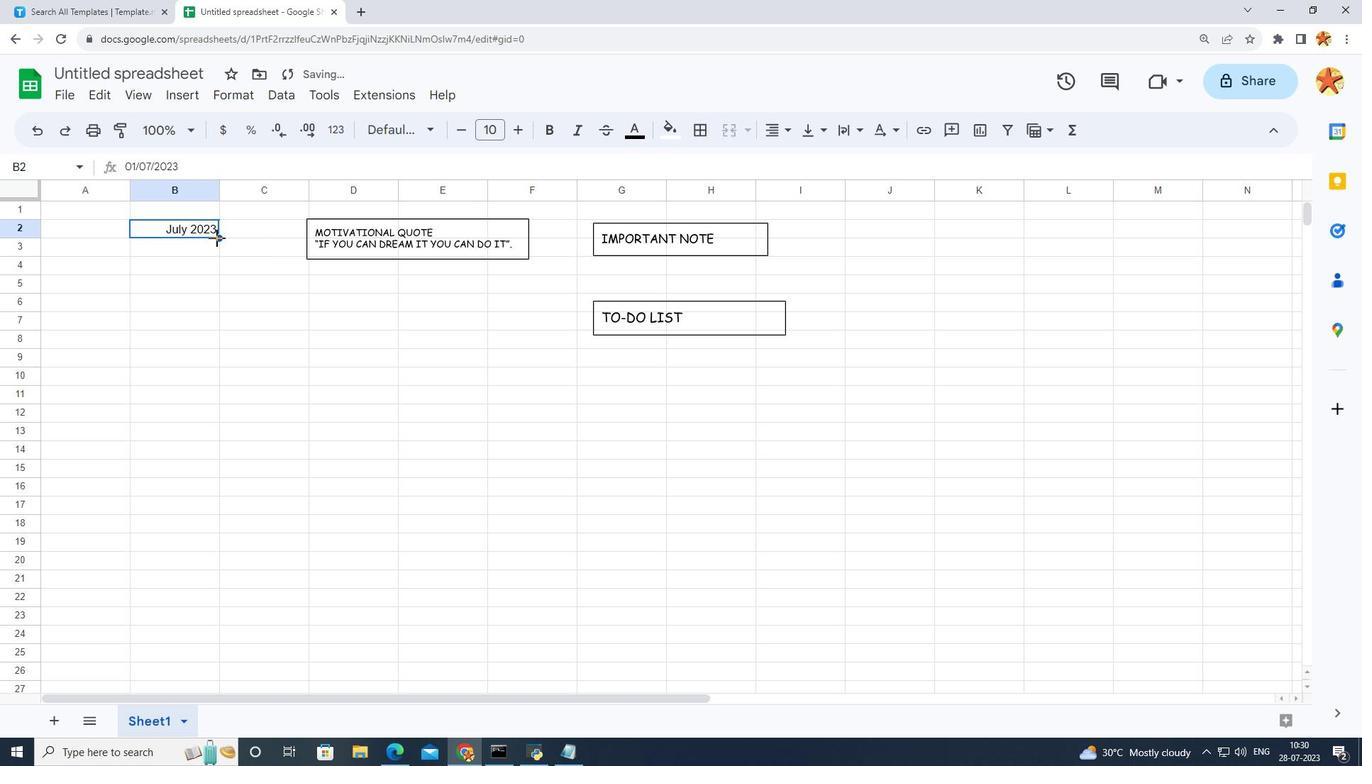 
Action: Mouse moved to (541, 134)
Screenshot: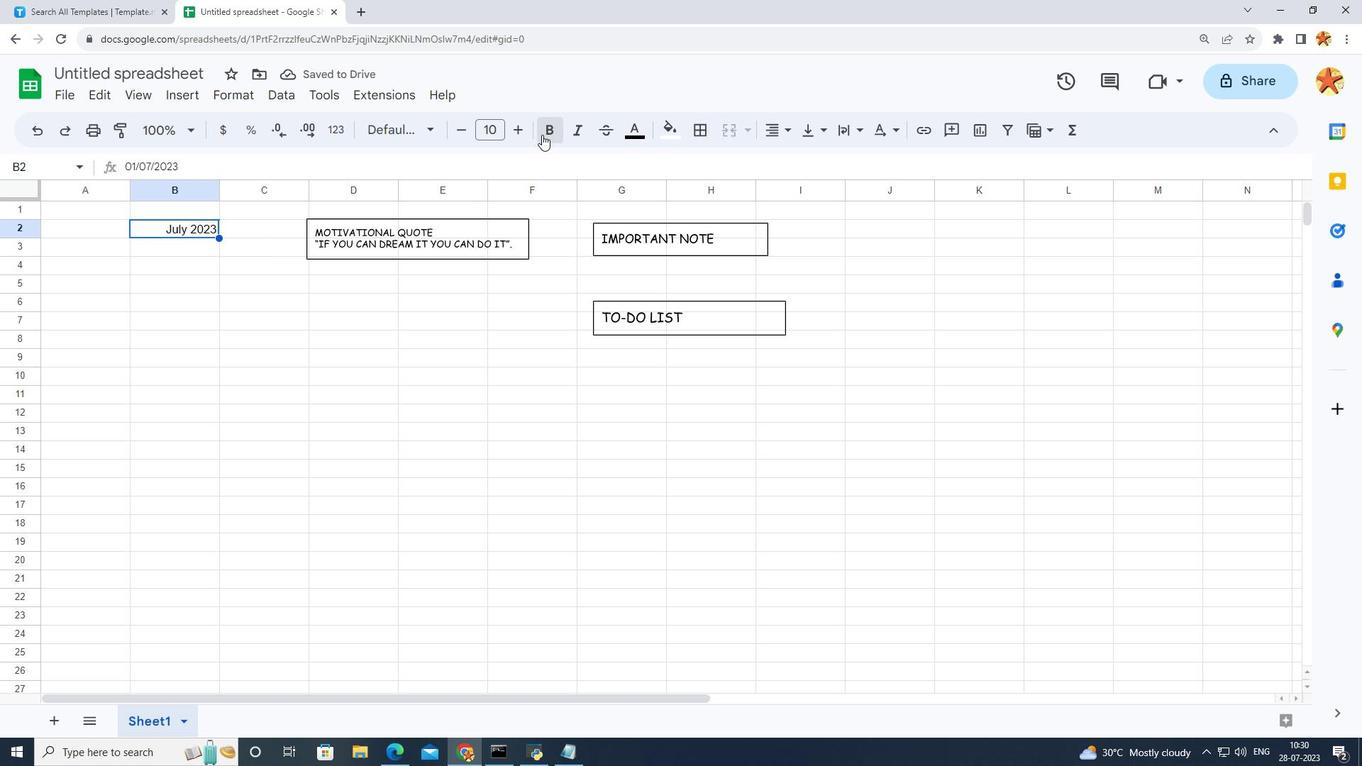 
Action: Mouse pressed left at (541, 134)
Screenshot: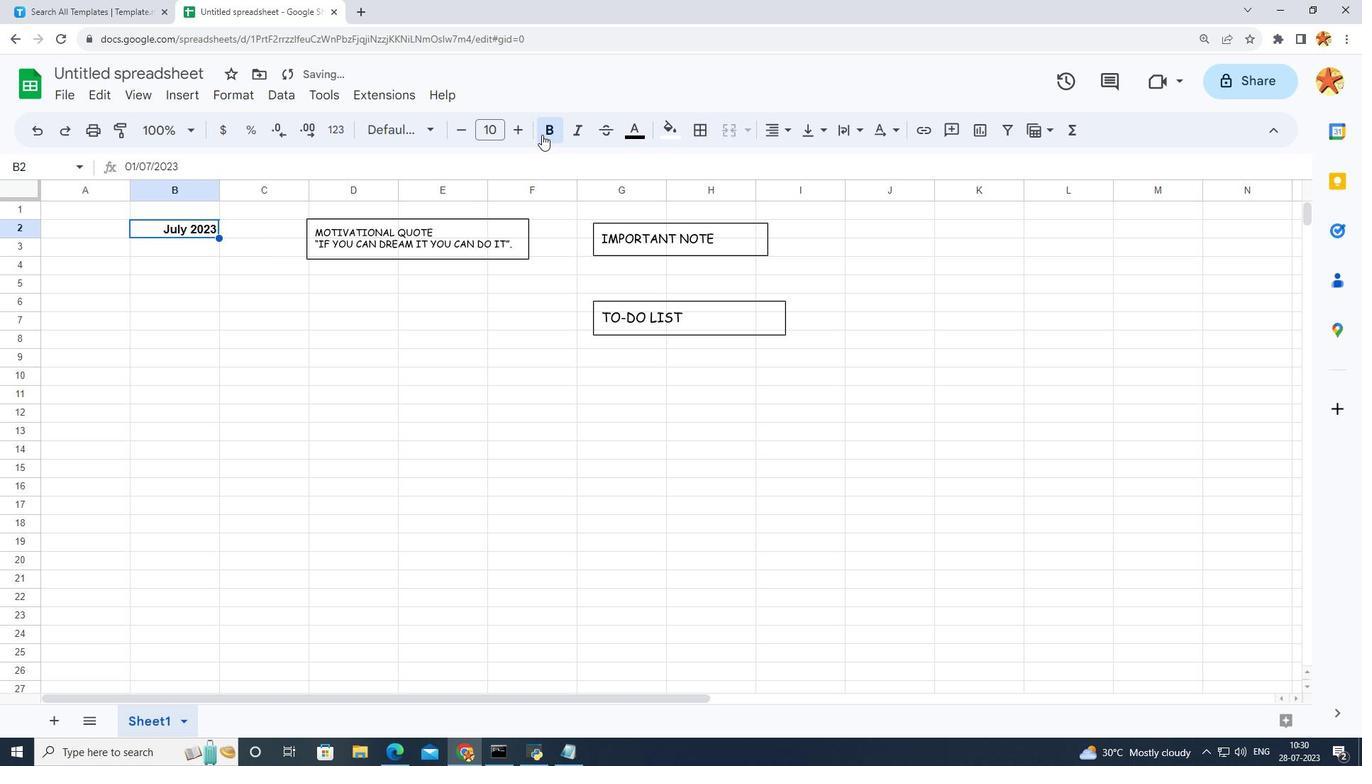 
Action: Mouse moved to (515, 135)
Screenshot: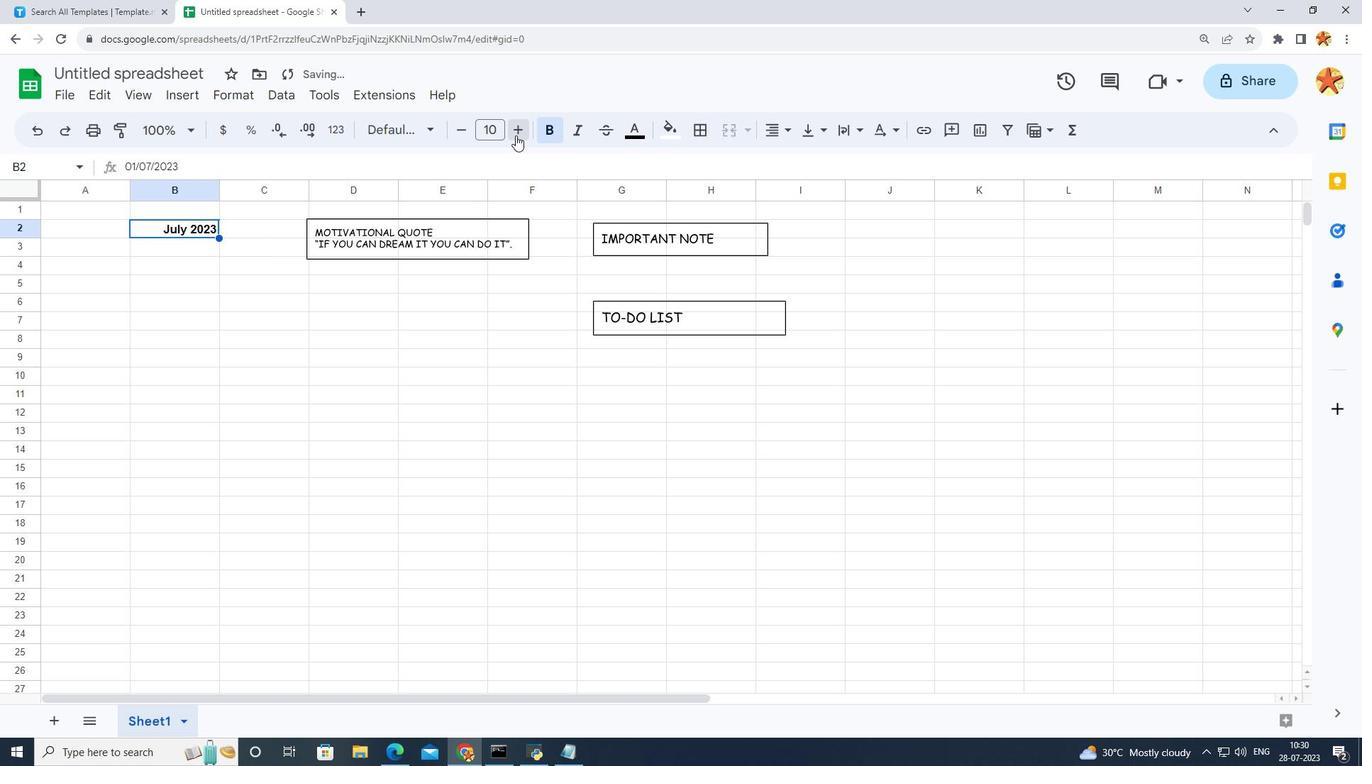 
Action: Mouse pressed left at (515, 135)
Screenshot: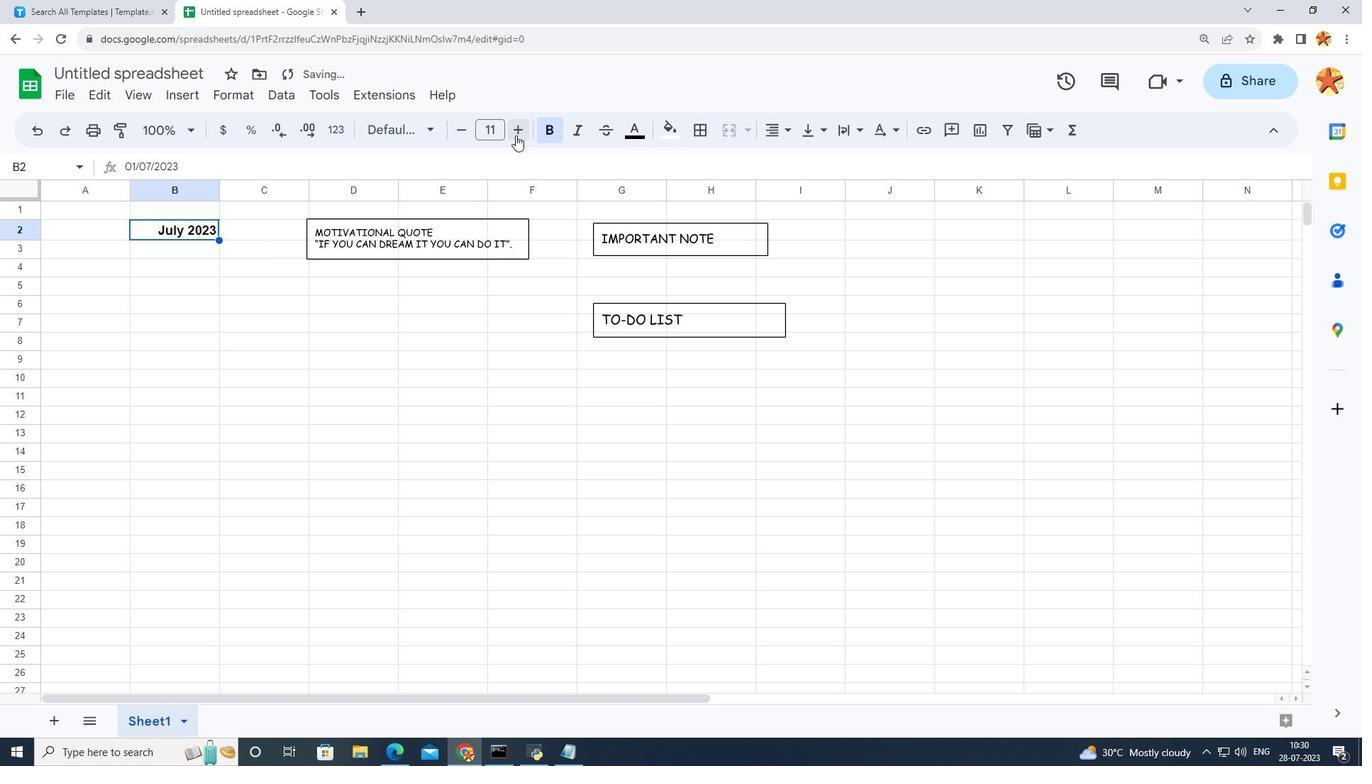 
Action: Mouse moved to (510, 136)
Screenshot: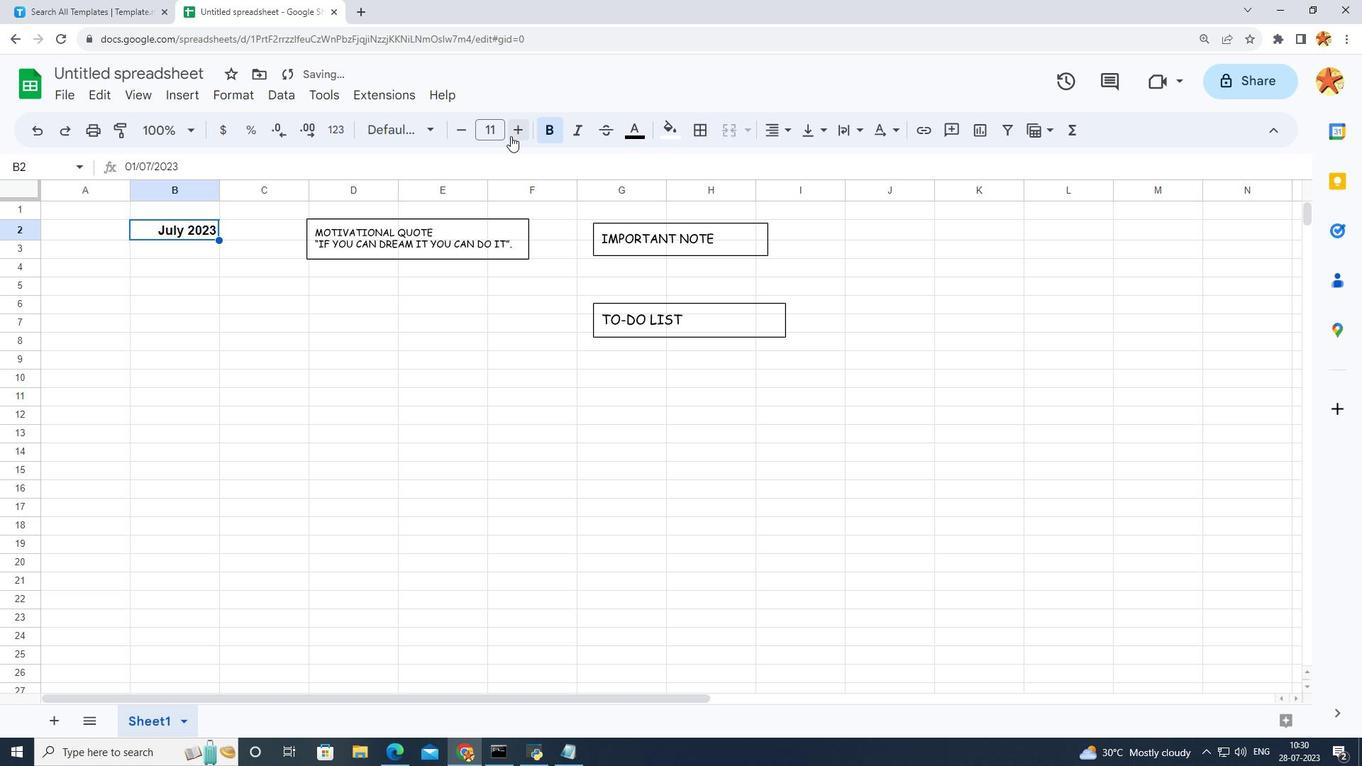 
Action: Mouse pressed left at (510, 136)
Screenshot: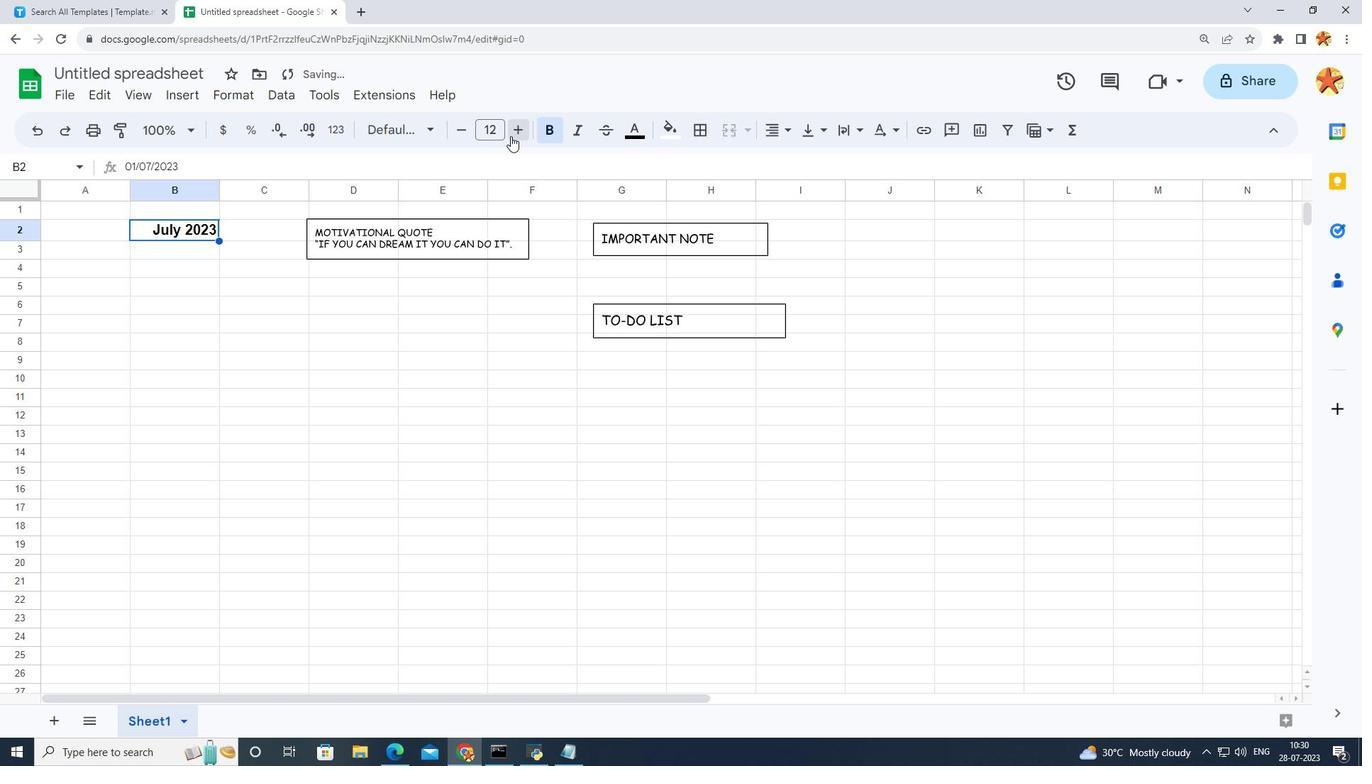 
Action: Mouse pressed left at (510, 136)
